Task: In the event  named  Performance Recognition Ceremony and Awards Night, Set a range of dates when you can accept meetings  '26 Jul â€" 20 Aug 2023'. Select a duration of  45 min. Select working hours  	_x000D_
MON- SAT 10:00am â€" 6:00pm. Add time before or after your events  as 10 min. Set the frequency of available time slots for invitees as  20 min. Set the minimum notice period and maximum events allowed per day as  41 hours and 5. , logged in from the account softage.4@softage.net and add another guest for the event, softage.3@softage.net
Action: Mouse moved to (559, 472)
Screenshot: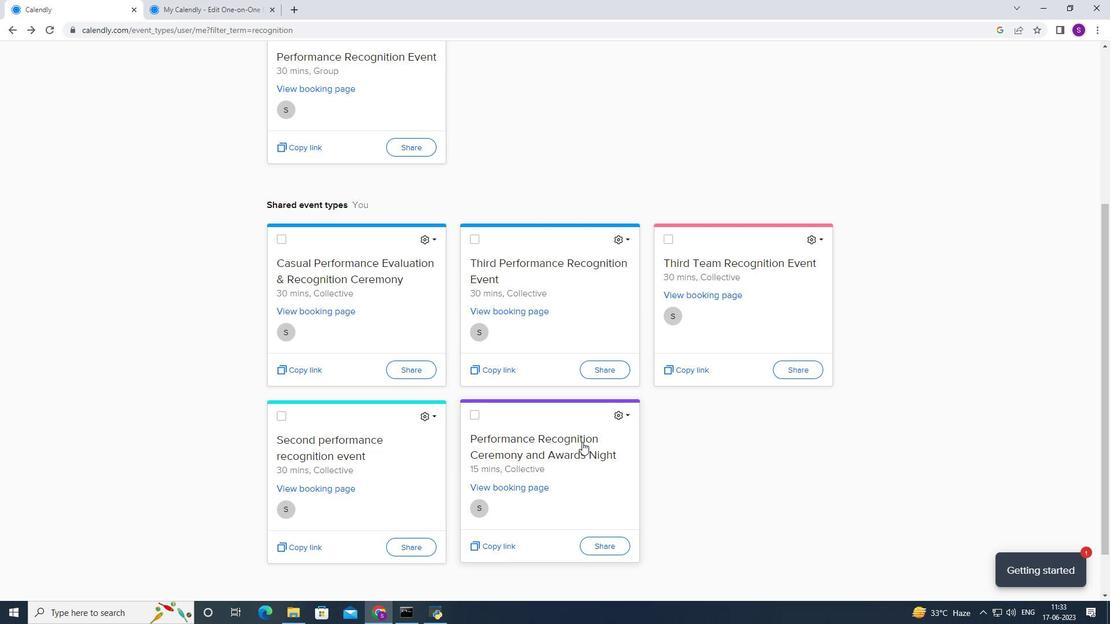 
Action: Mouse scrolled (559, 473) with delta (0, 0)
Screenshot: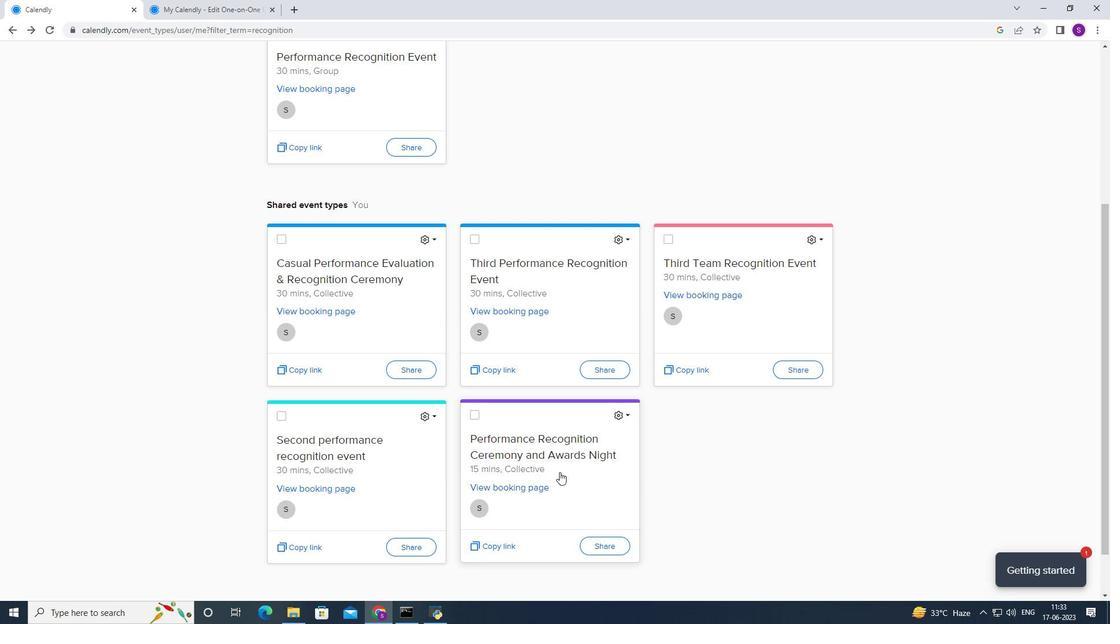 
Action: Mouse scrolled (559, 473) with delta (0, 0)
Screenshot: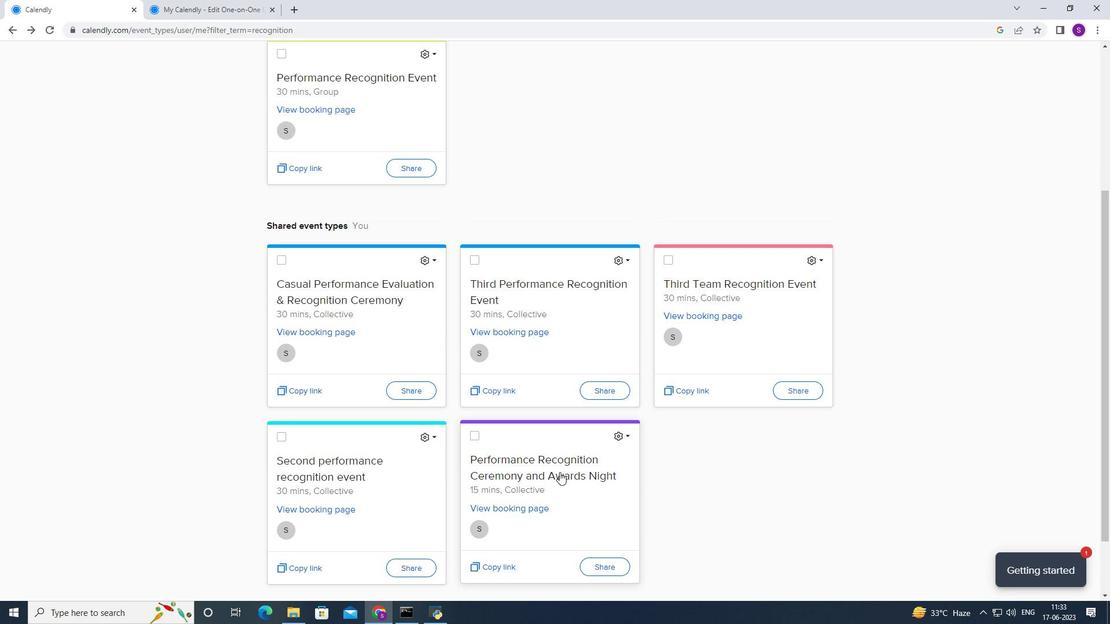 
Action: Mouse scrolled (559, 471) with delta (0, 0)
Screenshot: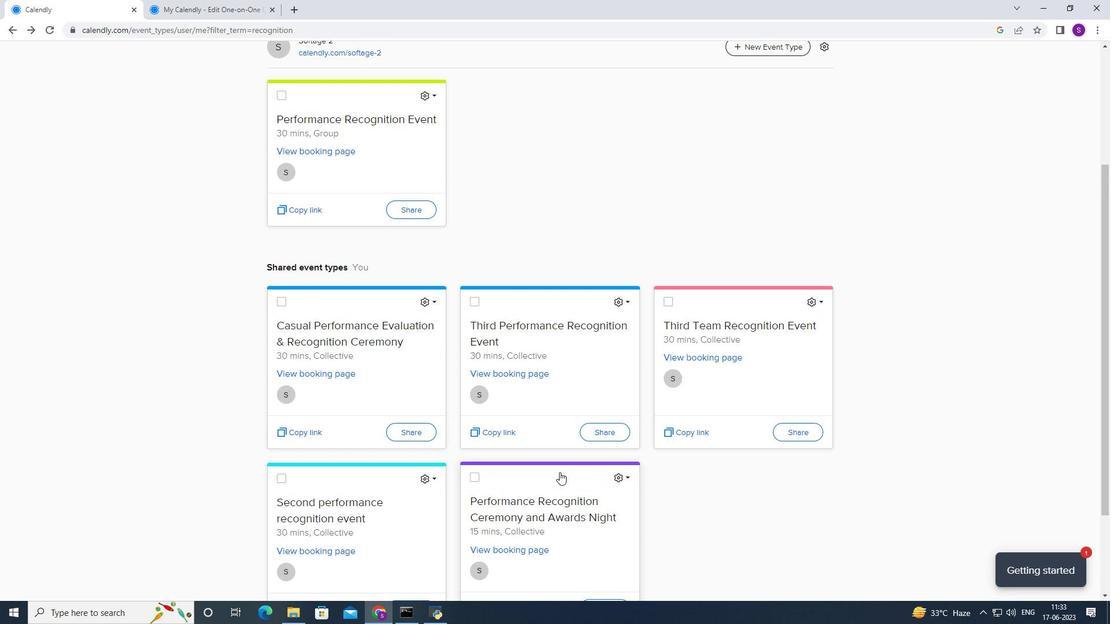
Action: Mouse scrolled (559, 471) with delta (0, 0)
Screenshot: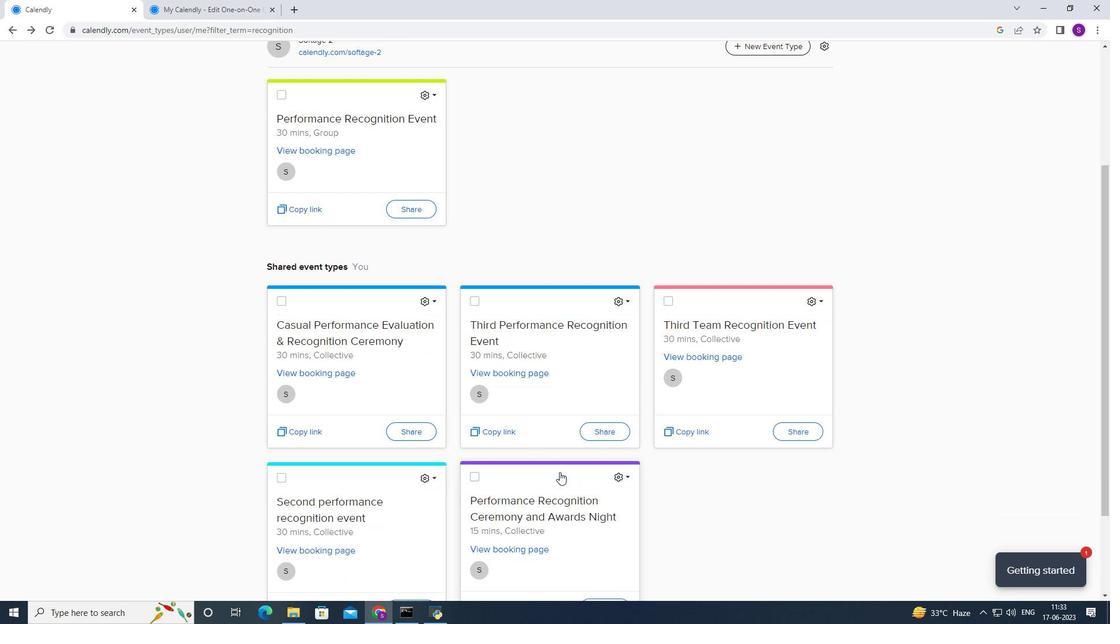 
Action: Mouse pressed left at (559, 472)
Screenshot: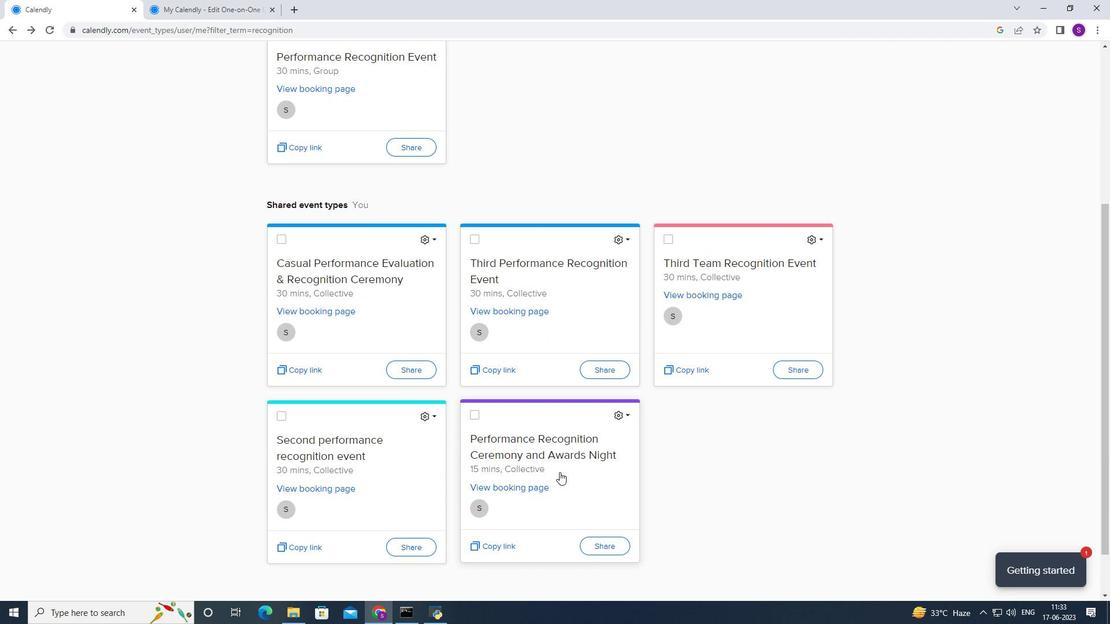 
Action: Mouse moved to (317, 249)
Screenshot: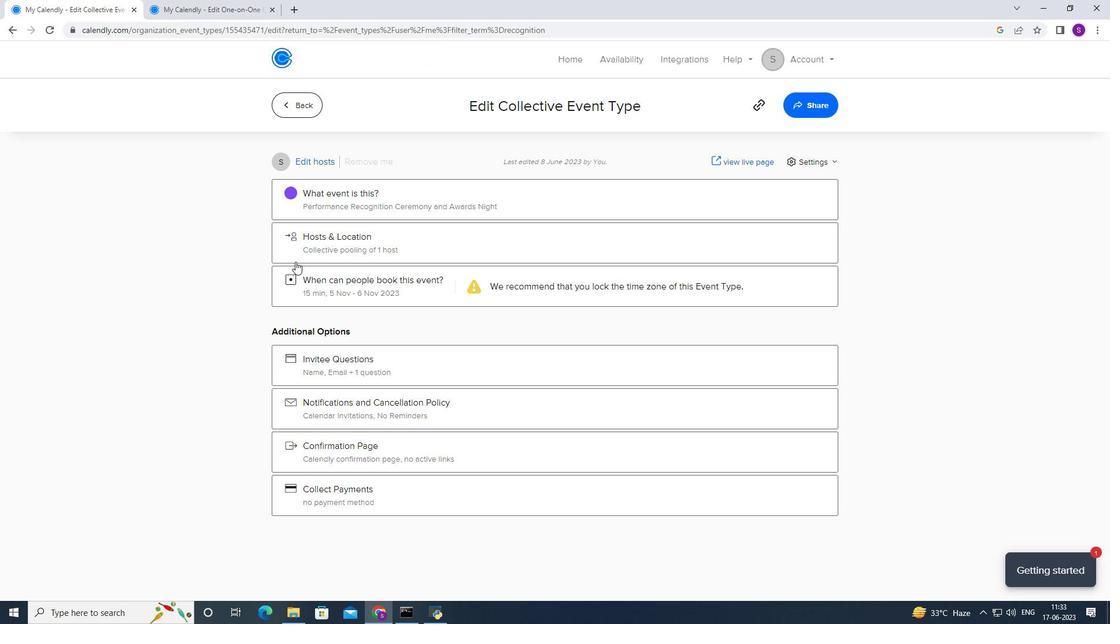
Action: Mouse pressed left at (317, 249)
Screenshot: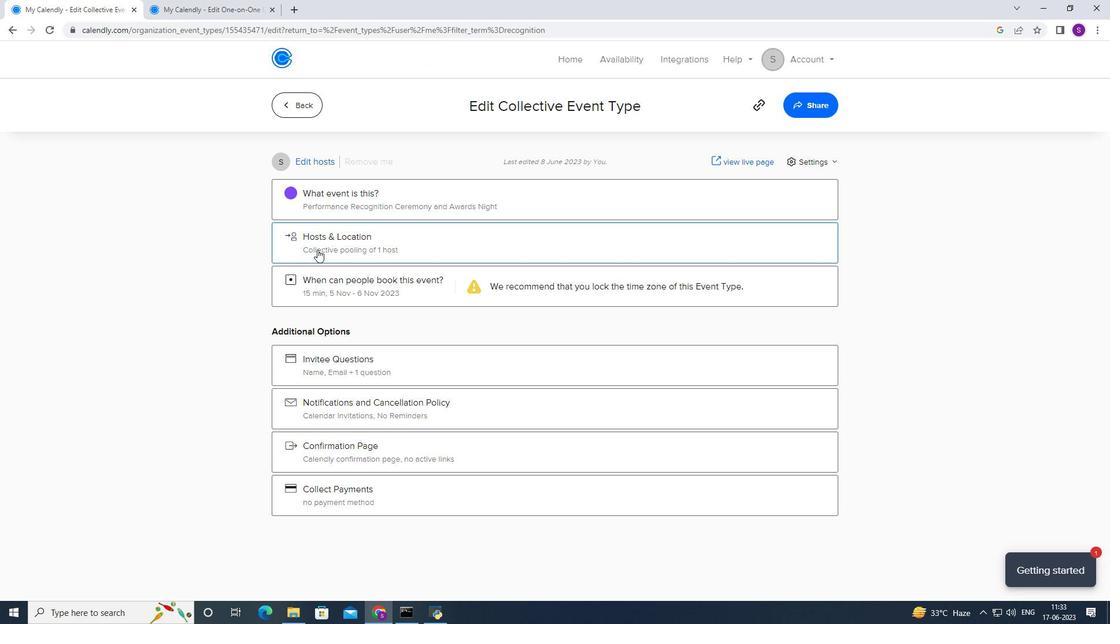 
Action: Mouse moved to (799, 242)
Screenshot: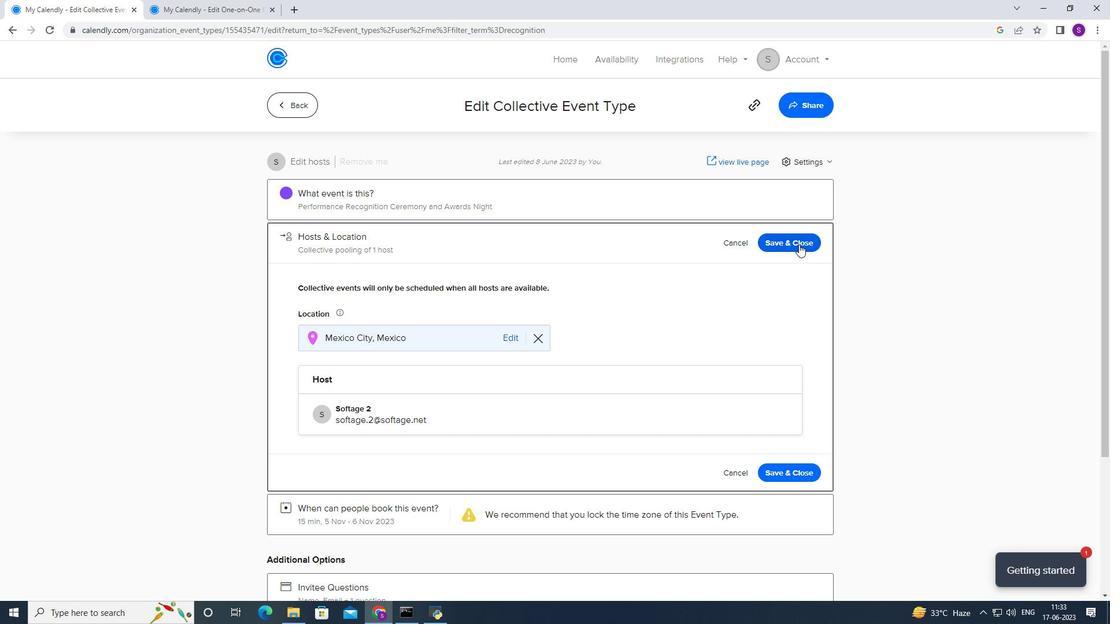 
Action: Mouse pressed left at (799, 242)
Screenshot: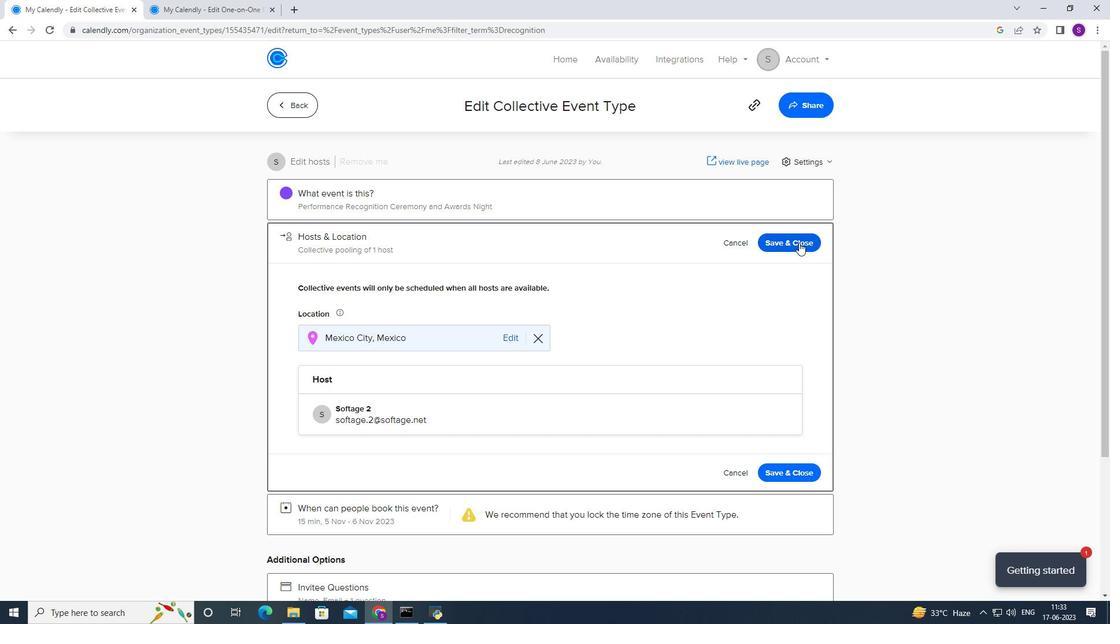 
Action: Mouse moved to (398, 284)
Screenshot: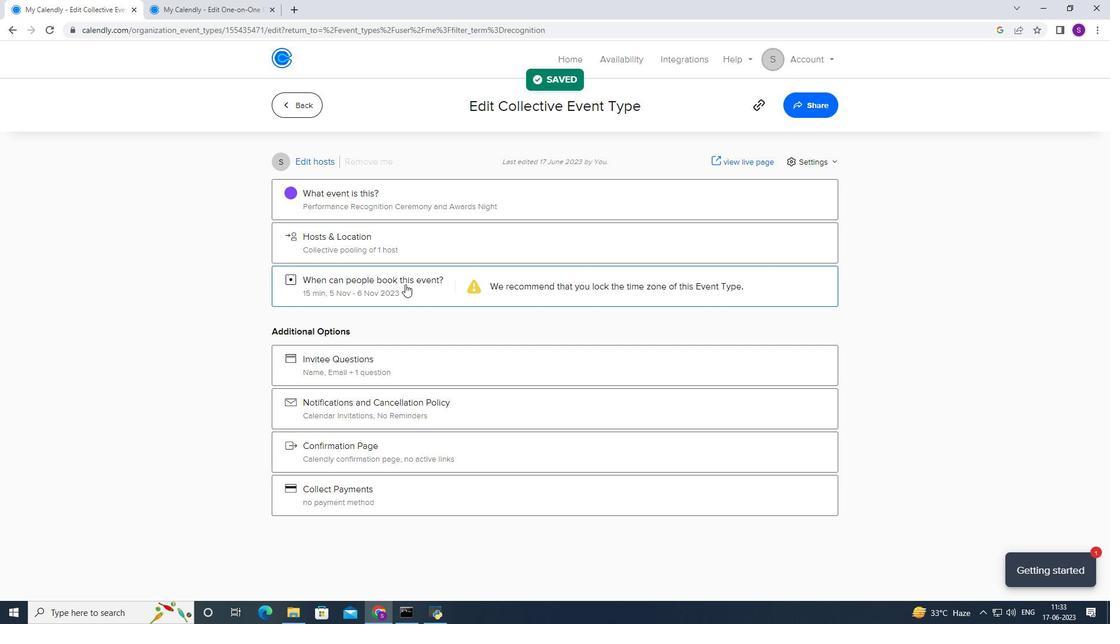 
Action: Mouse pressed left at (398, 284)
Screenshot: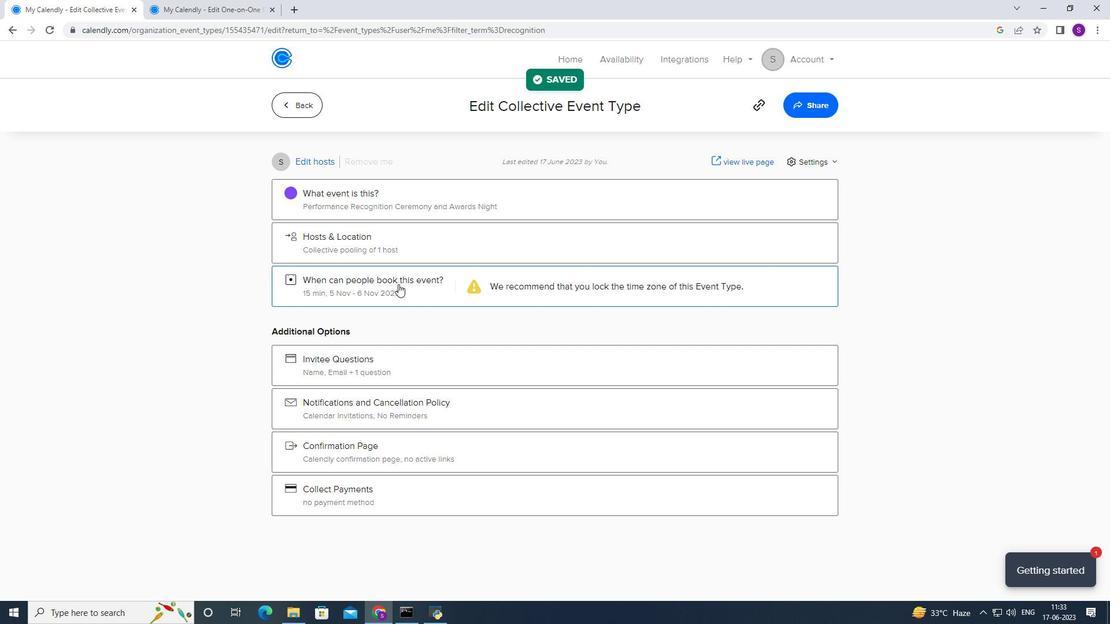 
Action: Mouse moved to (459, 430)
Screenshot: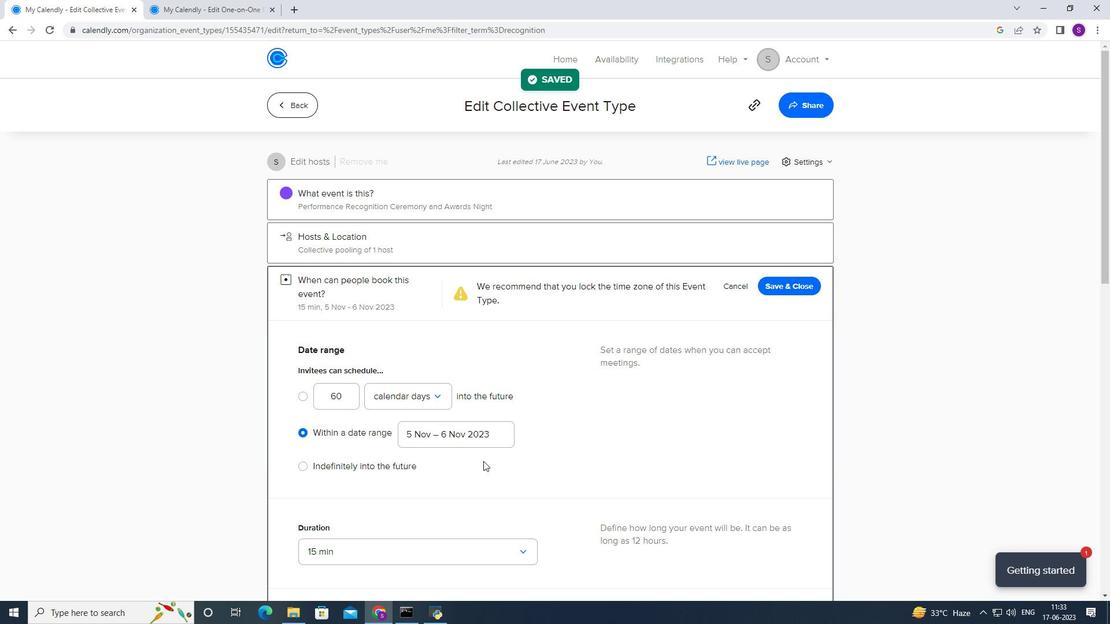 
Action: Mouse pressed left at (459, 430)
Screenshot: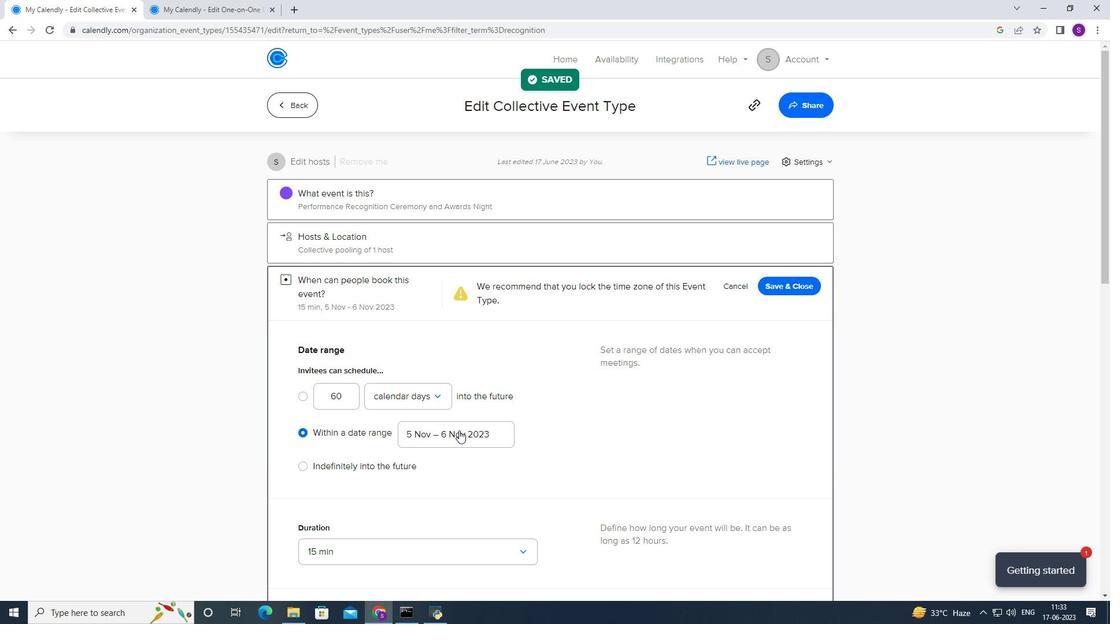 
Action: Mouse moved to (442, 334)
Screenshot: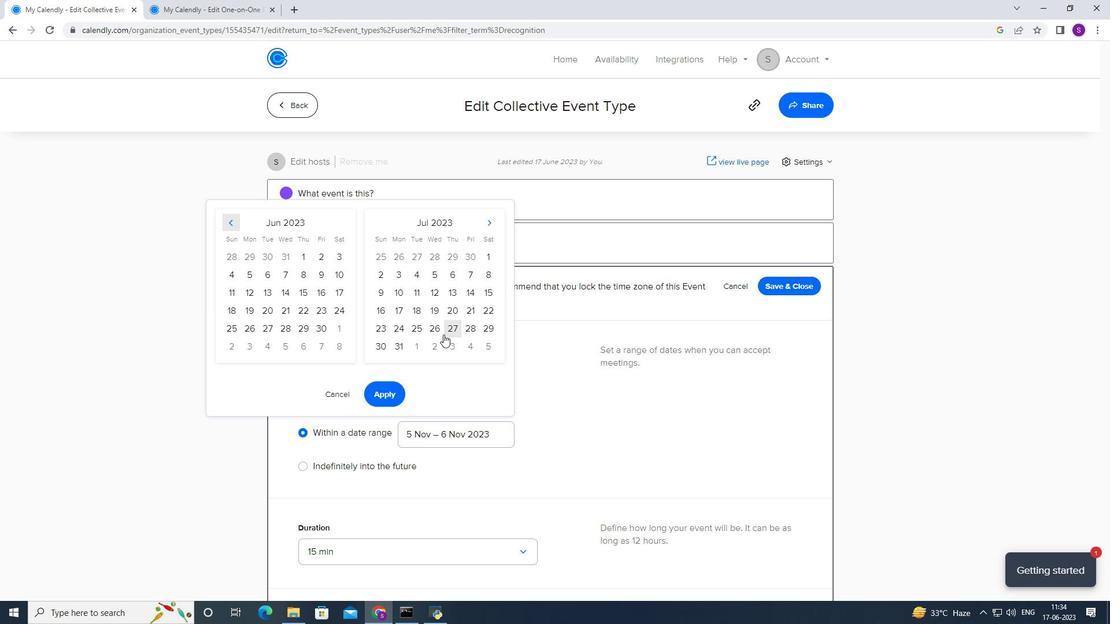 
Action: Mouse pressed left at (442, 334)
Screenshot: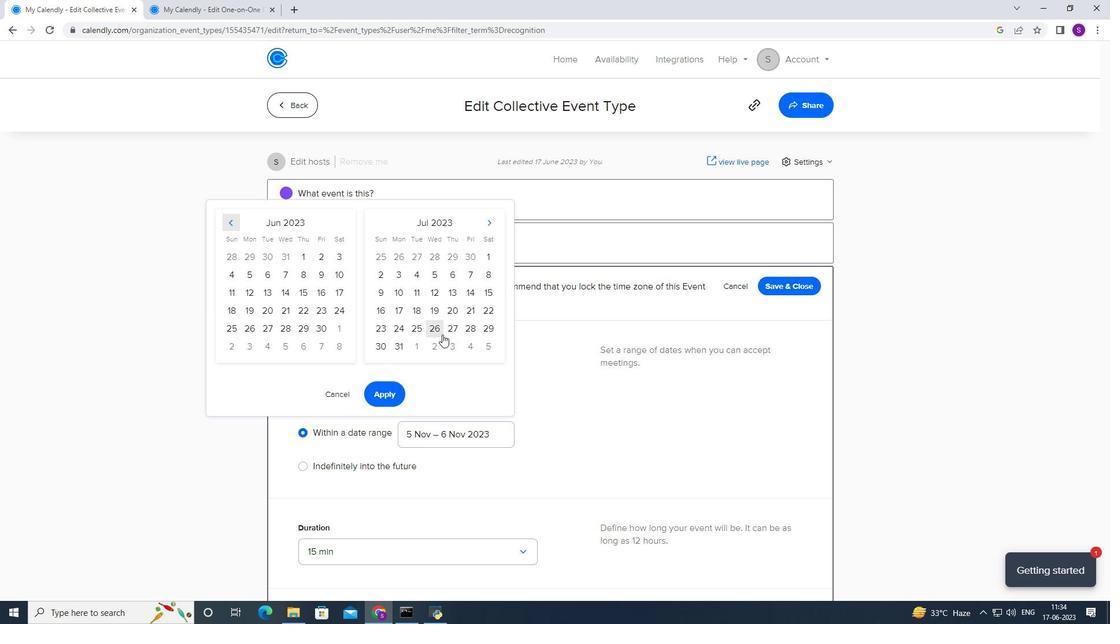 
Action: Mouse moved to (497, 218)
Screenshot: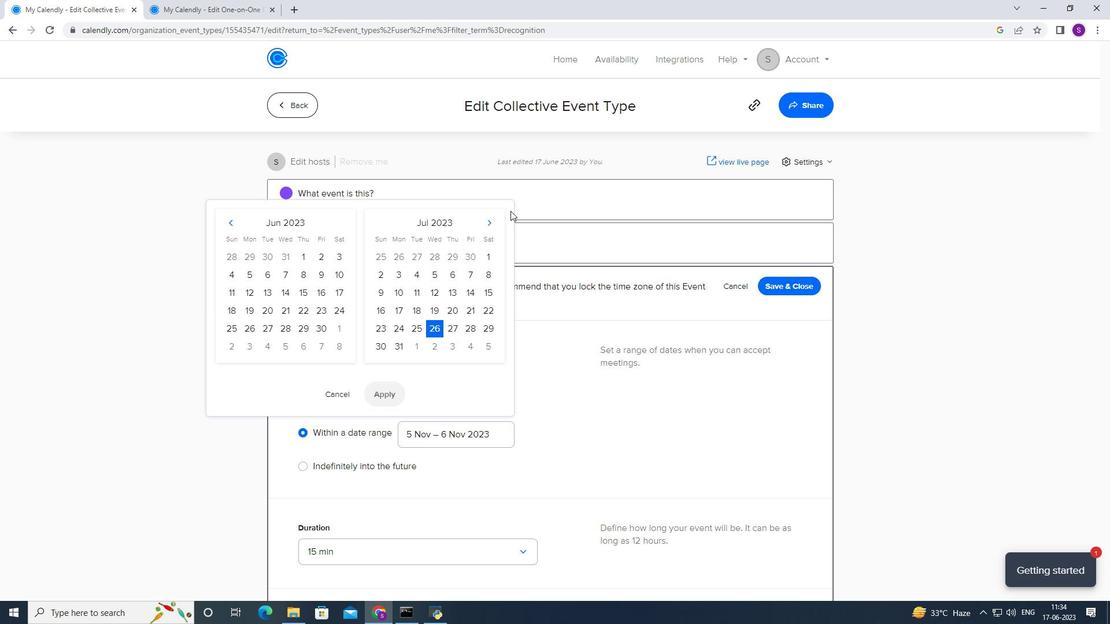 
Action: Mouse pressed left at (497, 218)
Screenshot: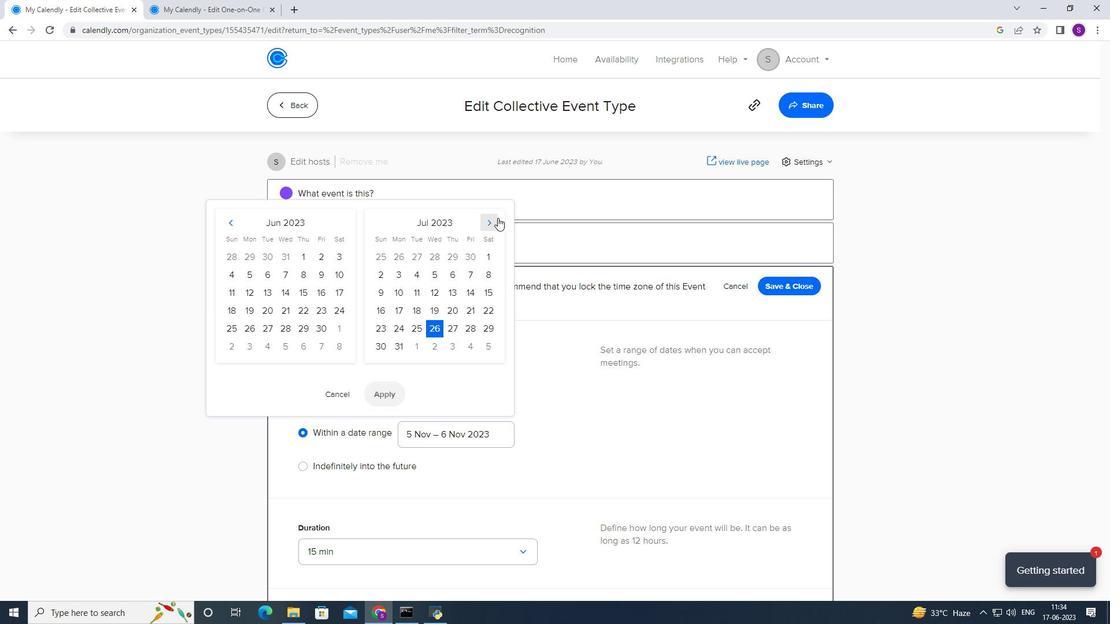 
Action: Mouse moved to (379, 305)
Screenshot: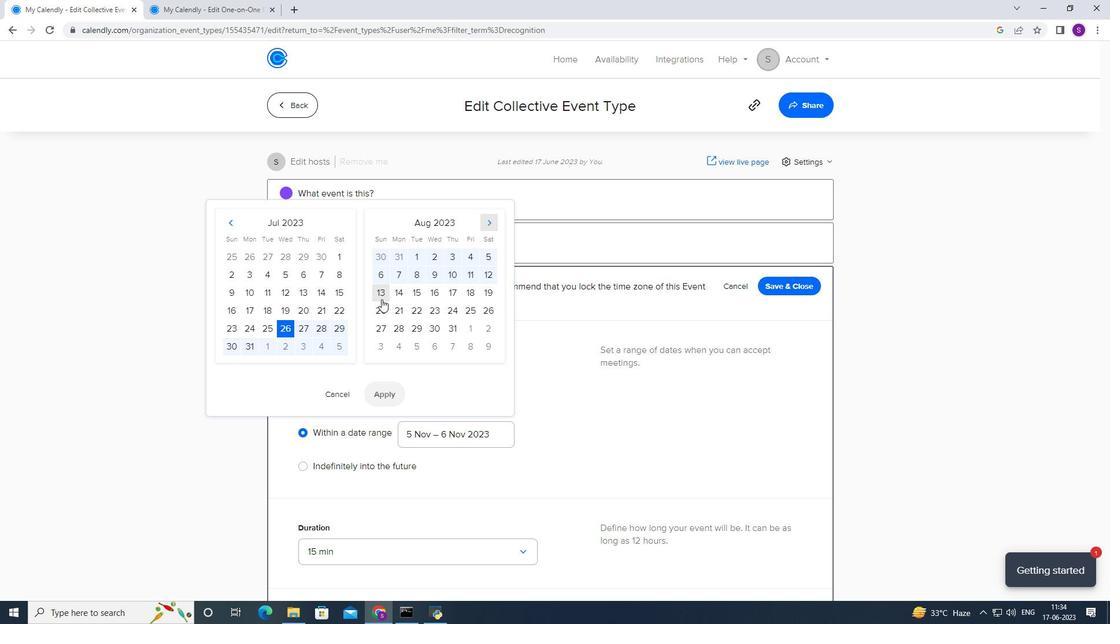 
Action: Mouse pressed left at (379, 305)
Screenshot: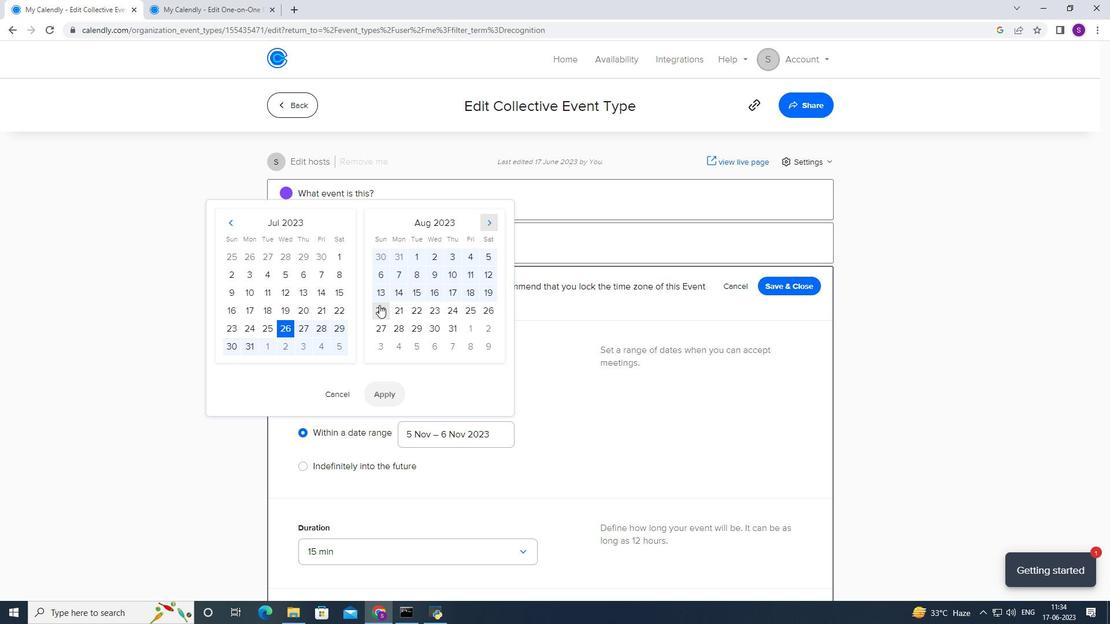 
Action: Mouse moved to (375, 390)
Screenshot: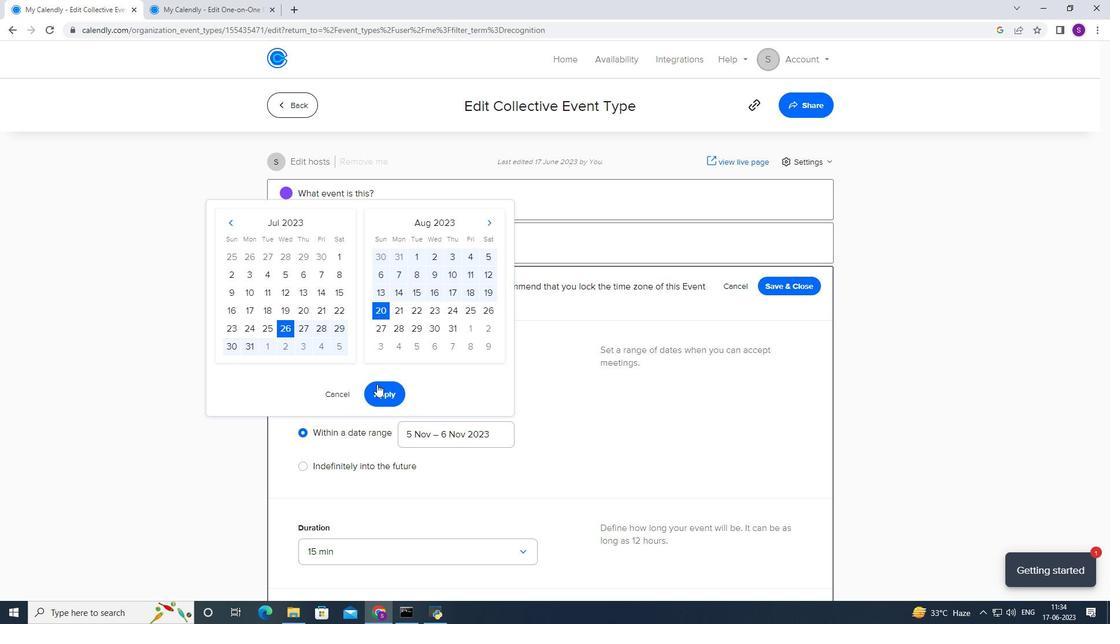
Action: Mouse pressed left at (375, 390)
Screenshot: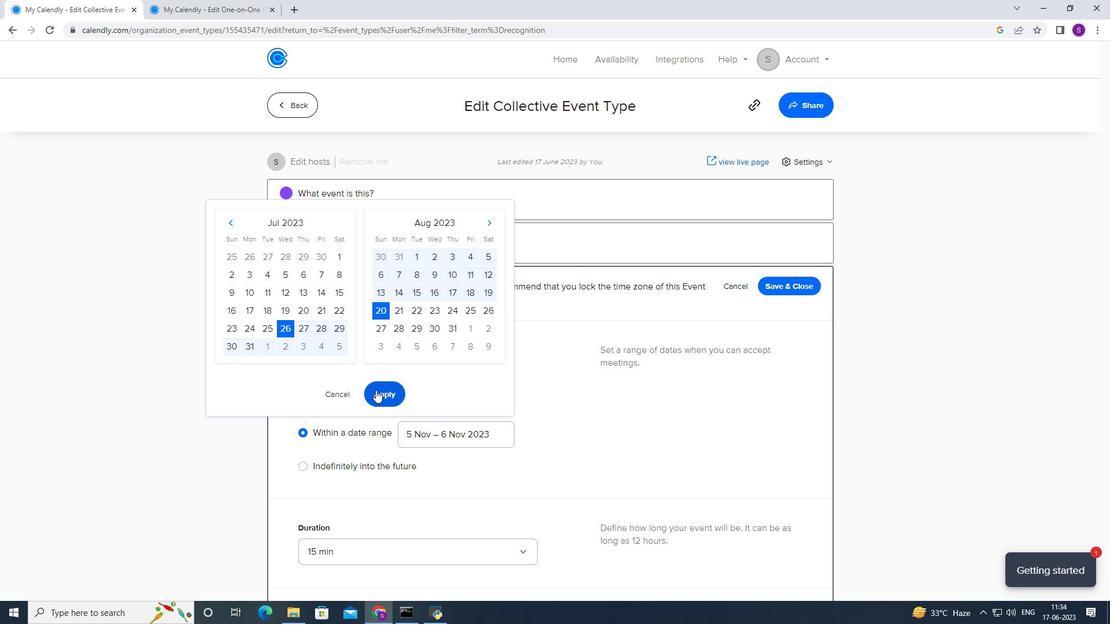
Action: Mouse moved to (375, 387)
Screenshot: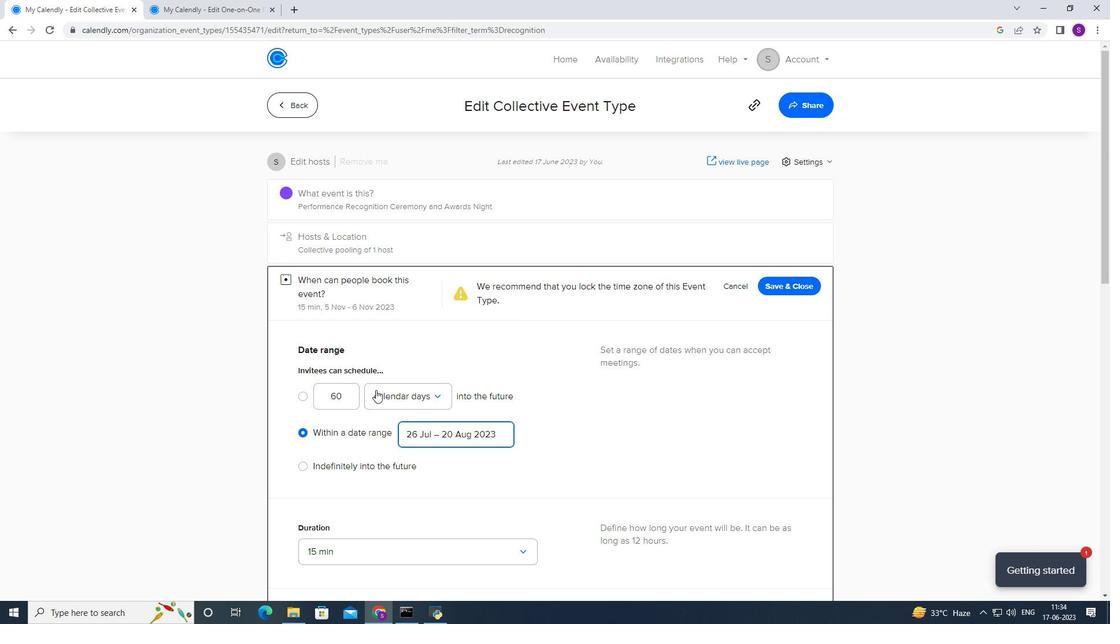 
Action: Mouse scrolled (375, 386) with delta (0, 0)
Screenshot: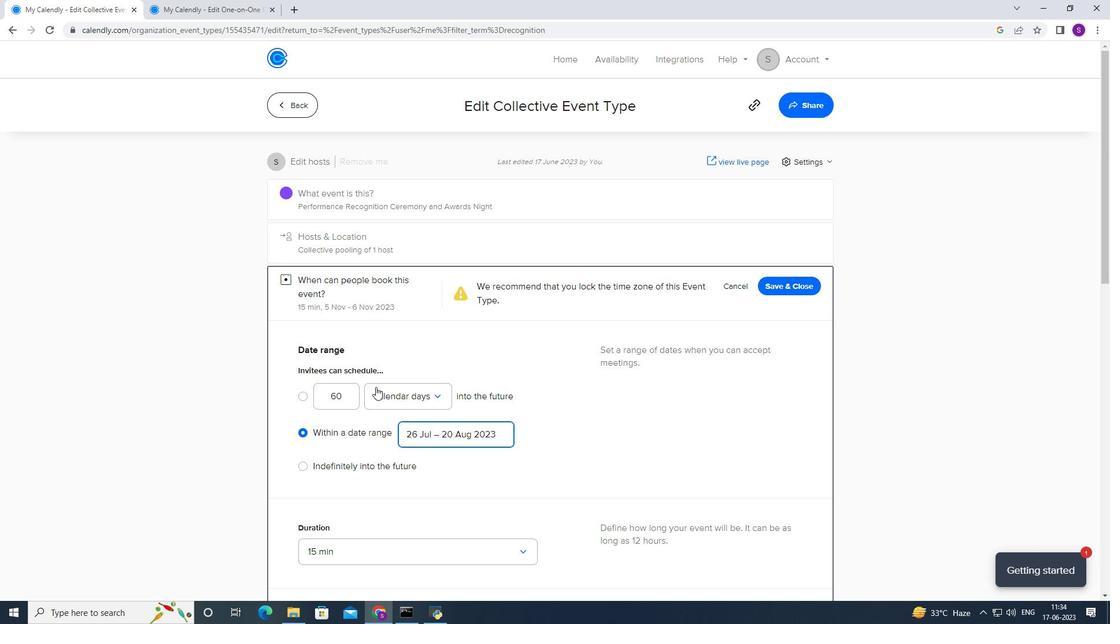 
Action: Mouse scrolled (375, 386) with delta (0, 0)
Screenshot: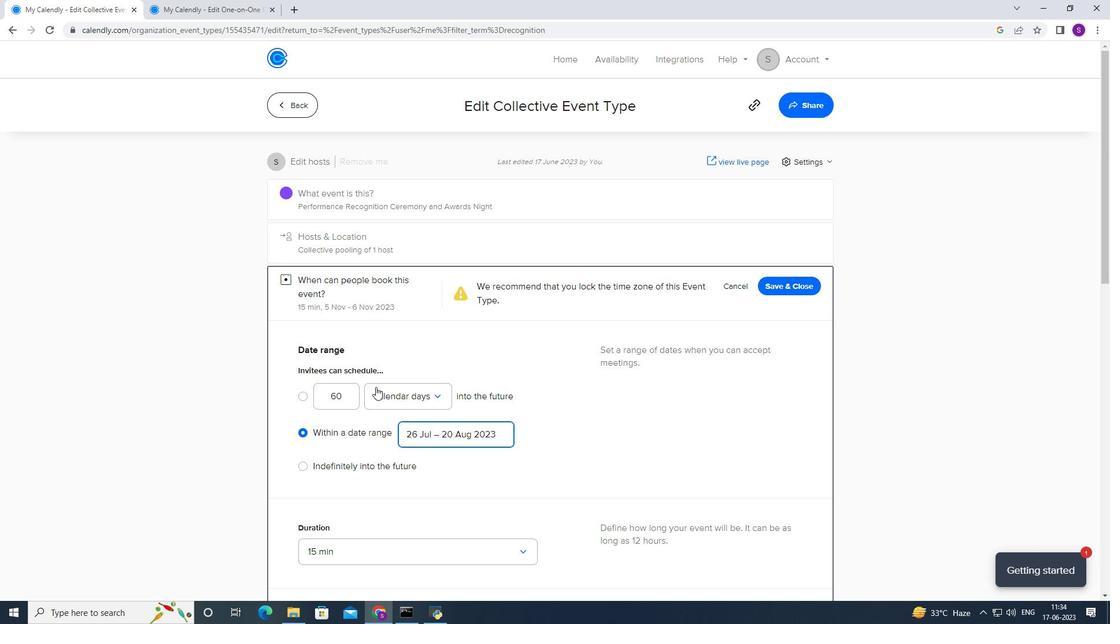 
Action: Mouse scrolled (375, 386) with delta (0, 0)
Screenshot: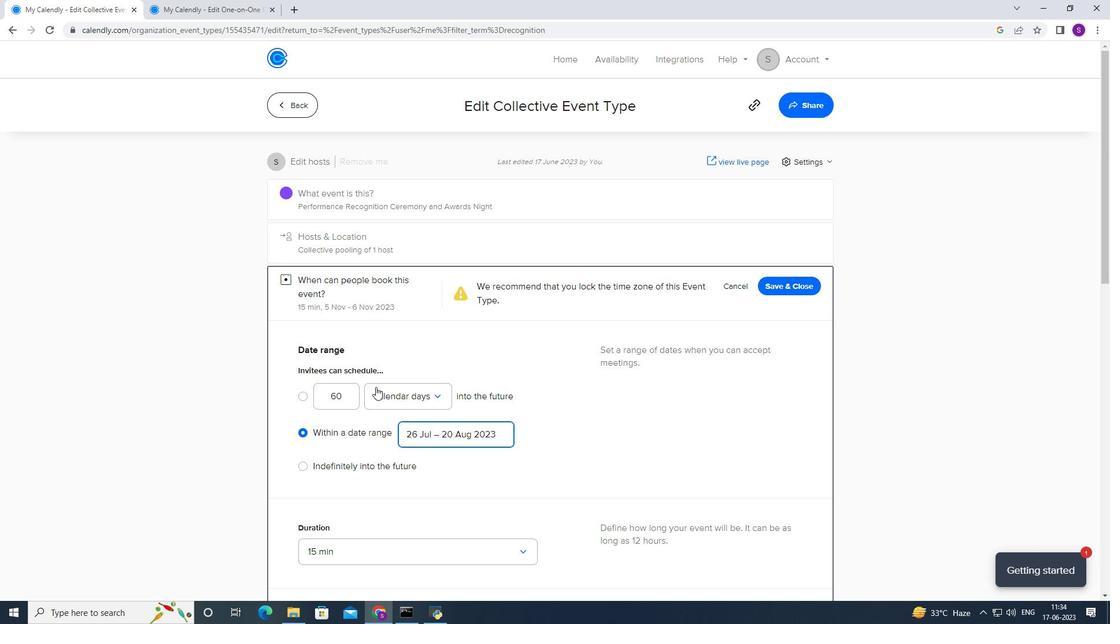 
Action: Mouse scrolled (375, 386) with delta (0, 0)
Screenshot: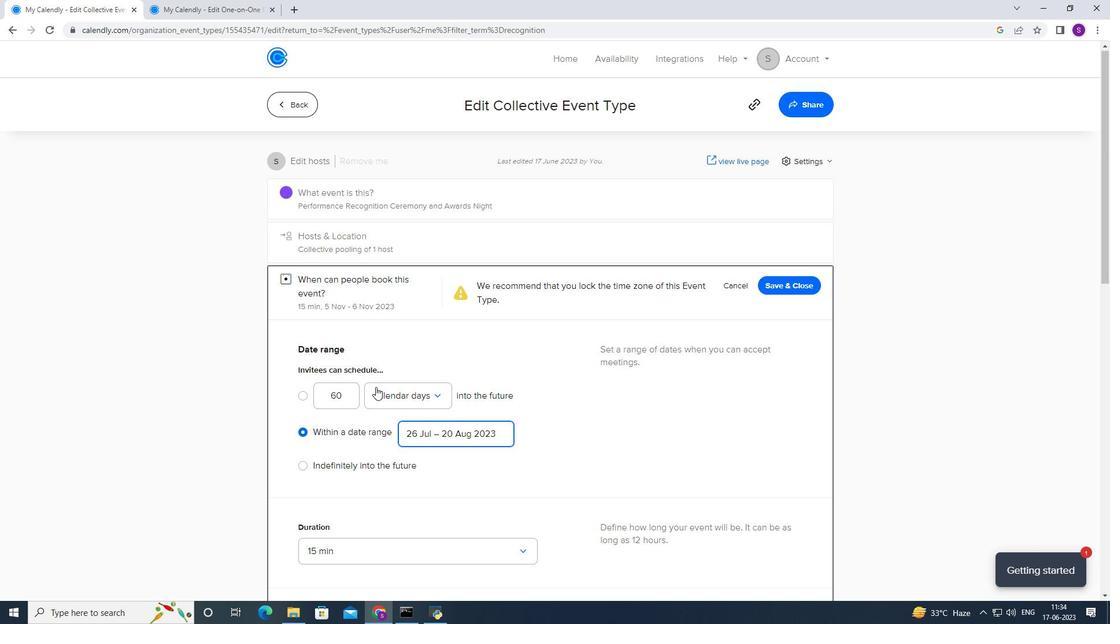 
Action: Mouse moved to (341, 315)
Screenshot: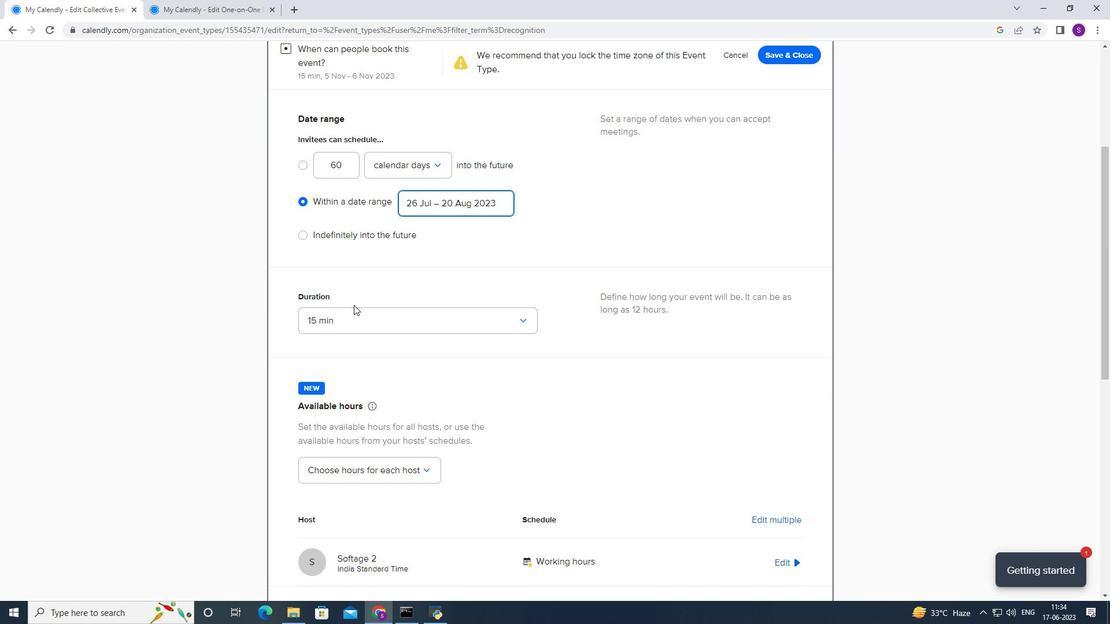 
Action: Mouse pressed left at (341, 315)
Screenshot: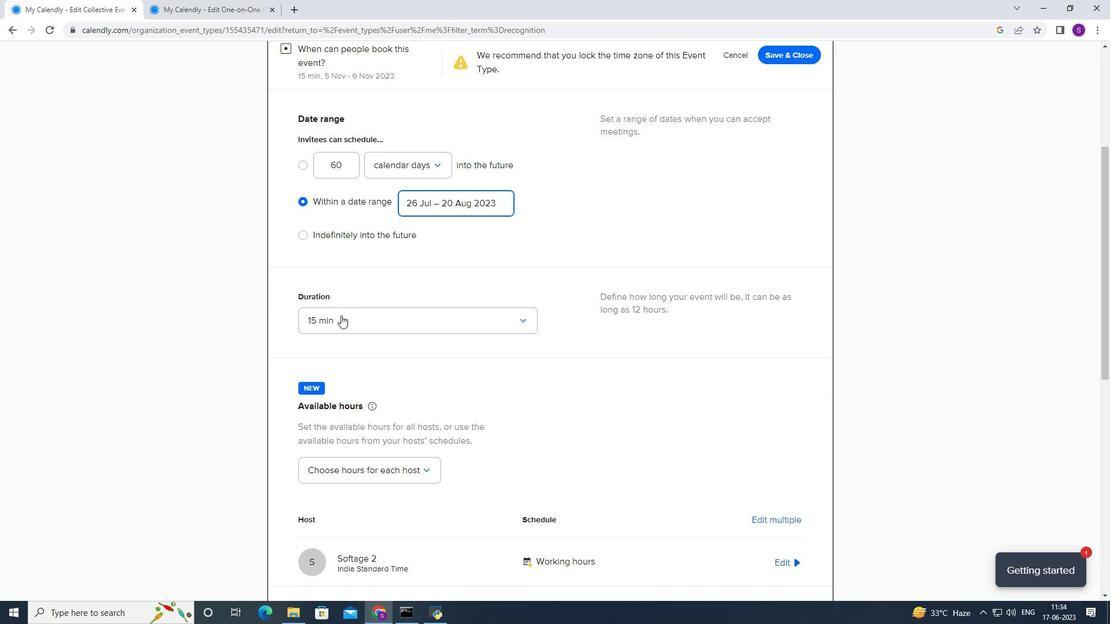 
Action: Mouse moved to (336, 398)
Screenshot: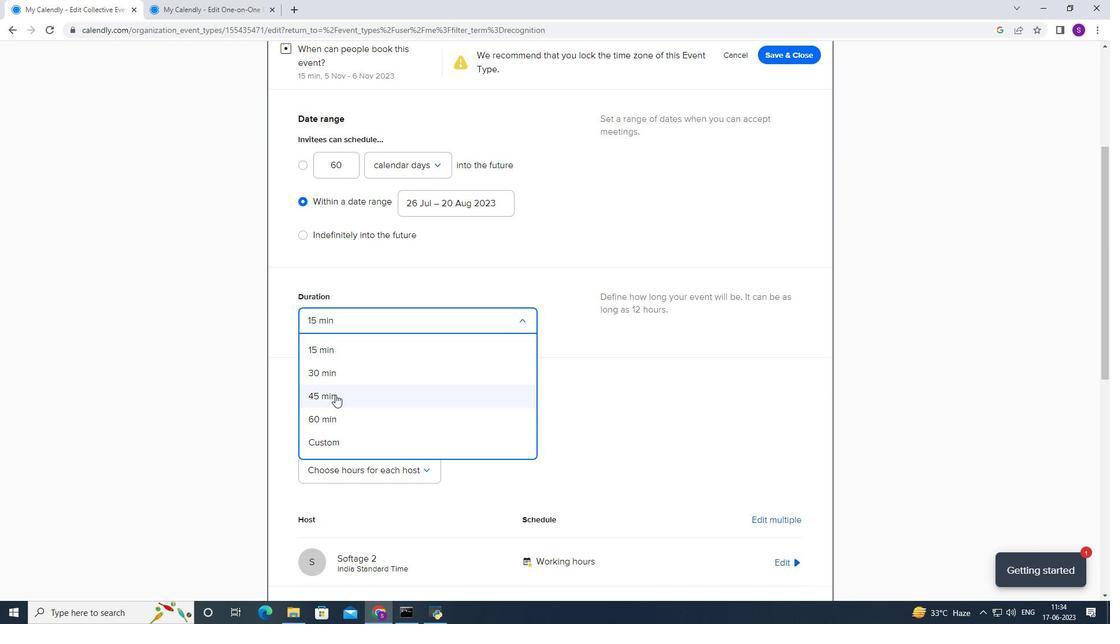 
Action: Mouse scrolled (336, 398) with delta (0, 0)
Screenshot: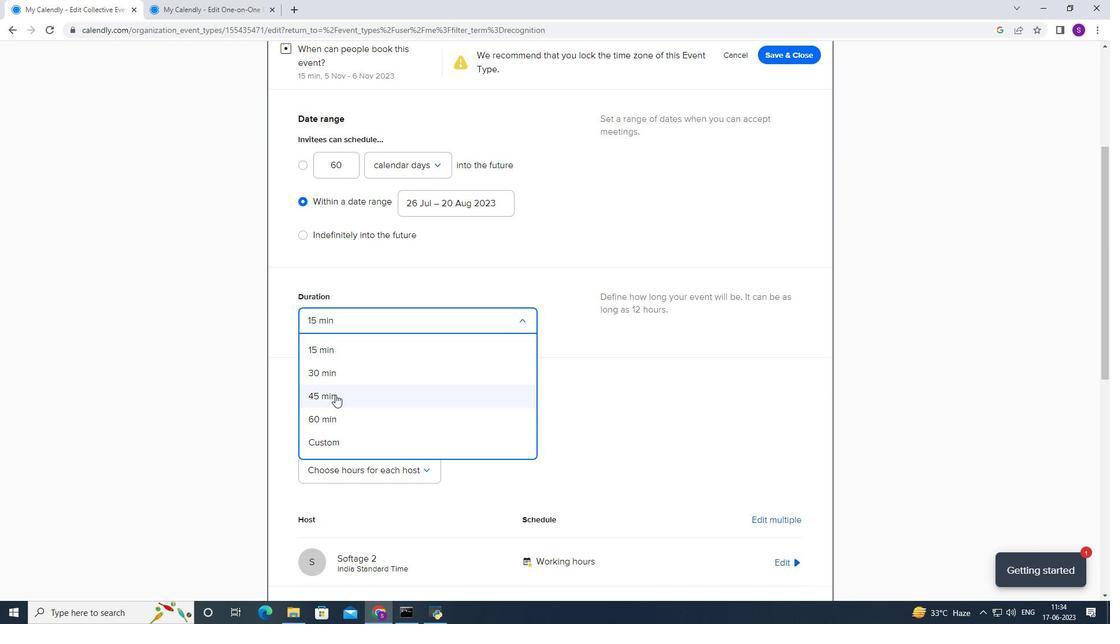 
Action: Mouse moved to (346, 338)
Screenshot: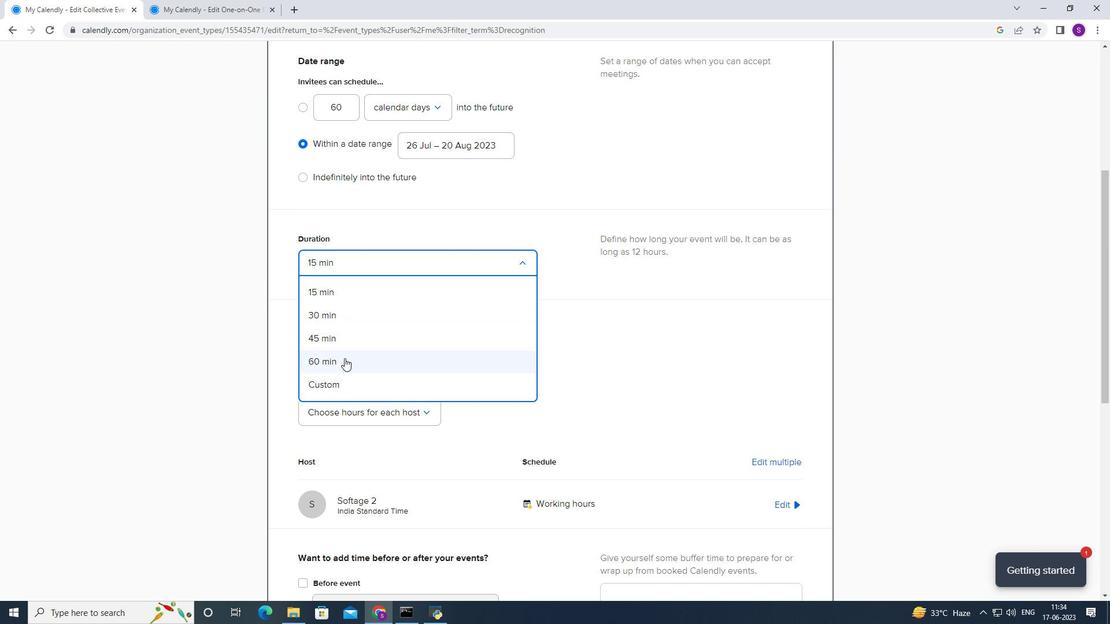 
Action: Mouse pressed left at (346, 338)
Screenshot: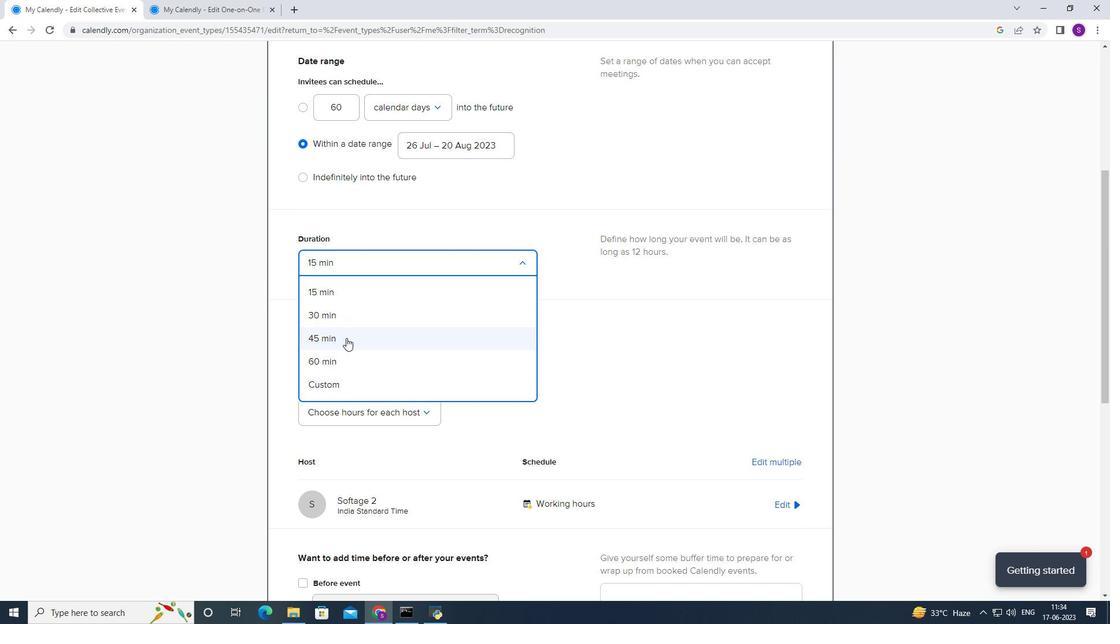 
Action: Mouse moved to (324, 337)
Screenshot: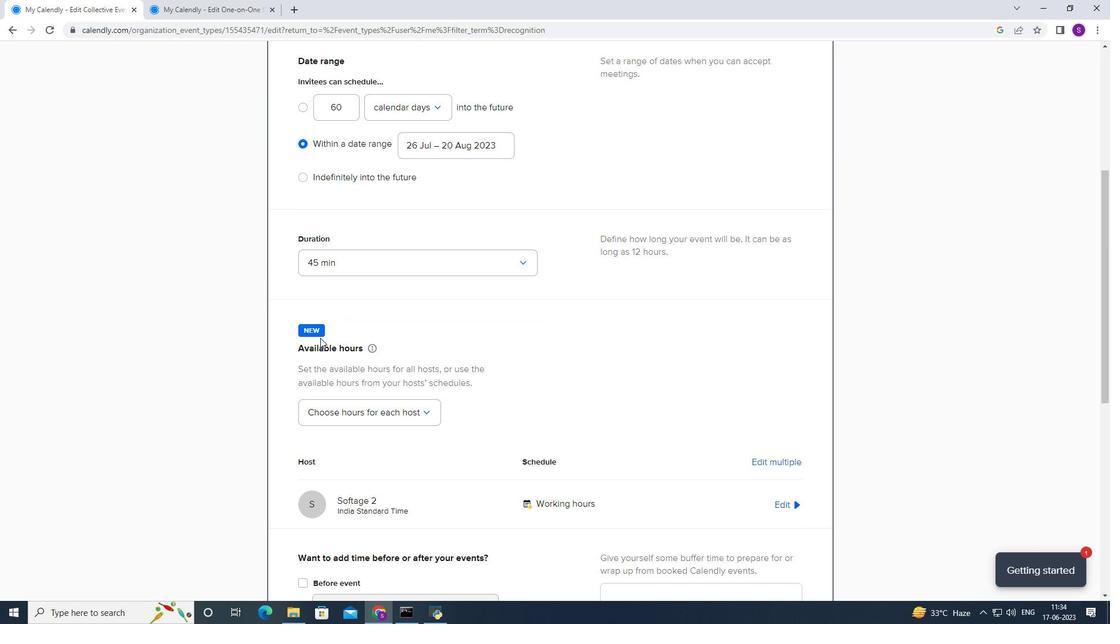
Action: Mouse scrolled (324, 336) with delta (0, 0)
Screenshot: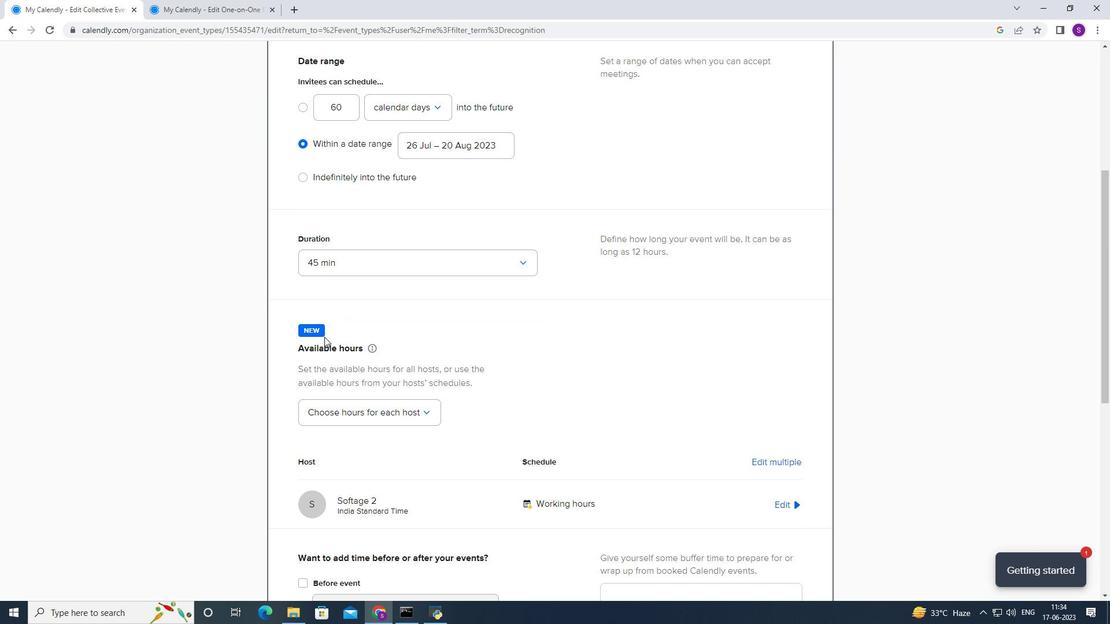 
Action: Mouse scrolled (324, 336) with delta (0, 0)
Screenshot: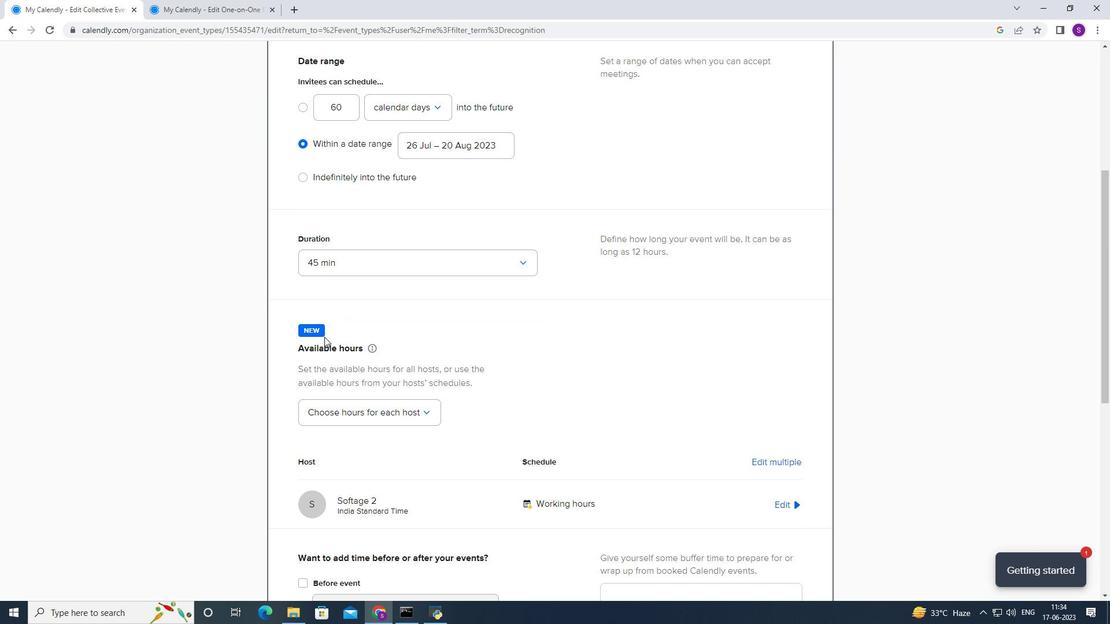 
Action: Mouse moved to (359, 351)
Screenshot: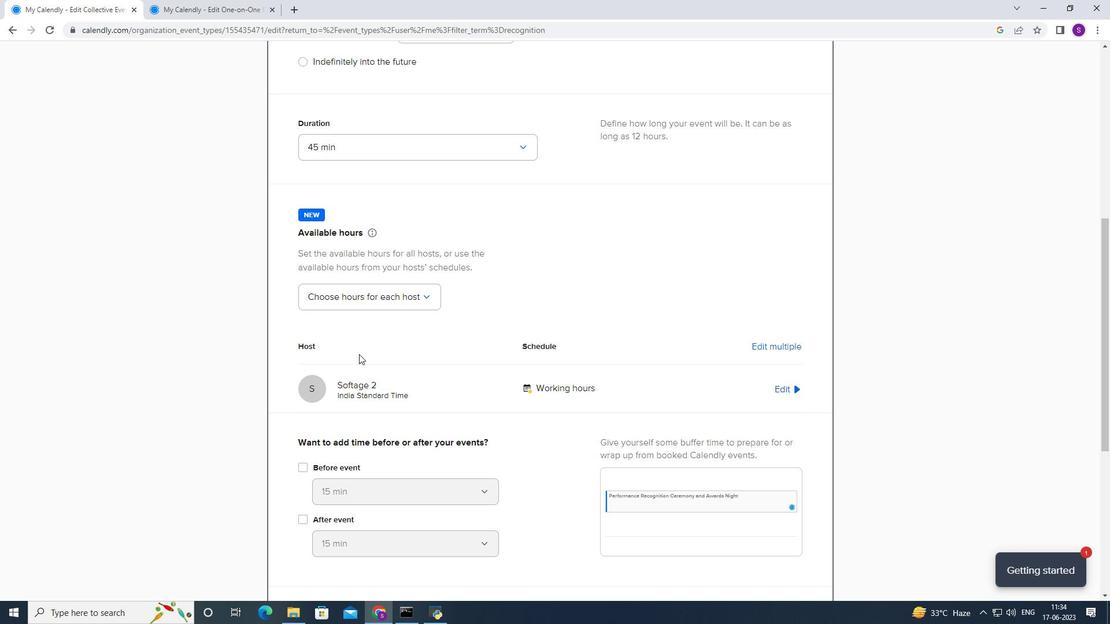 
Action: Mouse scrolled (359, 350) with delta (0, 0)
Screenshot: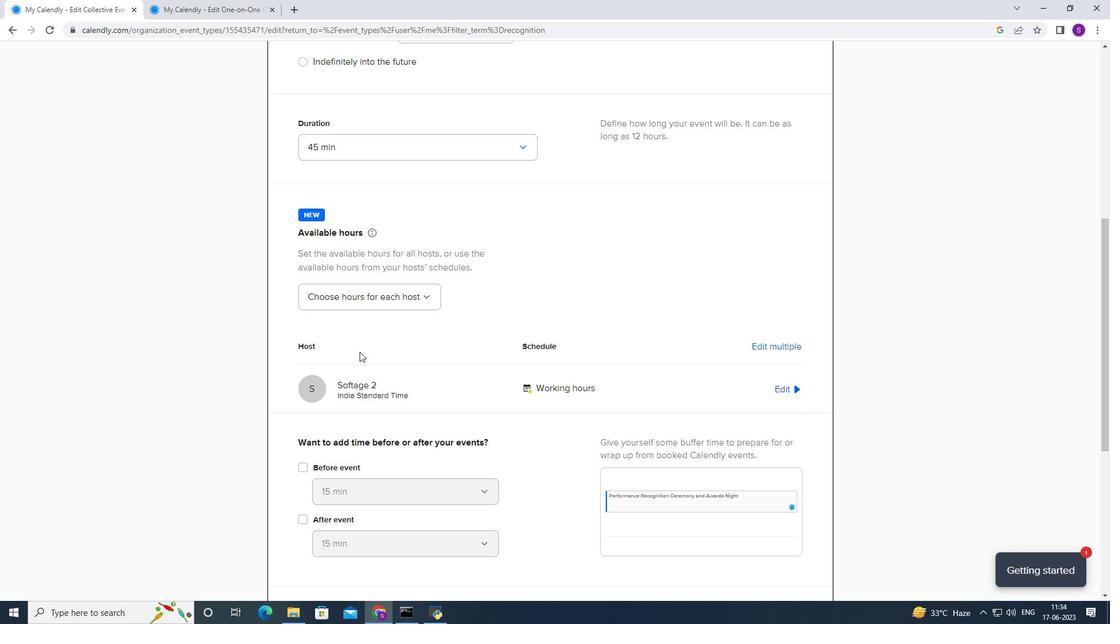 
Action: Mouse moved to (543, 337)
Screenshot: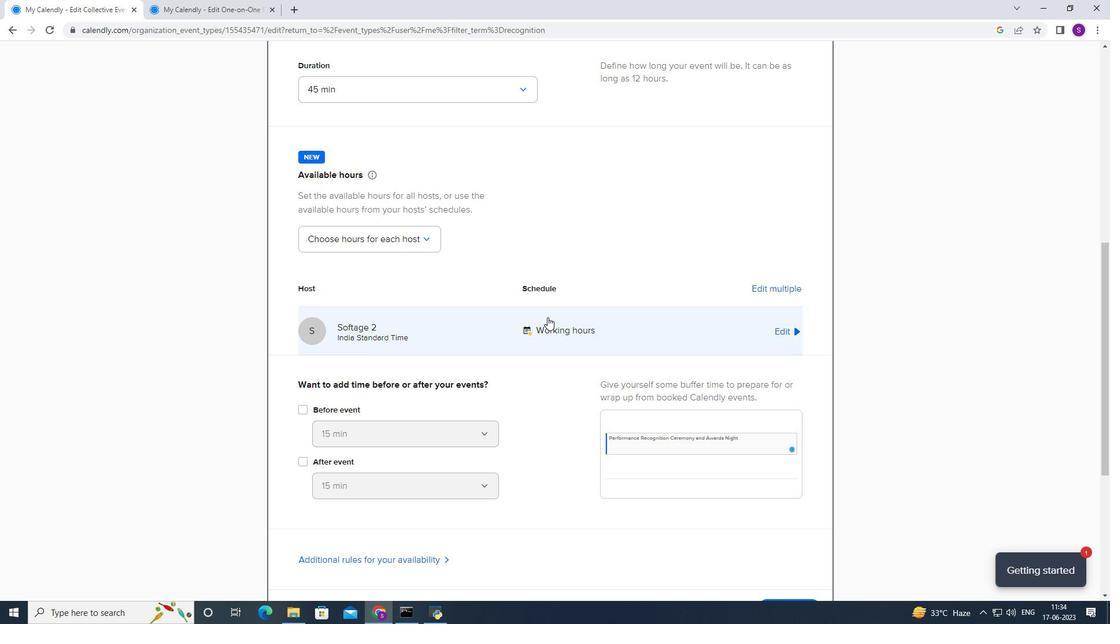 
Action: Mouse pressed left at (543, 337)
Screenshot: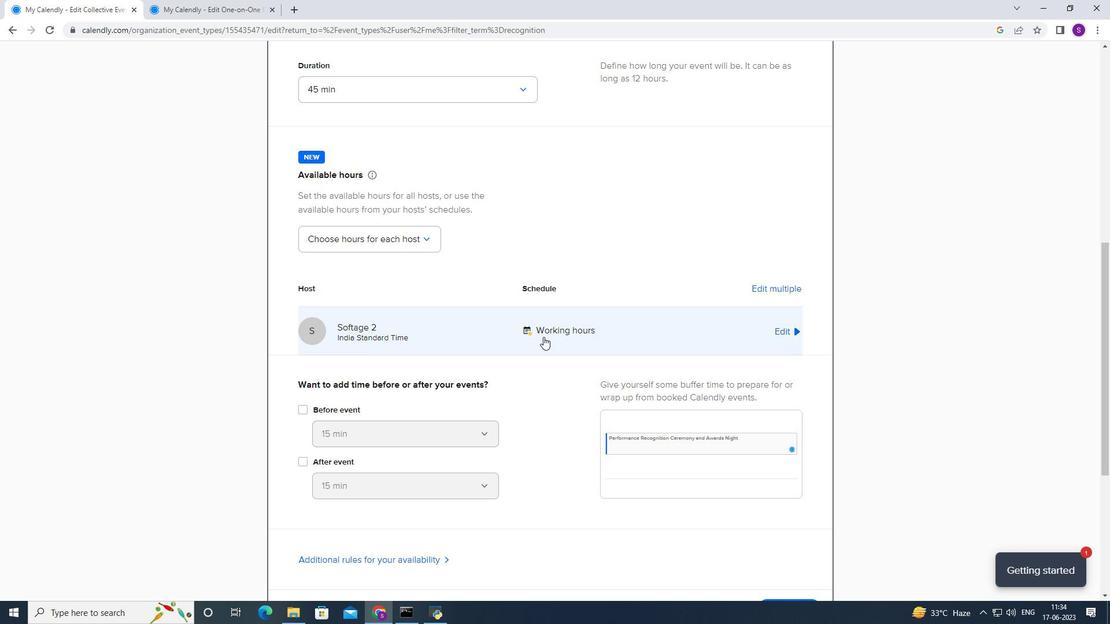 
Action: Mouse moved to (429, 411)
Screenshot: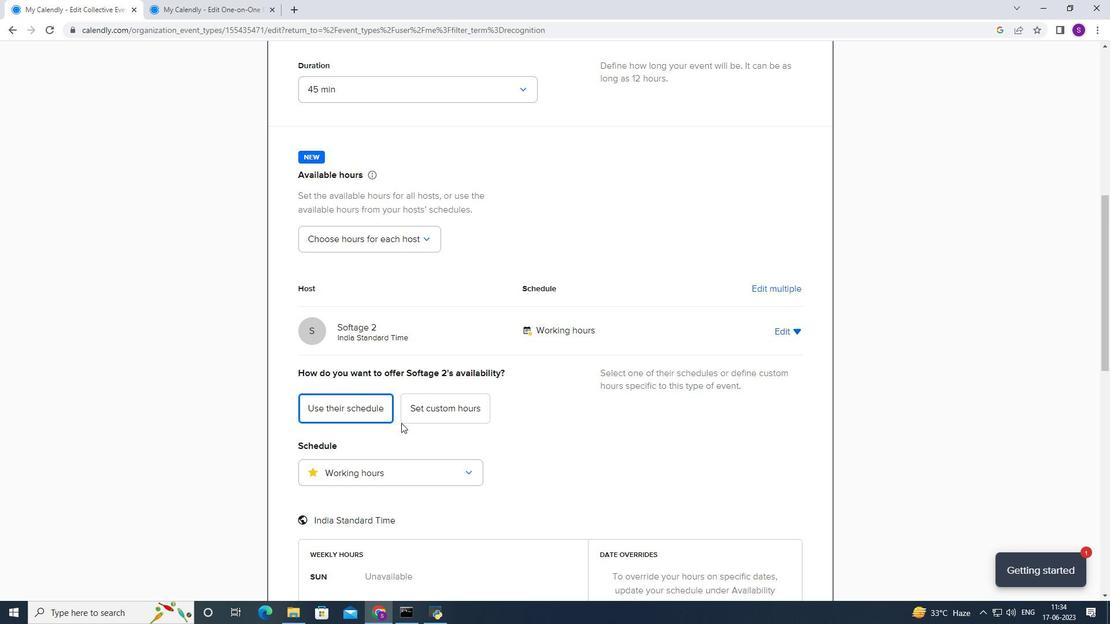 
Action: Mouse pressed left at (429, 411)
Screenshot: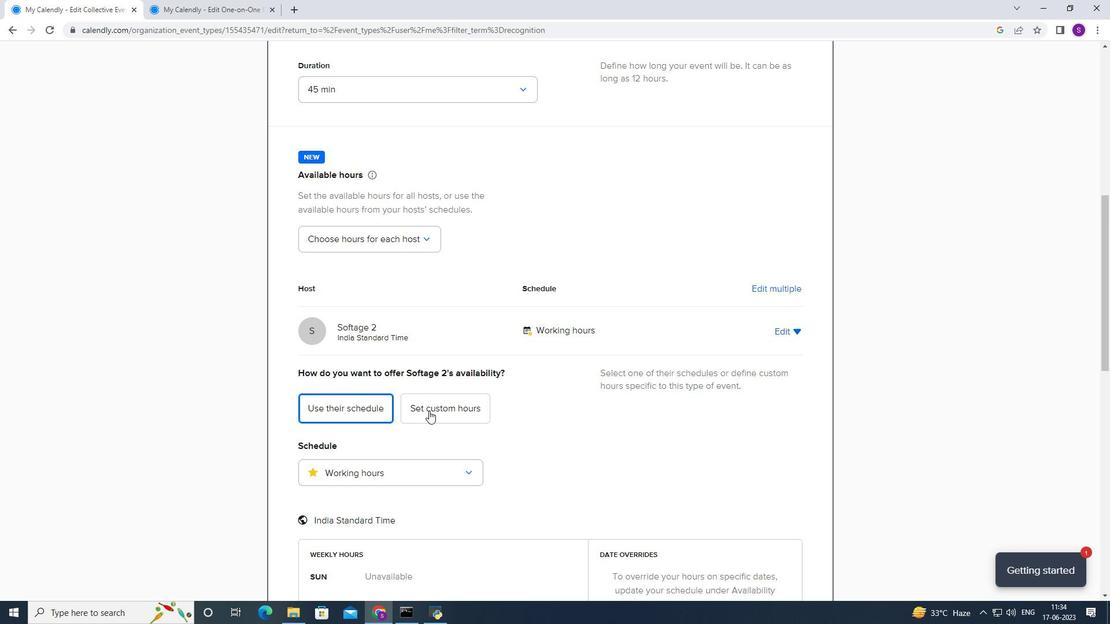 
Action: Mouse scrolled (429, 410) with delta (0, 0)
Screenshot: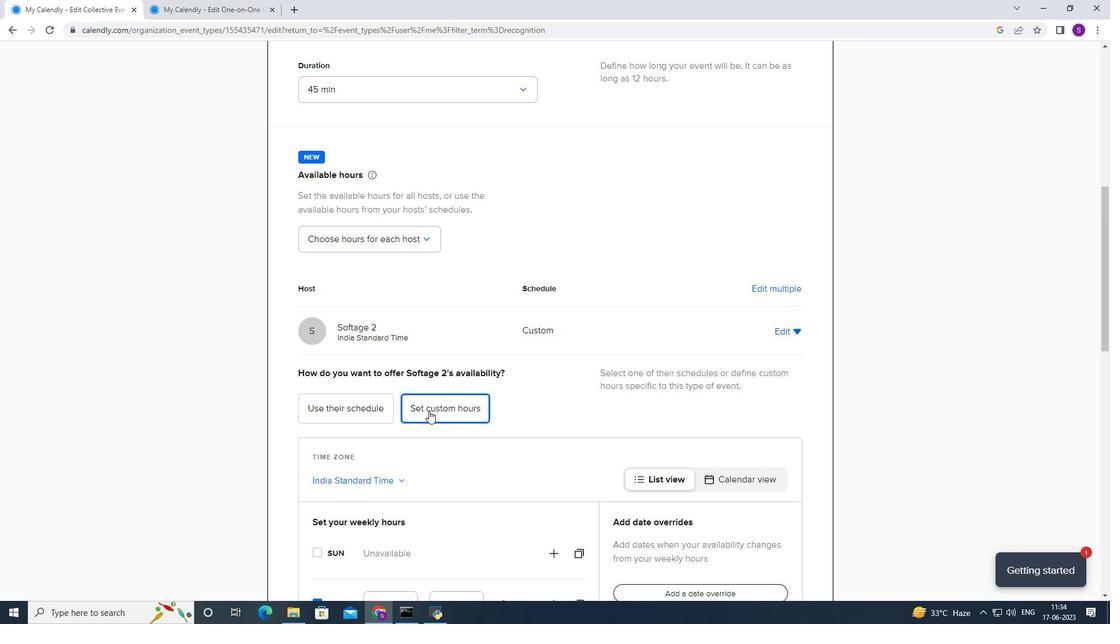 
Action: Mouse scrolled (429, 410) with delta (0, 0)
Screenshot: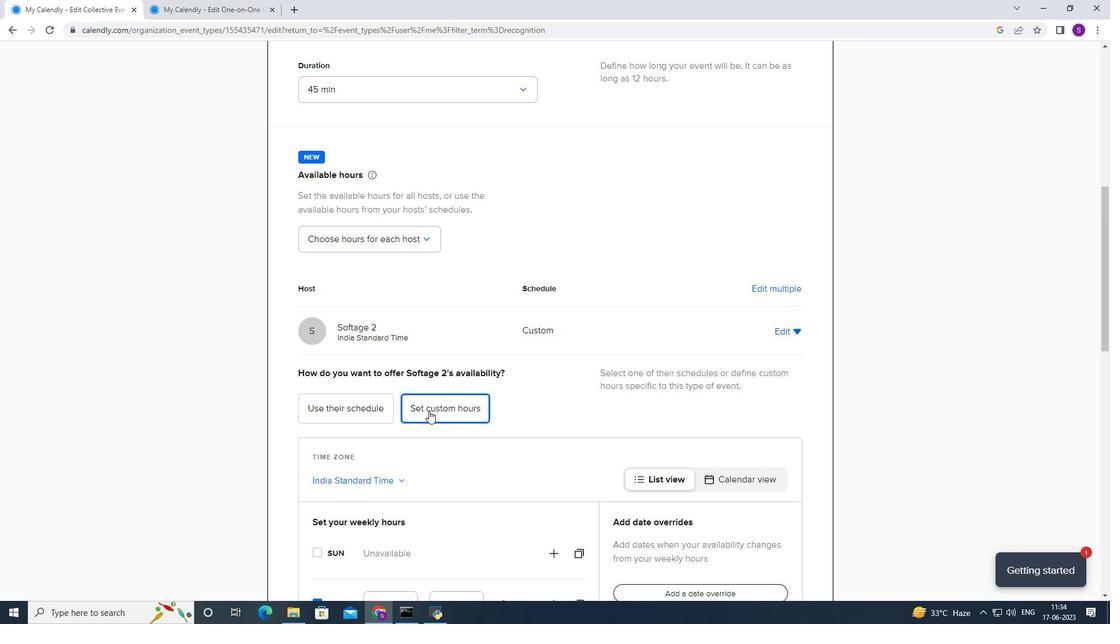
Action: Mouse scrolled (429, 410) with delta (0, 0)
Screenshot: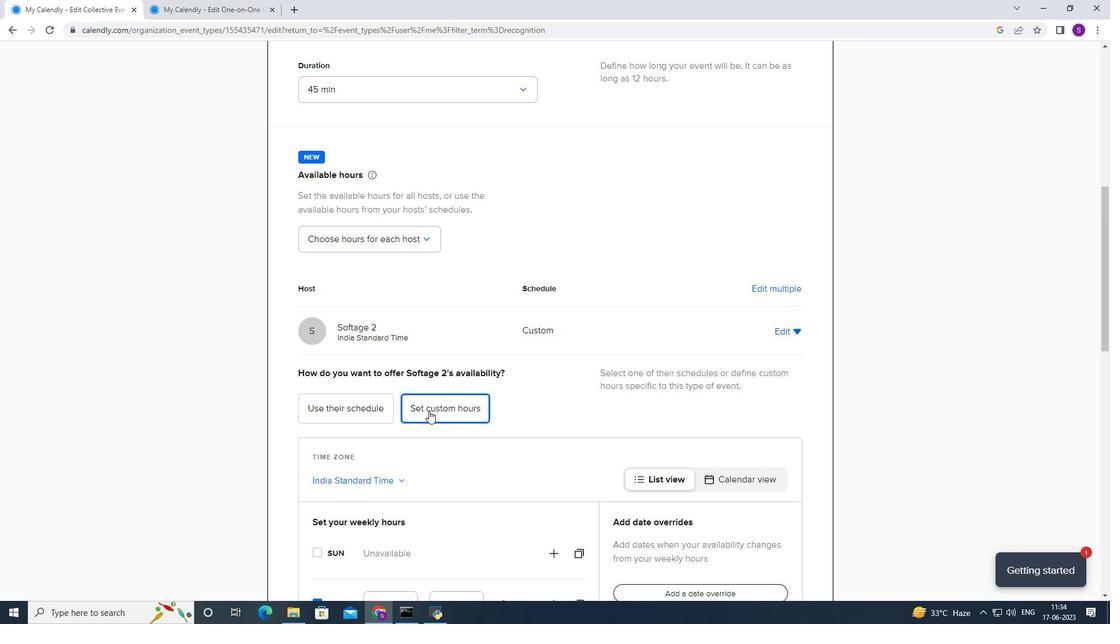 
Action: Mouse scrolled (429, 410) with delta (0, 0)
Screenshot: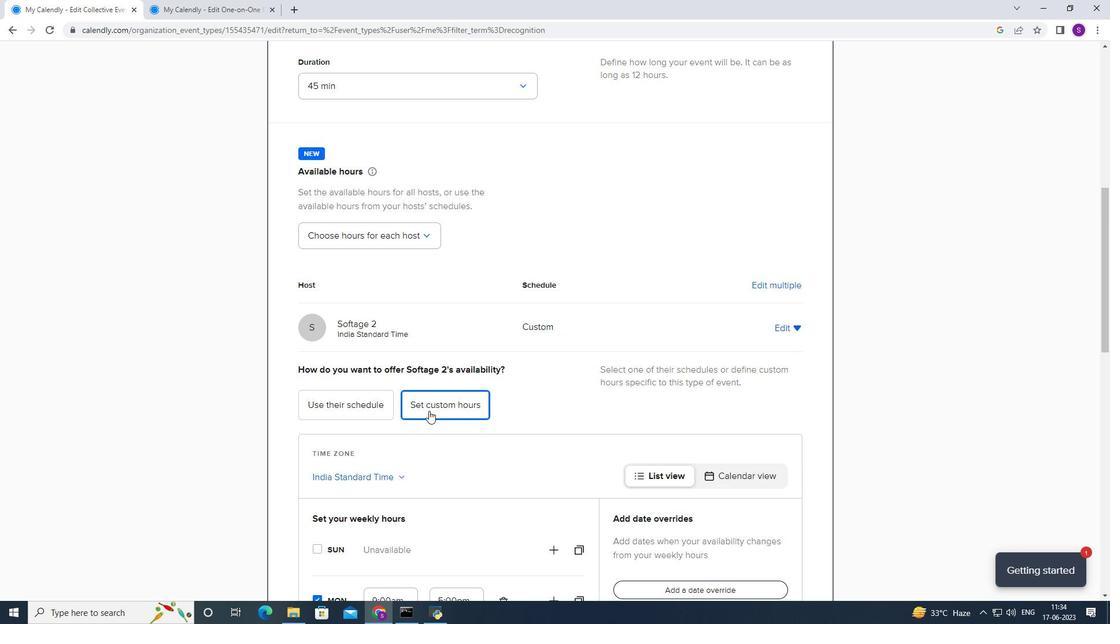 
Action: Mouse moved to (420, 402)
Screenshot: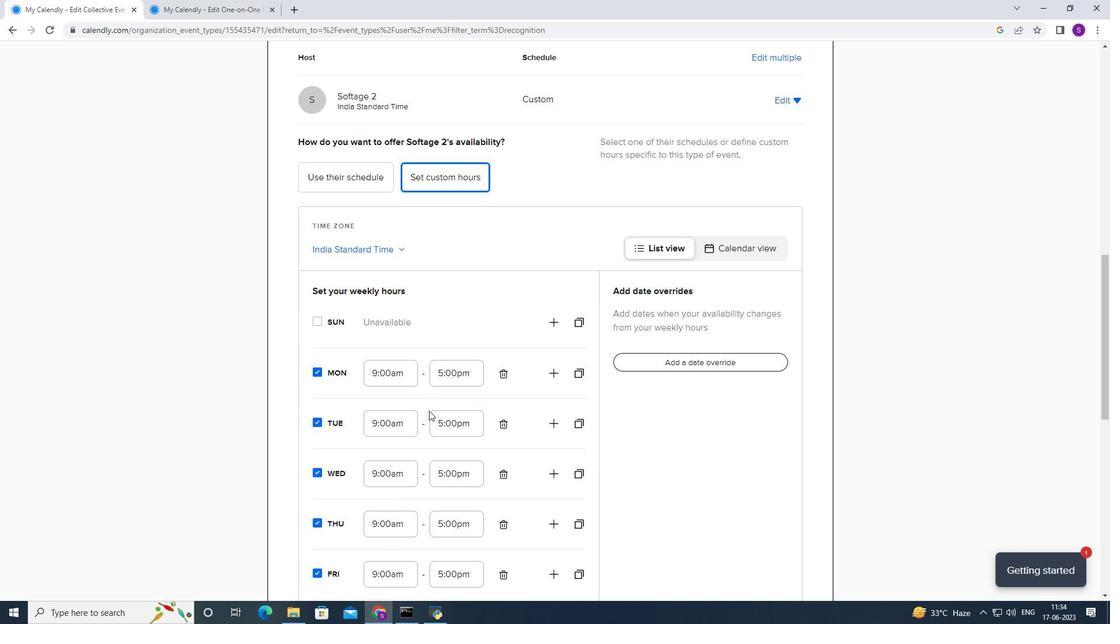 
Action: Mouse scrolled (420, 401) with delta (0, 0)
Screenshot: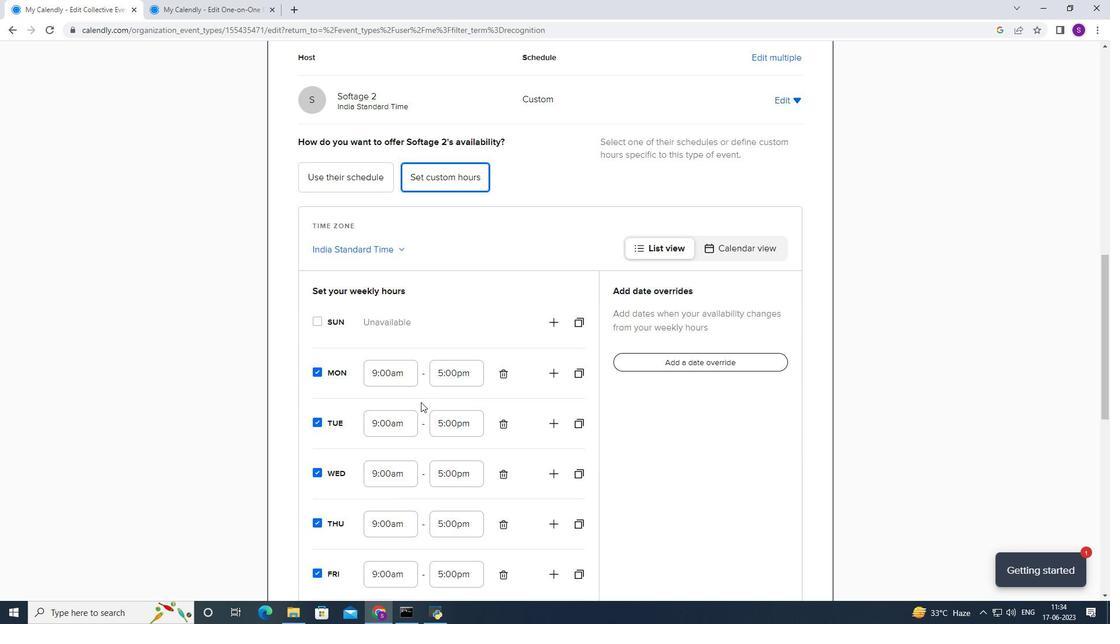
Action: Mouse scrolled (420, 401) with delta (0, 0)
Screenshot: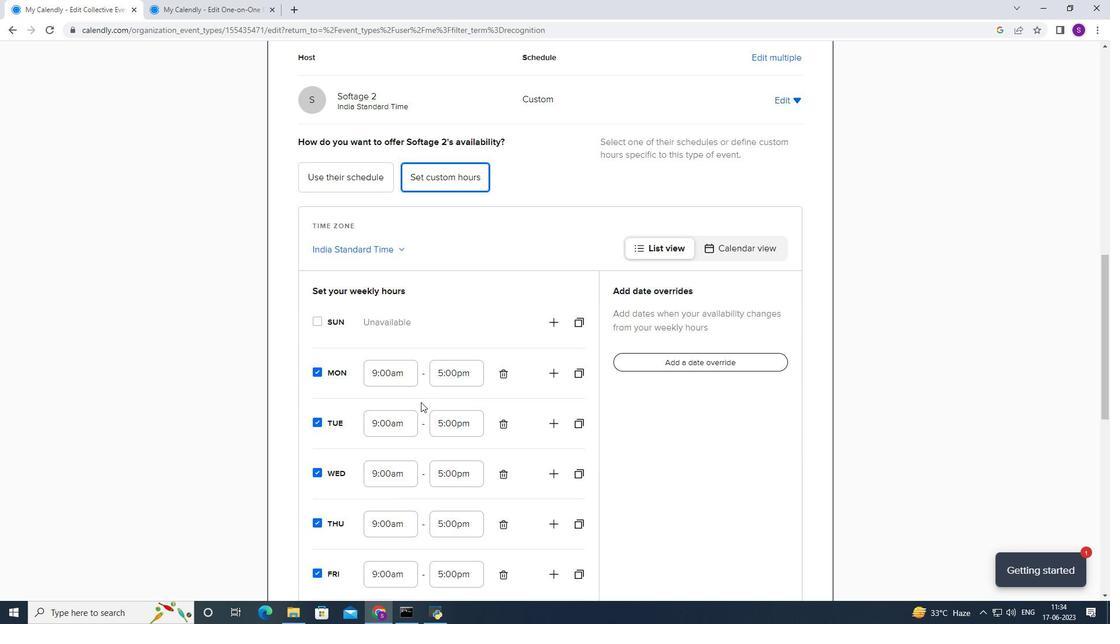 
Action: Mouse scrolled (420, 401) with delta (0, 0)
Screenshot: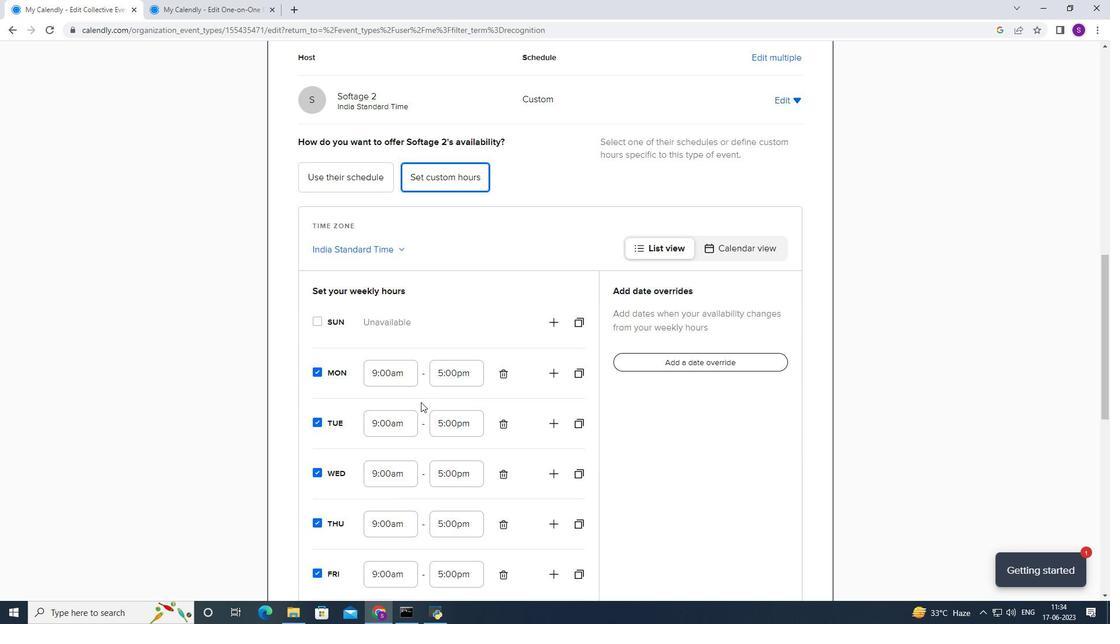 
Action: Mouse scrolled (420, 401) with delta (0, 0)
Screenshot: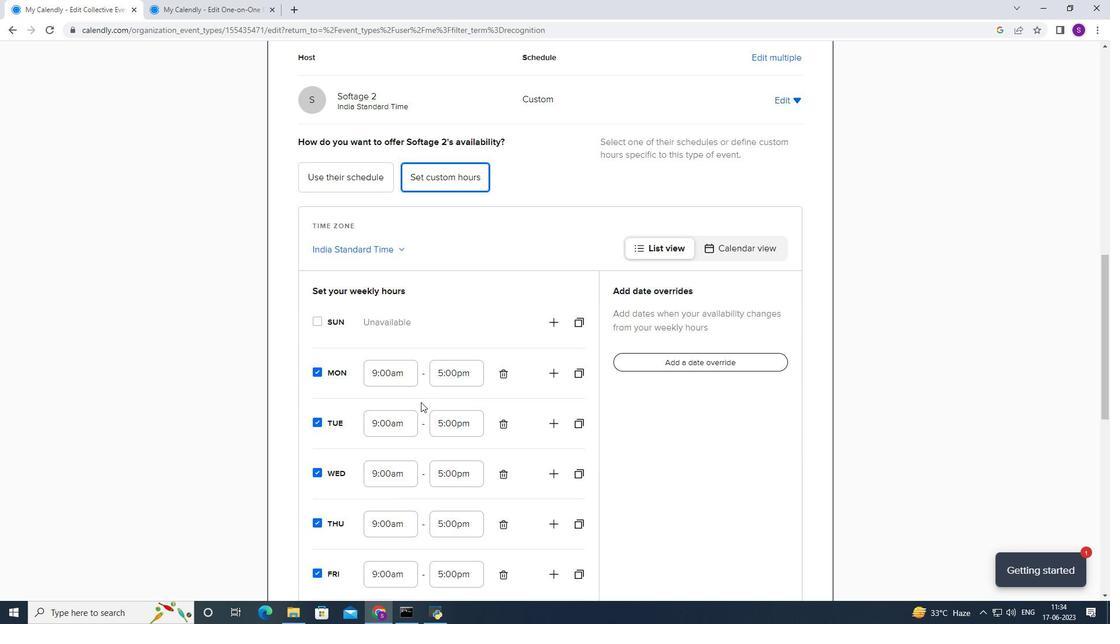 
Action: Mouse moved to (316, 387)
Screenshot: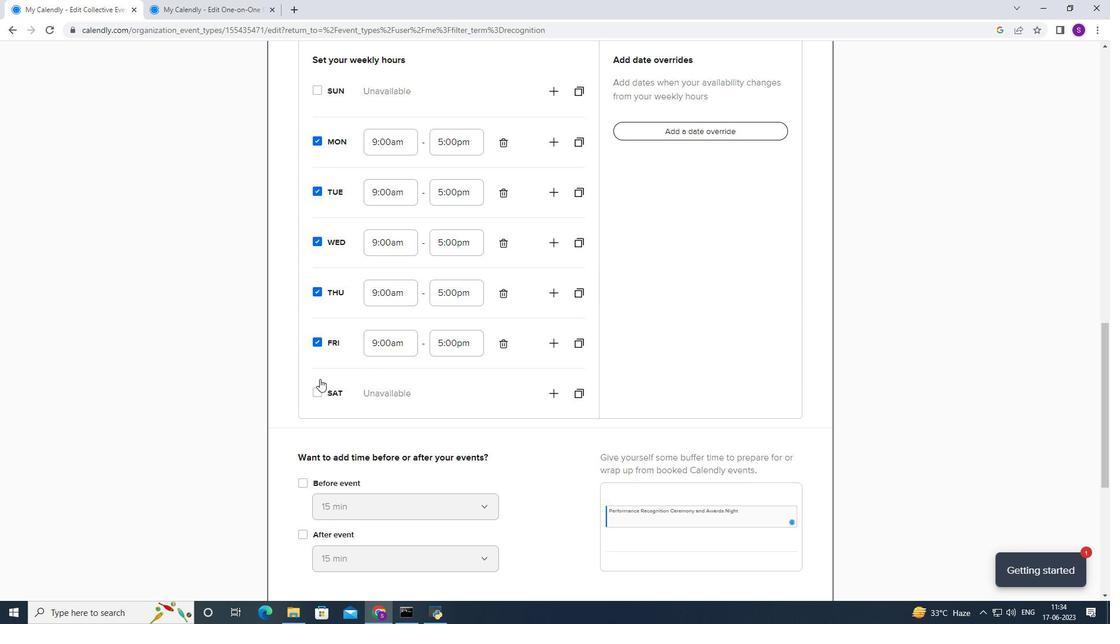 
Action: Mouse pressed left at (316, 387)
Screenshot: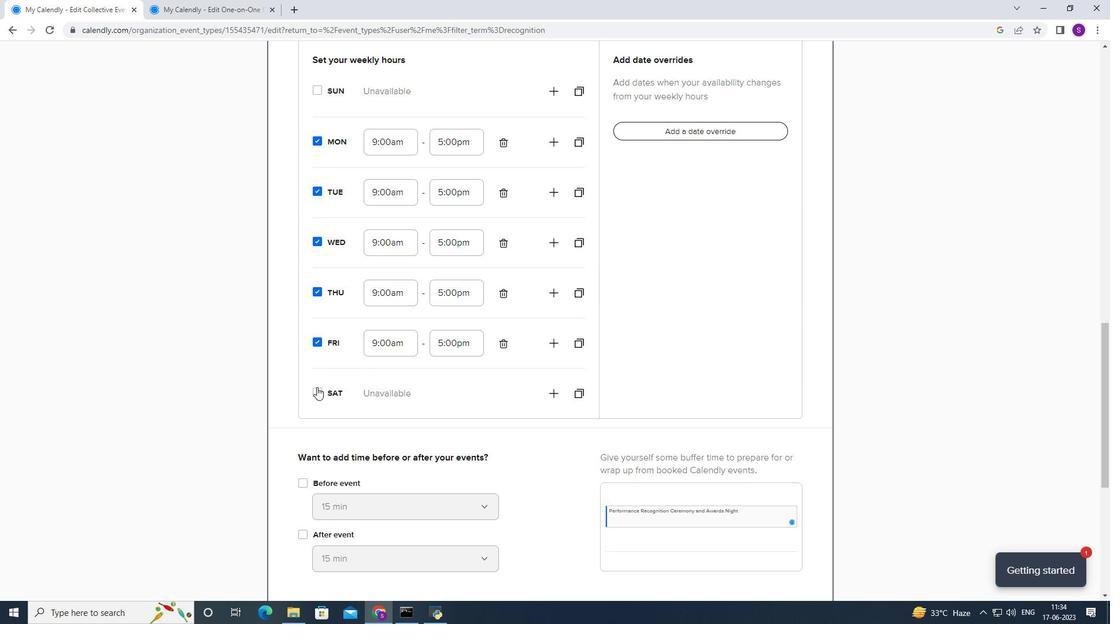
Action: Mouse moved to (397, 352)
Screenshot: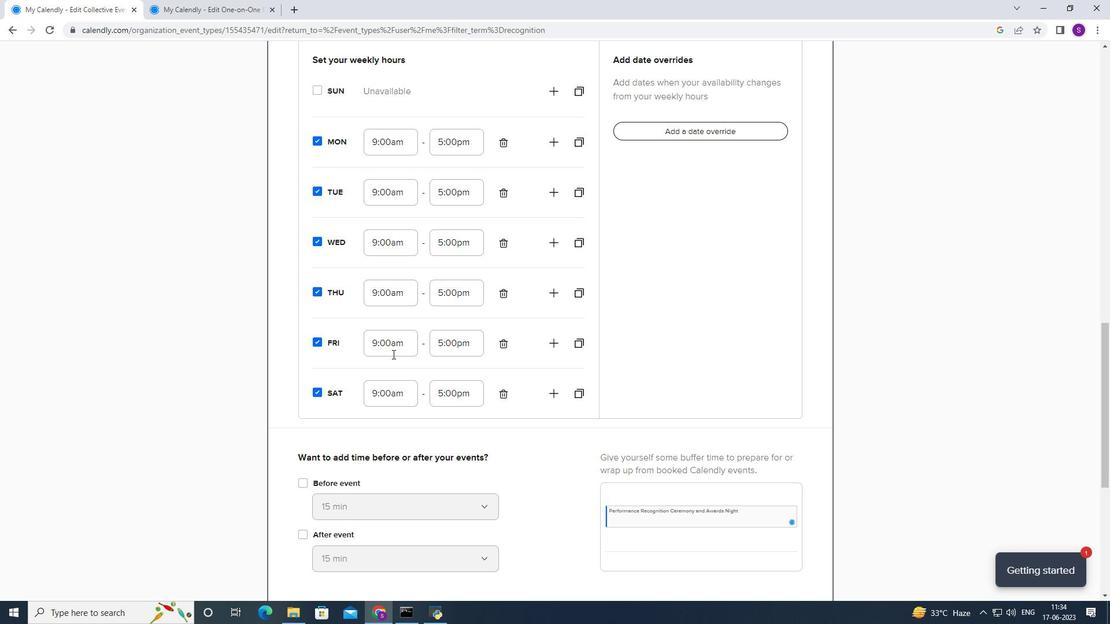 
Action: Mouse pressed left at (397, 352)
Screenshot: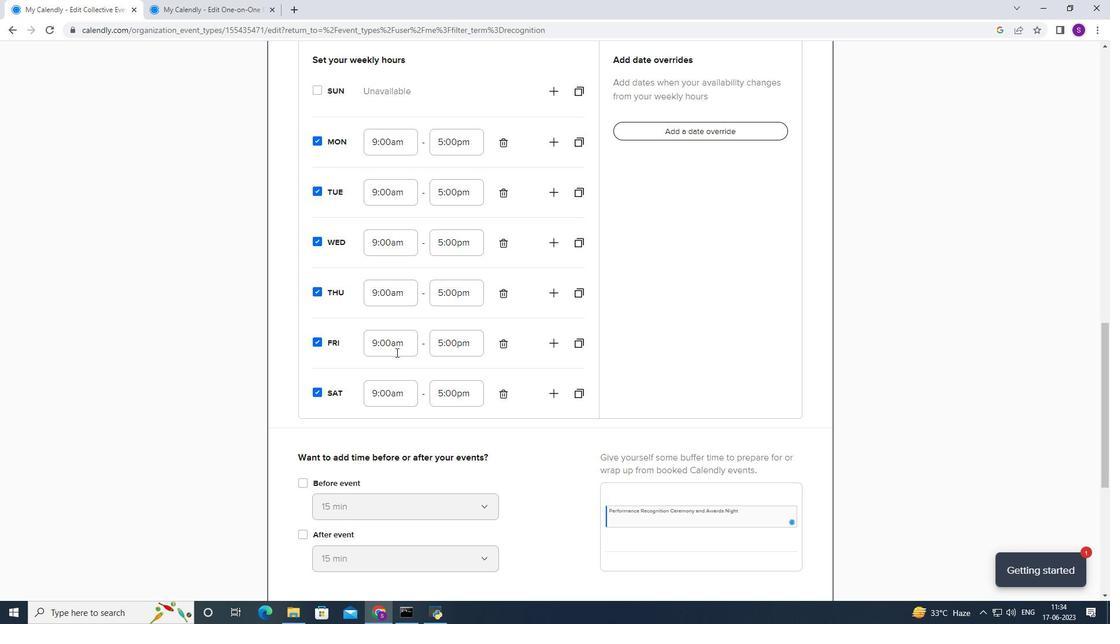 
Action: Mouse moved to (403, 438)
Screenshot: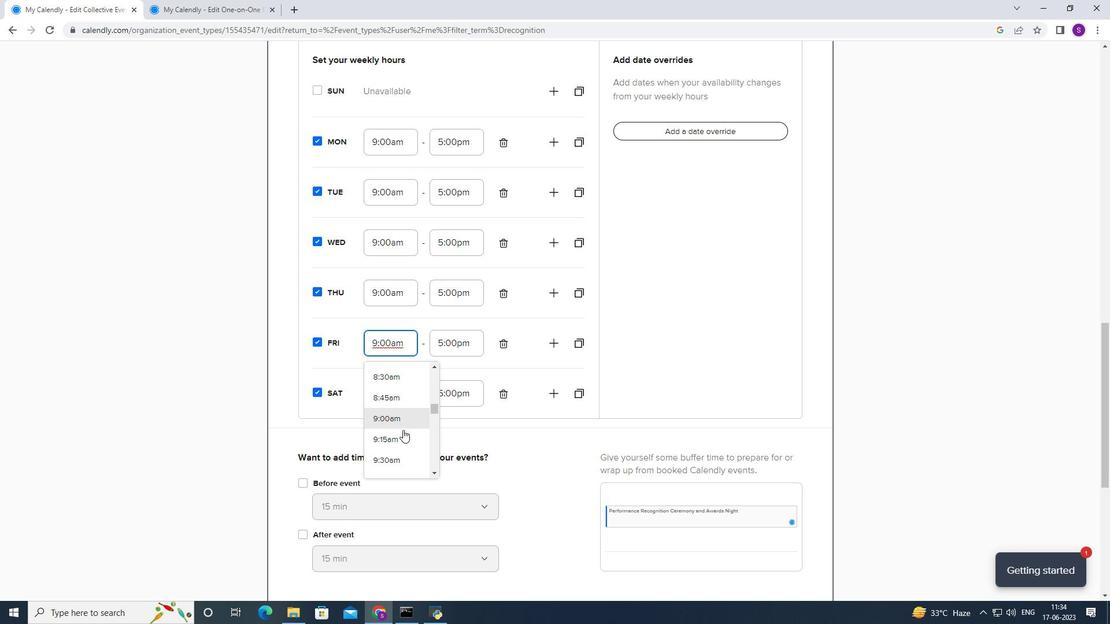 
Action: Mouse scrolled (403, 437) with delta (0, 0)
Screenshot: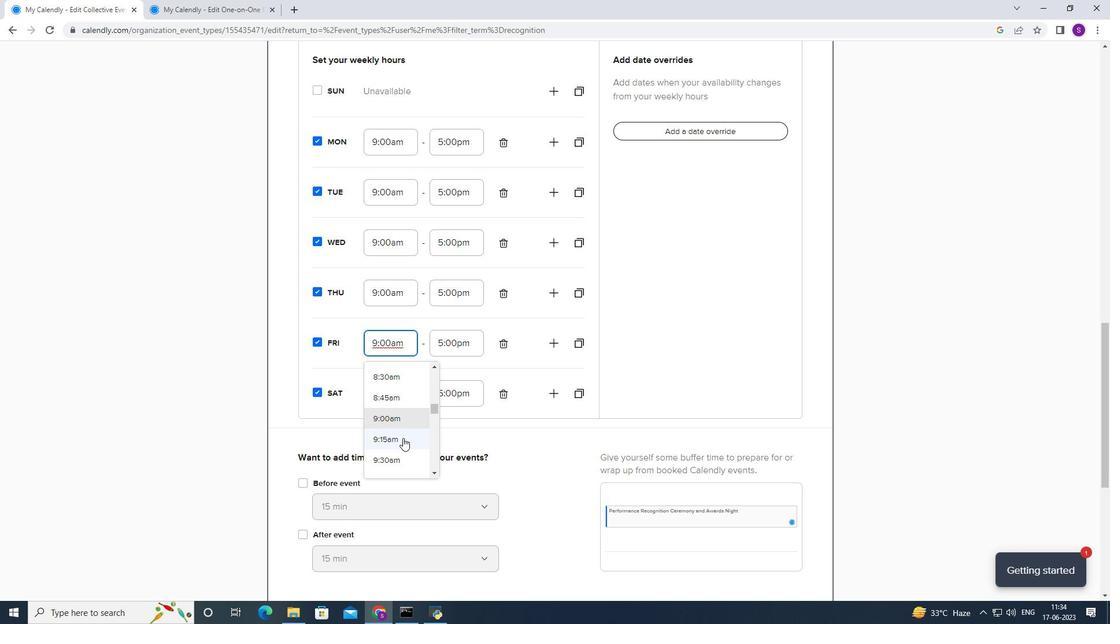 
Action: Mouse moved to (400, 436)
Screenshot: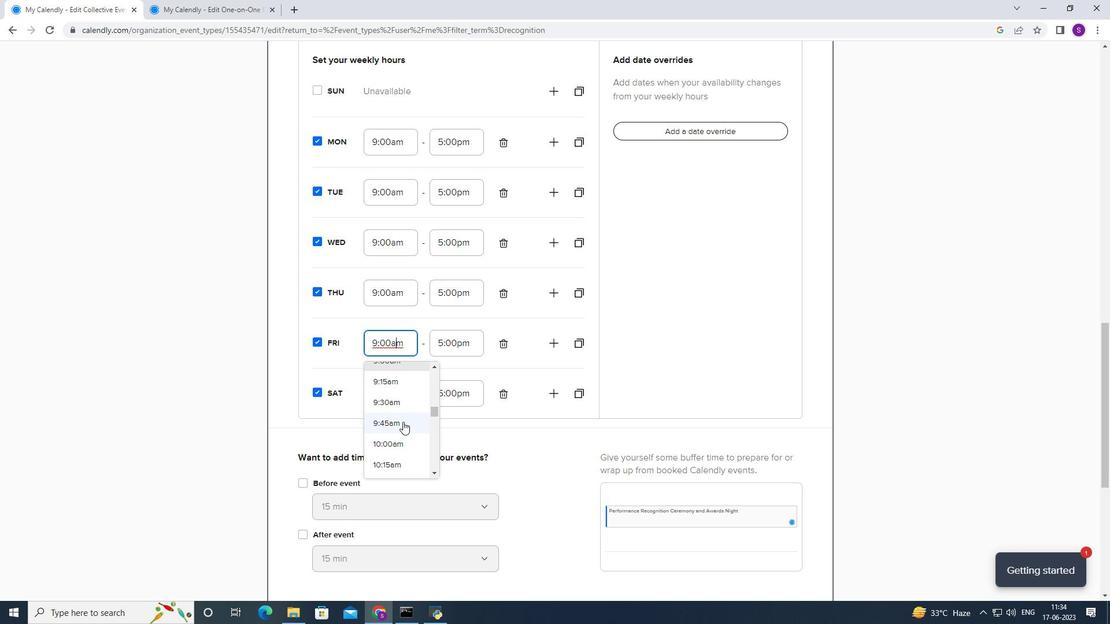 
Action: Mouse pressed left at (400, 436)
Screenshot: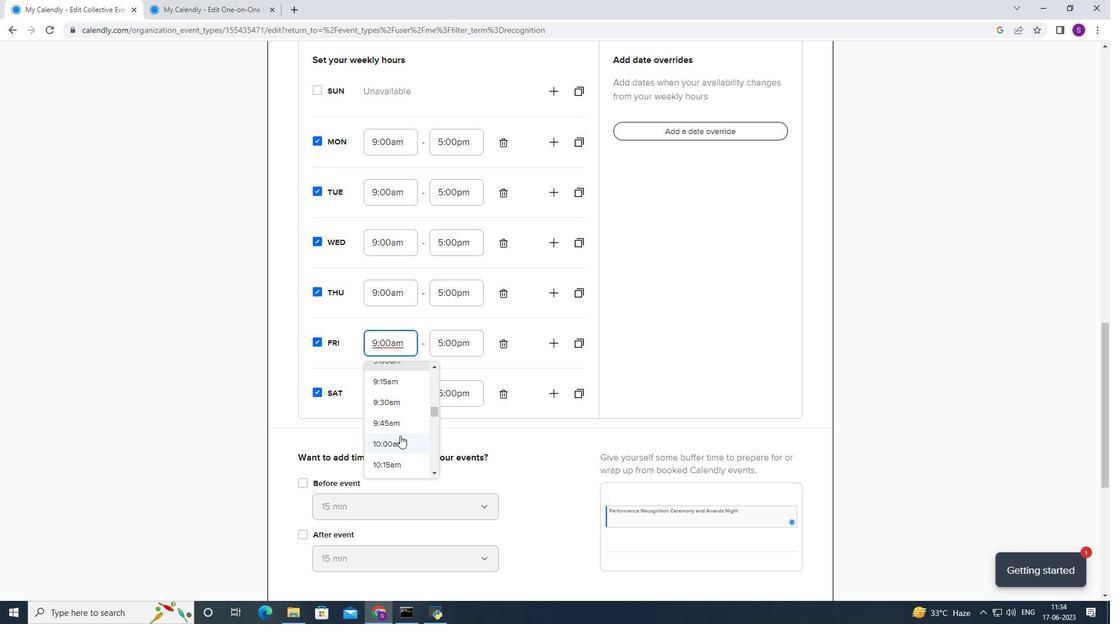 
Action: Mouse moved to (414, 401)
Screenshot: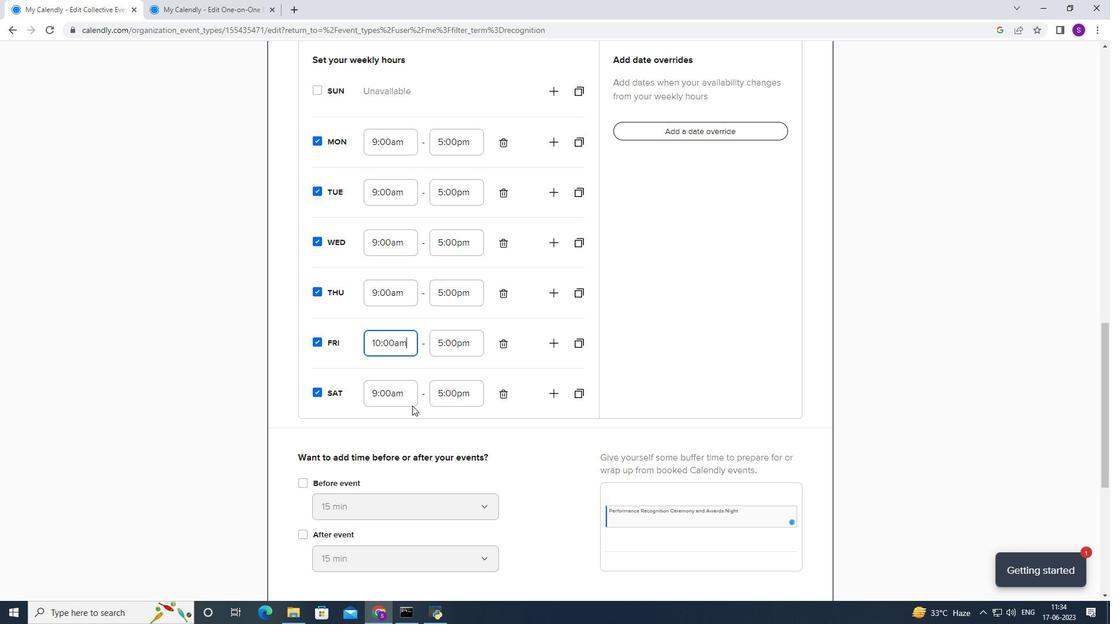 
Action: Mouse pressed left at (414, 401)
Screenshot: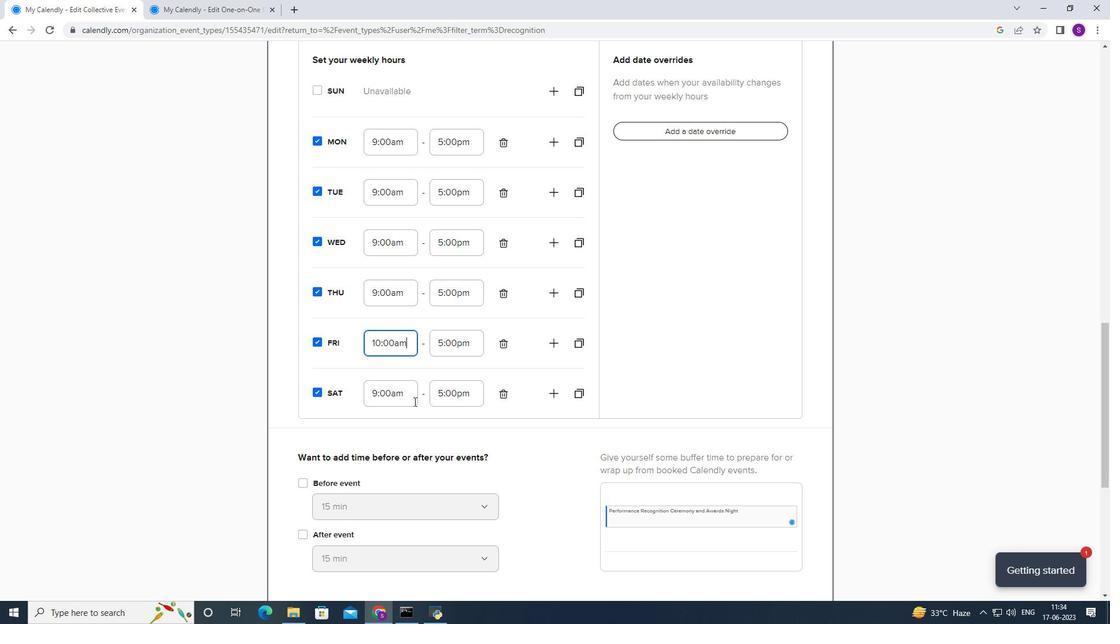 
Action: Mouse scrolled (414, 401) with delta (0, 0)
Screenshot: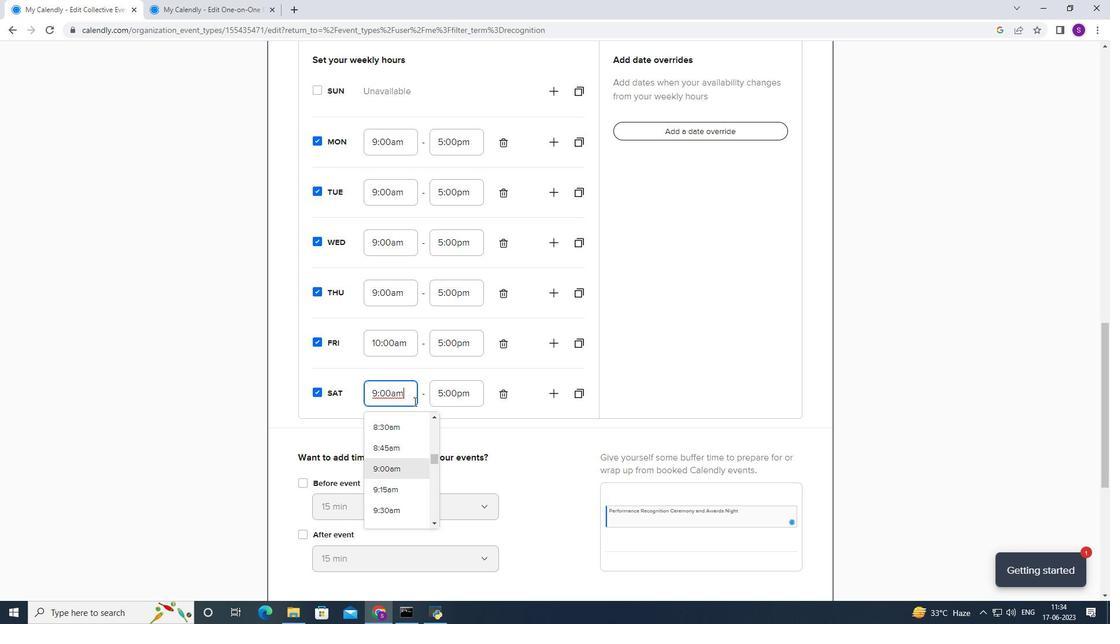 
Action: Mouse scrolled (414, 401) with delta (0, 0)
Screenshot: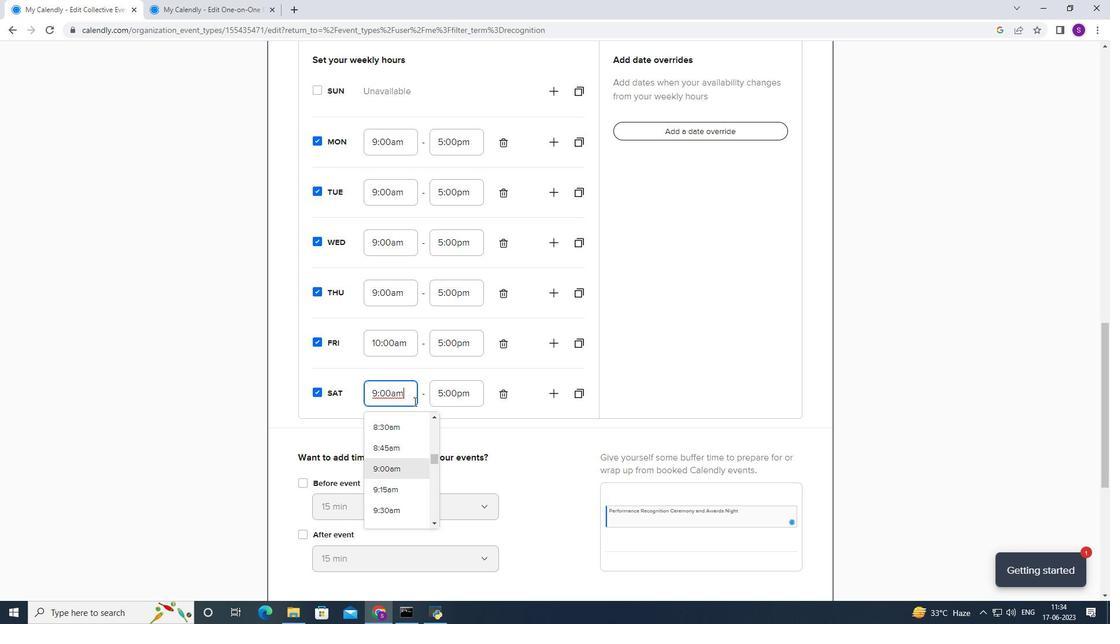 
Action: Mouse moved to (414, 384)
Screenshot: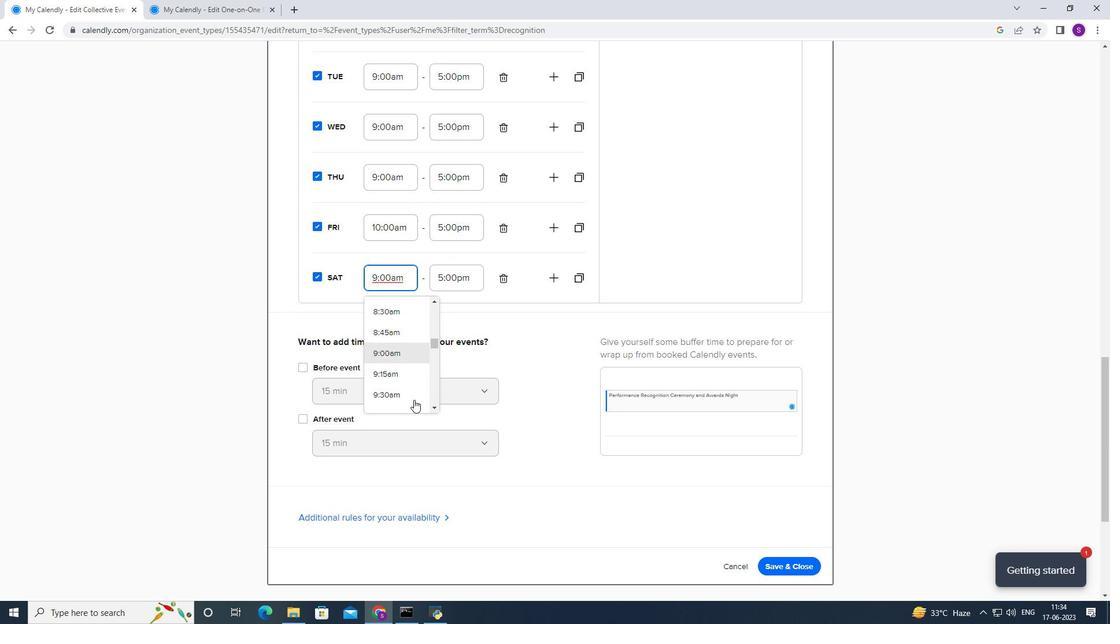 
Action: Mouse scrolled (414, 383) with delta (0, 0)
Screenshot: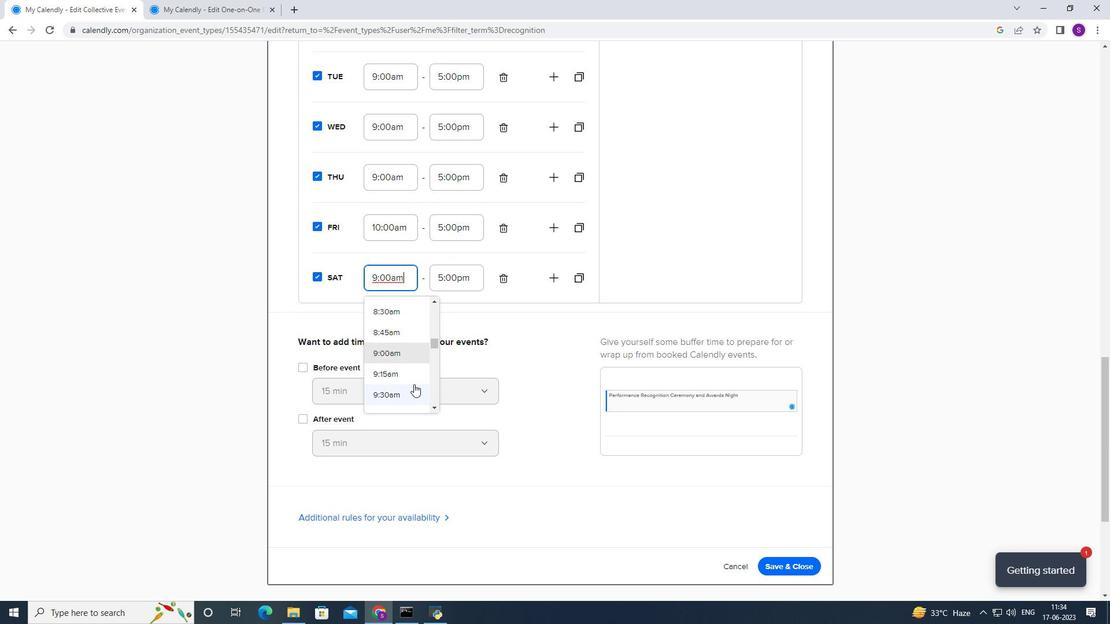 
Action: Mouse moved to (414, 376)
Screenshot: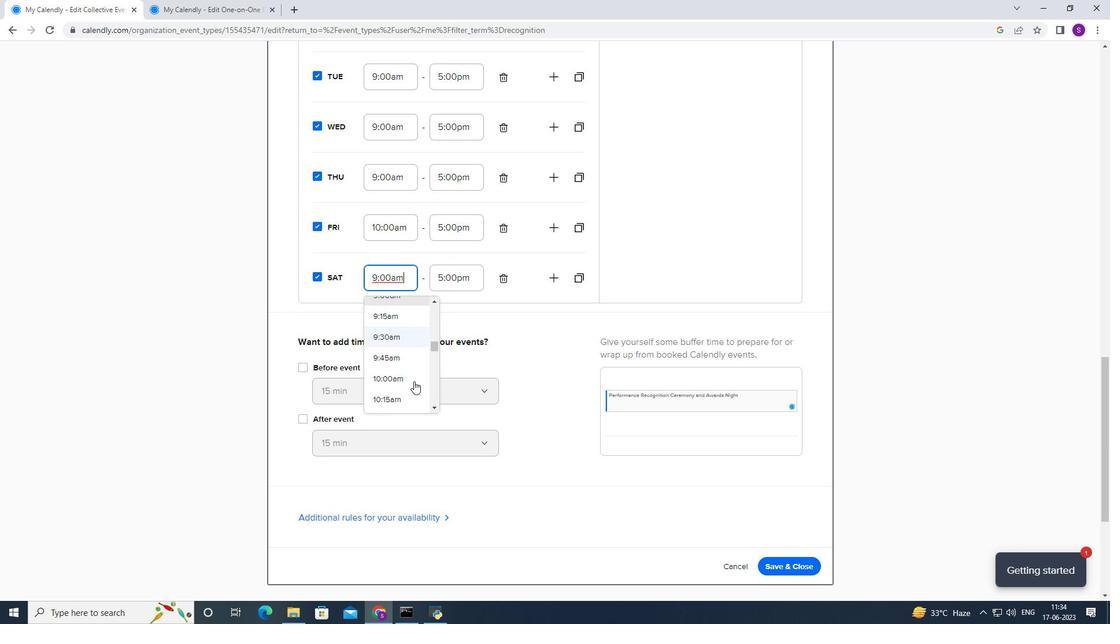 
Action: Mouse pressed left at (414, 376)
Screenshot: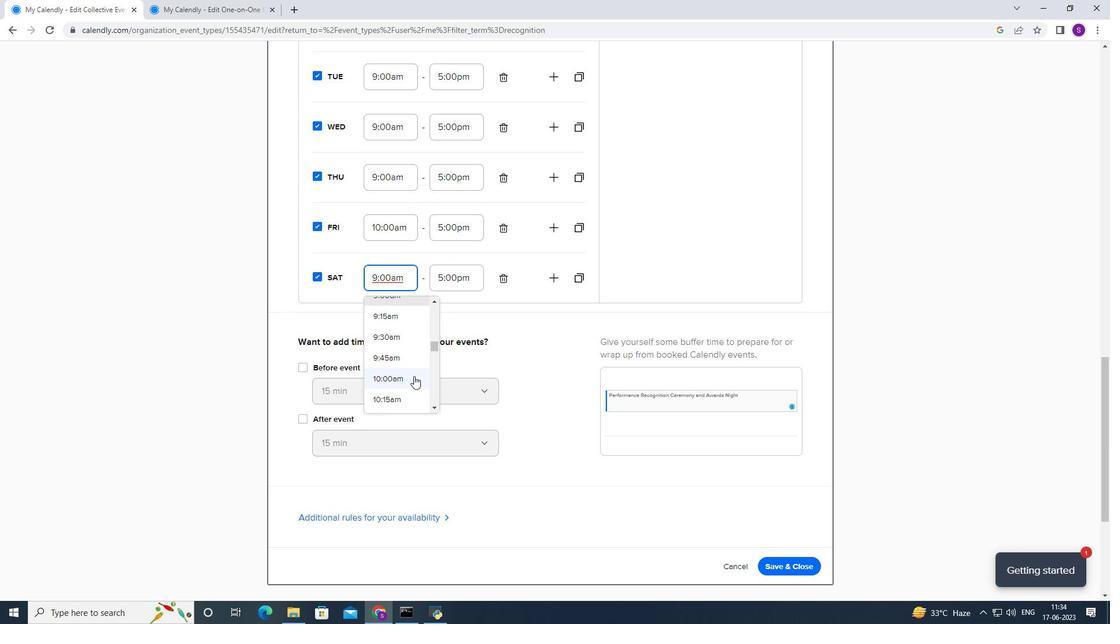 
Action: Mouse moved to (399, 181)
Screenshot: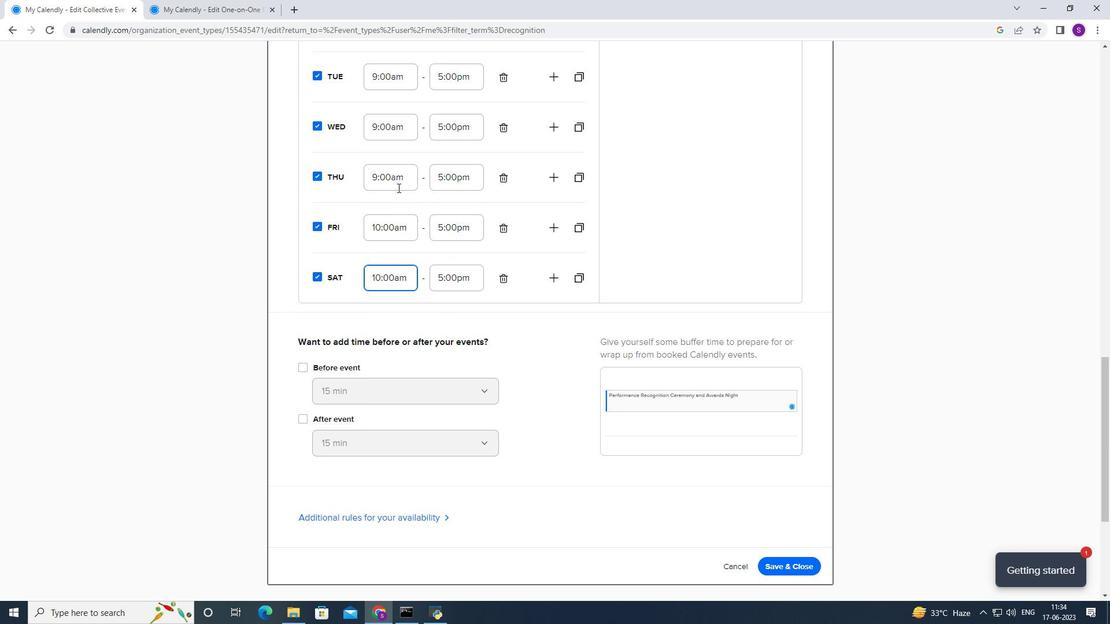 
Action: Mouse pressed left at (399, 181)
Screenshot: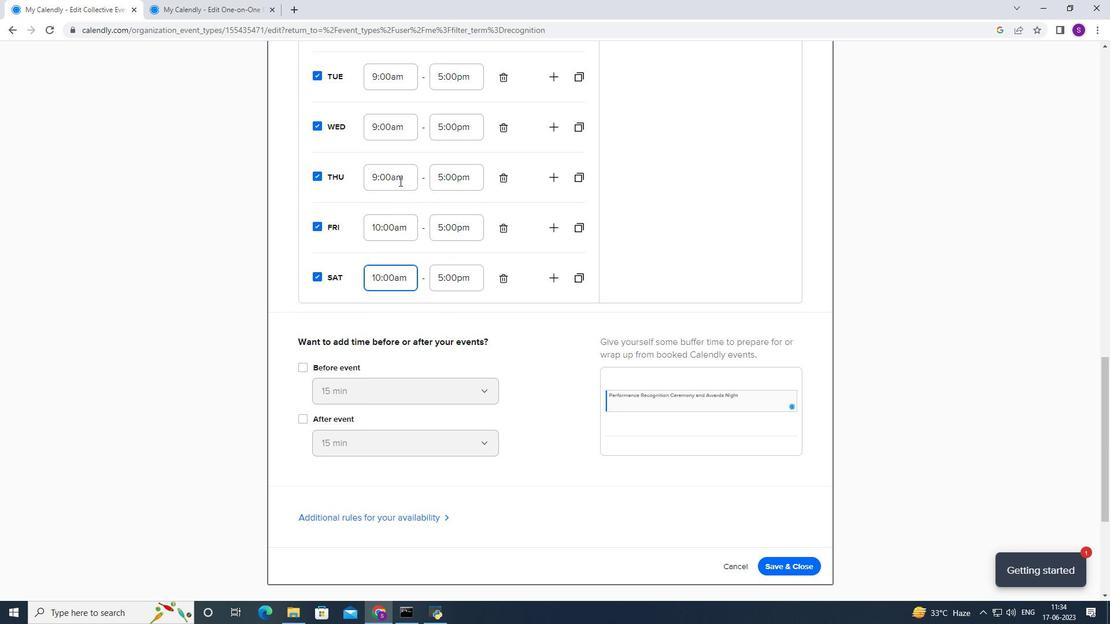 
Action: Mouse moved to (394, 227)
Screenshot: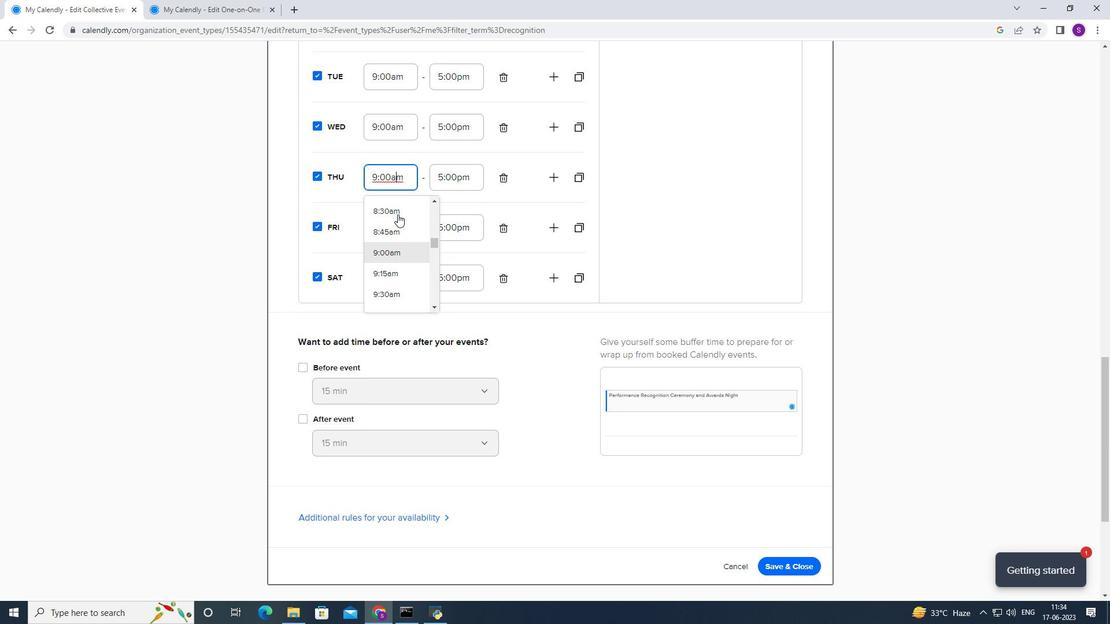 
Action: Mouse scrolled (394, 227) with delta (0, 0)
Screenshot: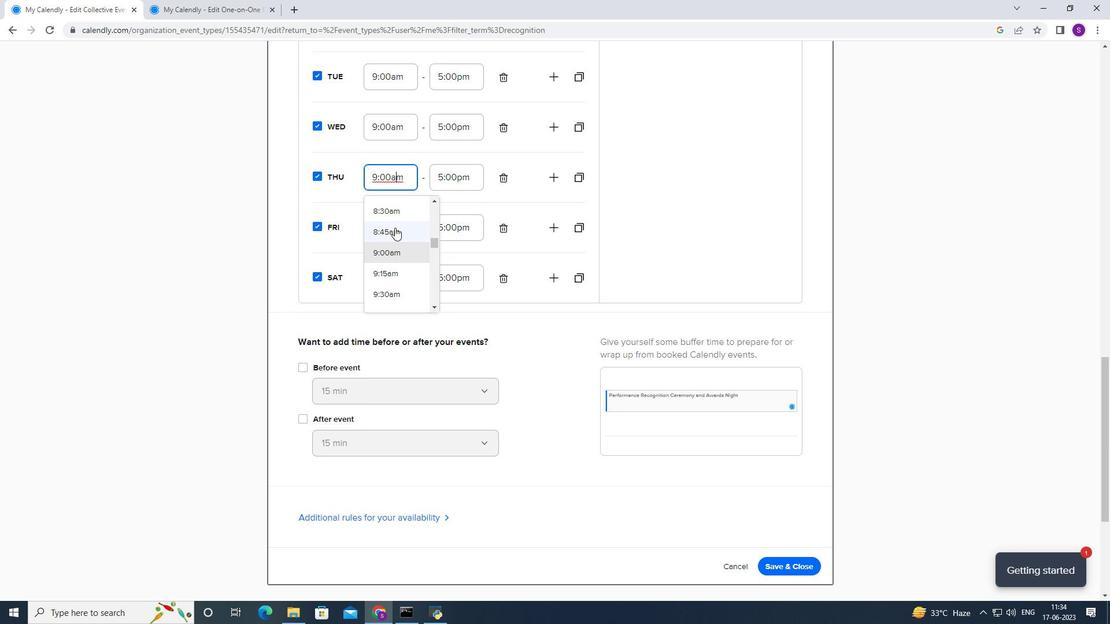 
Action: Mouse moved to (386, 273)
Screenshot: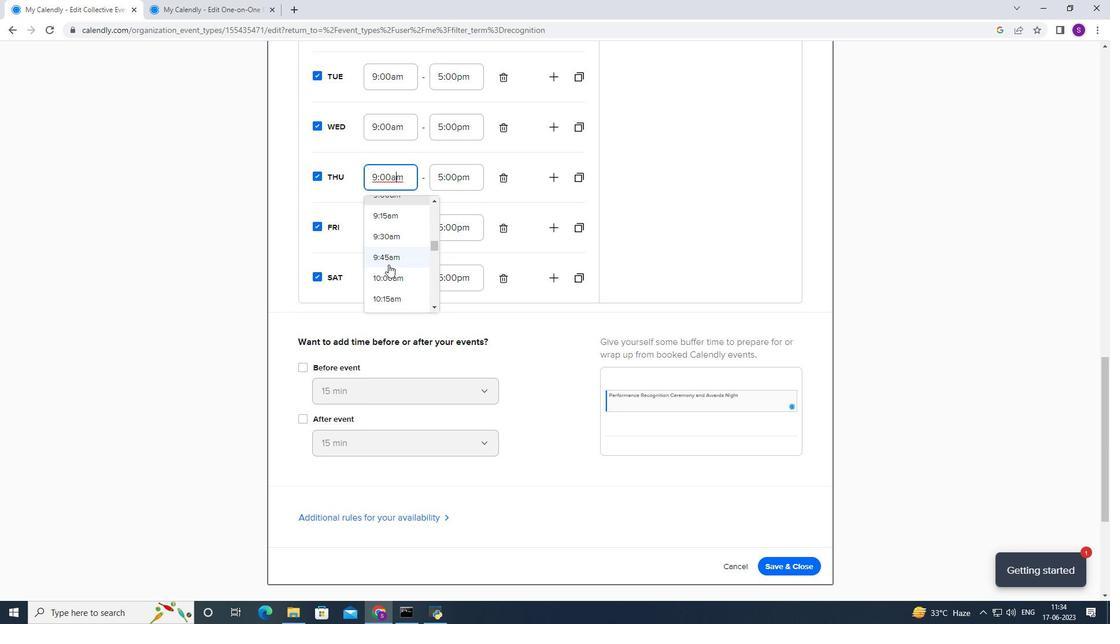 
Action: Mouse pressed left at (386, 273)
Screenshot: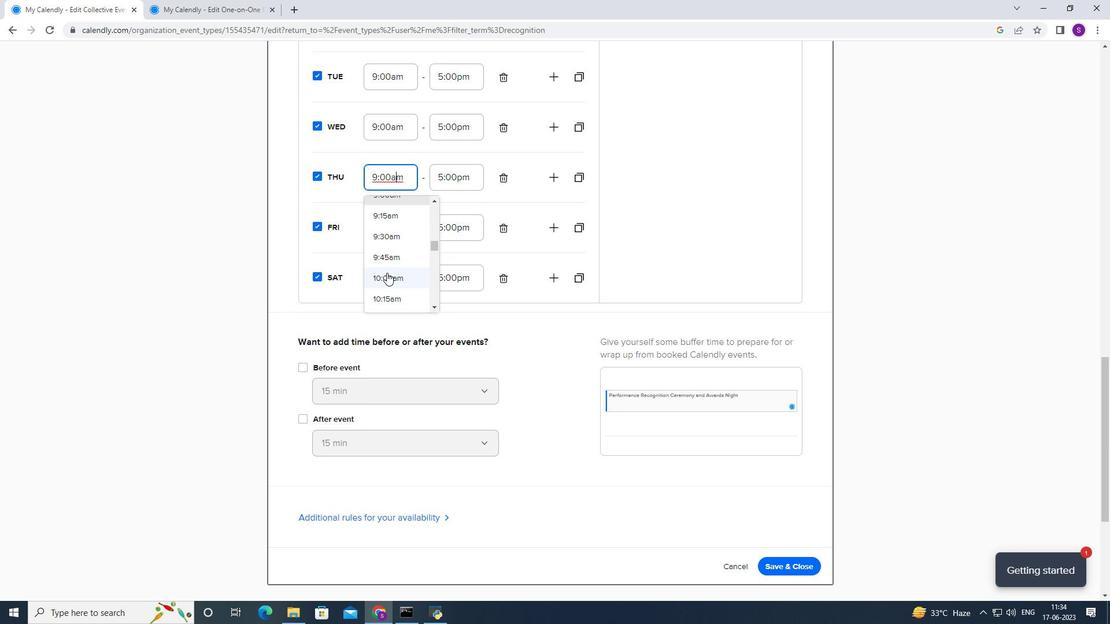
Action: Mouse moved to (432, 183)
Screenshot: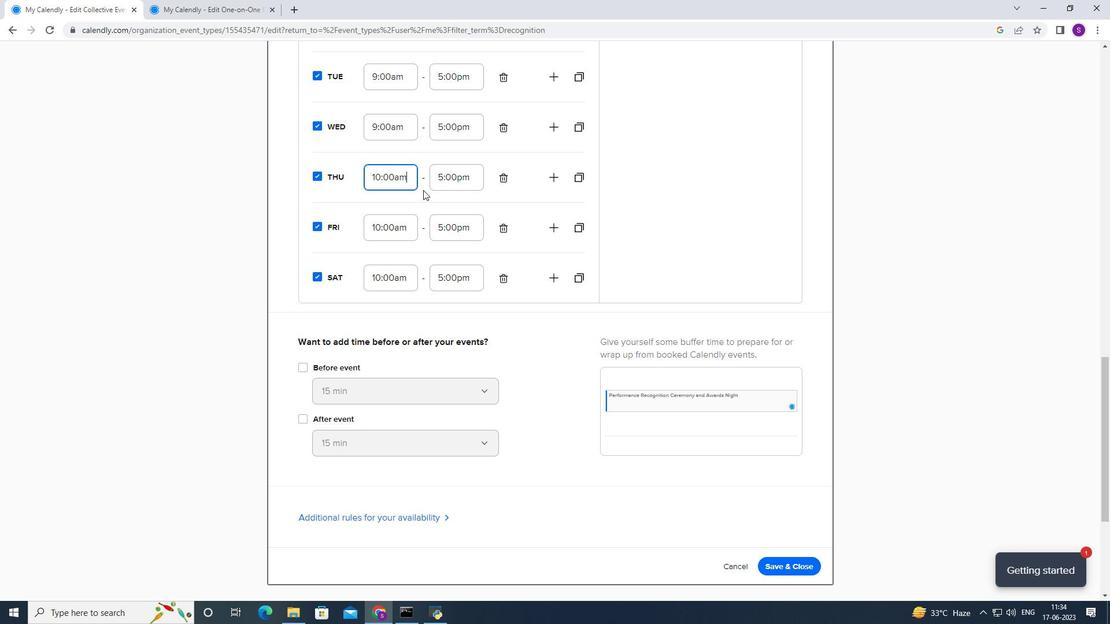 
Action: Mouse pressed left at (432, 183)
Screenshot: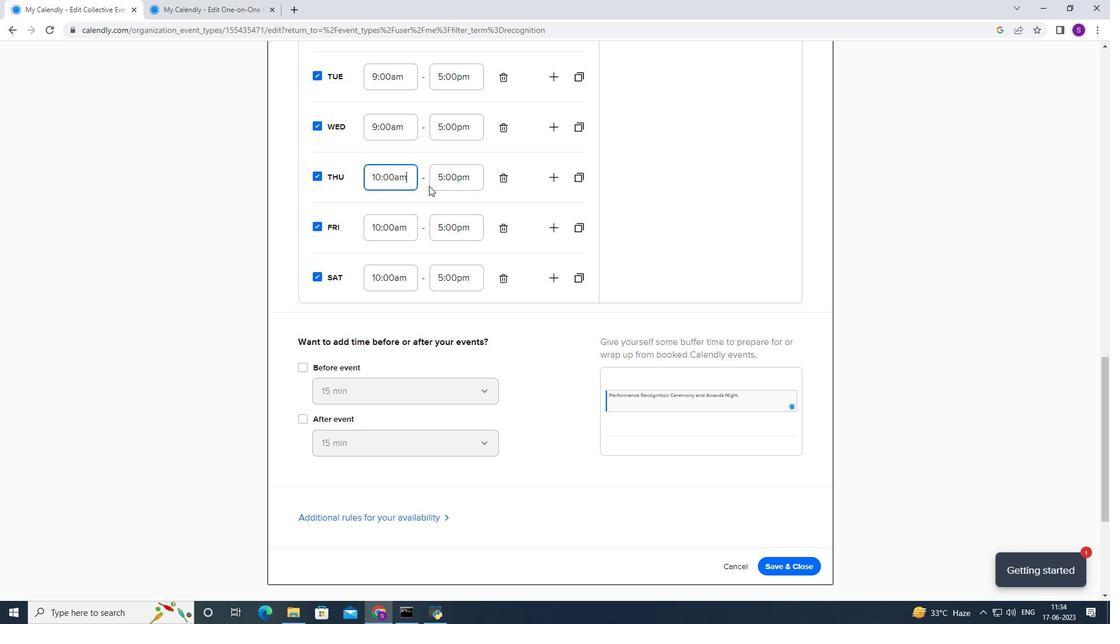 
Action: Mouse moved to (446, 281)
Screenshot: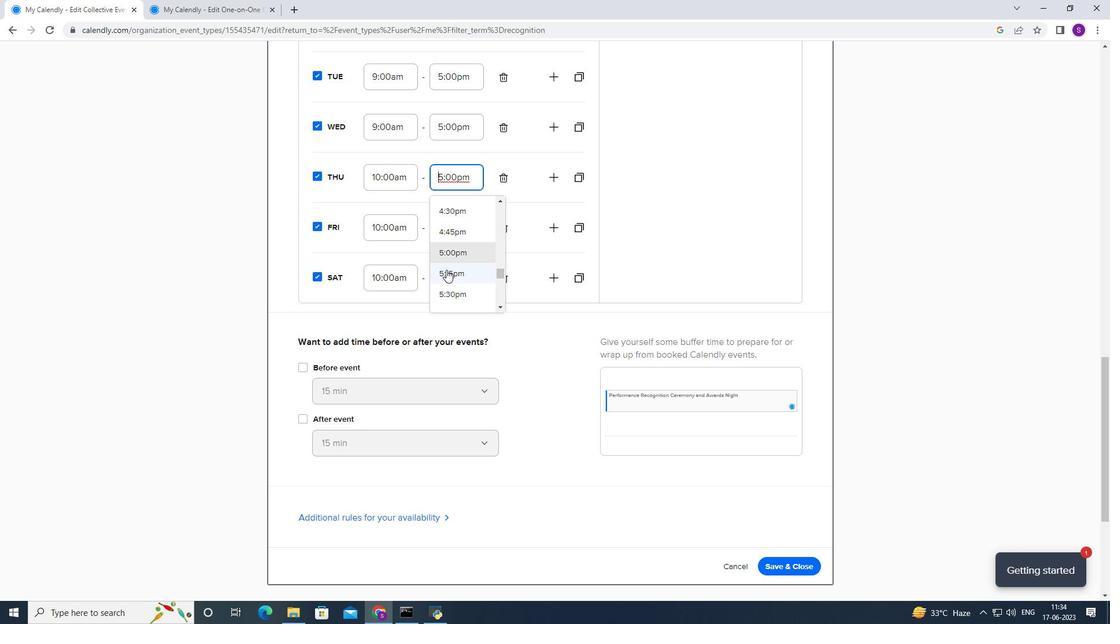 
Action: Mouse scrolled (446, 280) with delta (0, 0)
Screenshot: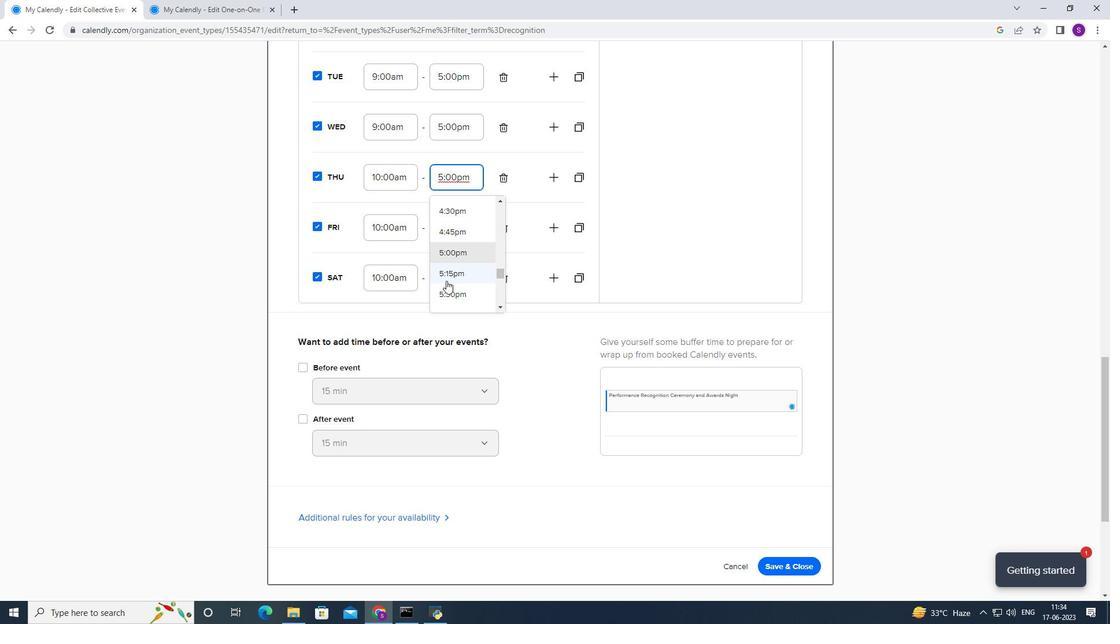 
Action: Mouse moved to (450, 270)
Screenshot: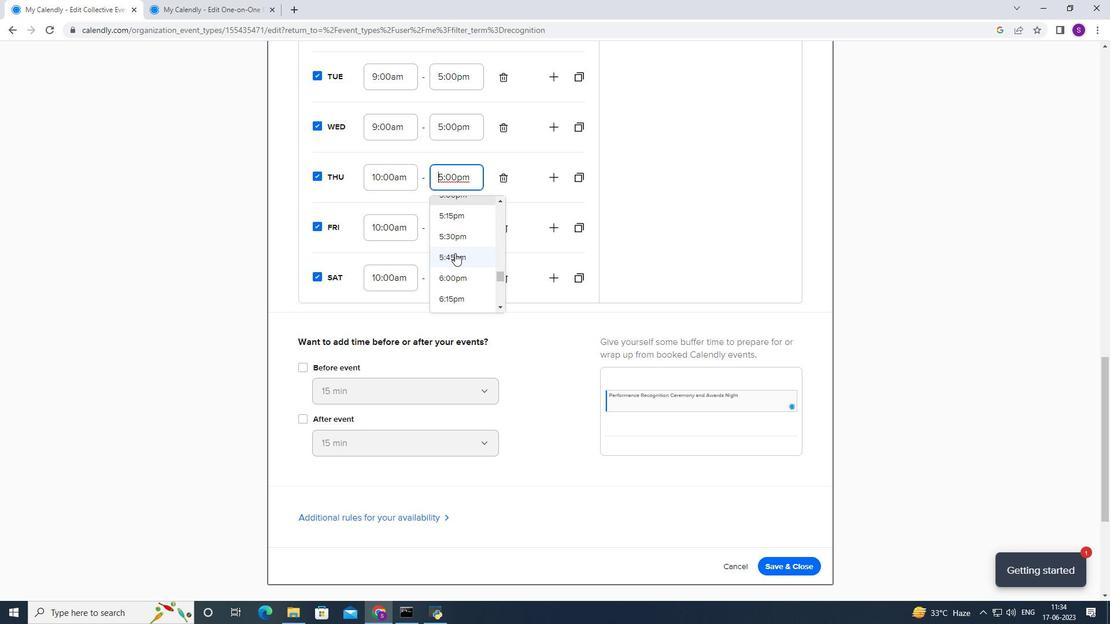 
Action: Mouse pressed left at (450, 270)
Screenshot: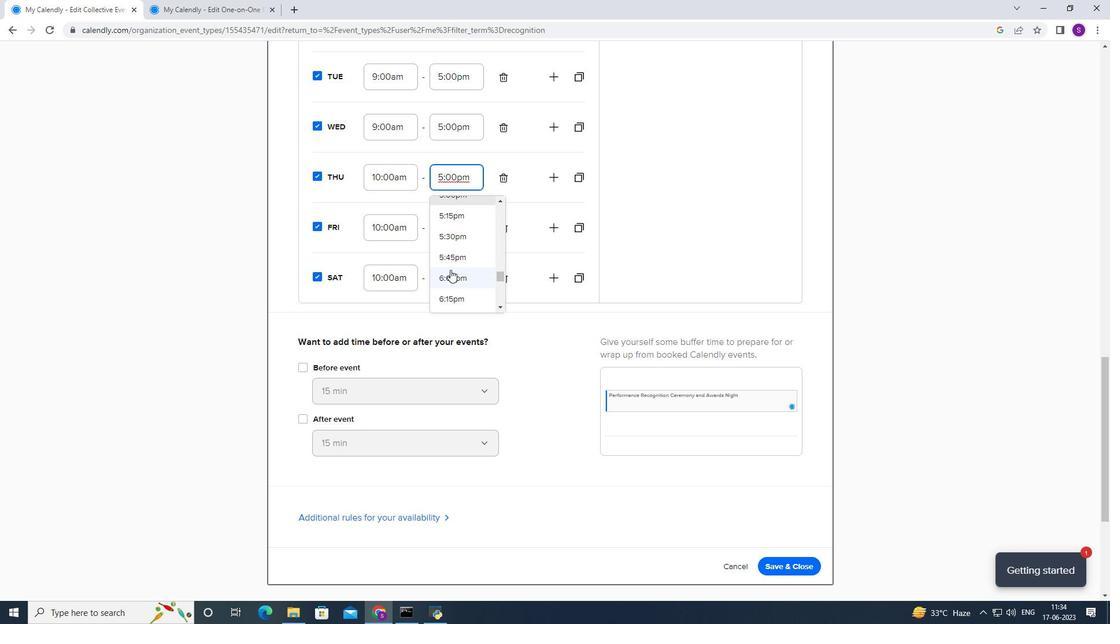 
Action: Mouse moved to (461, 222)
Screenshot: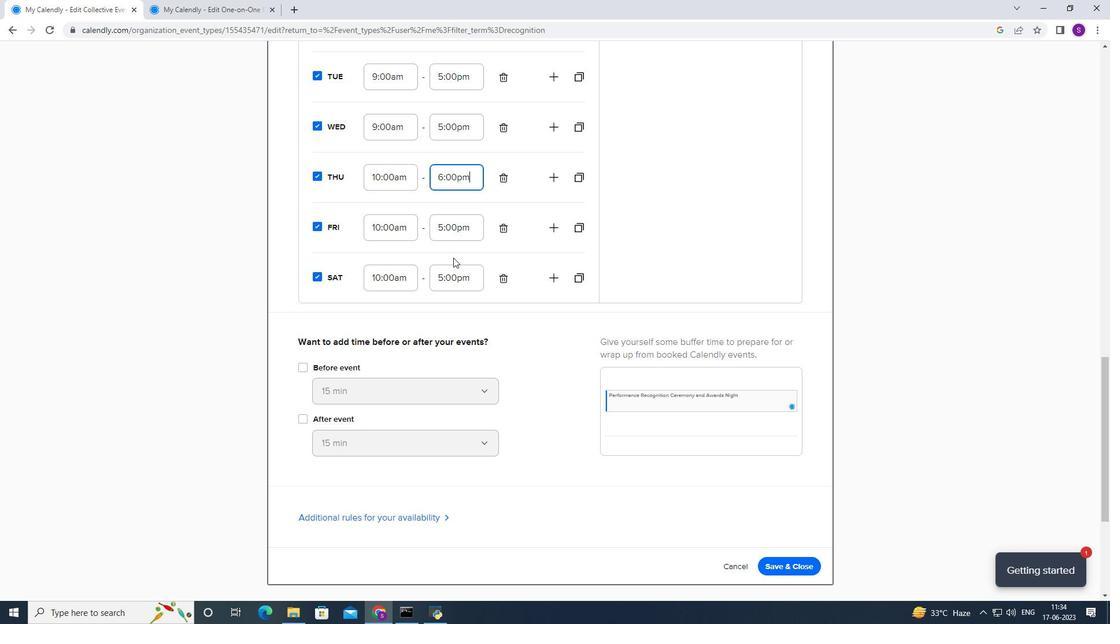 
Action: Mouse pressed left at (461, 222)
Screenshot: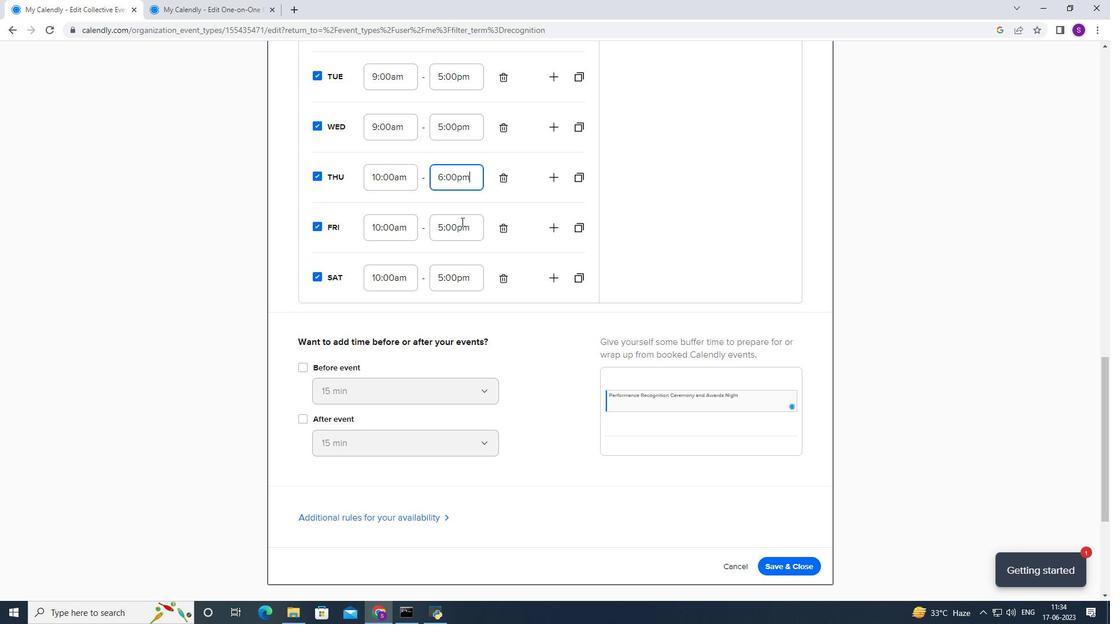 
Action: Mouse moved to (461, 238)
Screenshot: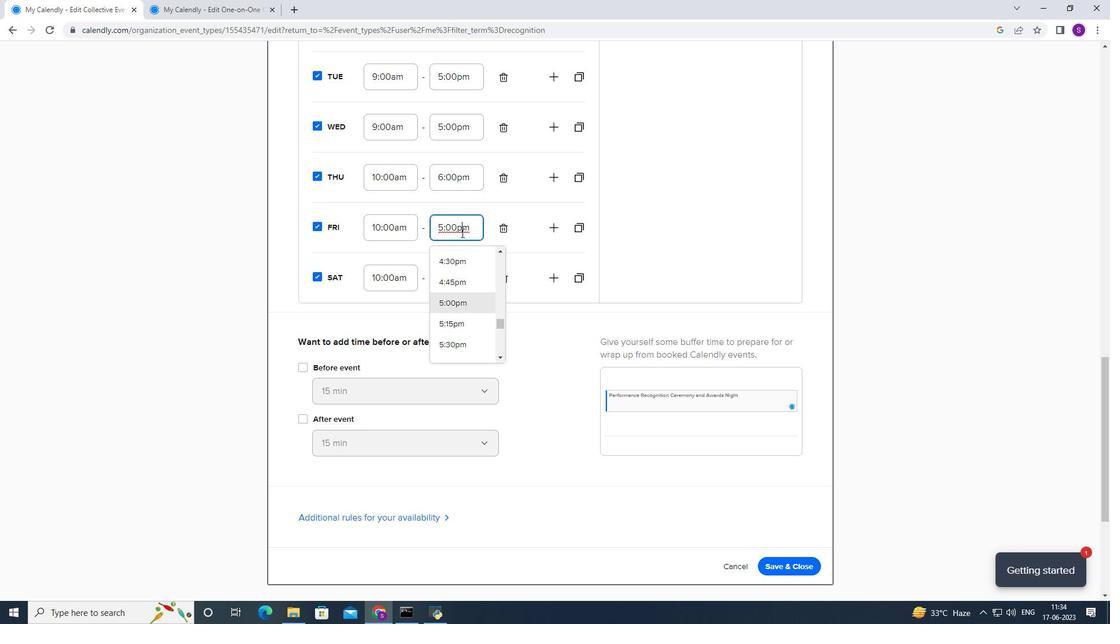 
Action: Mouse scrolled (461, 237) with delta (0, 0)
Screenshot: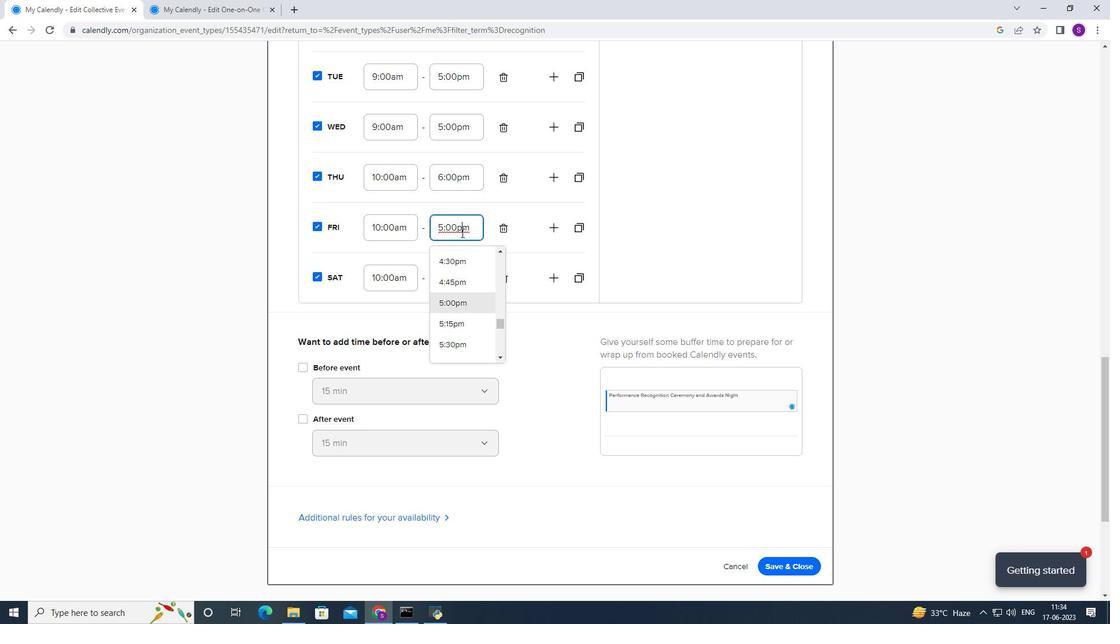 
Action: Mouse moved to (460, 244)
Screenshot: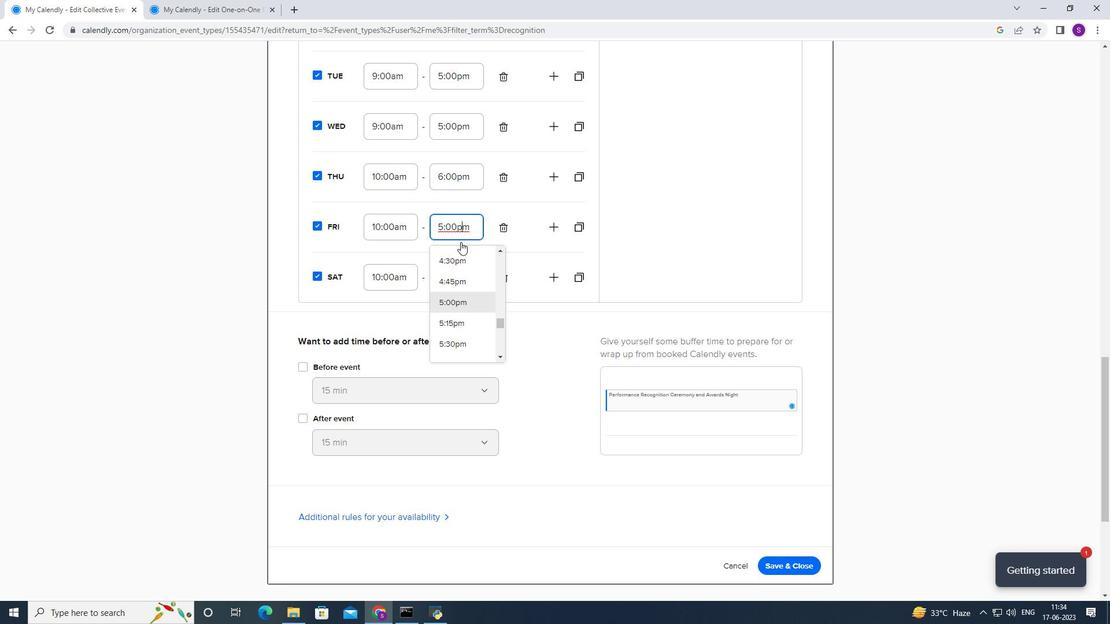 
Action: Mouse scrolled (460, 243) with delta (0, 0)
Screenshot: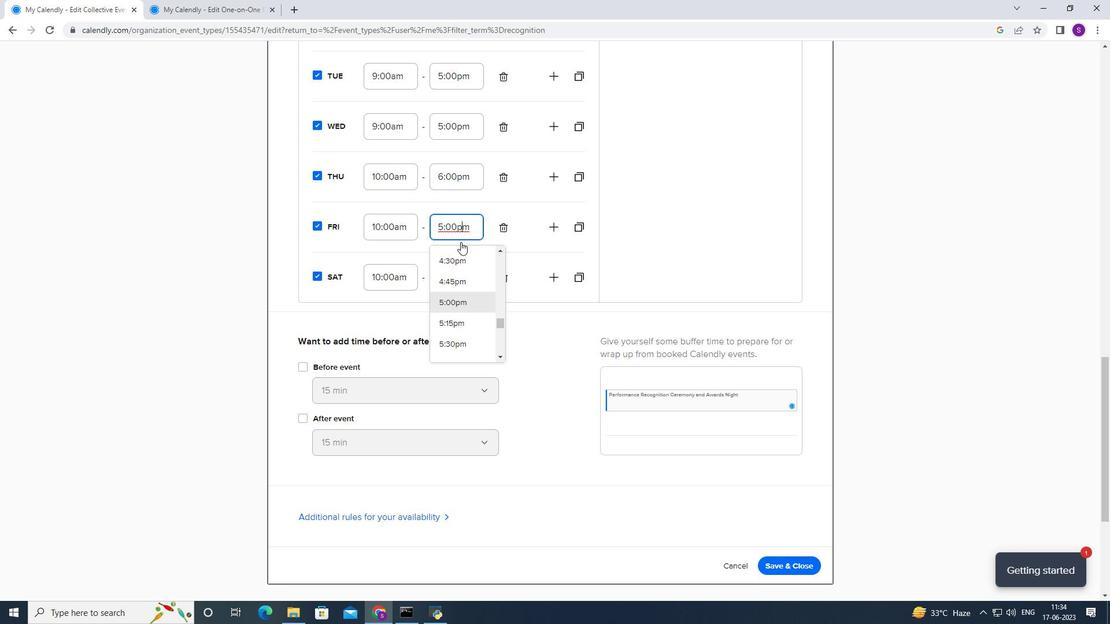 
Action: Mouse moved to (467, 212)
Screenshot: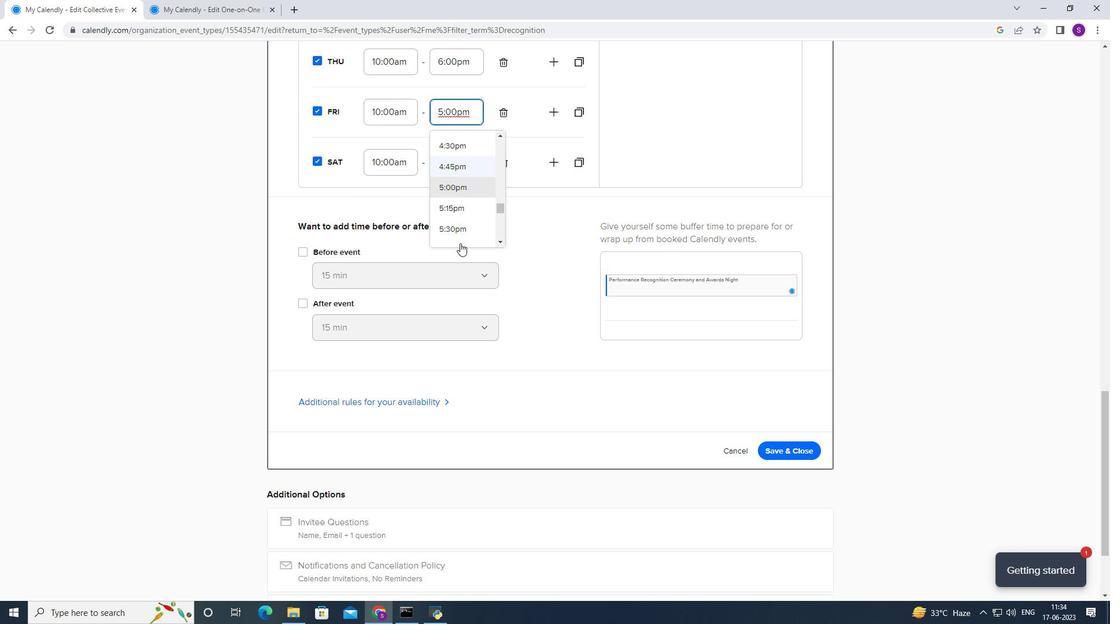 
Action: Mouse scrolled (467, 211) with delta (0, 0)
Screenshot: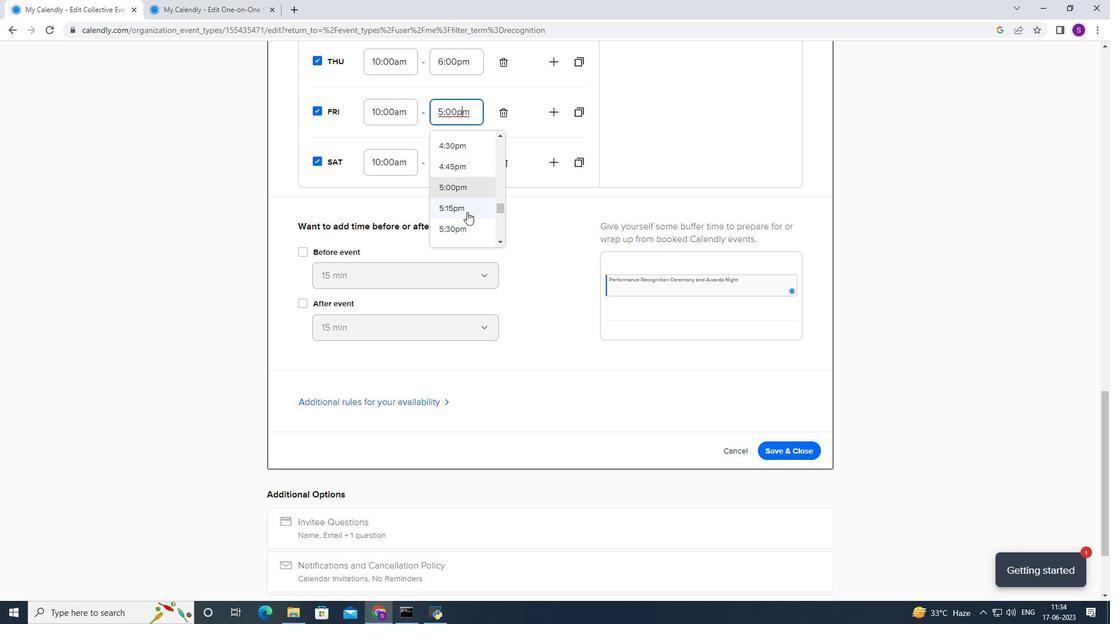 
Action: Mouse scrolled (467, 211) with delta (0, 0)
Screenshot: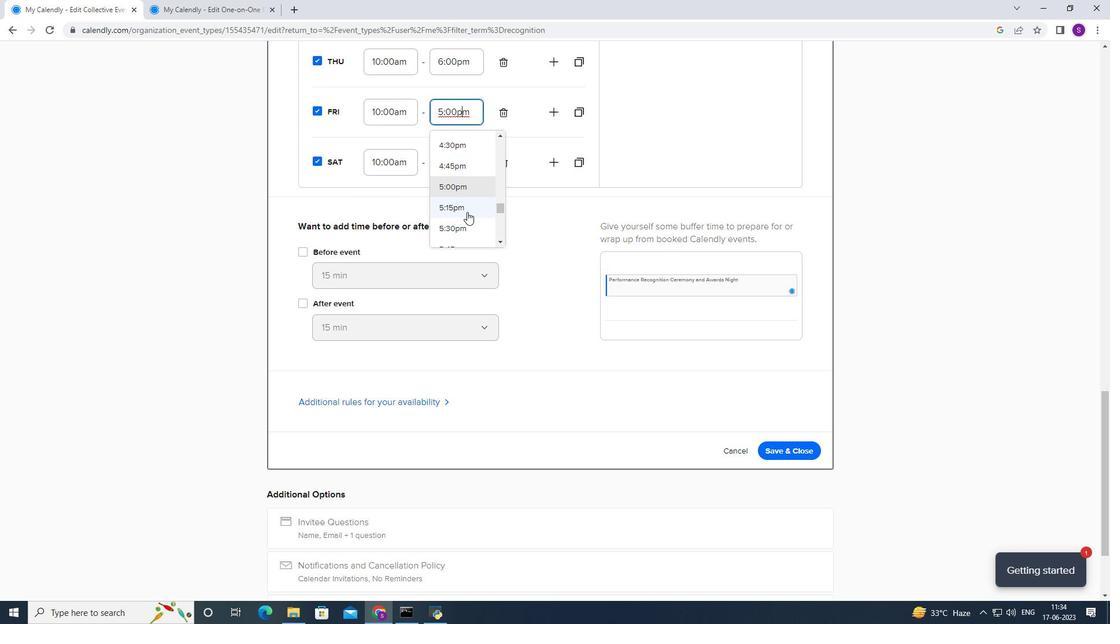 
Action: Mouse moved to (469, 159)
Screenshot: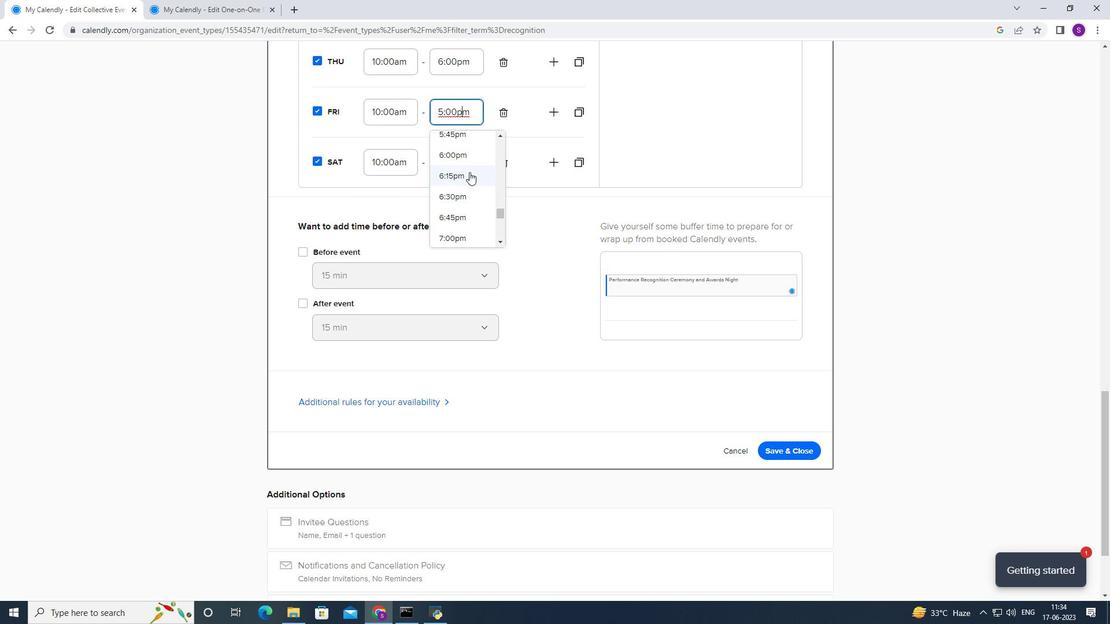 
Action: Mouse pressed left at (469, 159)
Screenshot: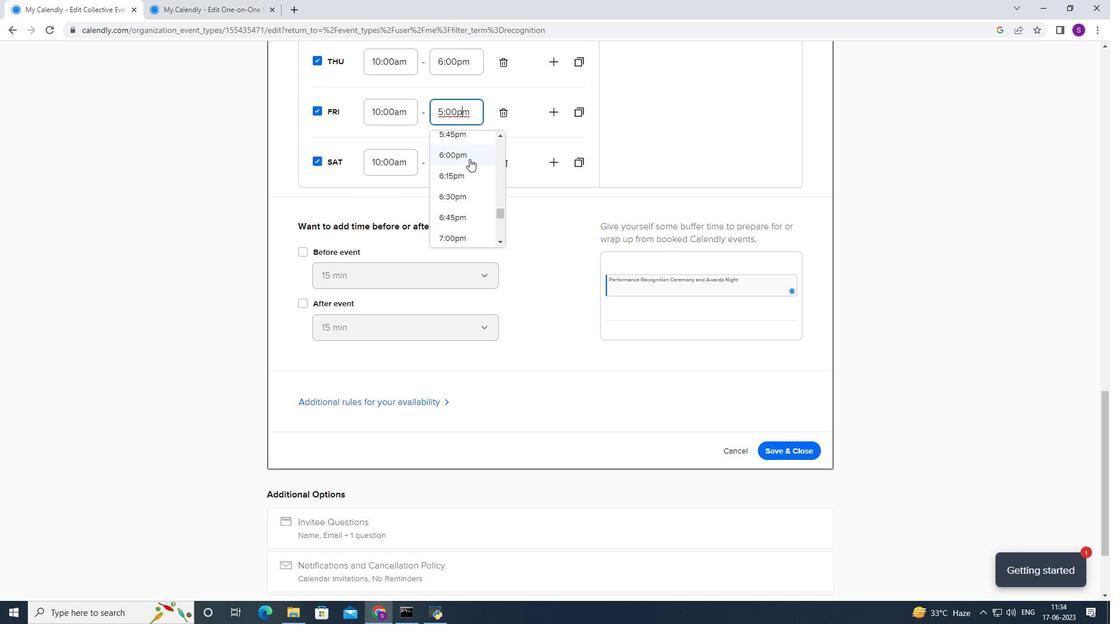 
Action: Mouse moved to (466, 167)
Screenshot: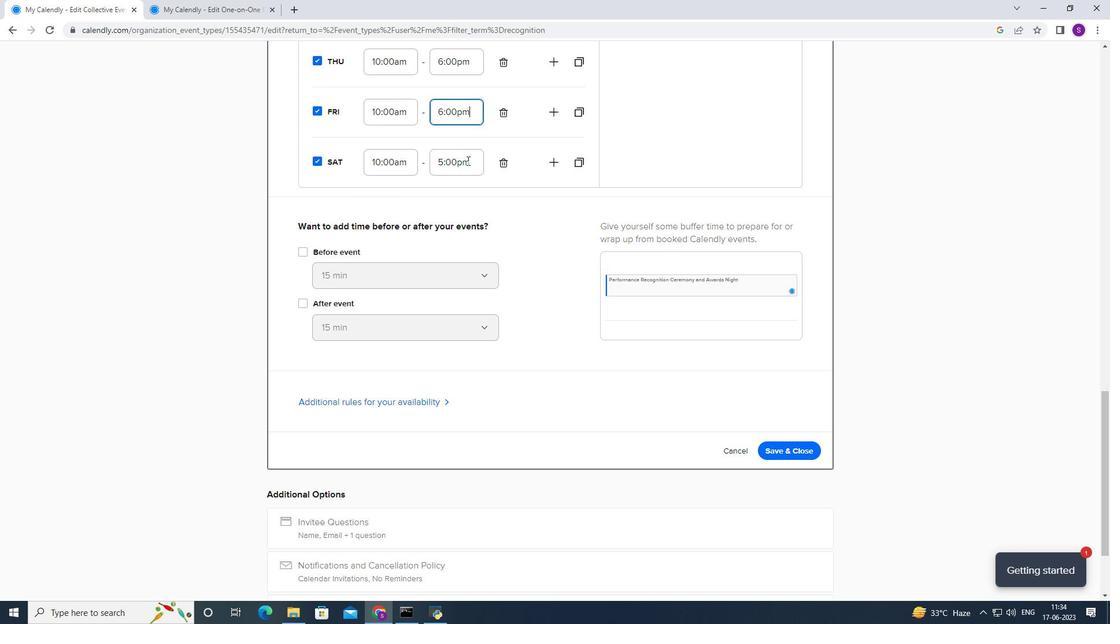 
Action: Mouse pressed left at (466, 167)
Screenshot: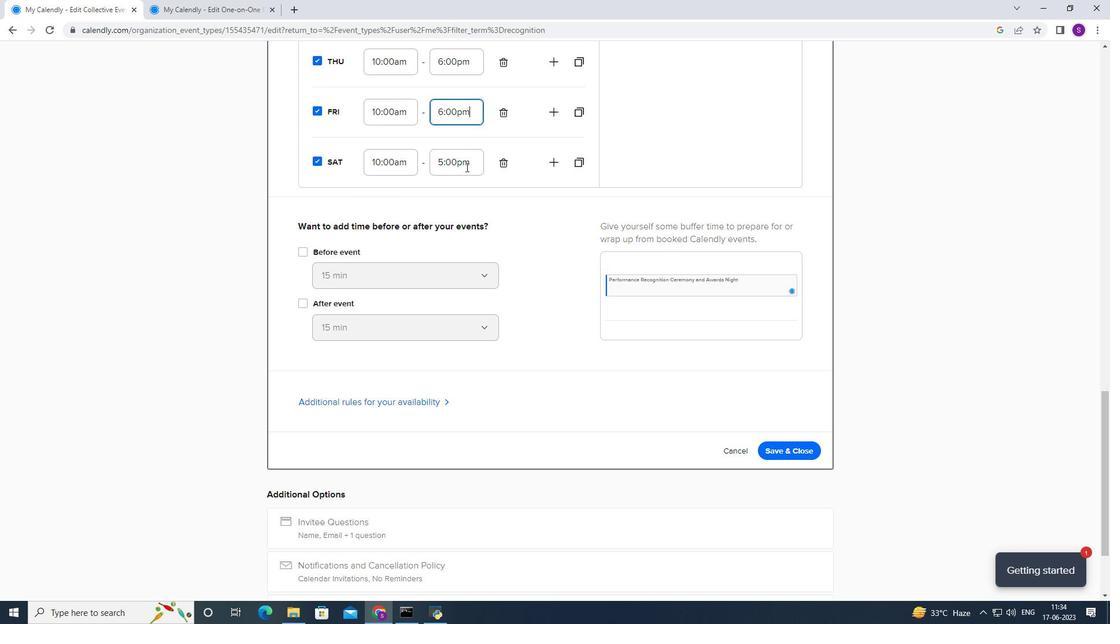 
Action: Mouse scrolled (466, 166) with delta (0, 0)
Screenshot: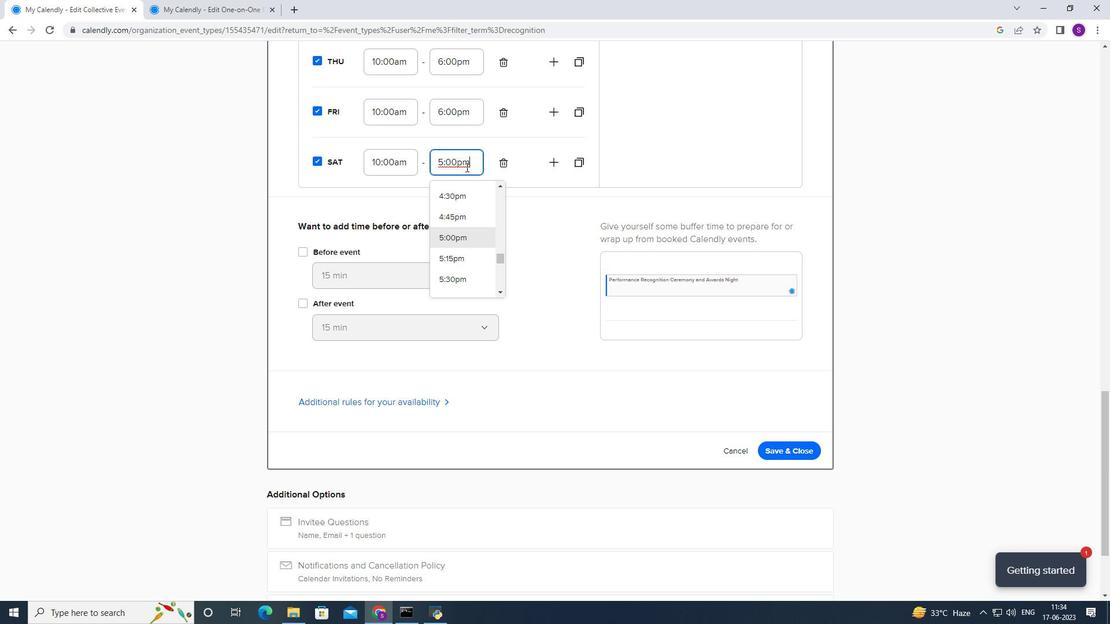 
Action: Mouse moved to (464, 178)
Screenshot: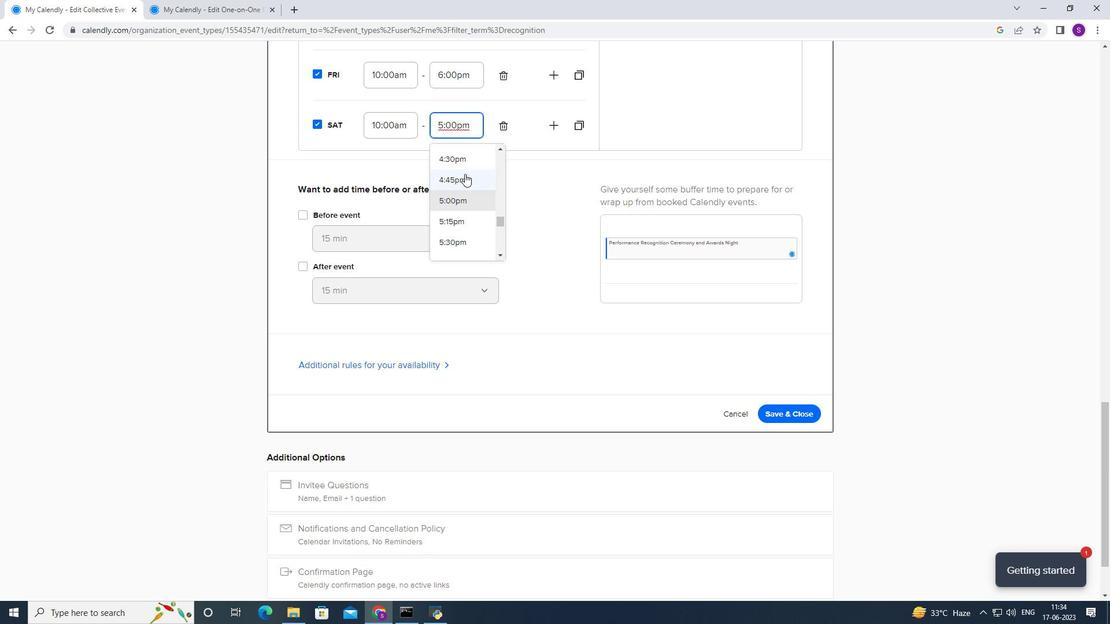 
Action: Mouse scrolled (464, 178) with delta (0, 0)
Screenshot: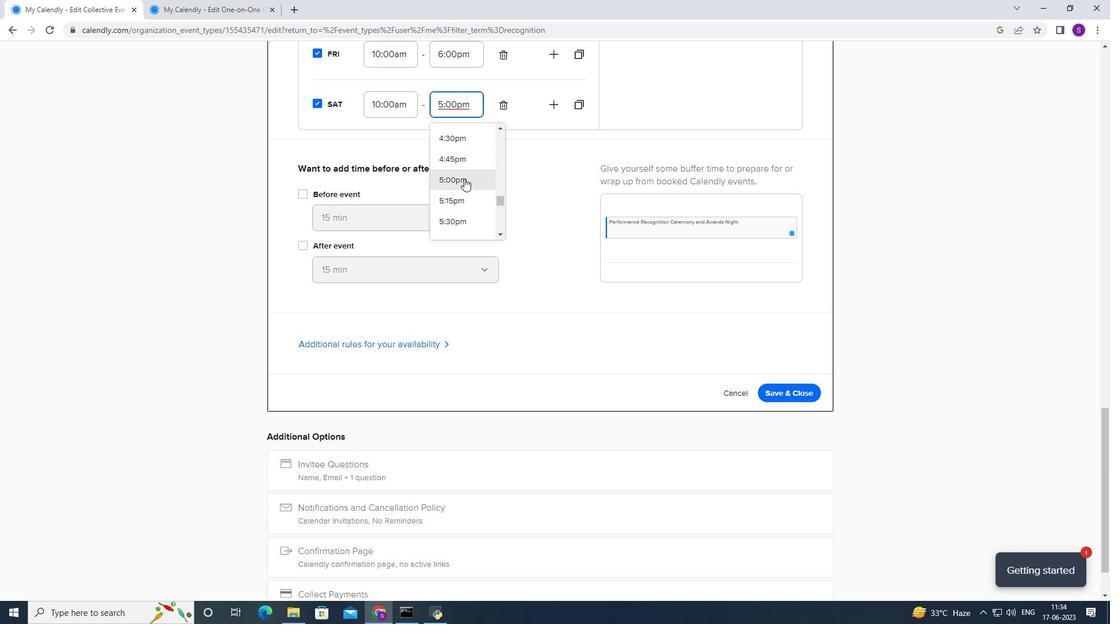 
Action: Mouse moved to (456, 200)
Screenshot: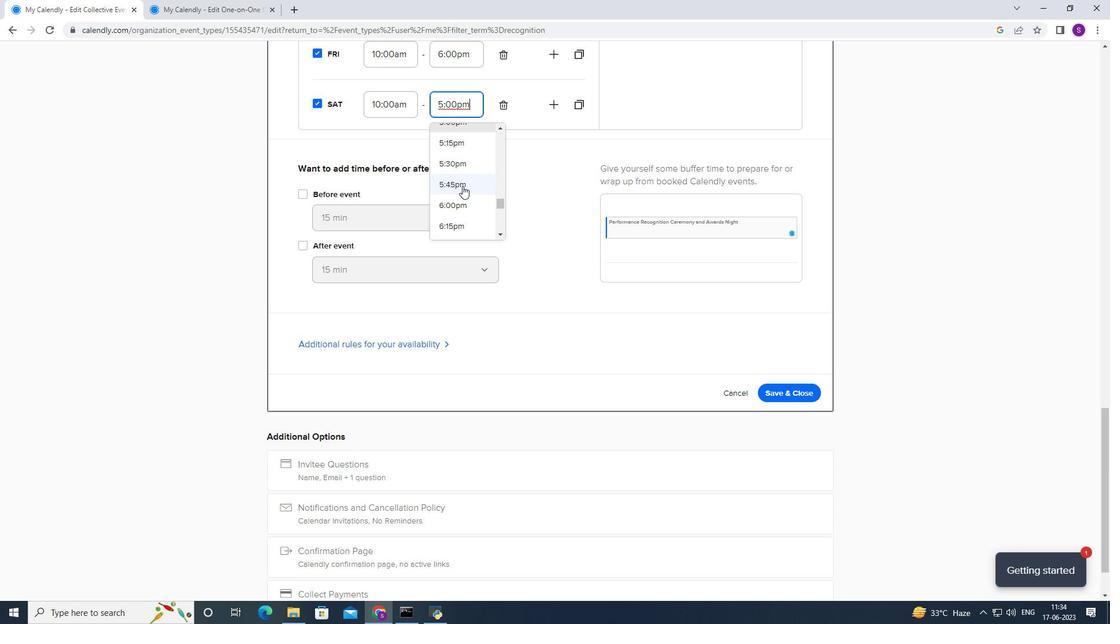 
Action: Mouse pressed left at (456, 200)
Screenshot: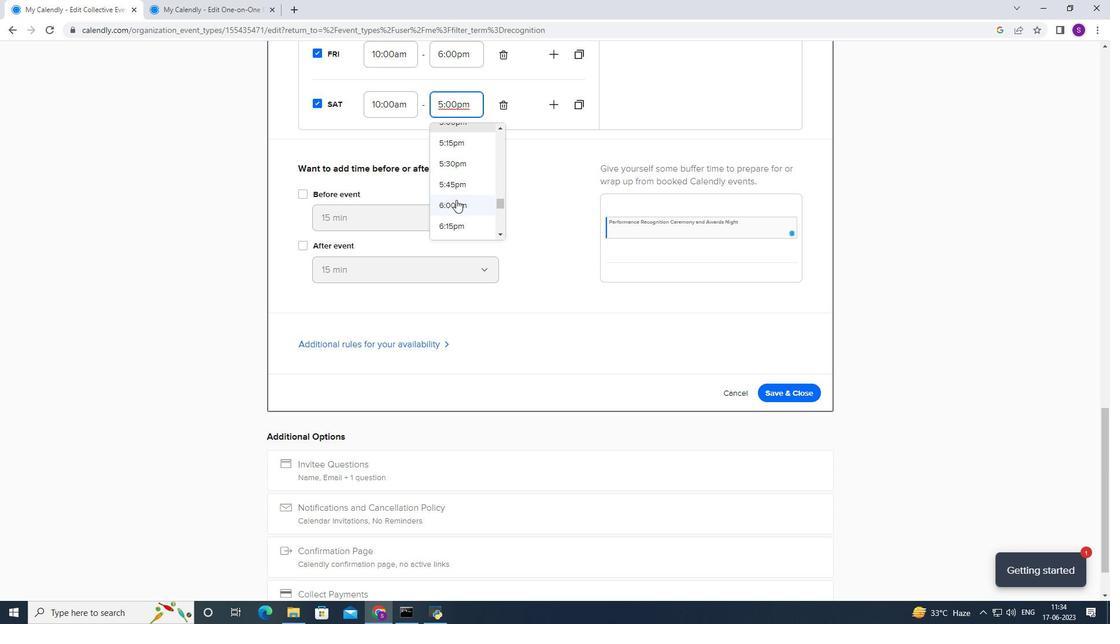 
Action: Mouse moved to (460, 180)
Screenshot: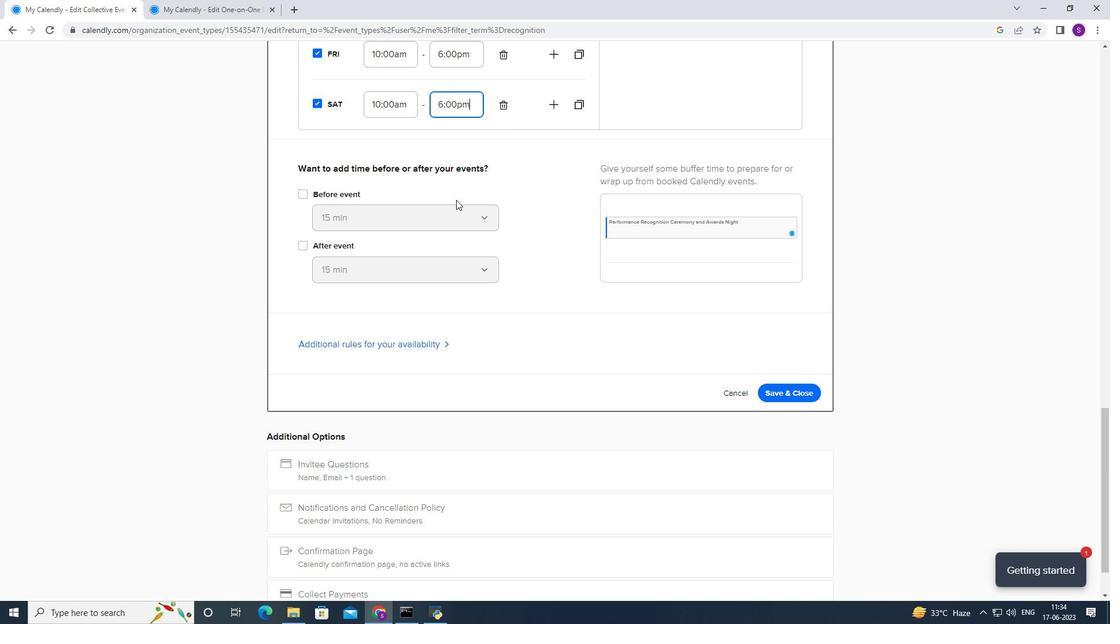 
Action: Mouse scrolled (460, 180) with delta (0, 0)
Screenshot: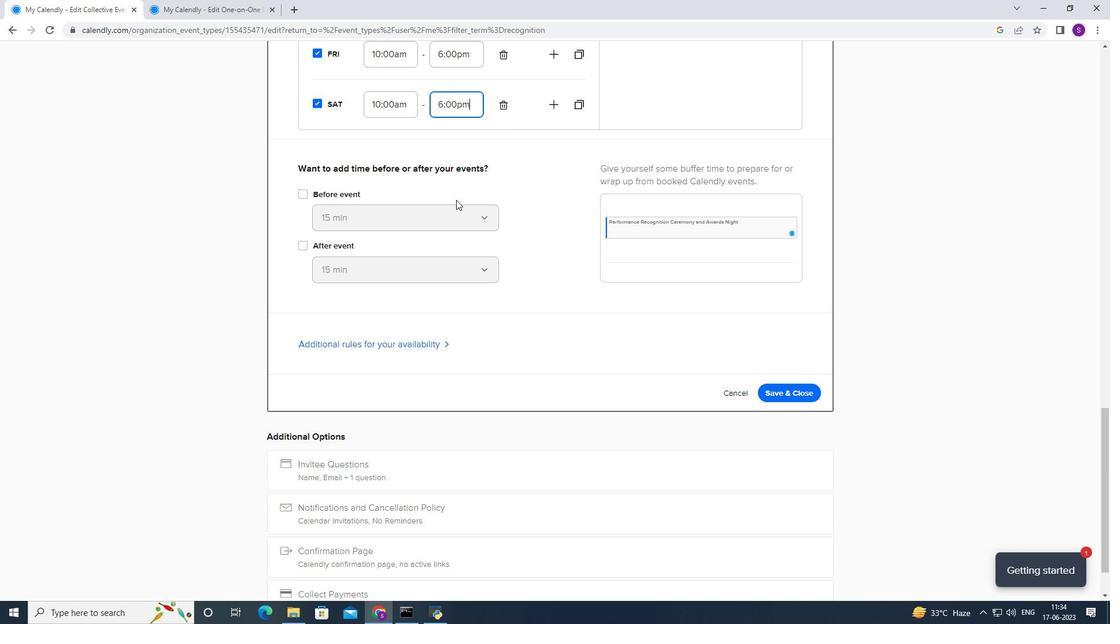 
Action: Mouse scrolled (460, 180) with delta (0, 0)
Screenshot: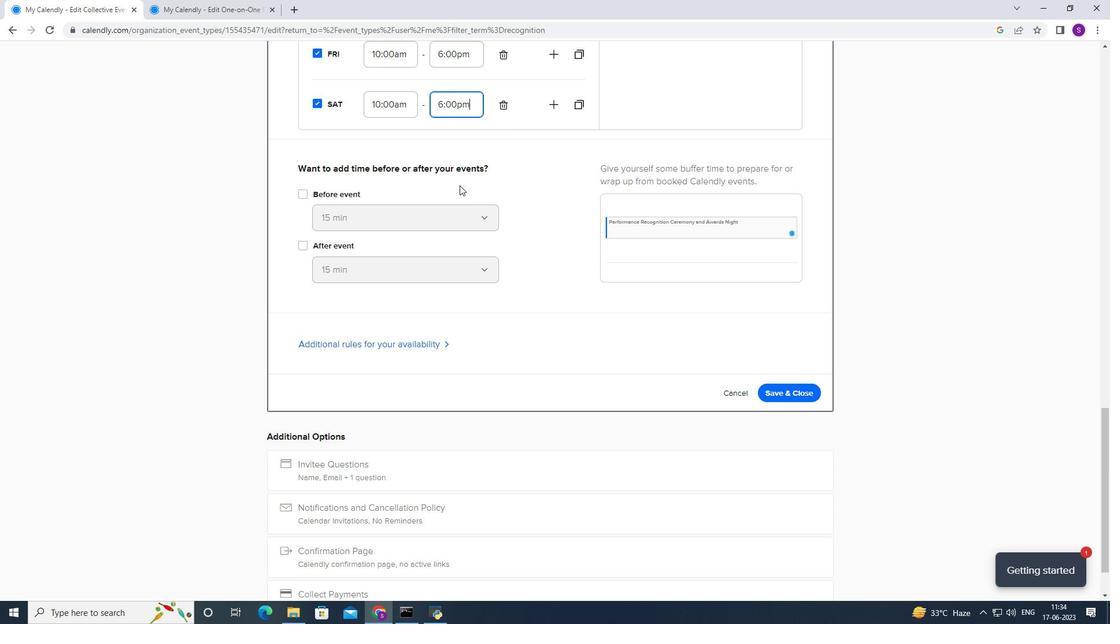
Action: Mouse scrolled (460, 180) with delta (0, 0)
Screenshot: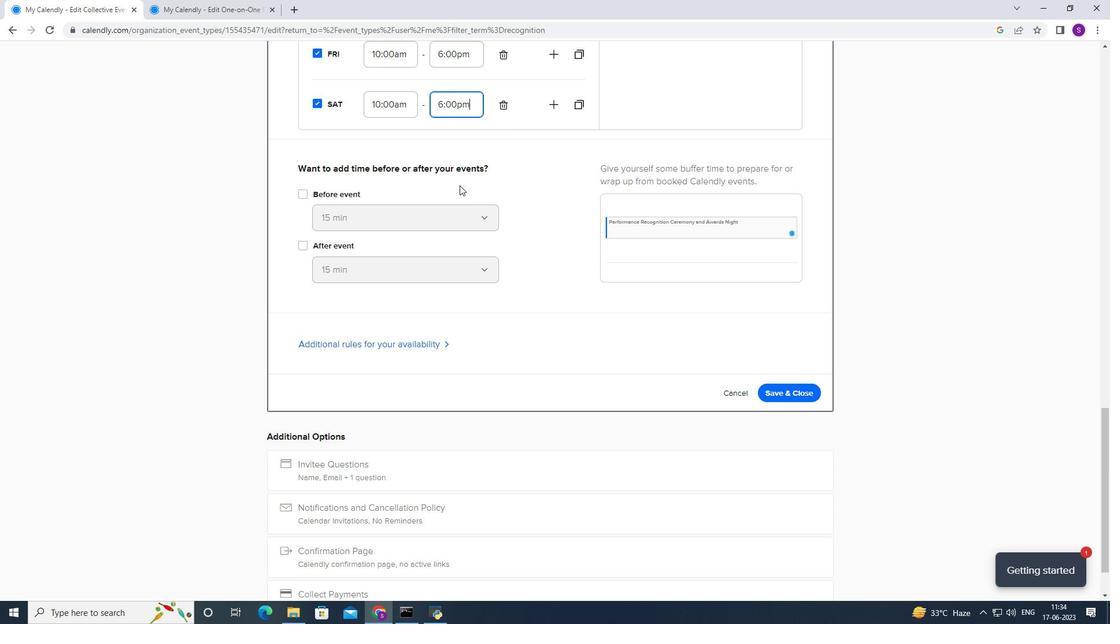 
Action: Mouse scrolled (460, 180) with delta (0, 0)
Screenshot: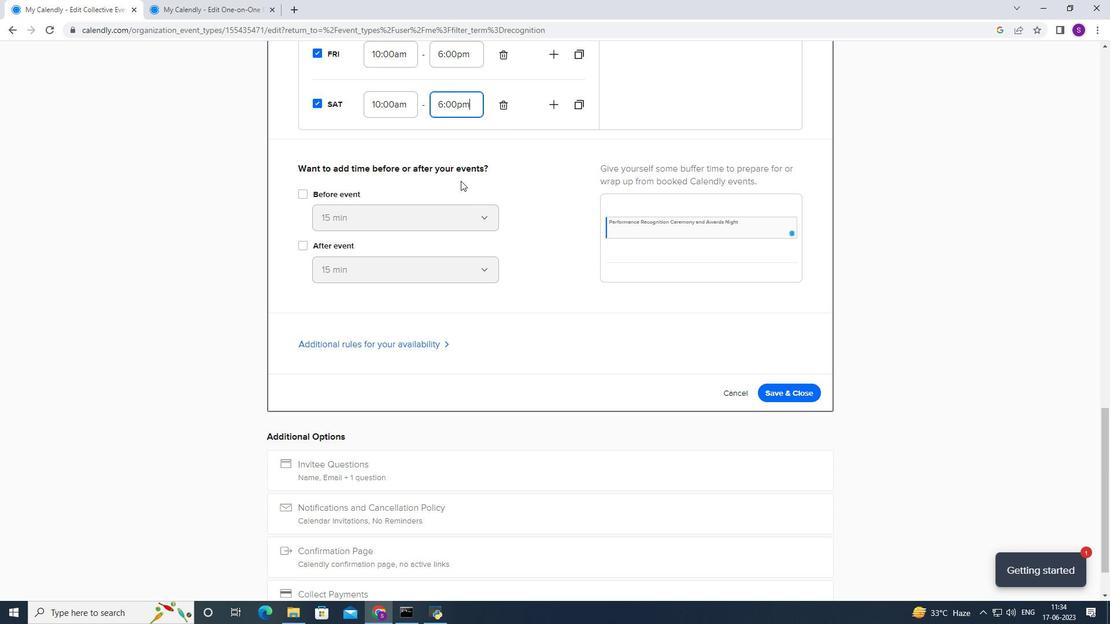 
Action: Mouse scrolled (460, 180) with delta (0, 0)
Screenshot: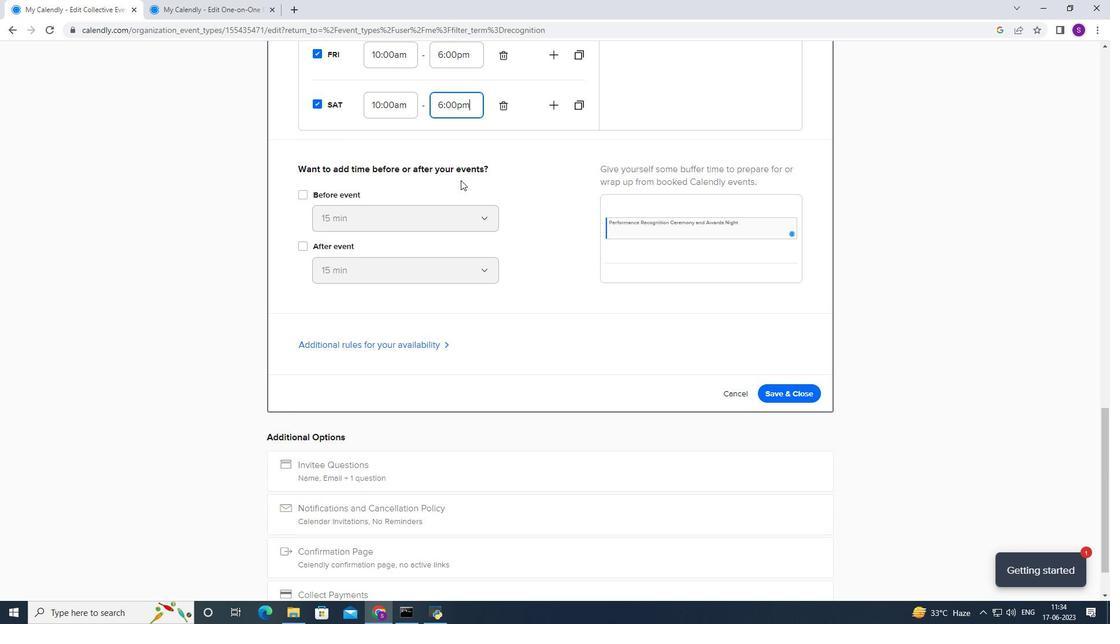 
Action: Mouse scrolled (460, 179) with delta (0, 0)
Screenshot: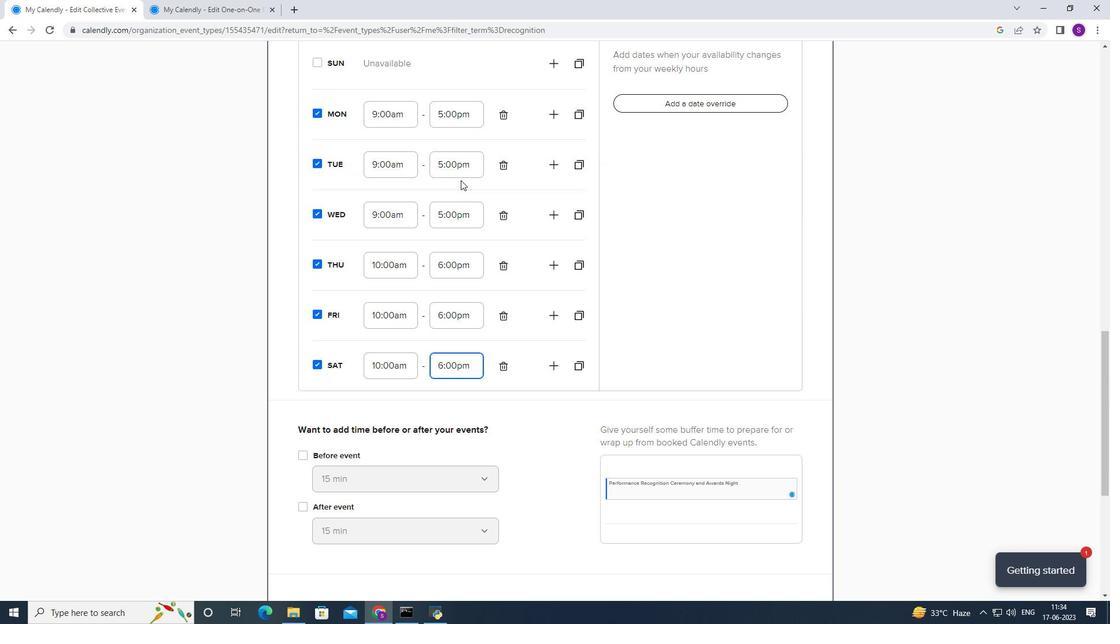 
Action: Mouse moved to (464, 190)
Screenshot: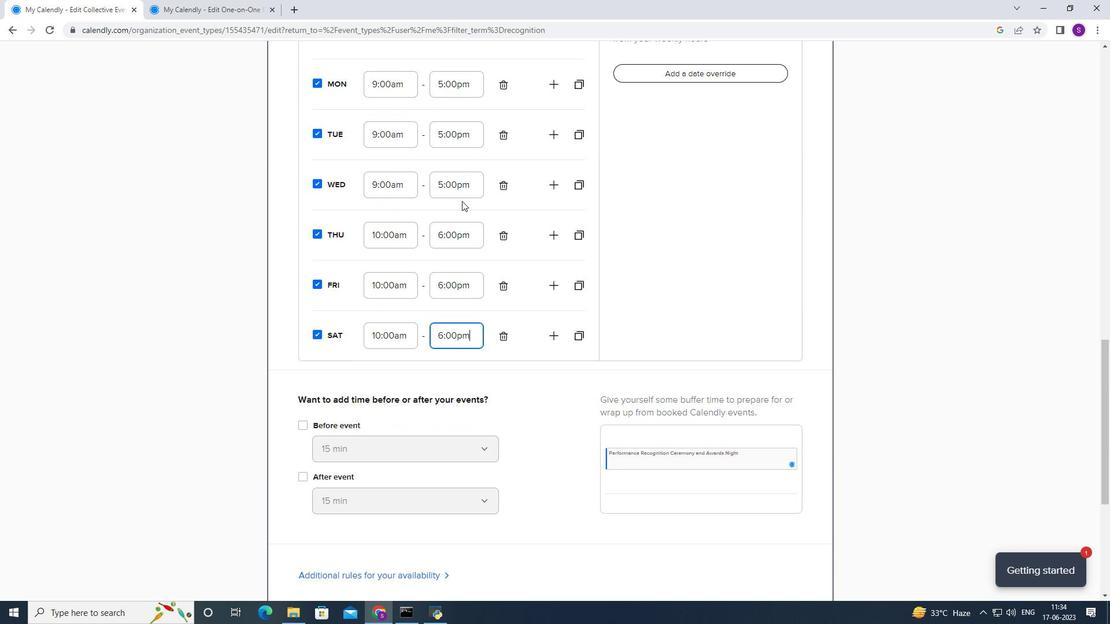 
Action: Mouse pressed left at (464, 190)
Screenshot: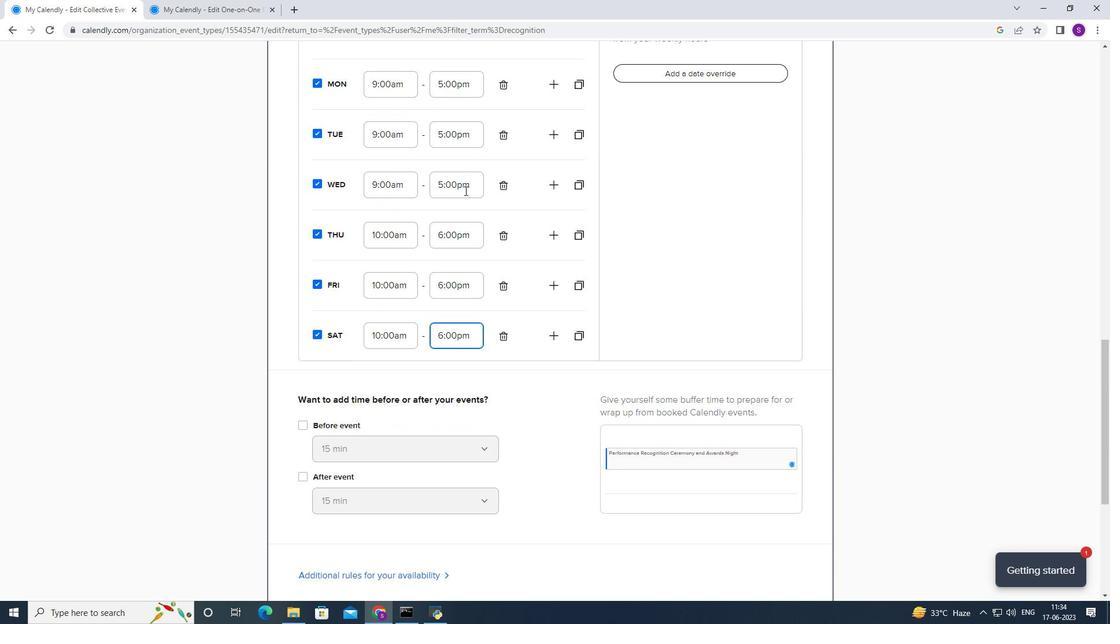 
Action: Mouse moved to (464, 231)
Screenshot: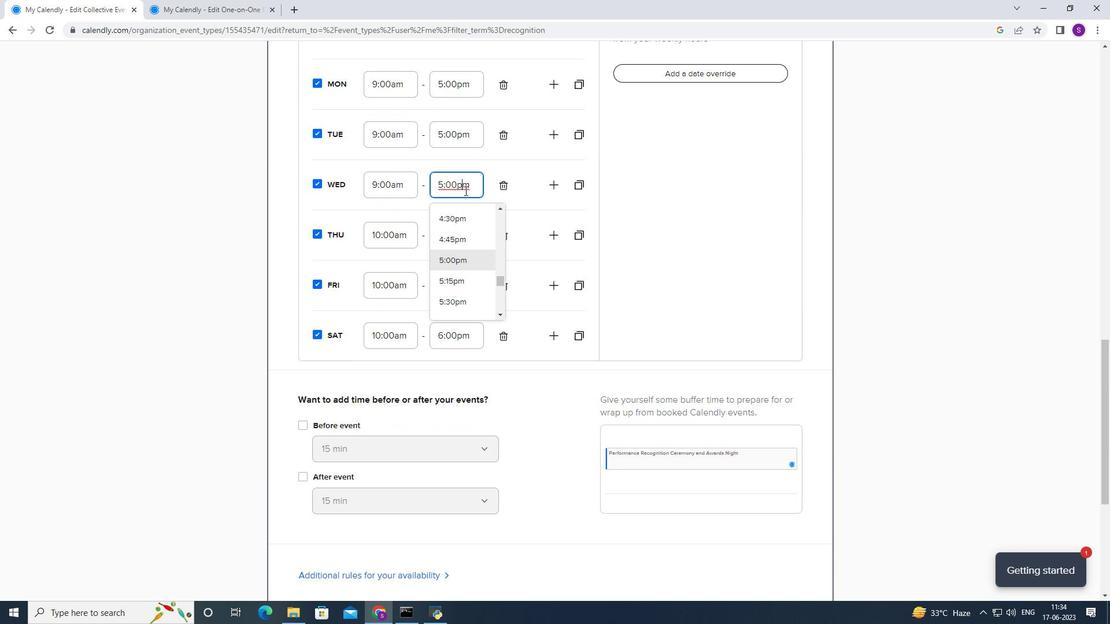 
Action: Mouse scrolled (464, 230) with delta (0, 0)
Screenshot: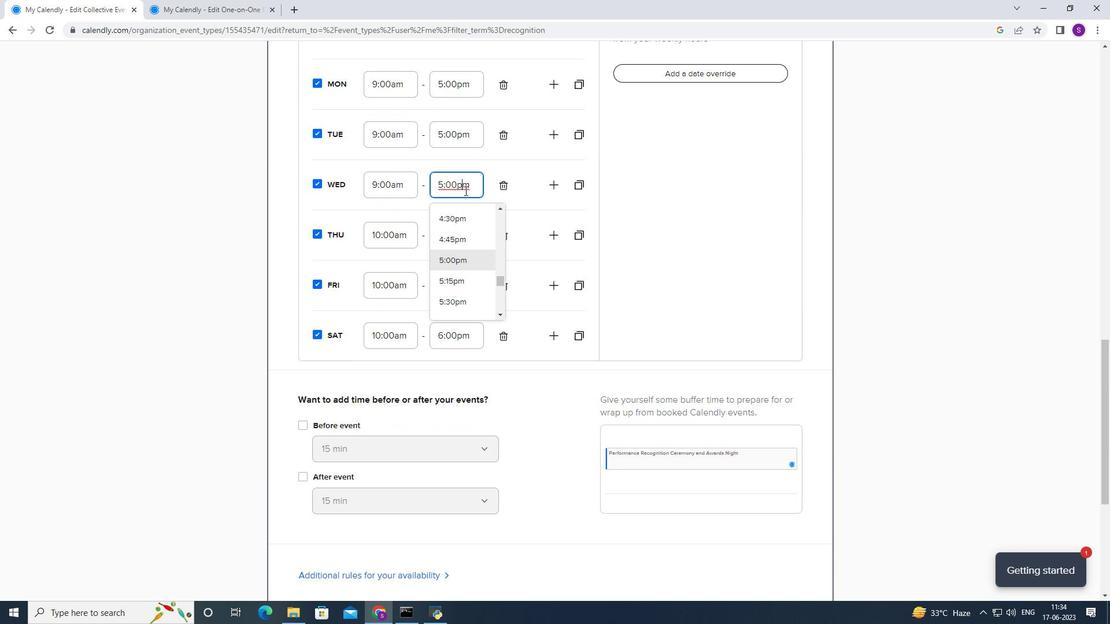 
Action: Mouse moved to (464, 233)
Screenshot: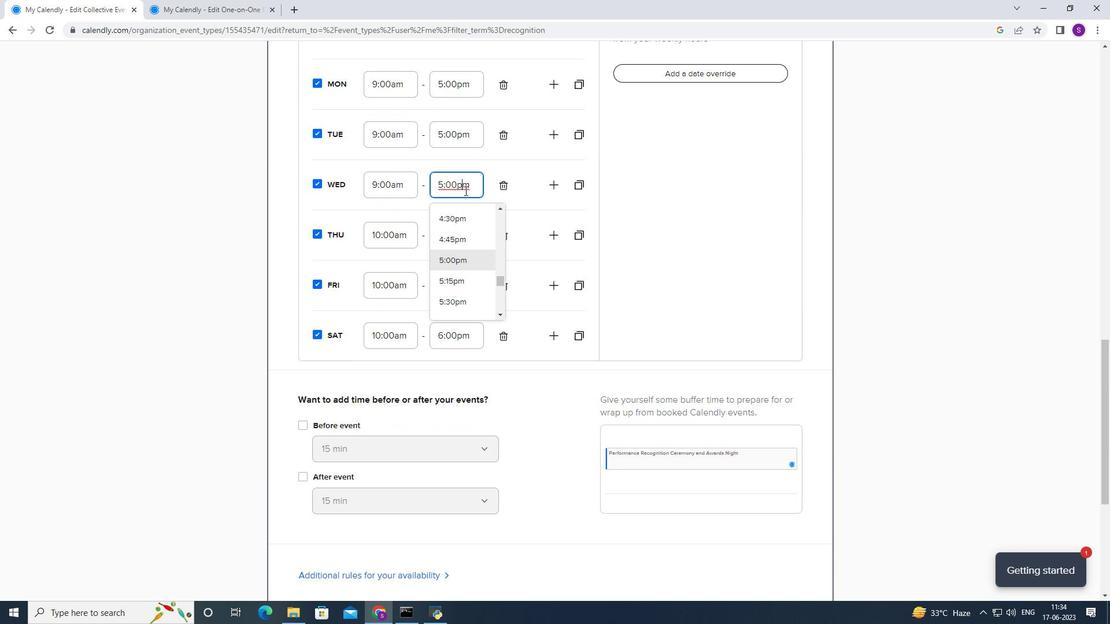 
Action: Mouse scrolled (464, 232) with delta (0, 0)
Screenshot: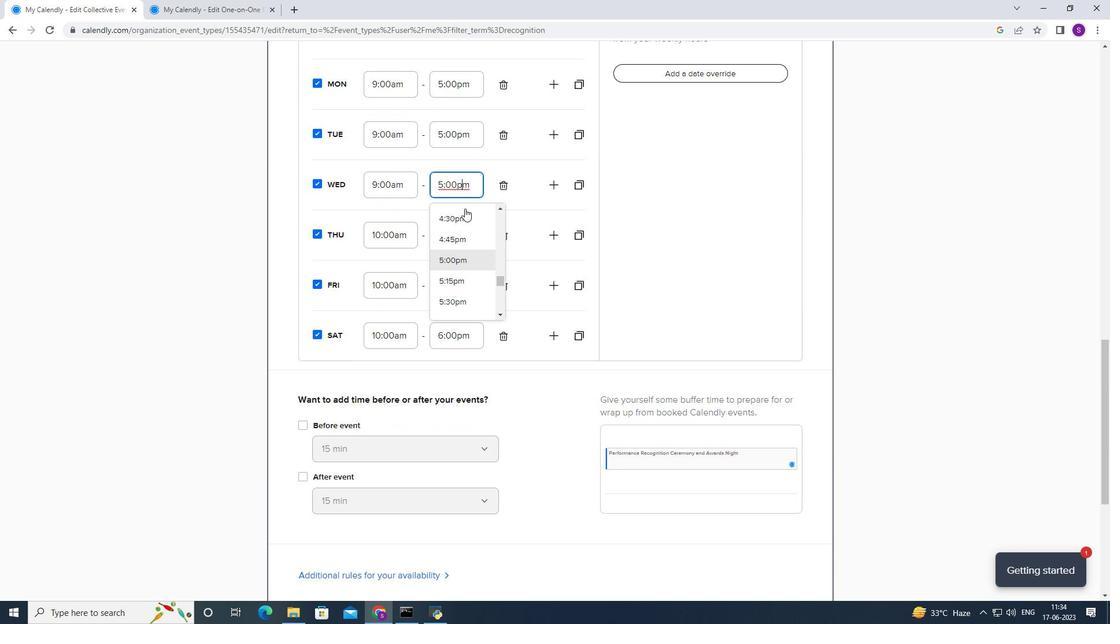 
Action: Mouse scrolled (464, 232) with delta (0, 0)
Screenshot: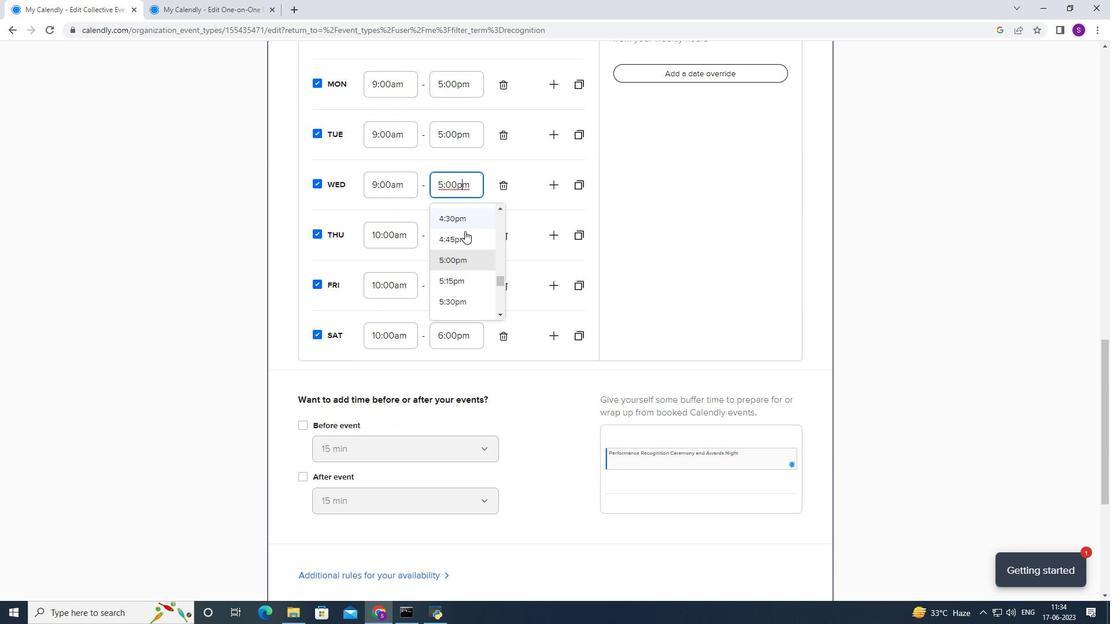 
Action: Mouse moved to (469, 222)
Screenshot: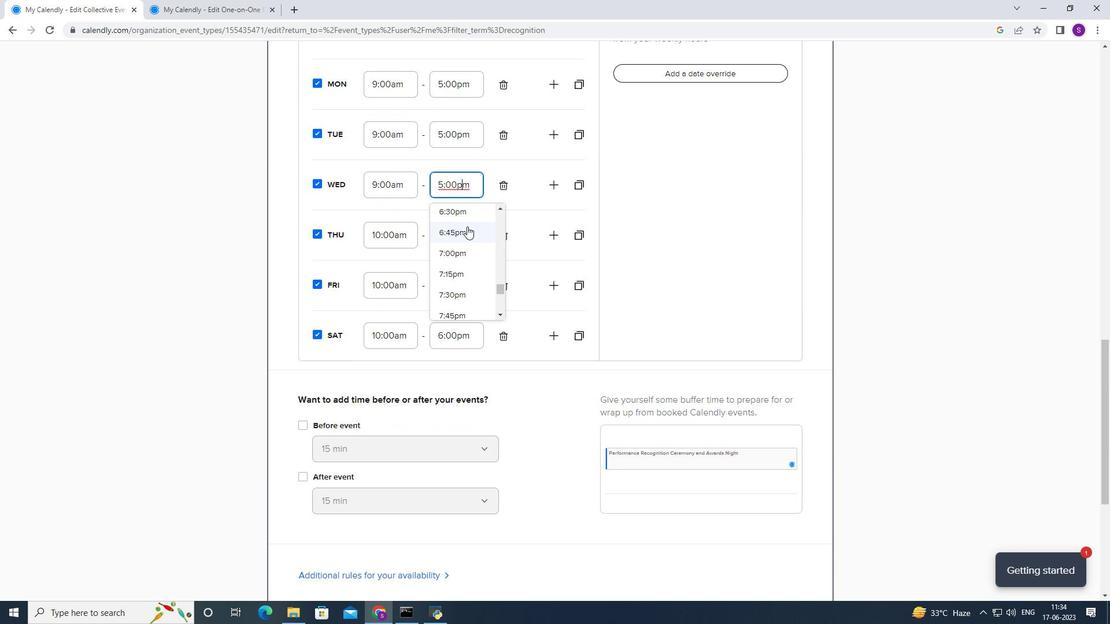 
Action: Mouse scrolled (469, 223) with delta (0, 0)
Screenshot: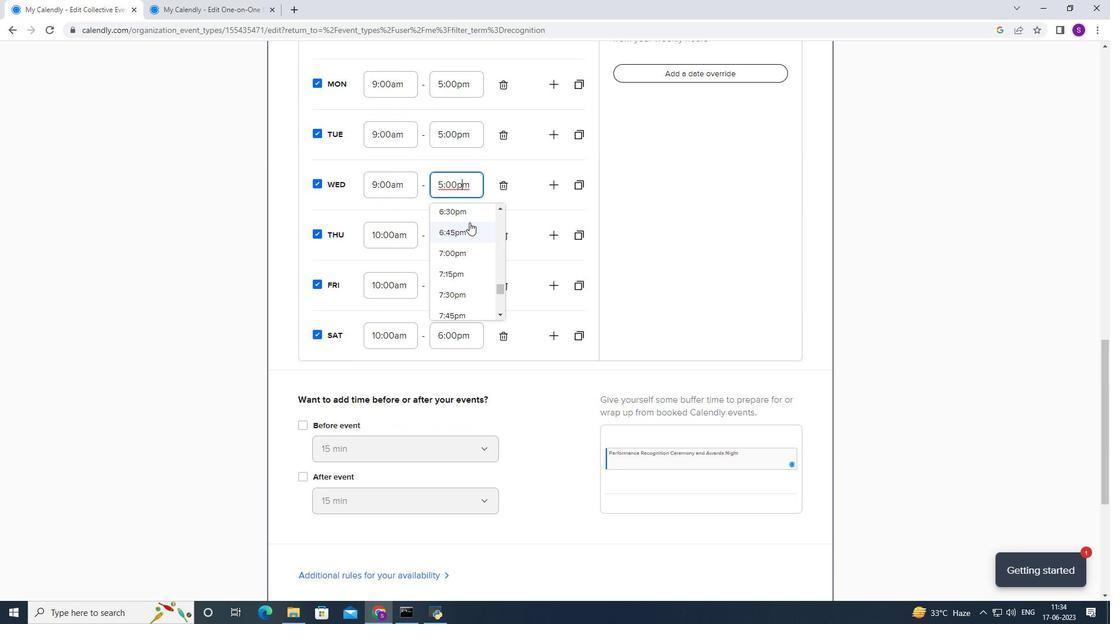 
Action: Mouse moved to (467, 233)
Screenshot: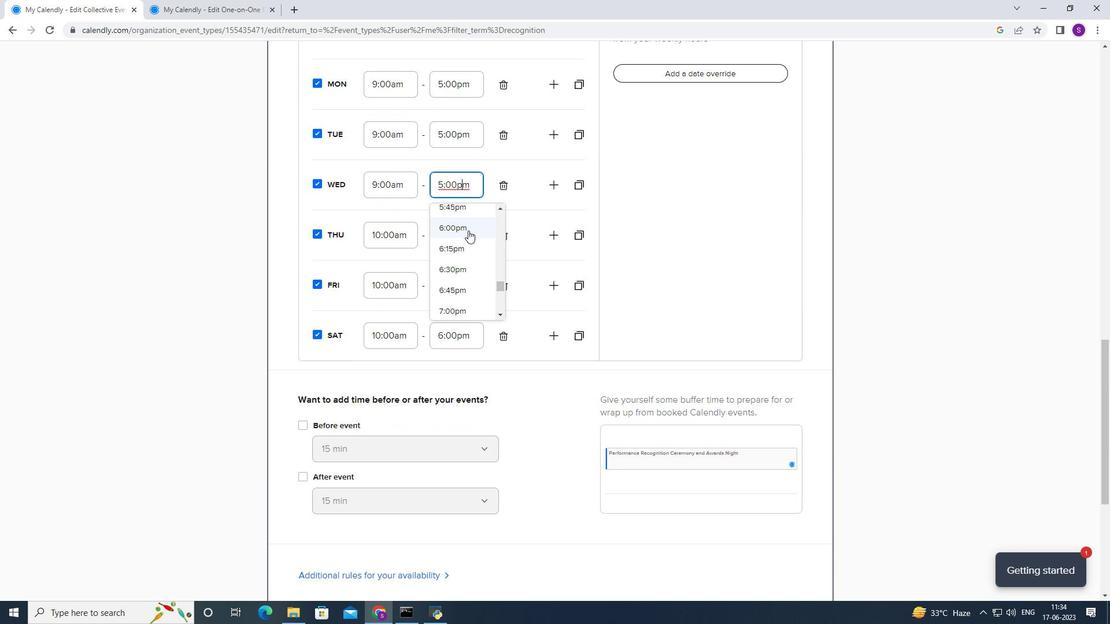 
Action: Mouse pressed left at (467, 233)
Screenshot: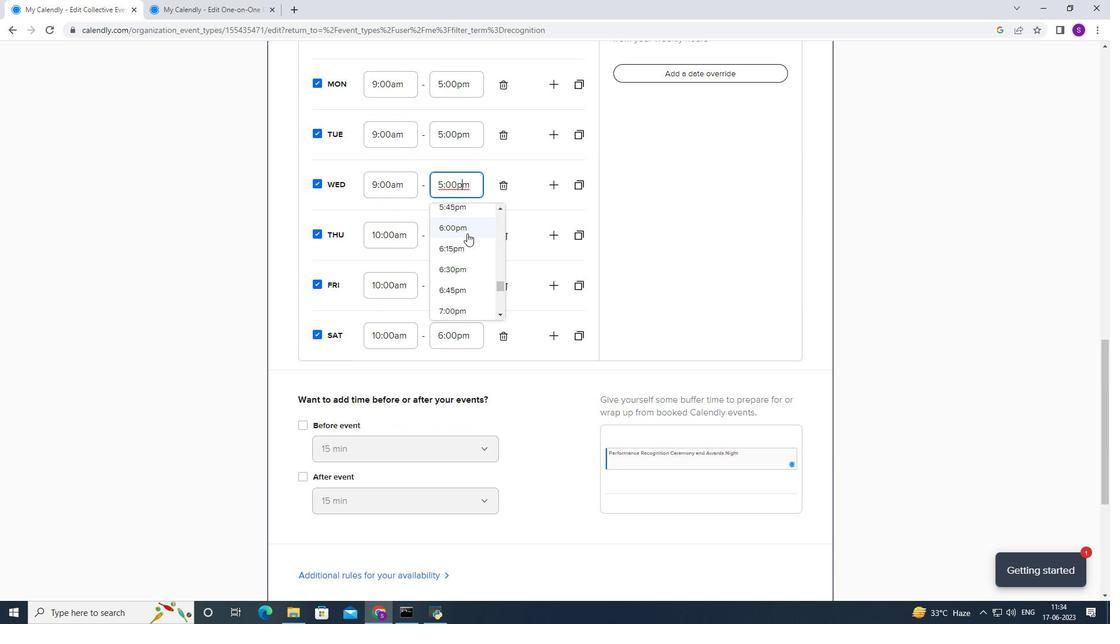 
Action: Mouse moved to (400, 182)
Screenshot: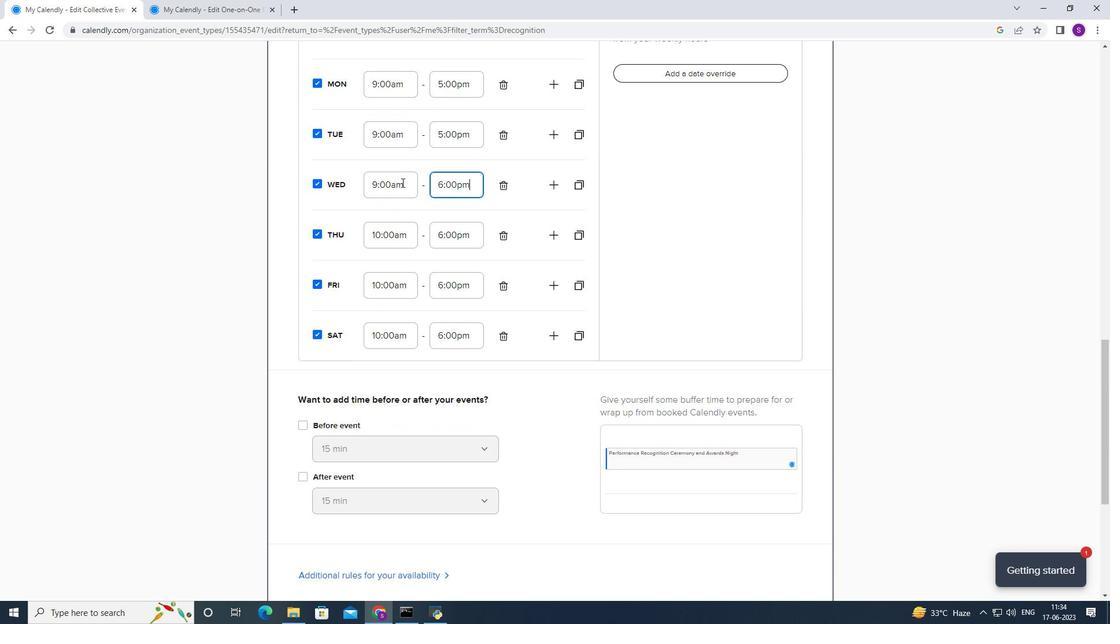 
Action: Mouse pressed left at (400, 182)
Screenshot: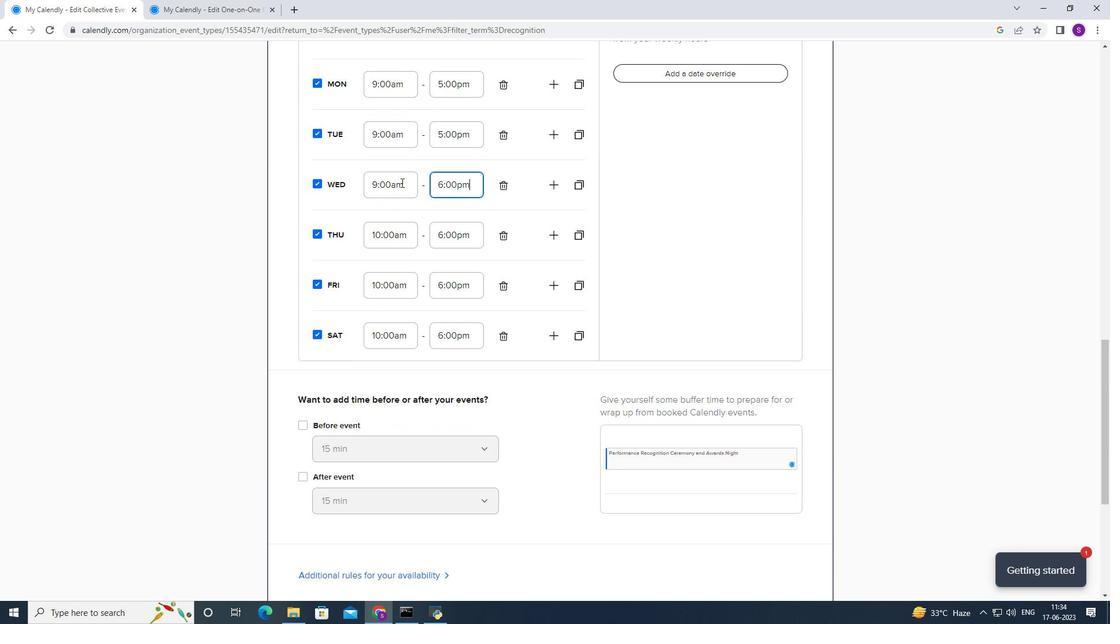 
Action: Mouse moved to (397, 237)
Screenshot: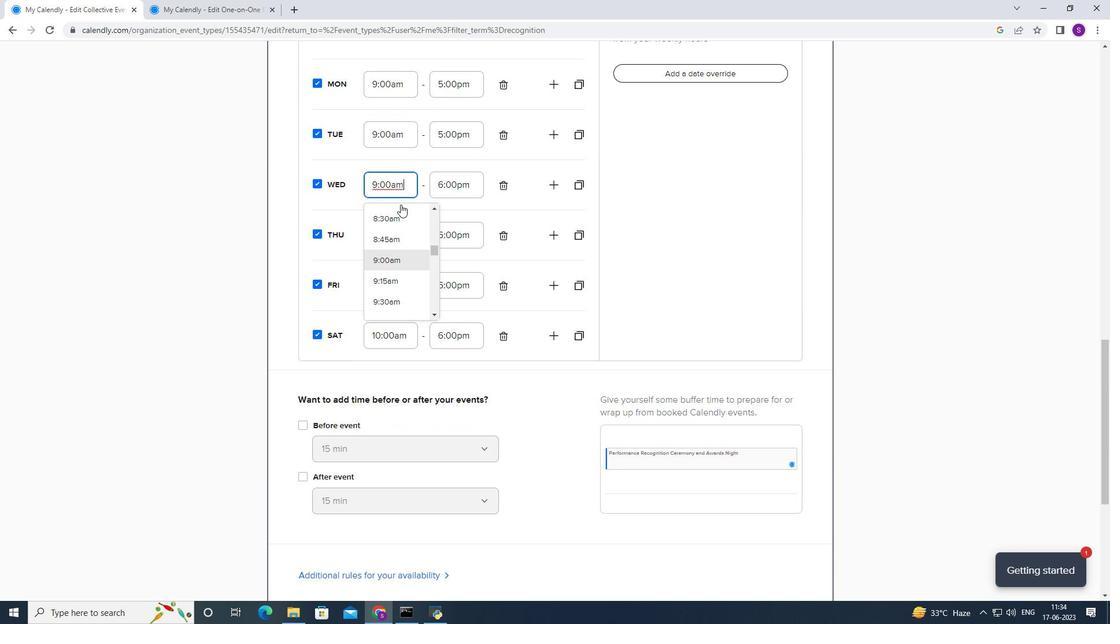 
Action: Mouse scrolled (397, 236) with delta (0, 0)
Screenshot: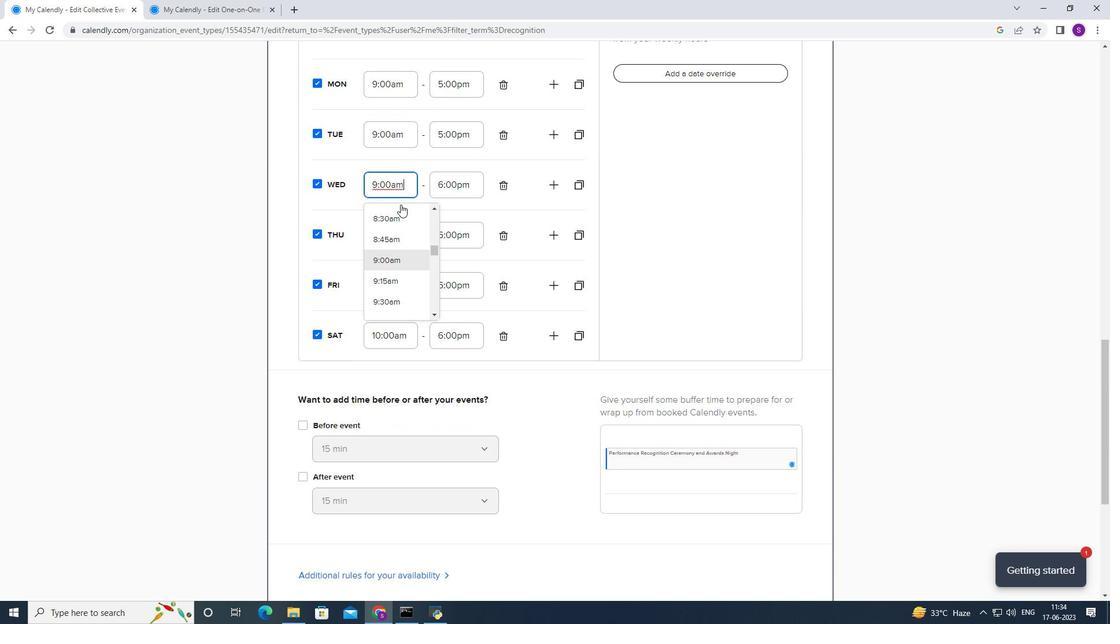 
Action: Mouse scrolled (397, 236) with delta (0, 0)
Screenshot: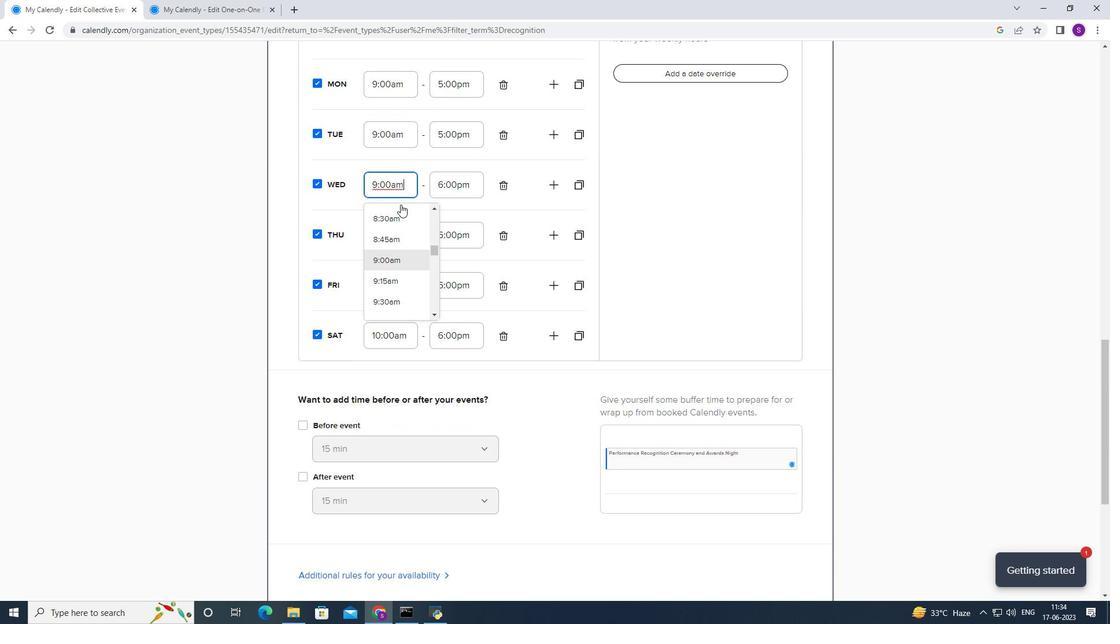 
Action: Mouse scrolled (397, 237) with delta (0, 0)
Screenshot: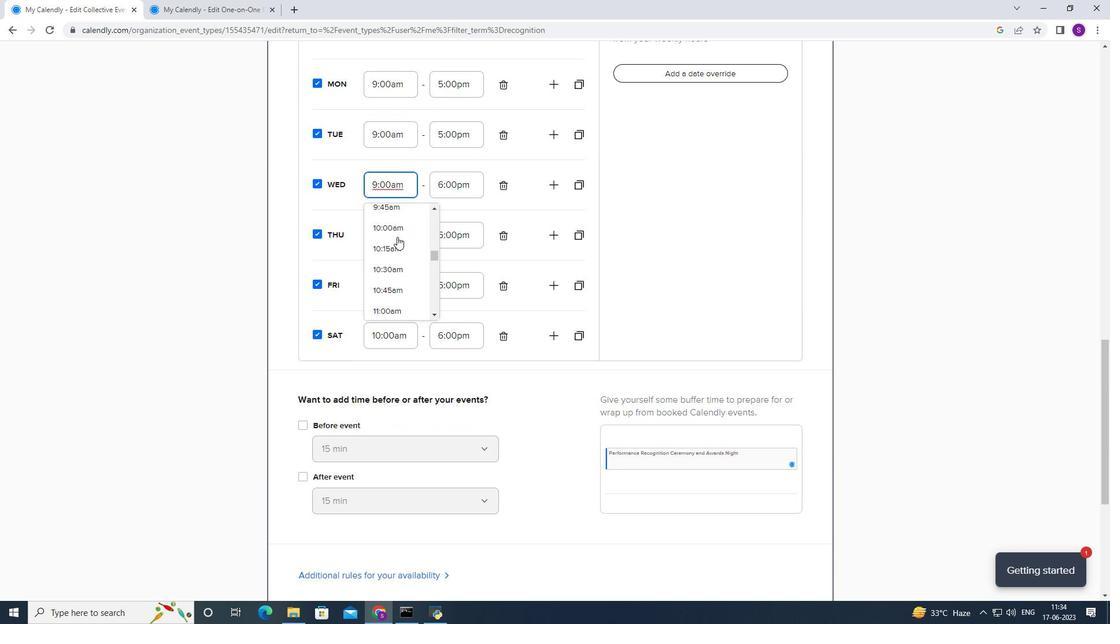 
Action: Mouse moved to (385, 281)
Screenshot: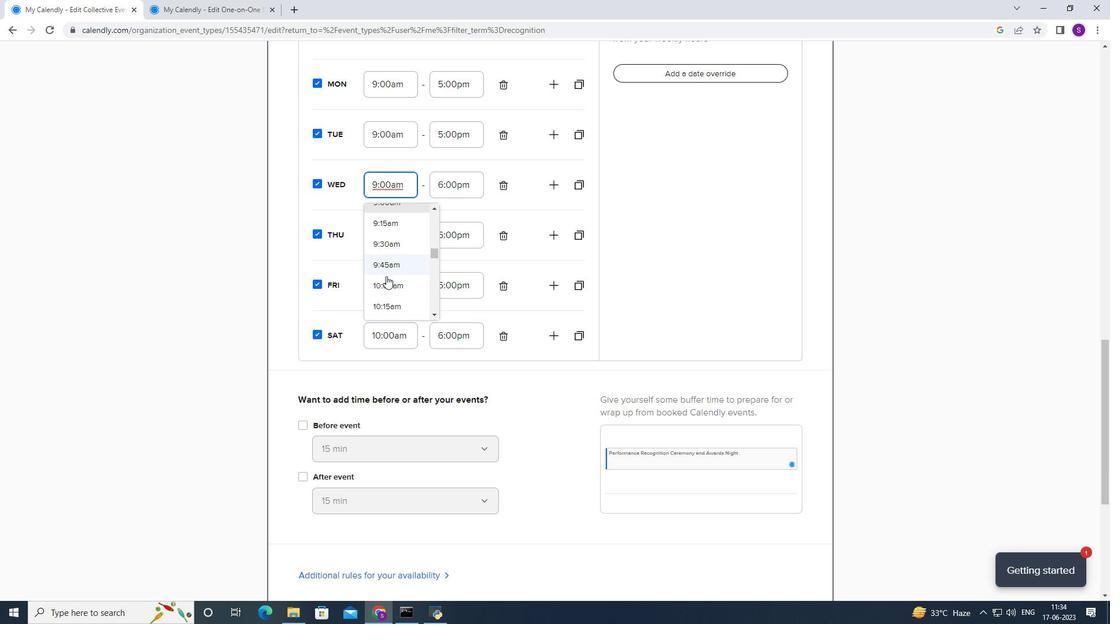 
Action: Mouse pressed left at (385, 281)
Screenshot: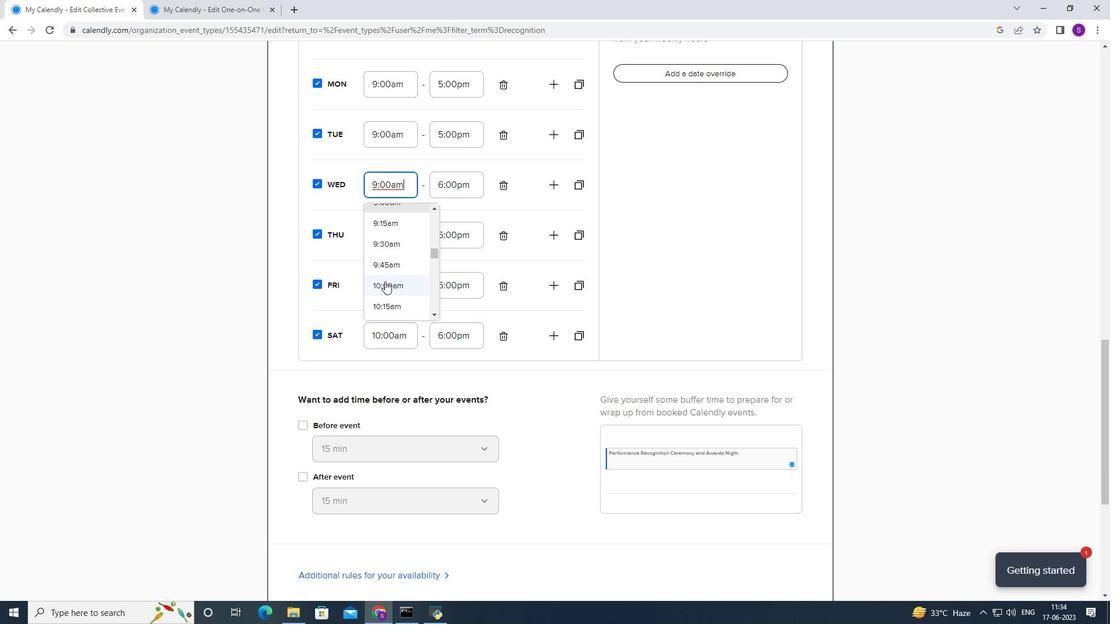 
Action: Mouse moved to (396, 141)
Screenshot: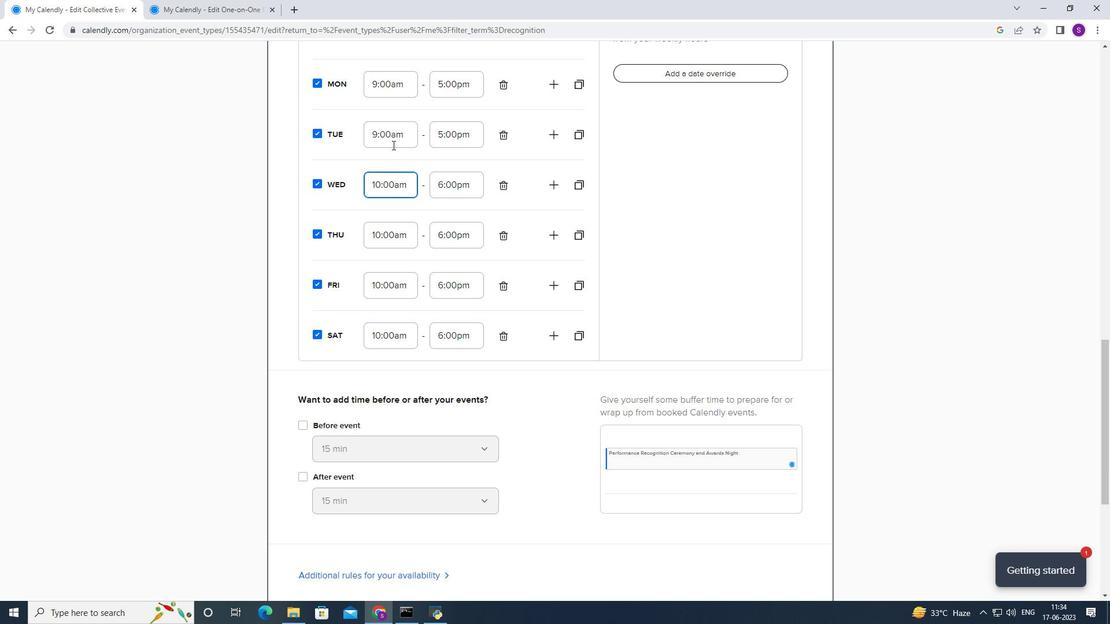
Action: Mouse pressed left at (396, 141)
Screenshot: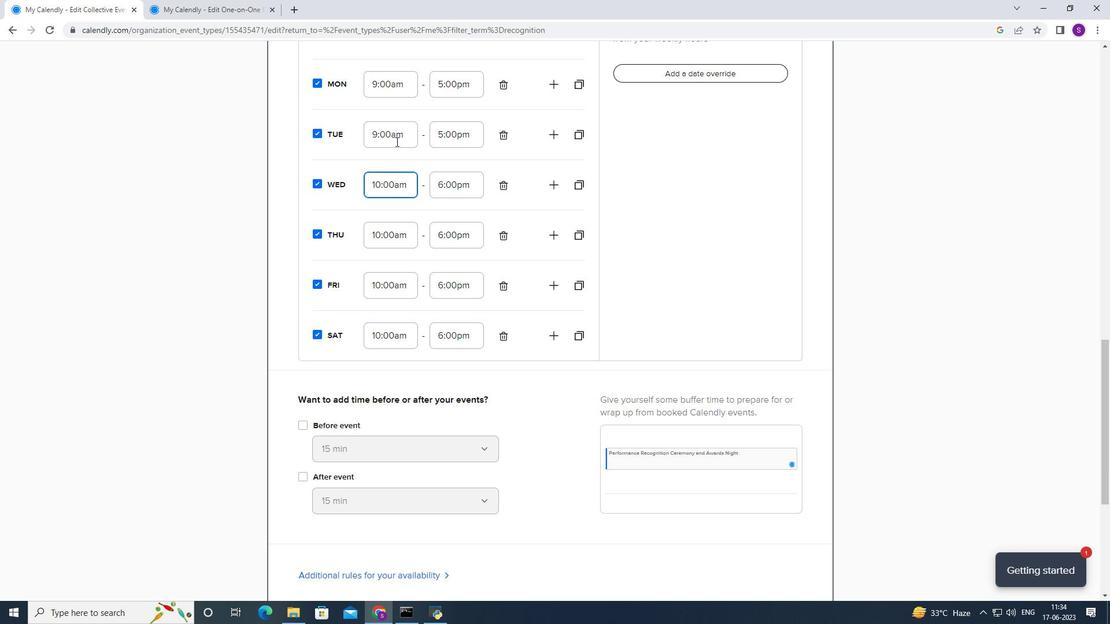 
Action: Mouse moved to (388, 222)
Screenshot: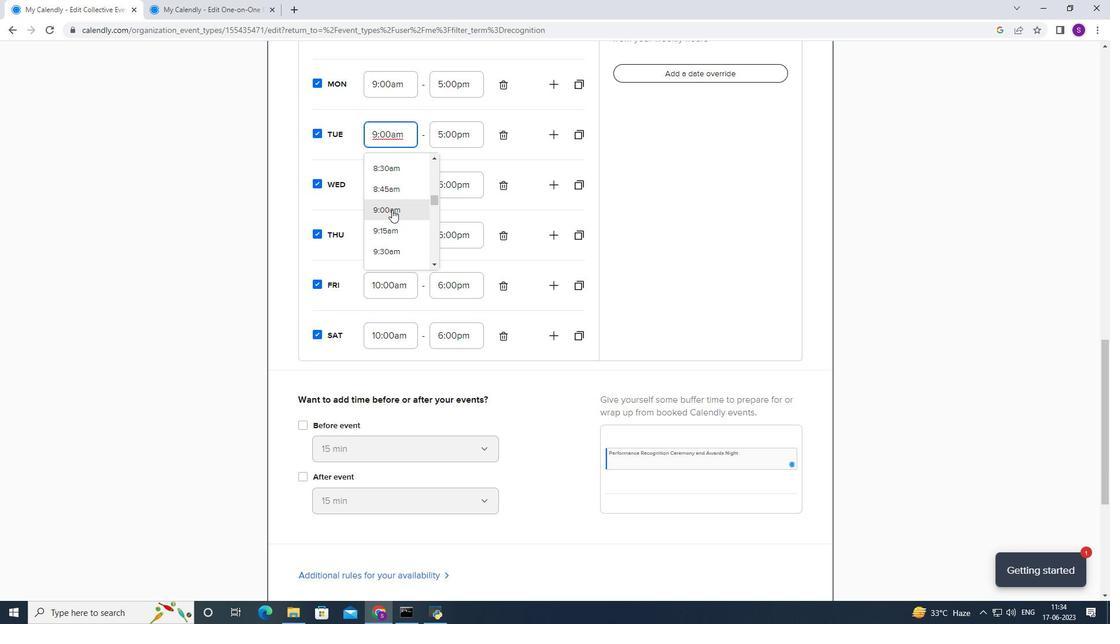 
Action: Mouse scrolled (388, 221) with delta (0, 0)
Screenshot: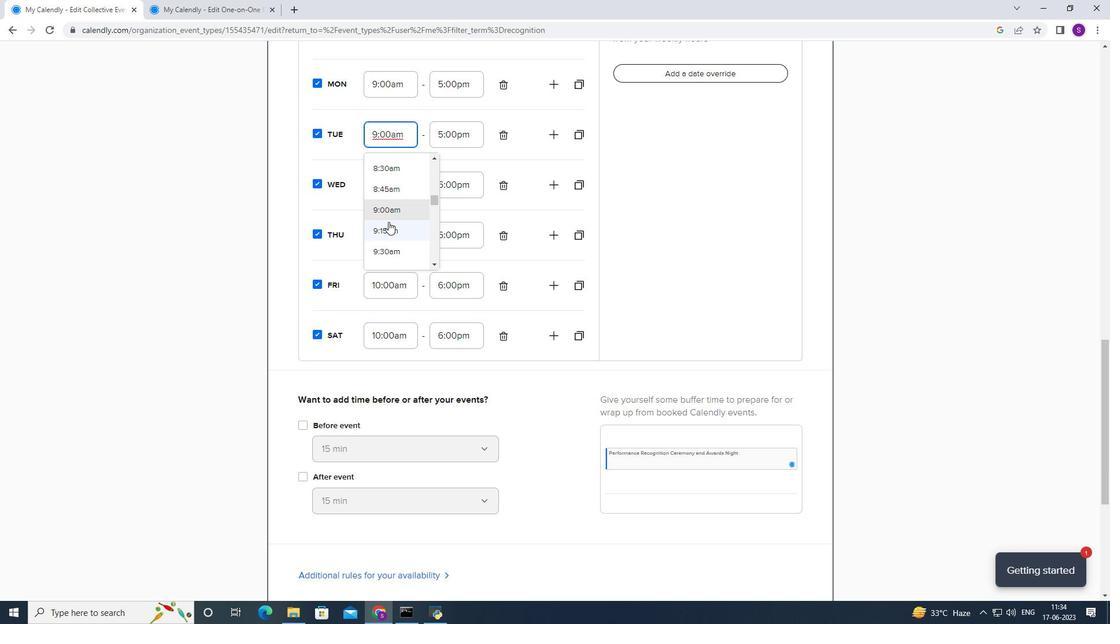 
Action: Mouse moved to (383, 237)
Screenshot: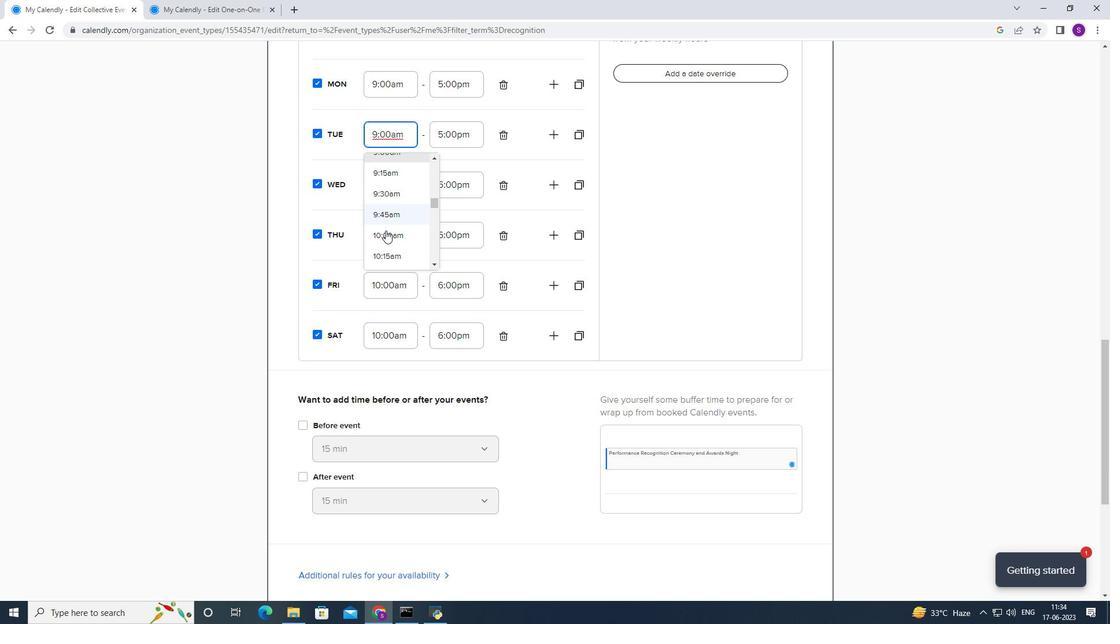
Action: Mouse pressed left at (383, 237)
Screenshot: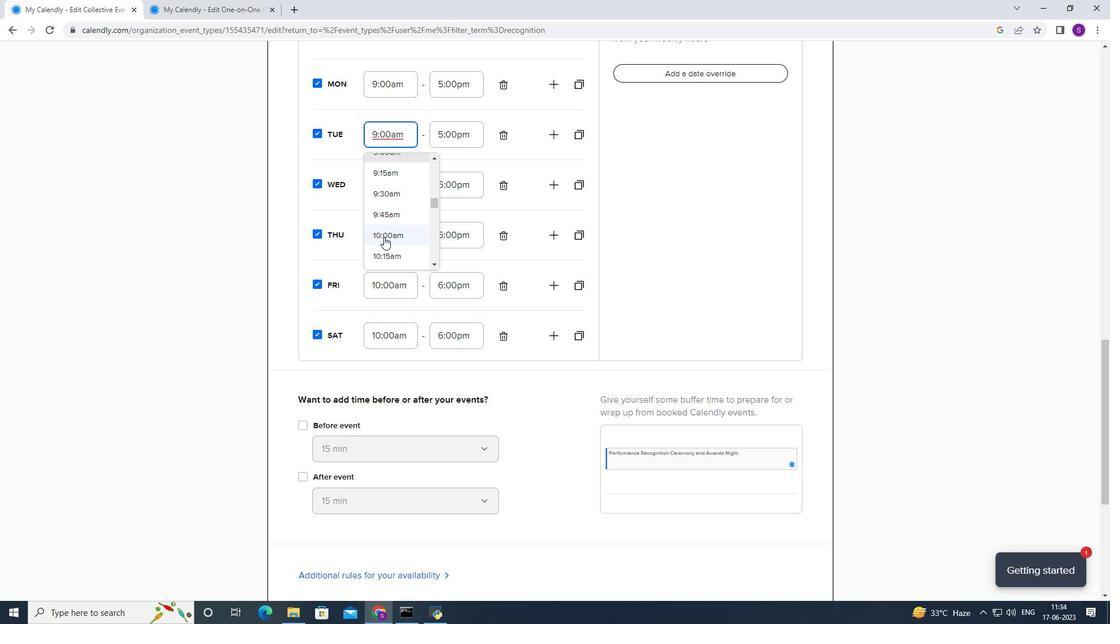 
Action: Mouse moved to (447, 143)
Screenshot: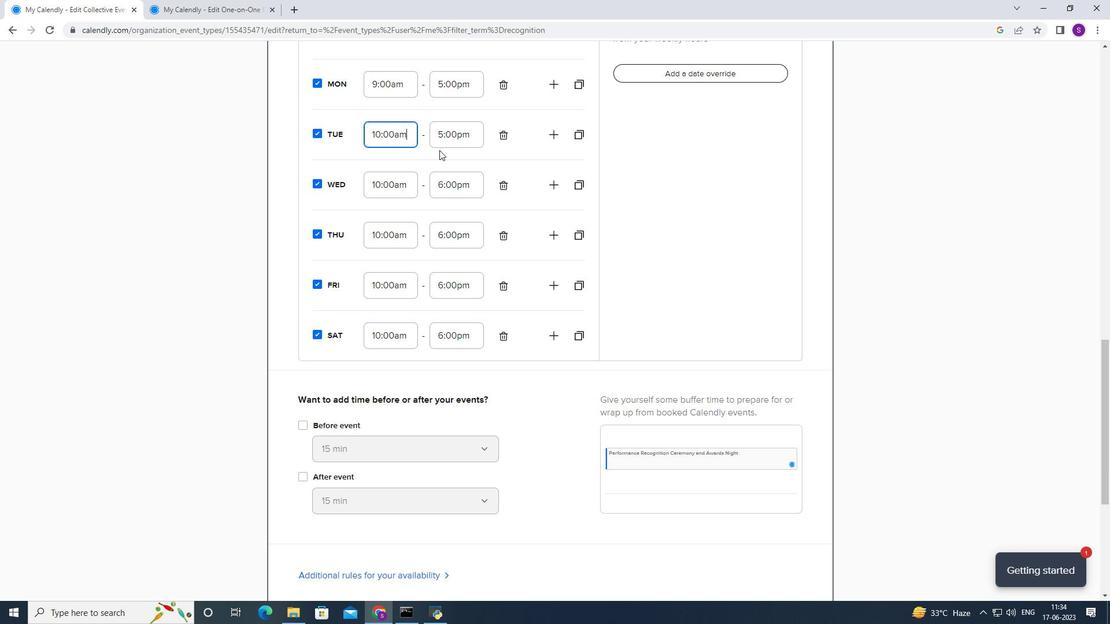 
Action: Mouse pressed left at (447, 143)
Screenshot: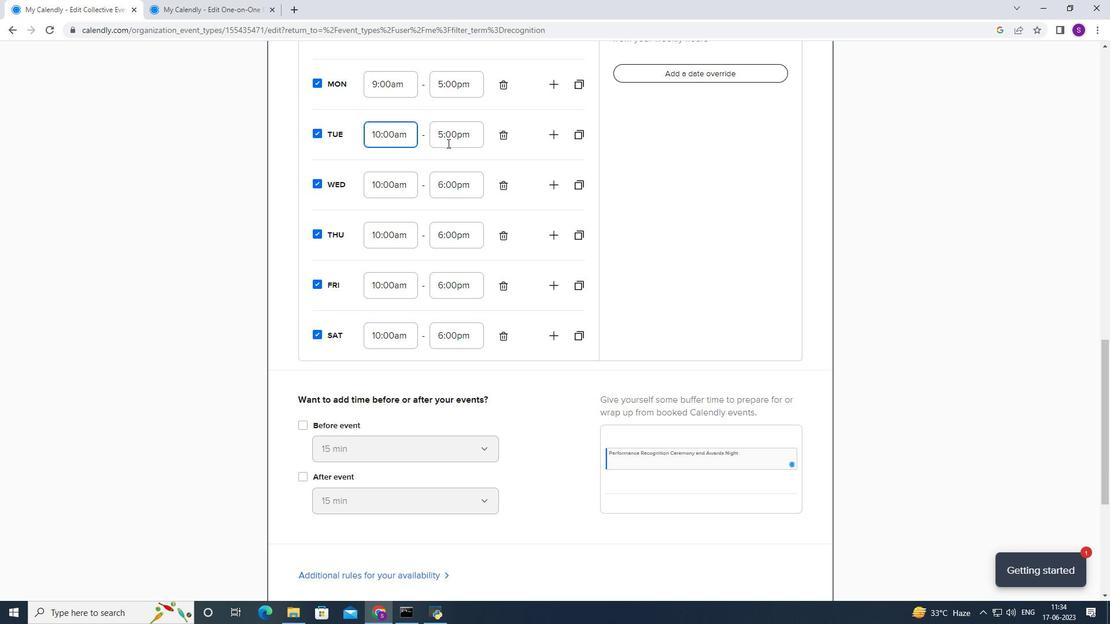 
Action: Mouse moved to (454, 202)
Screenshot: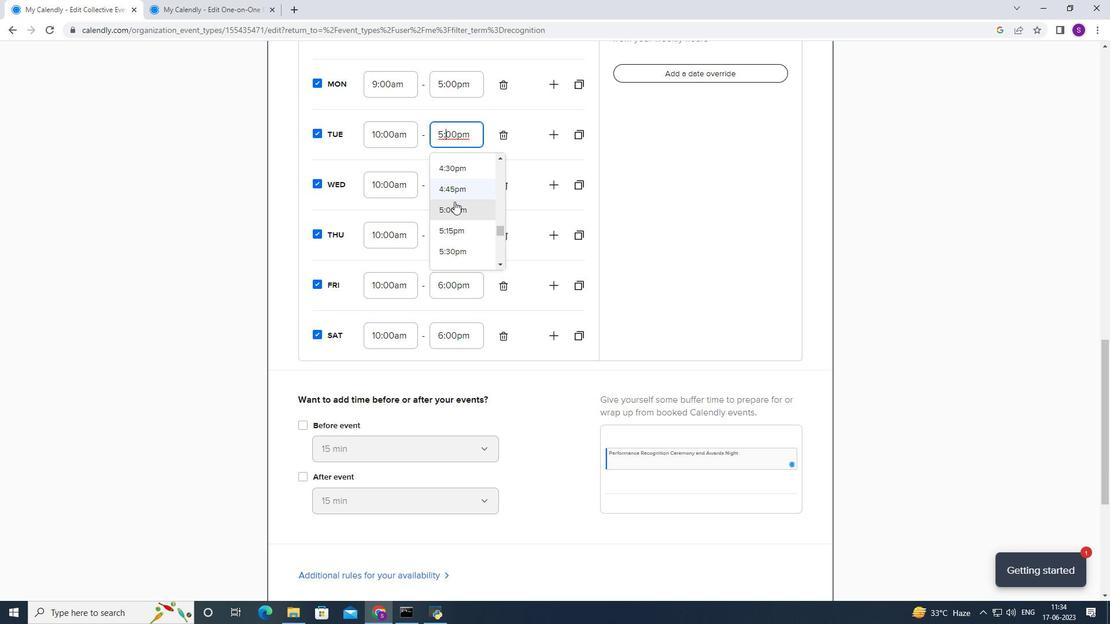 
Action: Mouse scrolled (454, 202) with delta (0, 0)
Screenshot: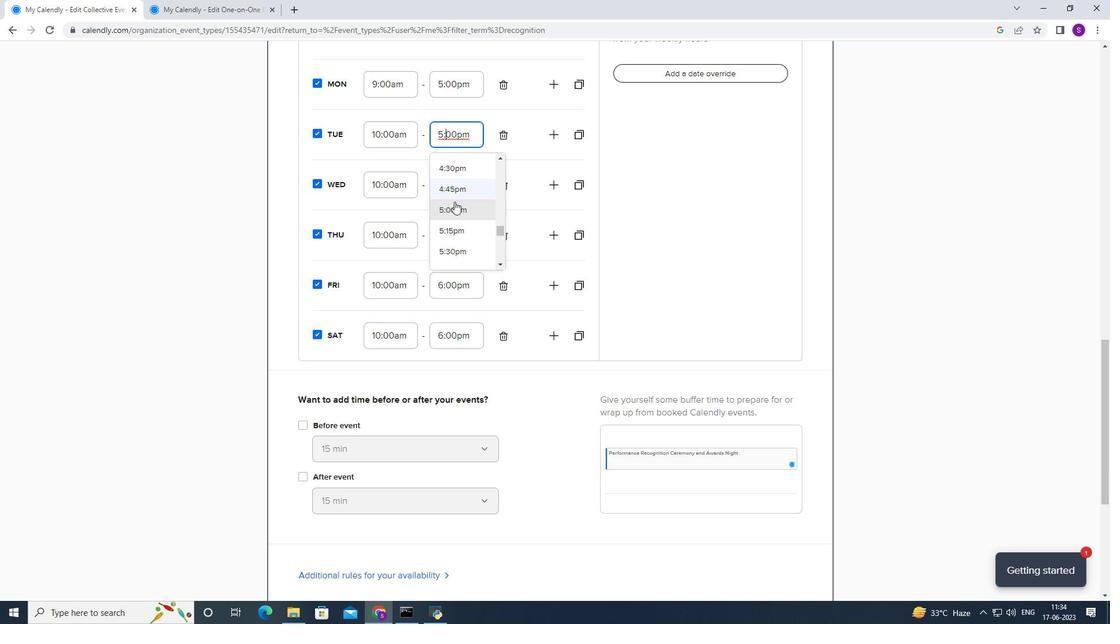 
Action: Mouse moved to (449, 227)
Screenshot: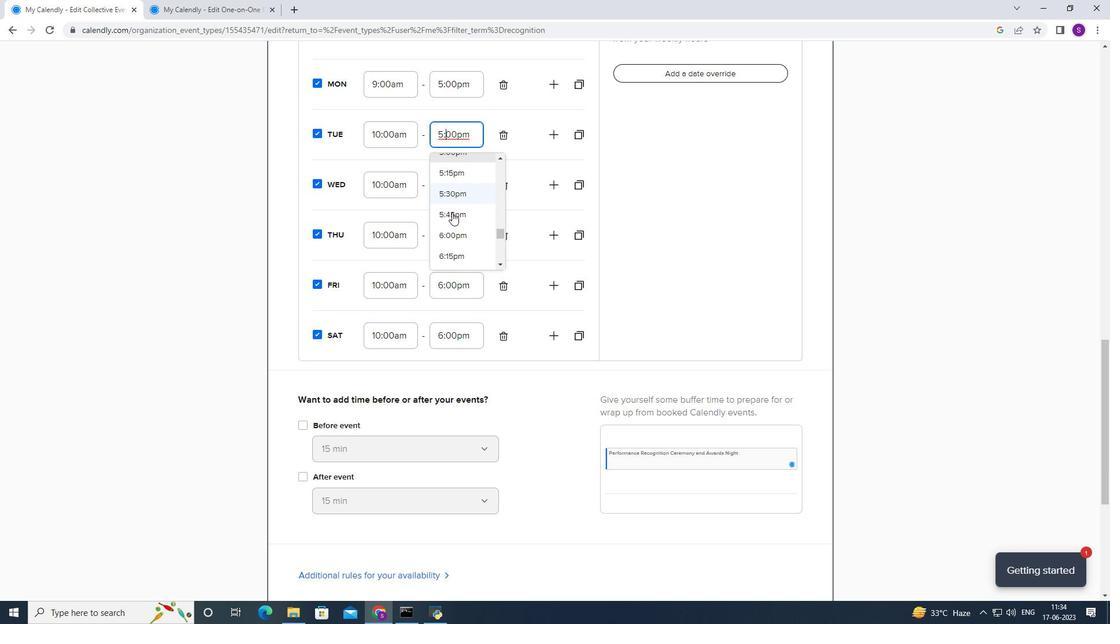 
Action: Mouse pressed left at (449, 227)
Screenshot: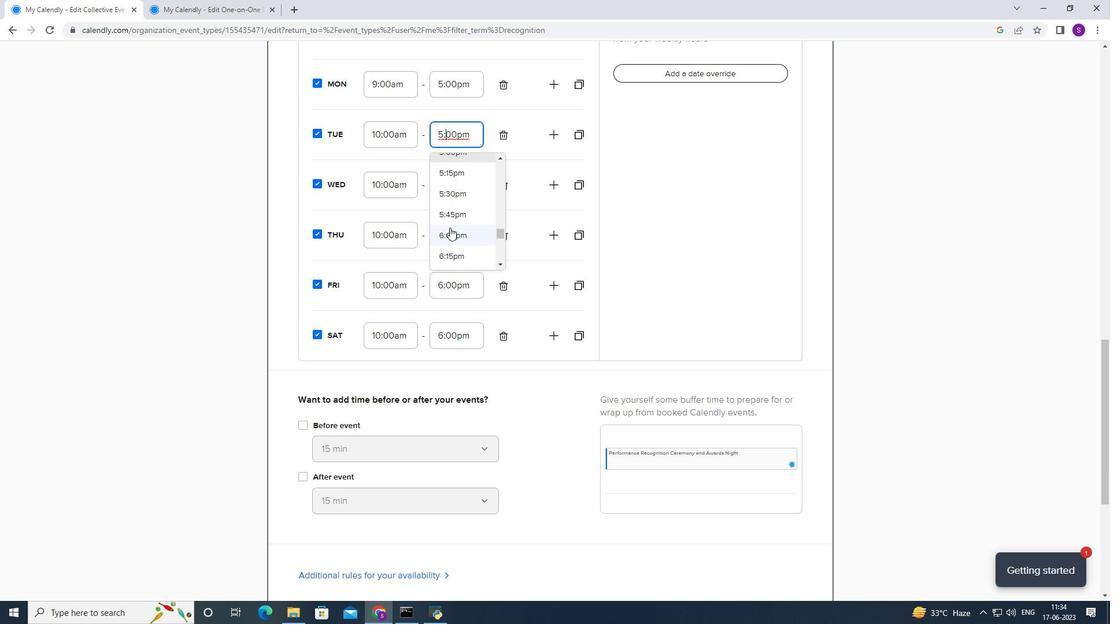 
Action: Mouse moved to (471, 86)
Screenshot: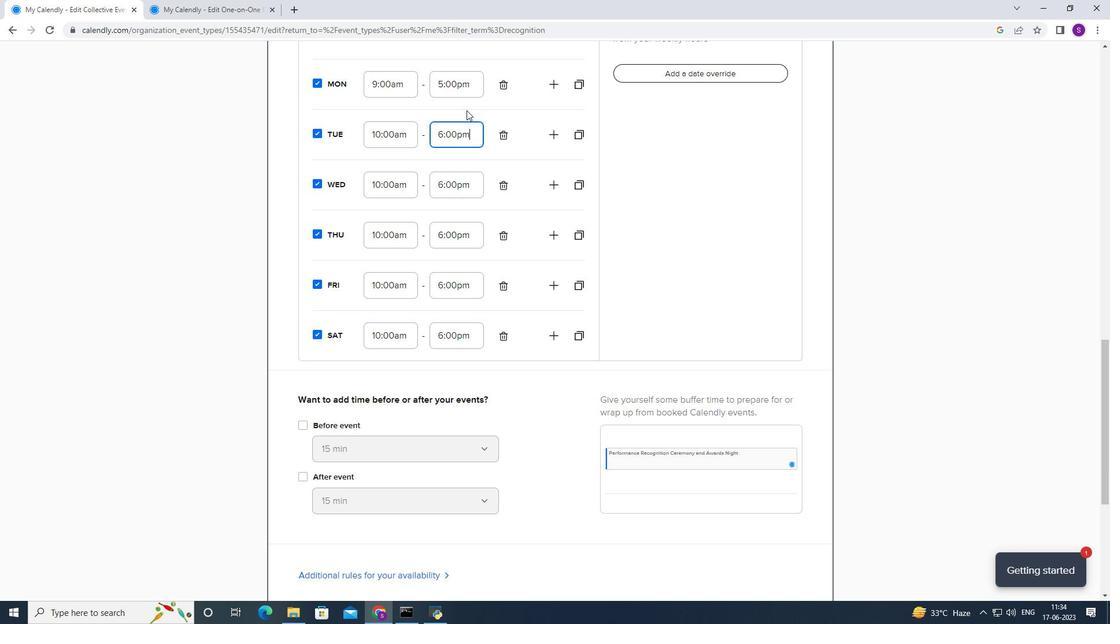 
Action: Mouse pressed left at (471, 86)
Screenshot: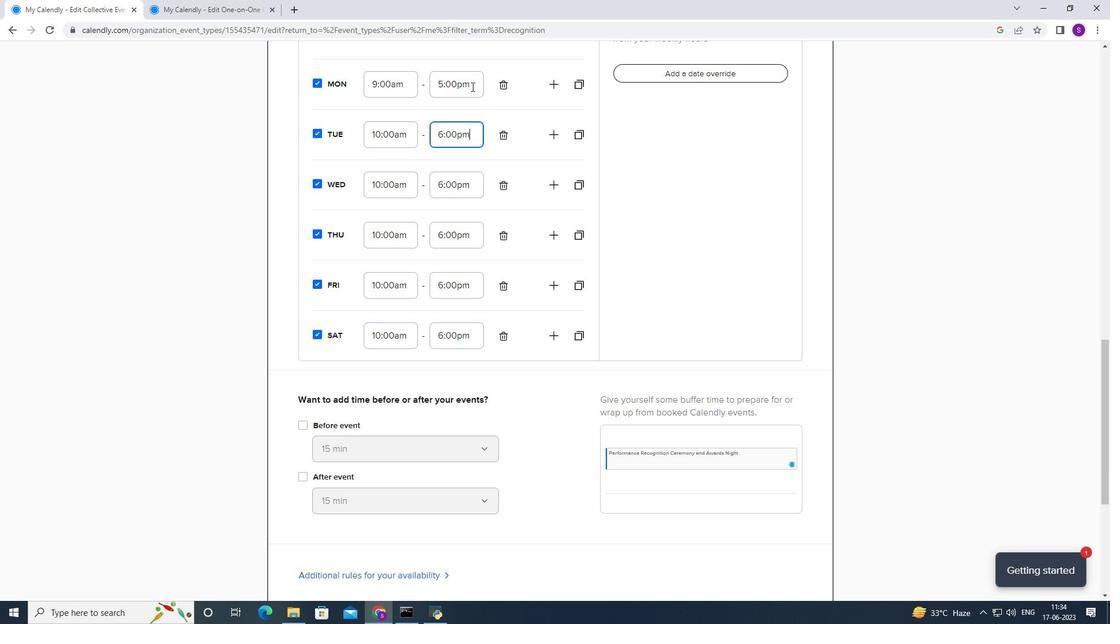 
Action: Mouse moved to (461, 157)
Screenshot: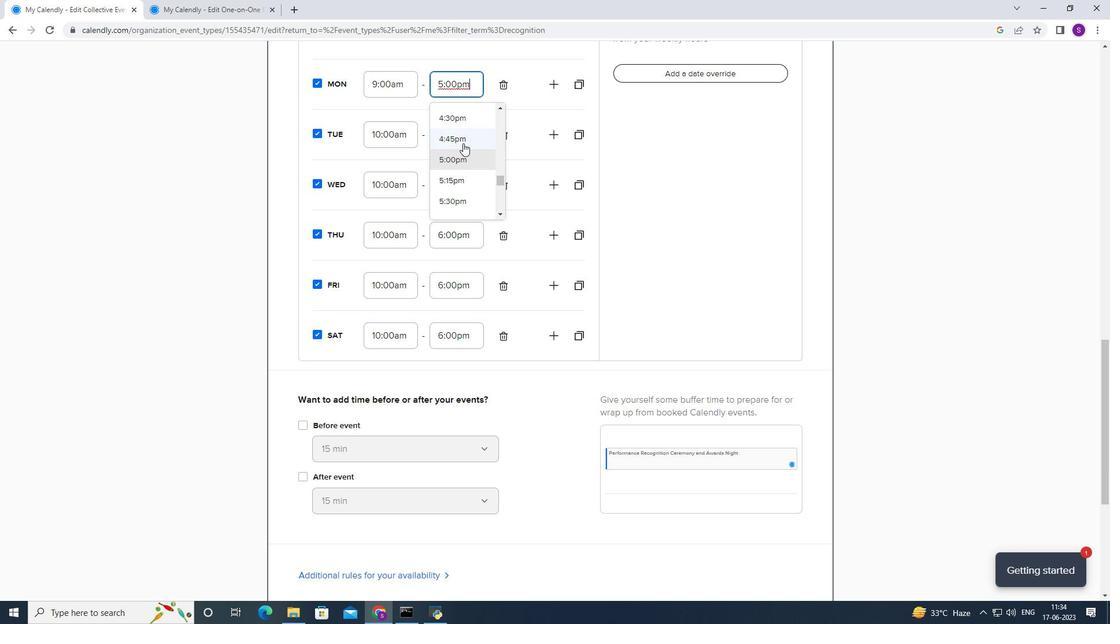 
Action: Mouse scrolled (461, 157) with delta (0, 0)
Screenshot: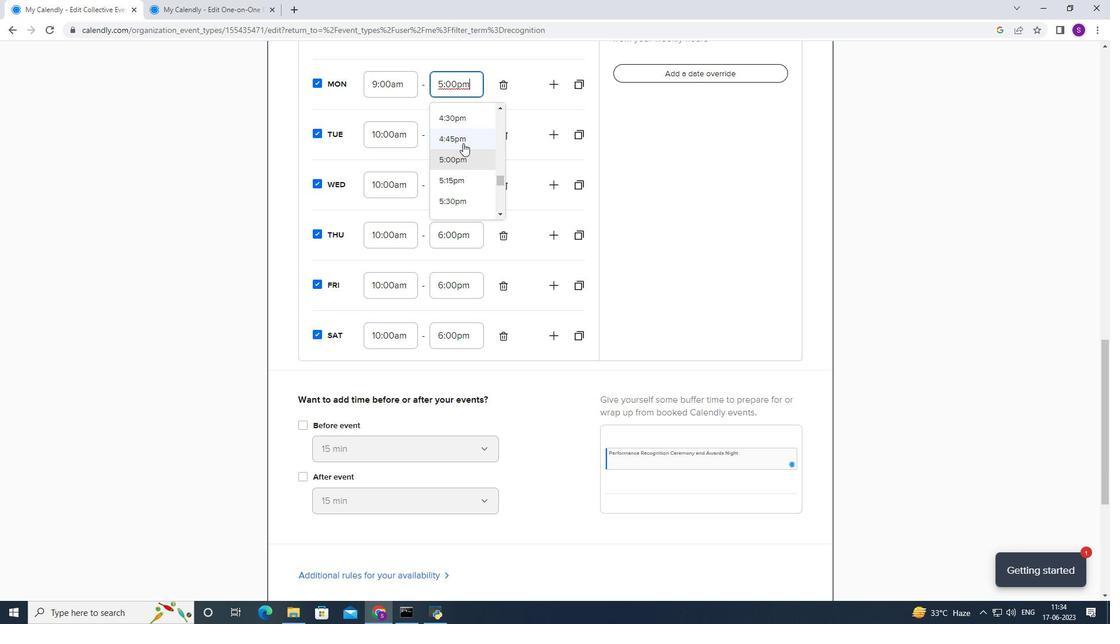 
Action: Mouse moved to (452, 182)
Screenshot: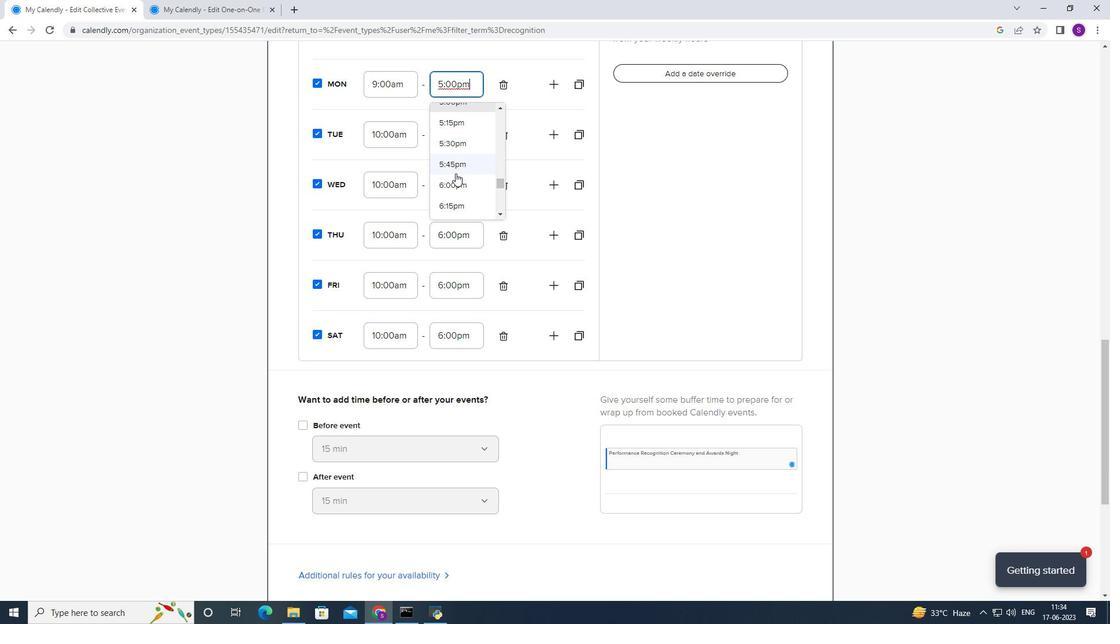 
Action: Mouse pressed left at (452, 182)
Screenshot: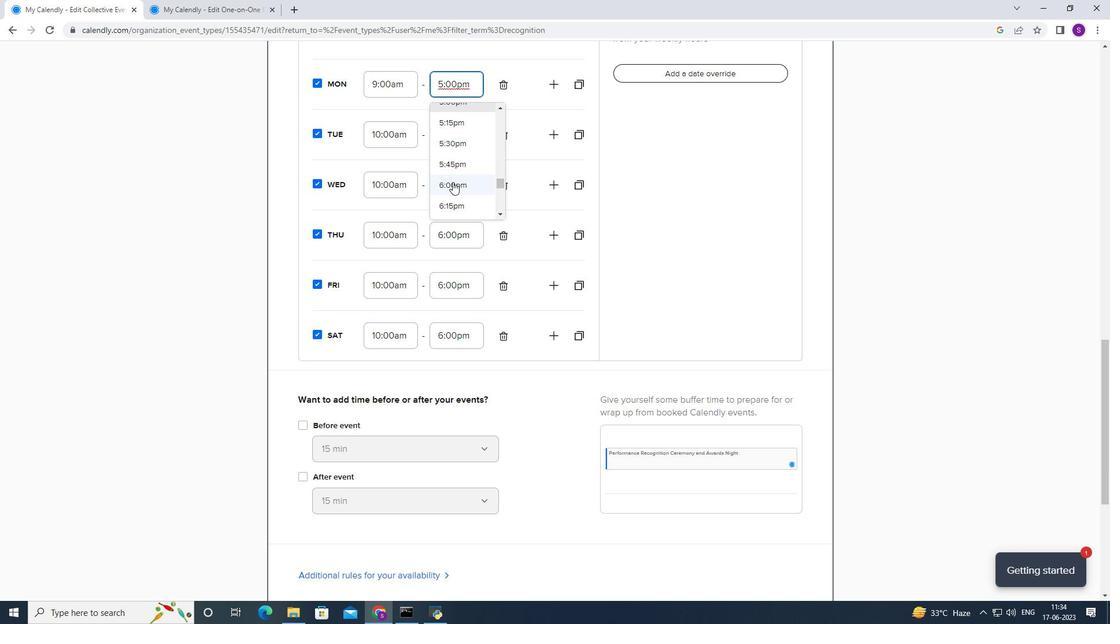 
Action: Mouse moved to (401, 91)
Screenshot: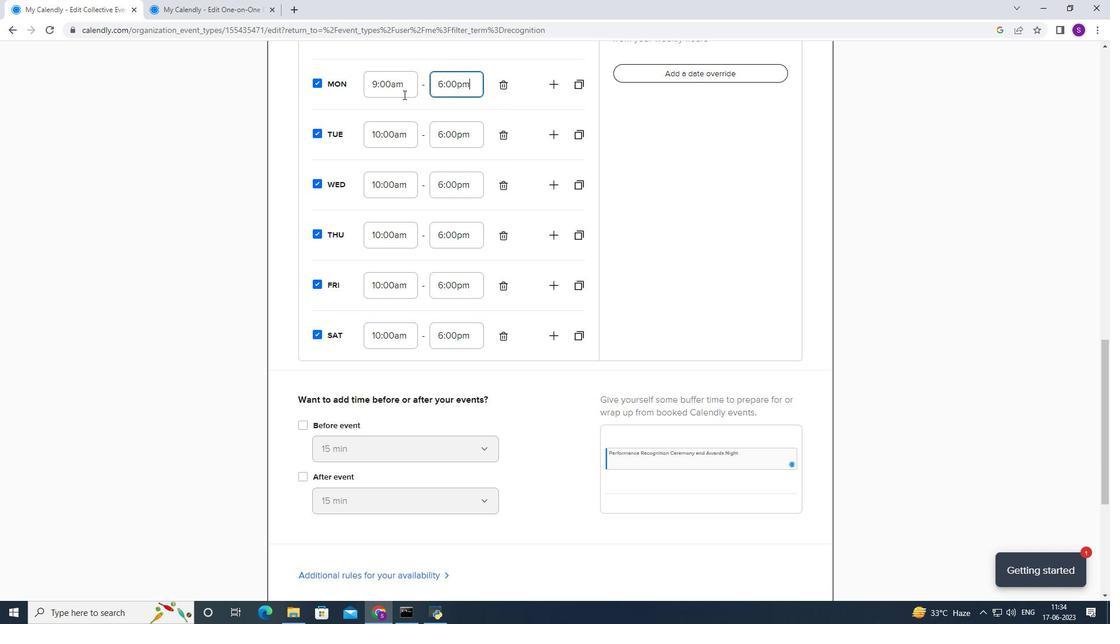 
Action: Mouse pressed left at (401, 91)
Screenshot: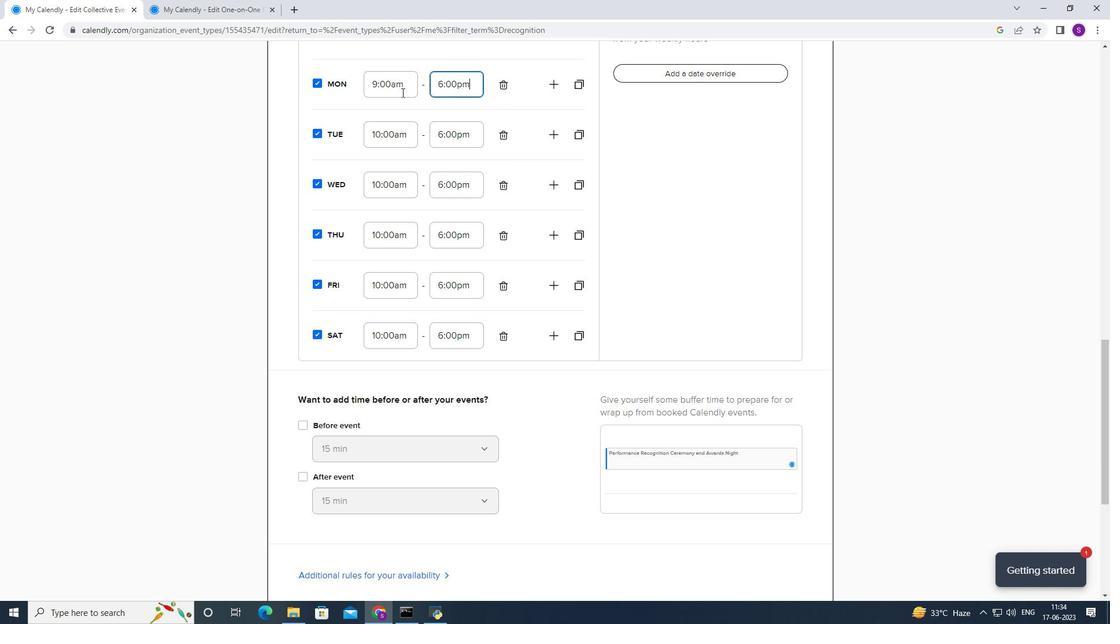 
Action: Mouse moved to (400, 152)
Screenshot: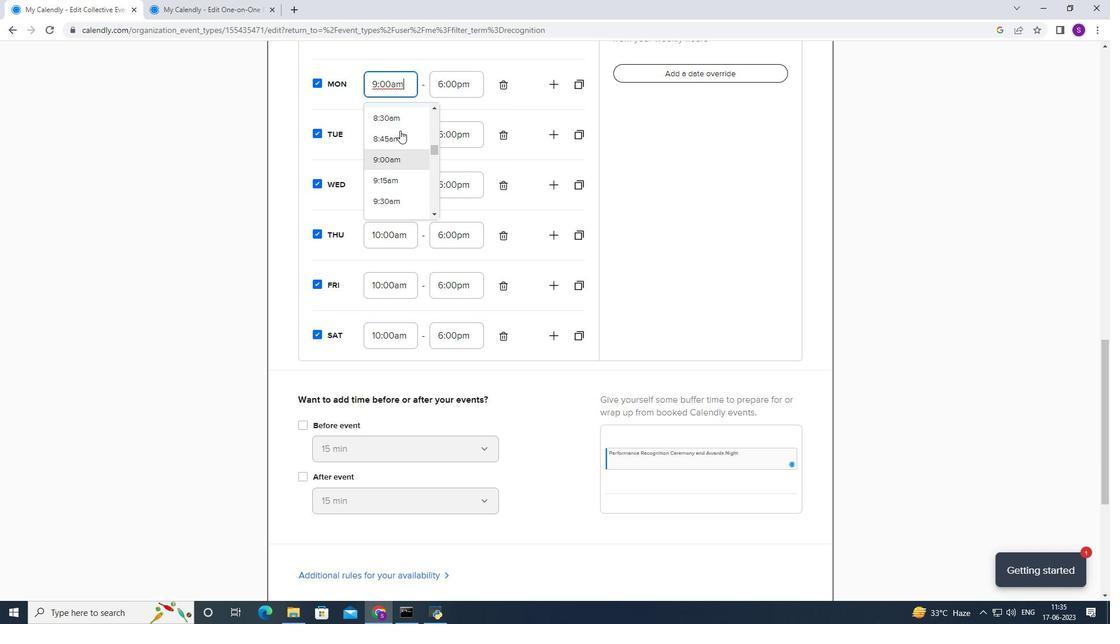 
Action: Mouse scrolled (400, 152) with delta (0, 0)
Screenshot: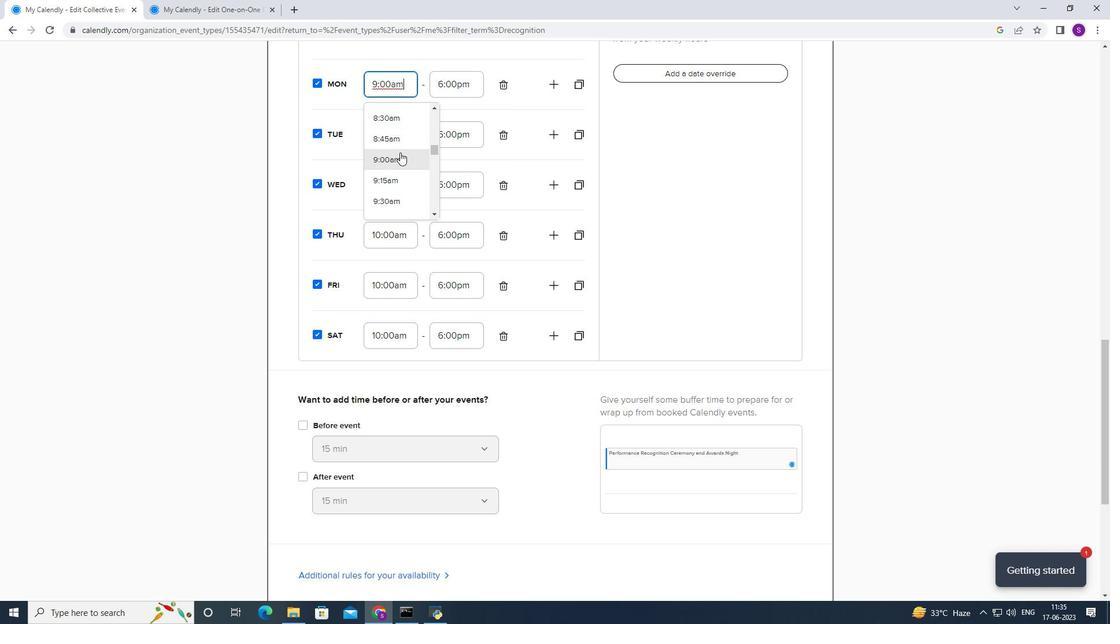 
Action: Mouse scrolled (400, 152) with delta (0, 0)
Screenshot: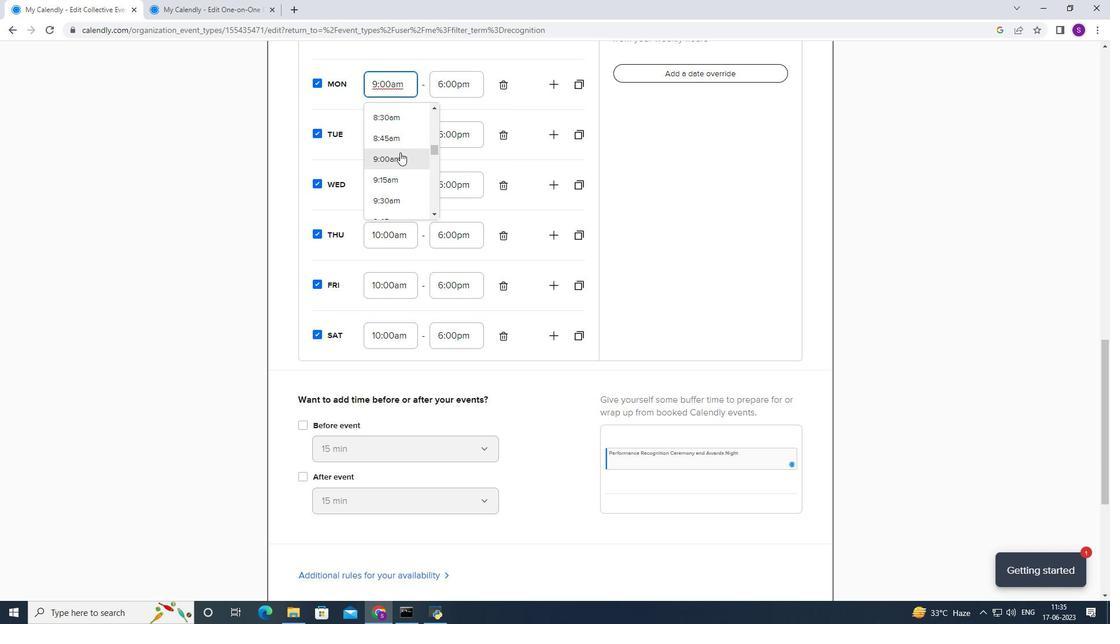 
Action: Mouse scrolled (400, 153) with delta (0, 0)
Screenshot: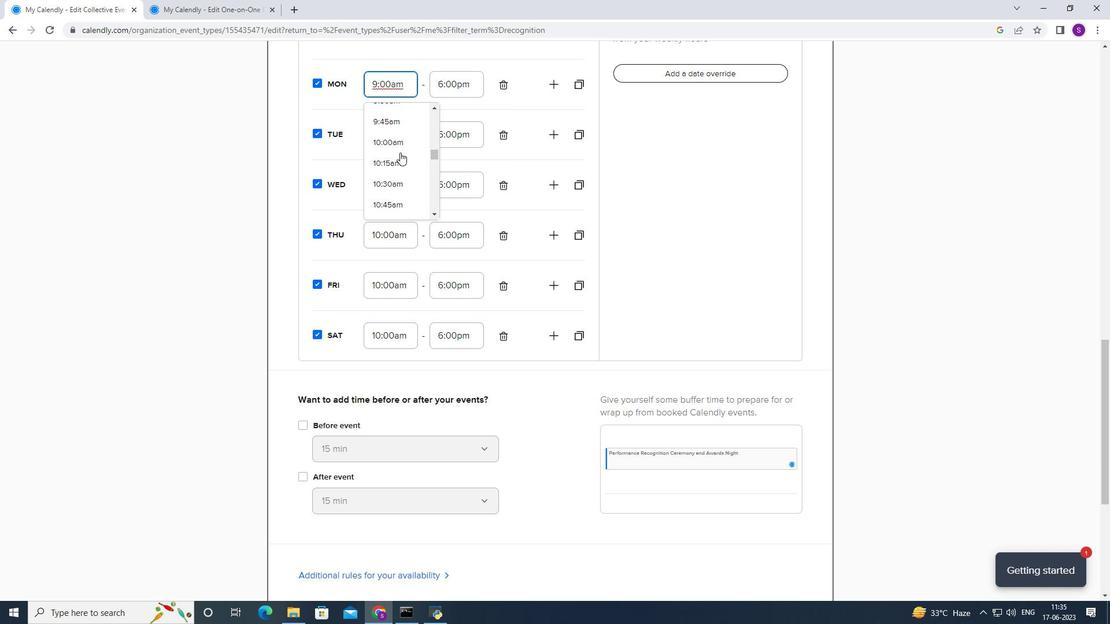 
Action: Mouse moved to (389, 183)
Screenshot: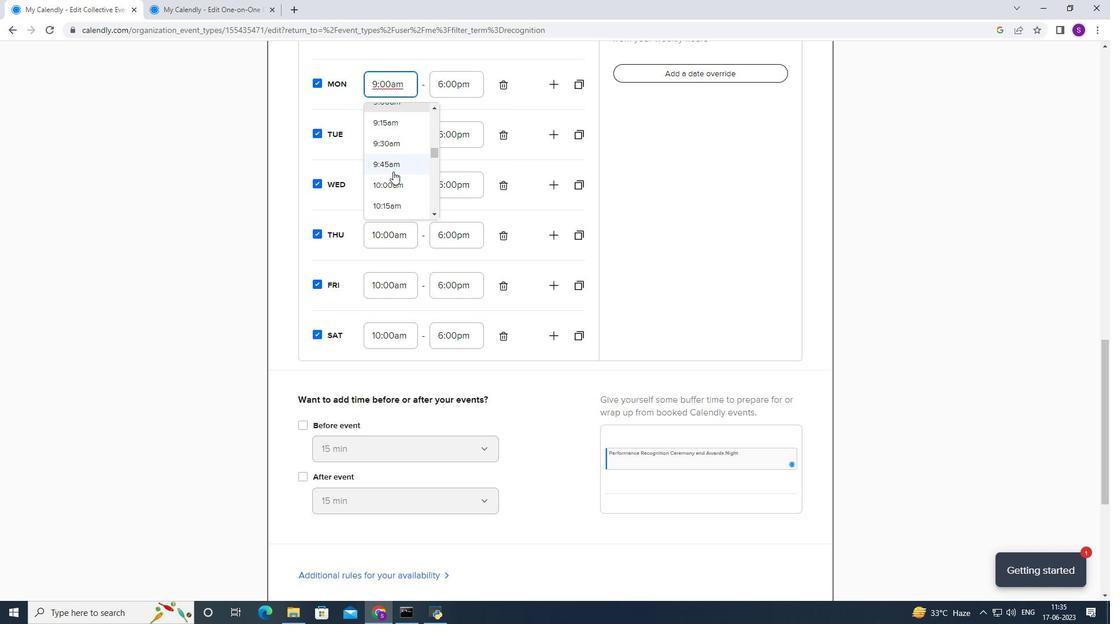 
Action: Mouse pressed left at (389, 183)
Screenshot: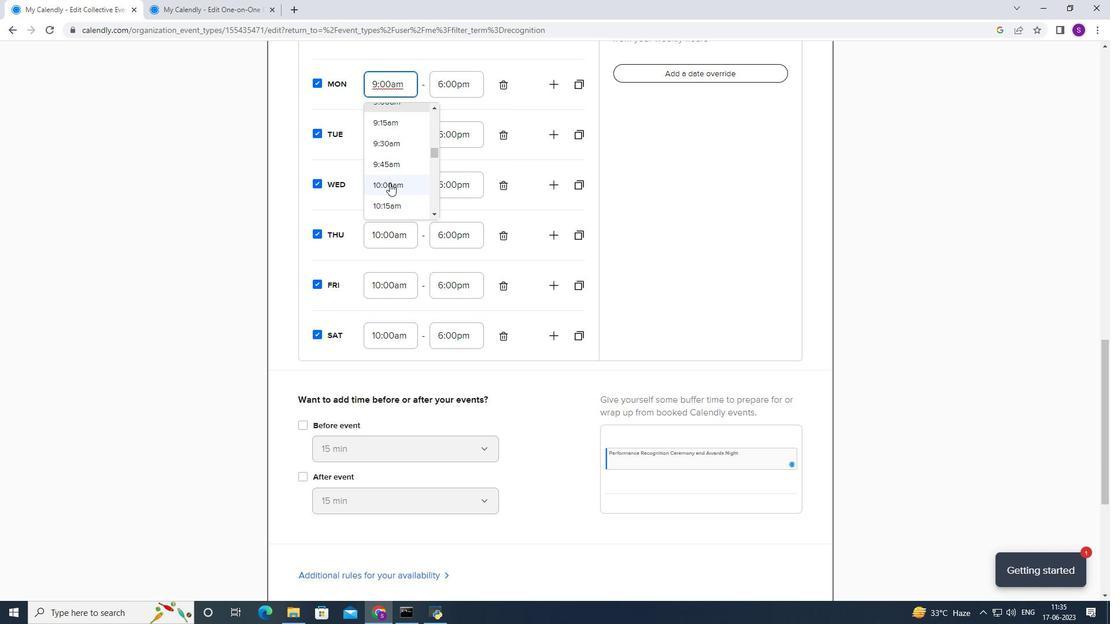 
Action: Mouse moved to (628, 270)
Screenshot: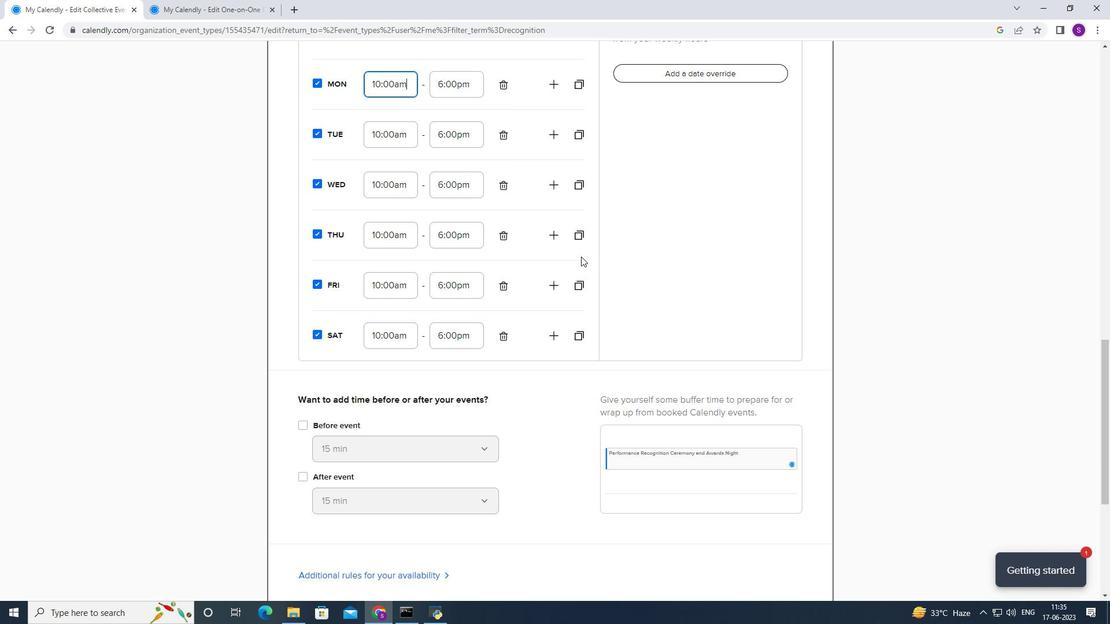 
Action: Mouse scrolled (628, 270) with delta (0, 0)
Screenshot: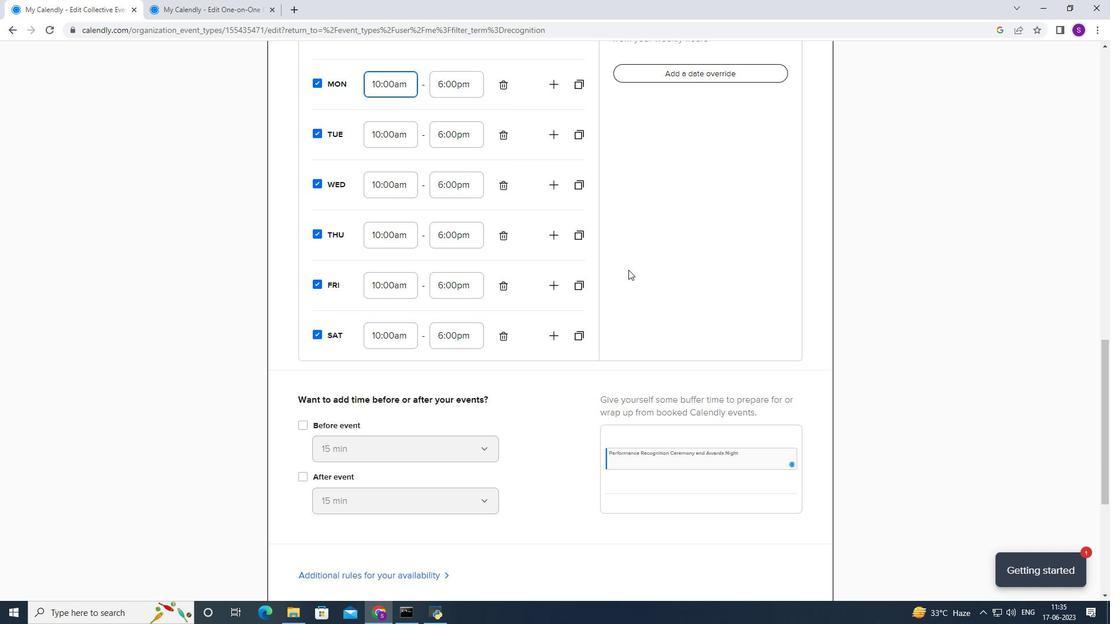 
Action: Mouse scrolled (628, 269) with delta (0, 0)
Screenshot: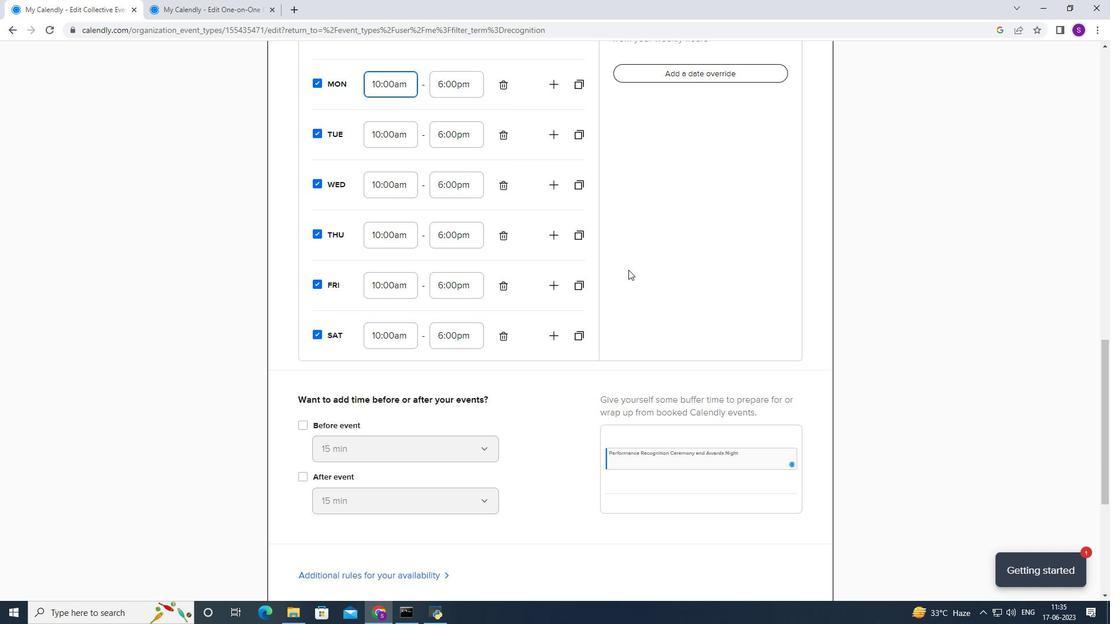 
Action: Mouse scrolled (628, 269) with delta (0, 0)
Screenshot: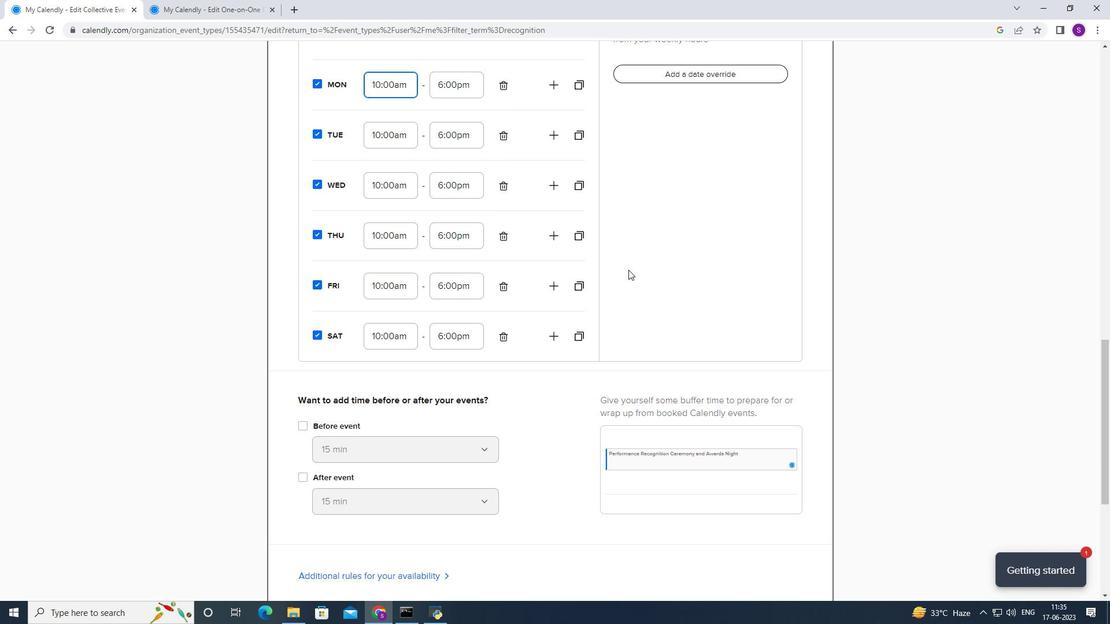 
Action: Mouse scrolled (628, 269) with delta (0, 0)
Screenshot: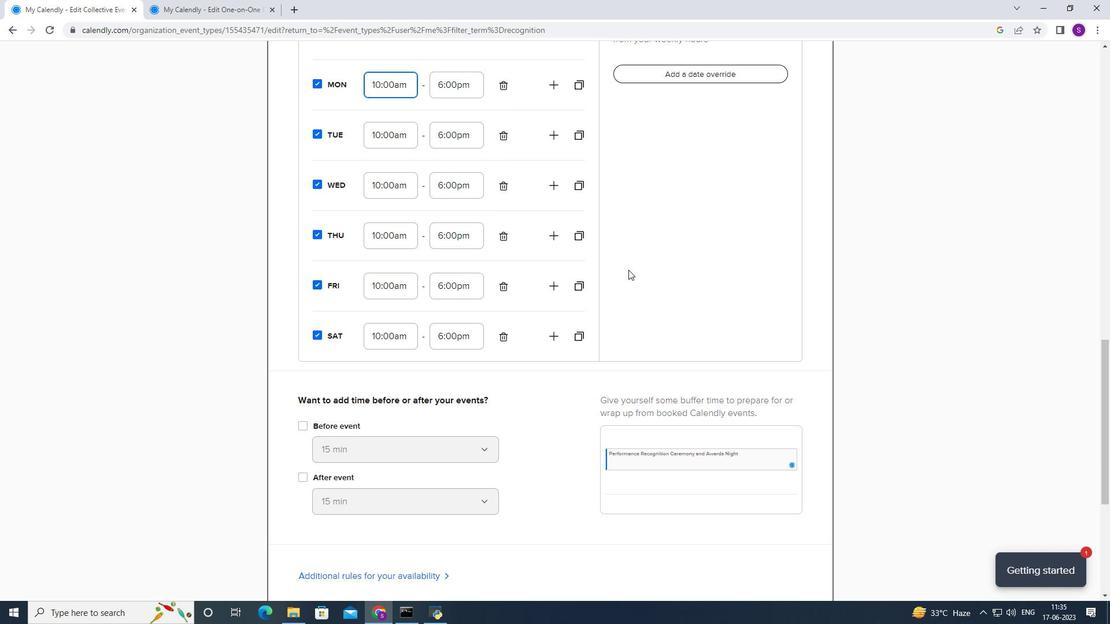 
Action: Mouse scrolled (628, 269) with delta (0, 0)
Screenshot: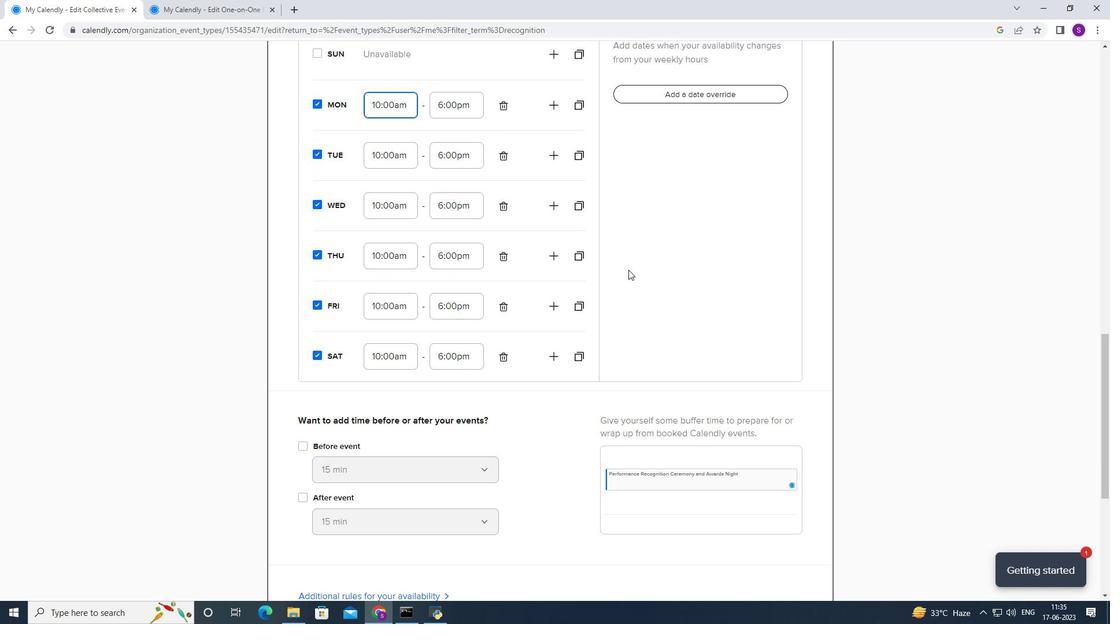 
Action: Mouse scrolled (628, 269) with delta (0, 0)
Screenshot: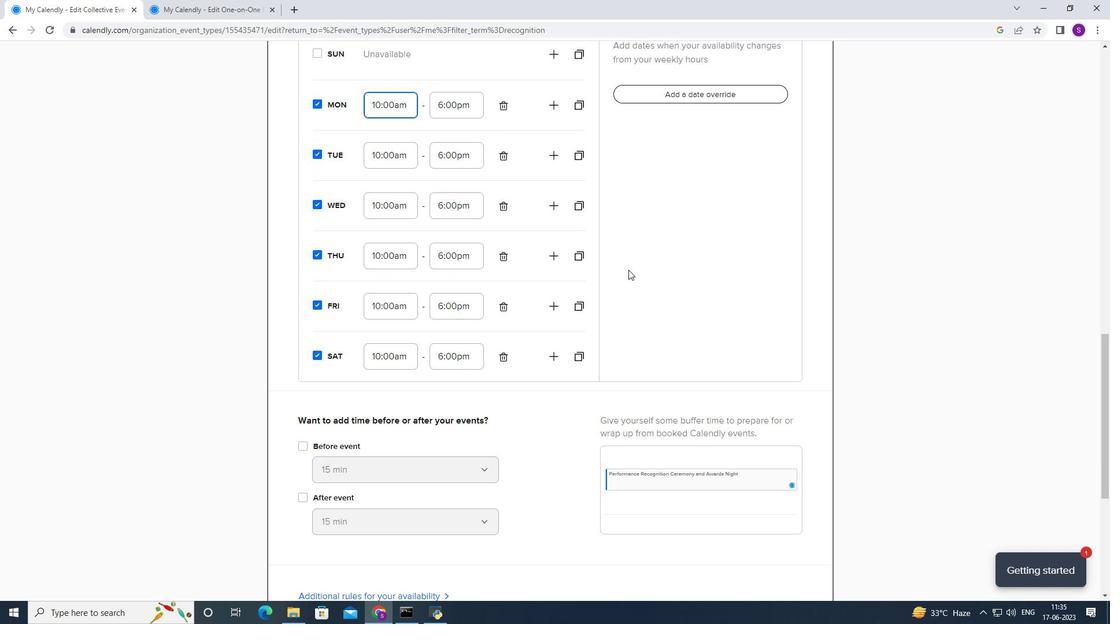
Action: Mouse moved to (302, 185)
Screenshot: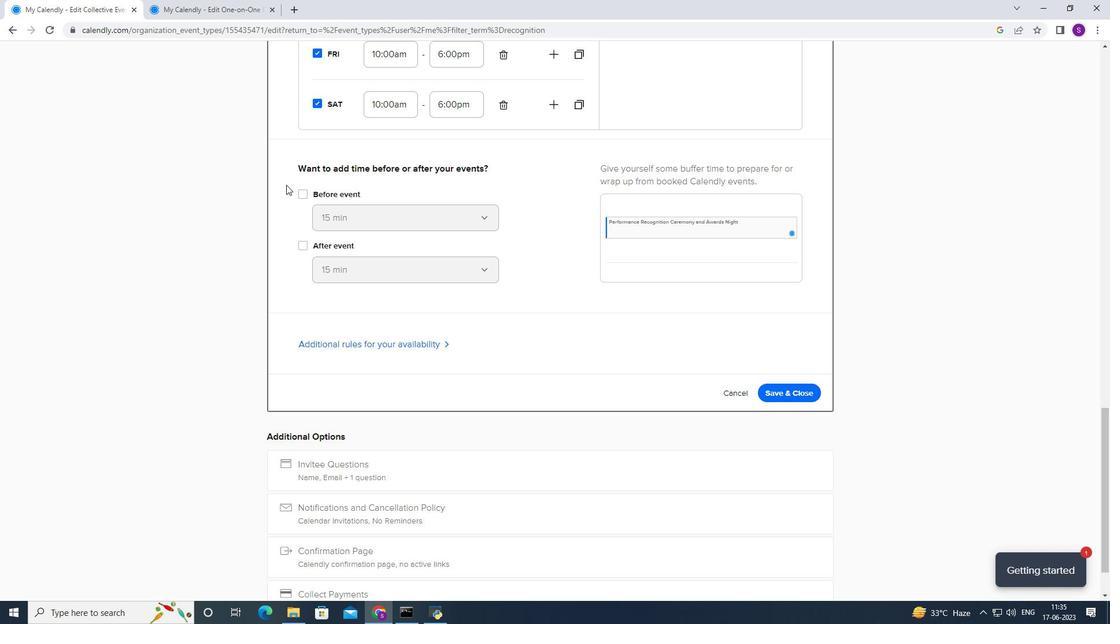 
Action: Mouse pressed left at (302, 185)
Screenshot: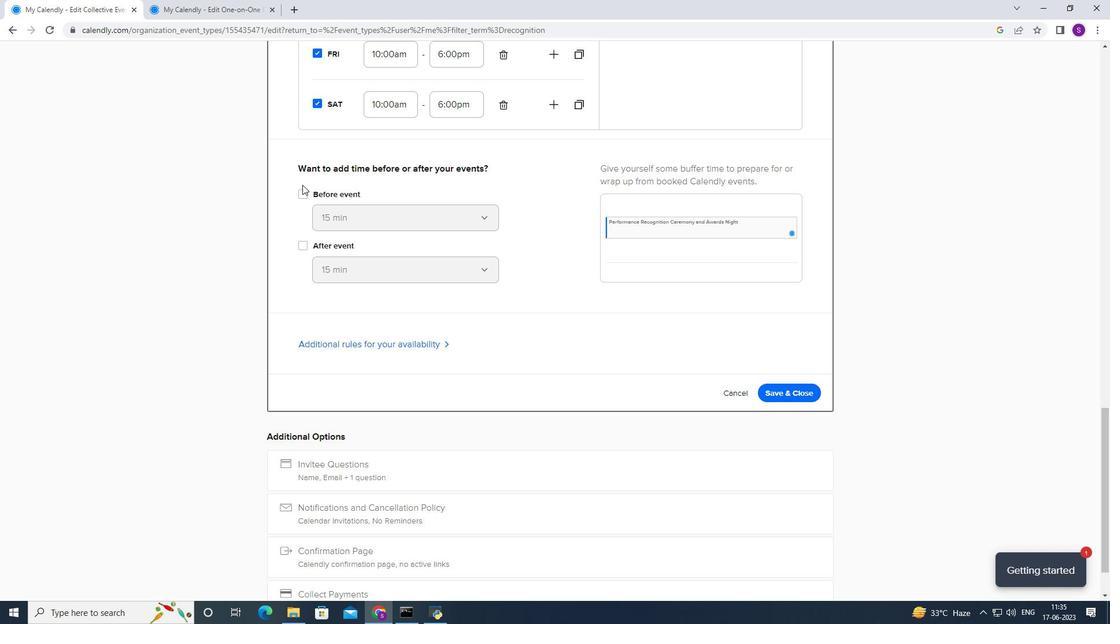 
Action: Mouse moved to (303, 186)
Screenshot: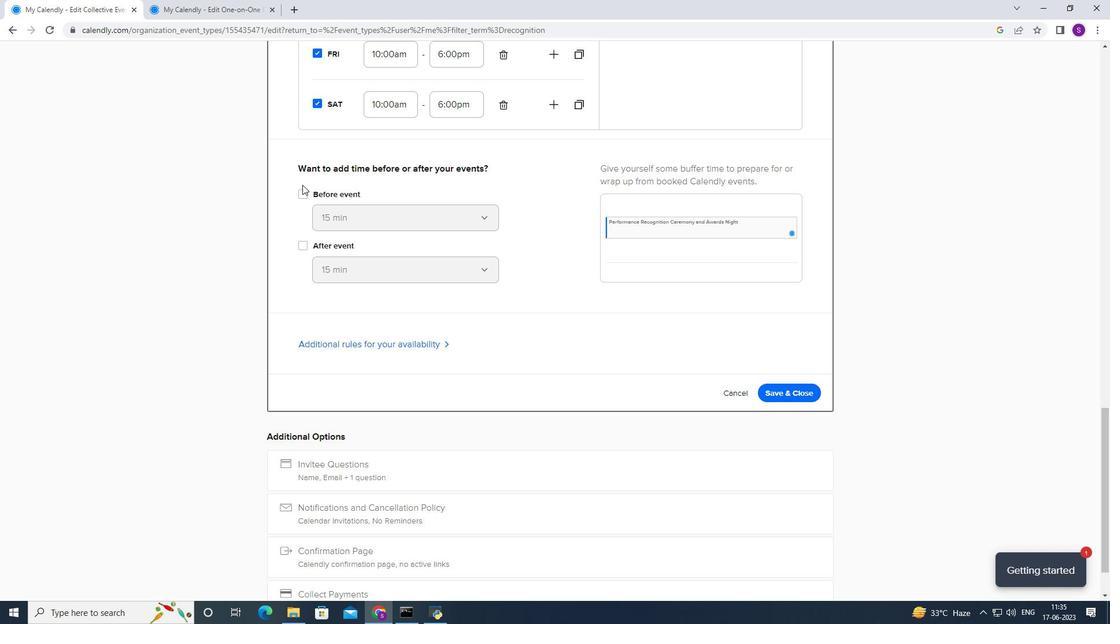 
Action: Mouse pressed left at (303, 186)
Screenshot: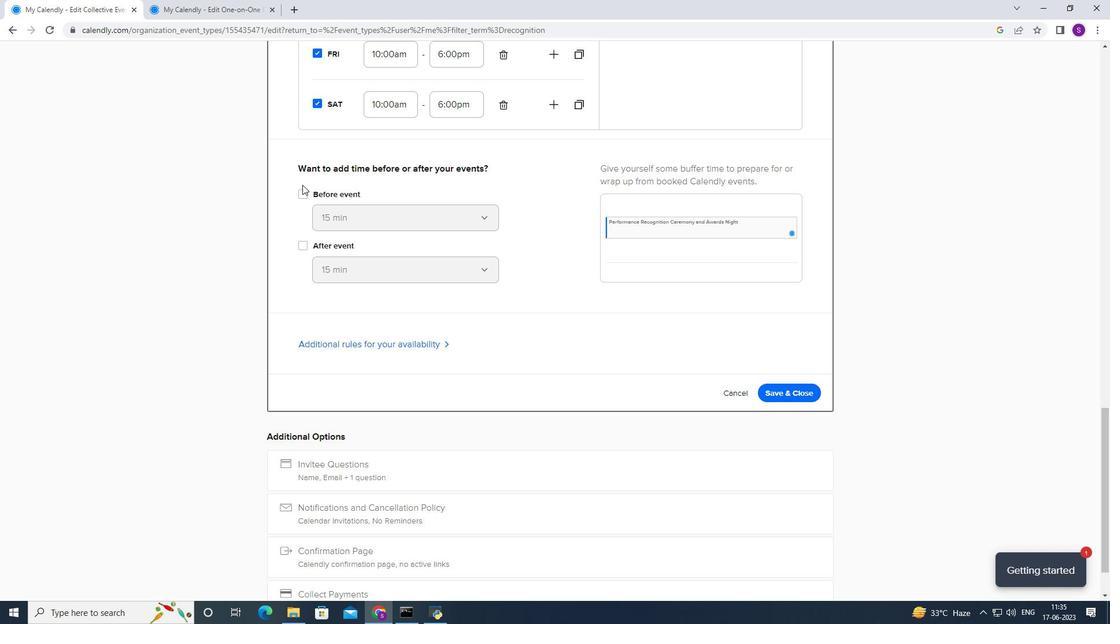 
Action: Mouse moved to (303, 190)
Screenshot: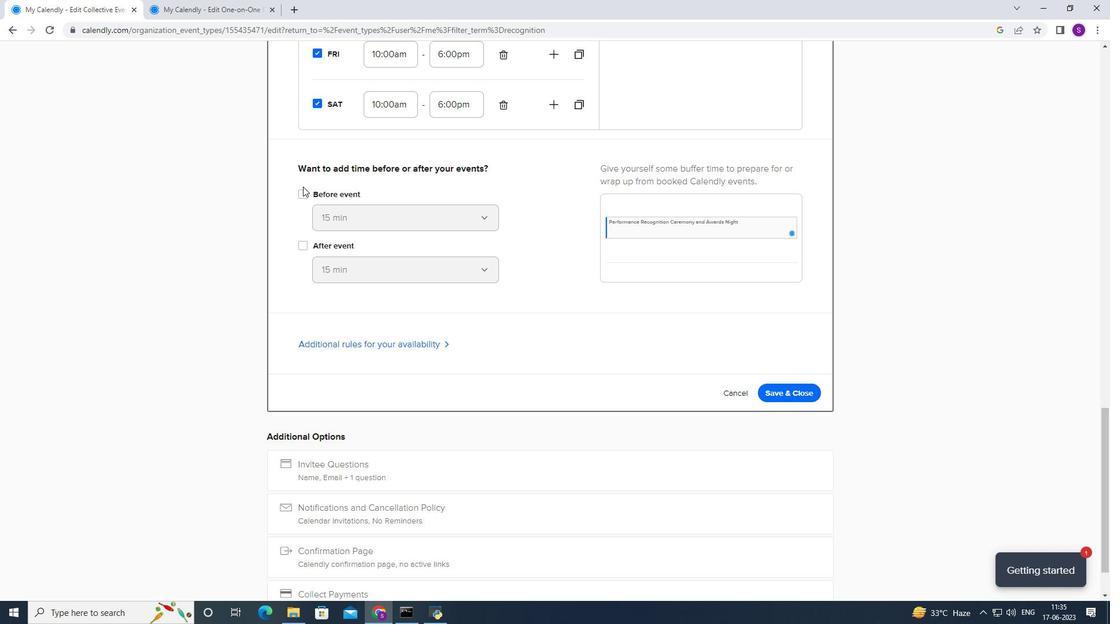 
Action: Mouse pressed left at (303, 190)
Screenshot: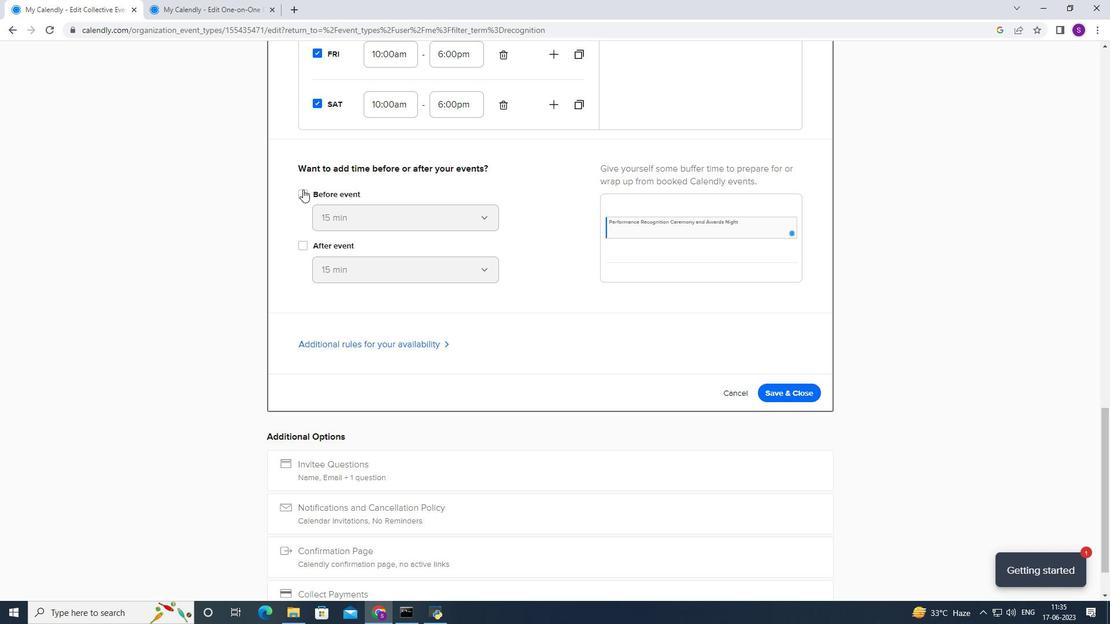 
Action: Mouse moved to (315, 204)
Screenshot: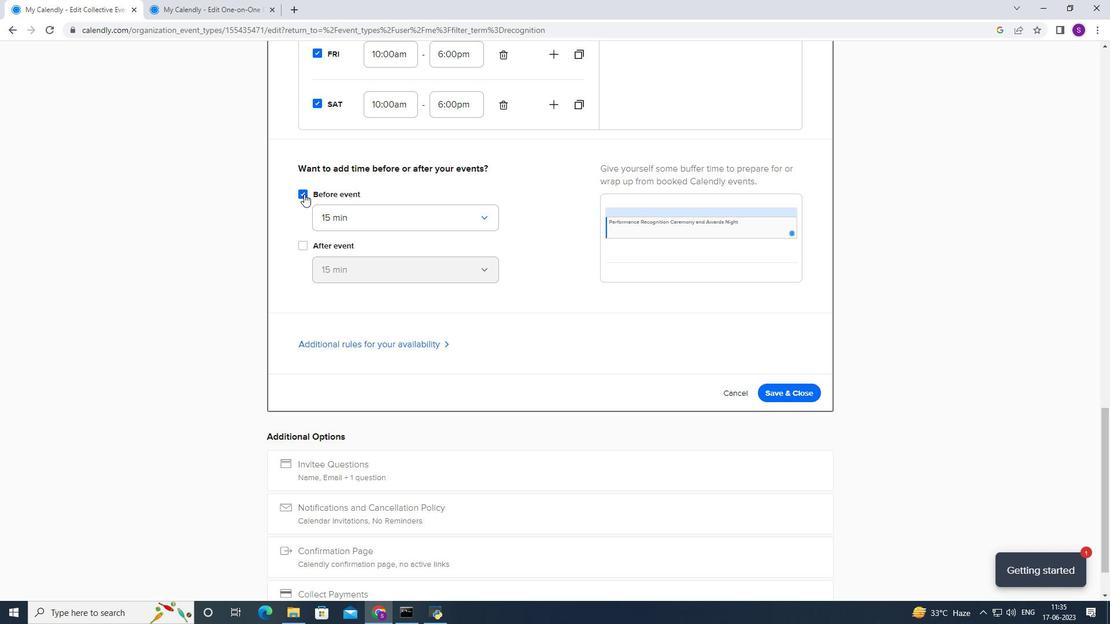 
Action: Mouse pressed left at (315, 204)
Screenshot: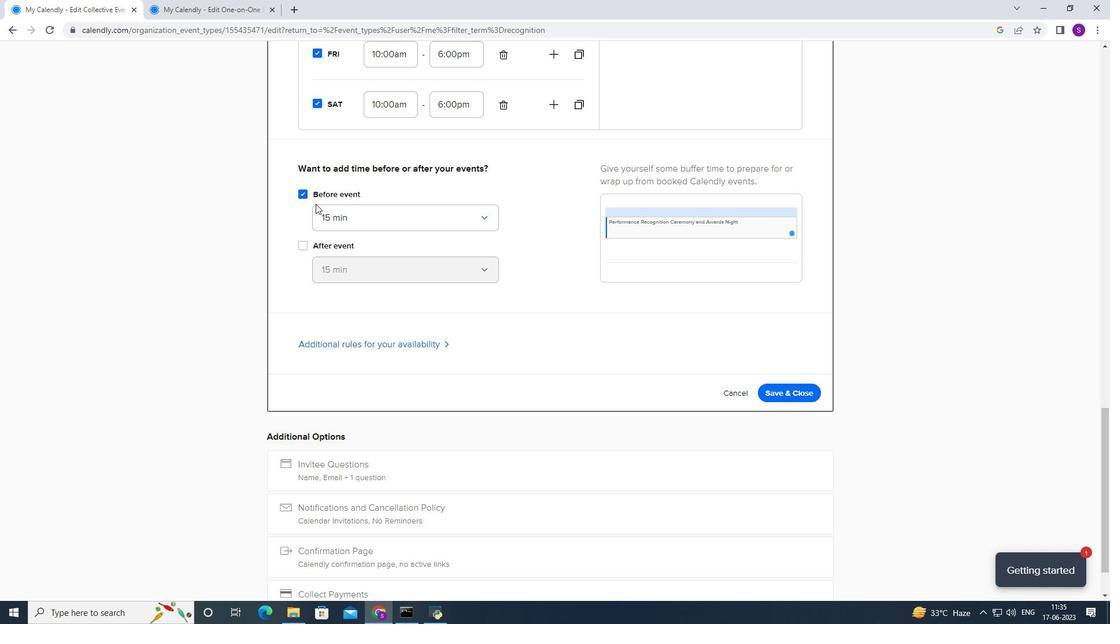 
Action: Mouse moved to (319, 212)
Screenshot: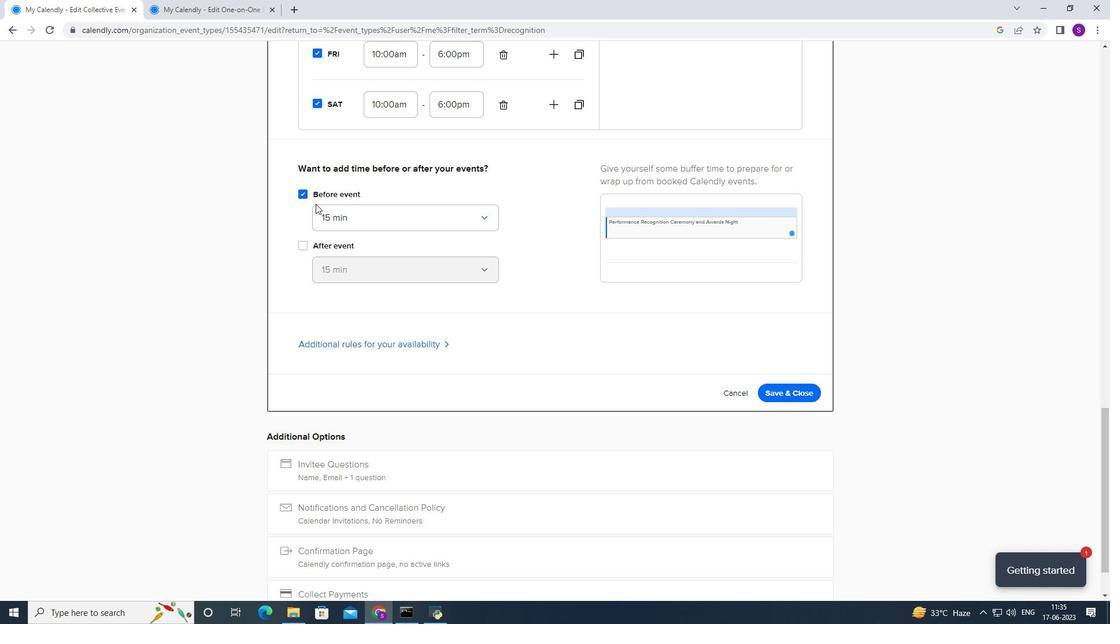 
Action: Mouse pressed left at (319, 212)
Screenshot: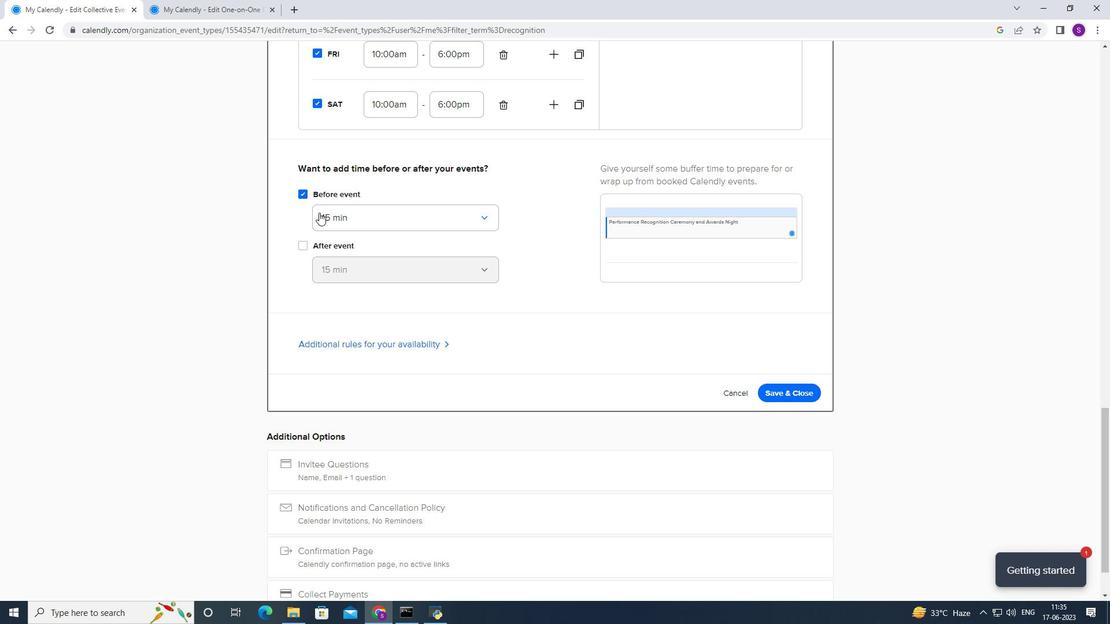 
Action: Mouse moved to (335, 268)
Screenshot: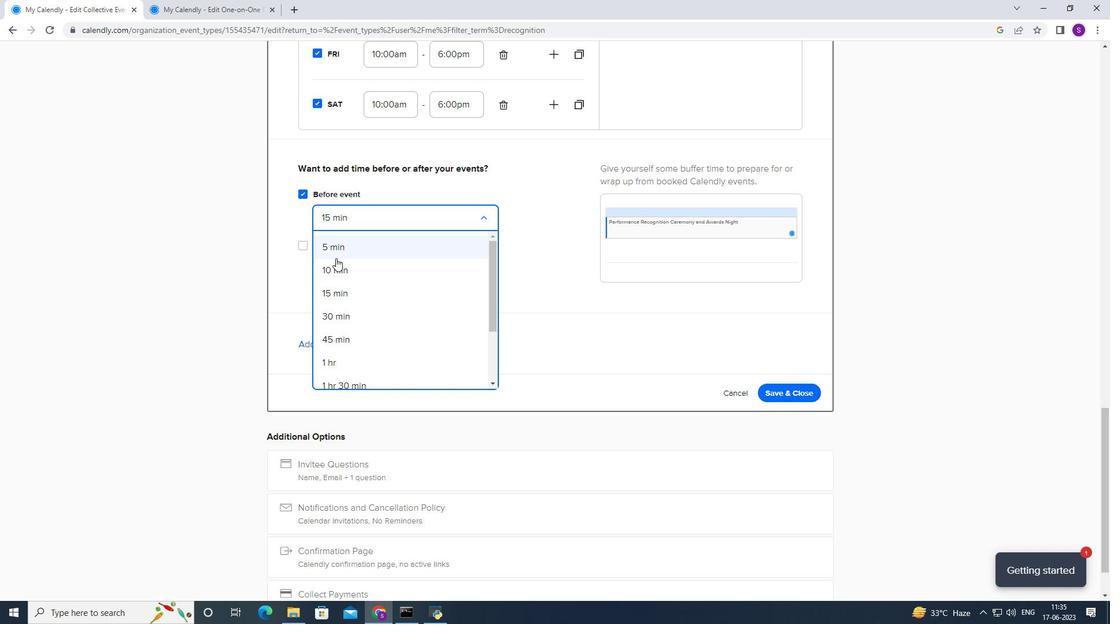 
Action: Mouse pressed left at (335, 268)
Screenshot: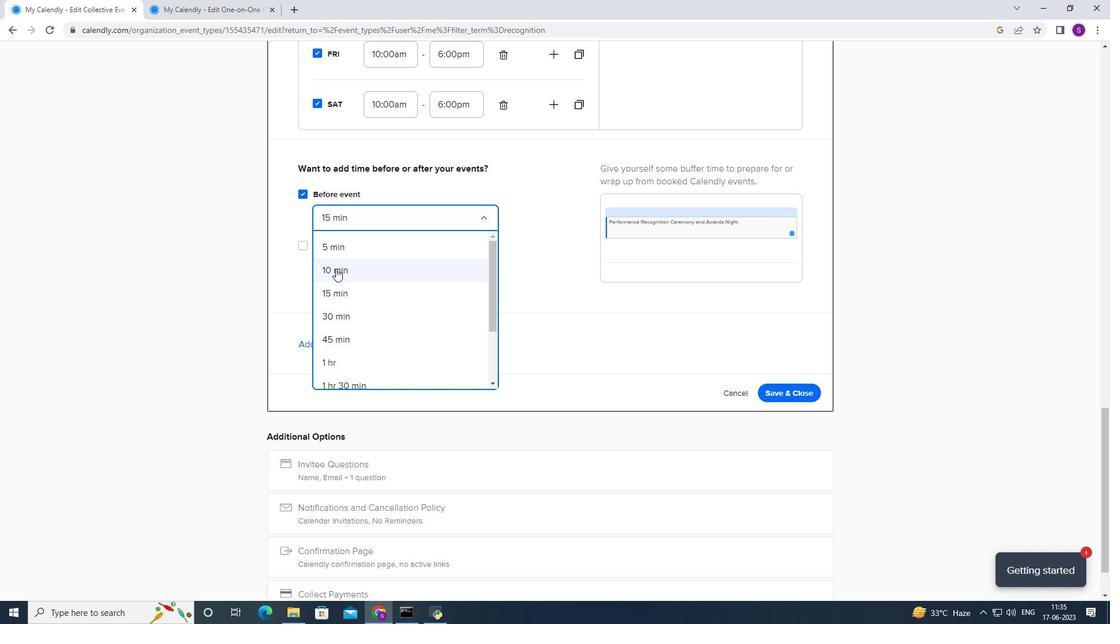 
Action: Mouse moved to (311, 249)
Screenshot: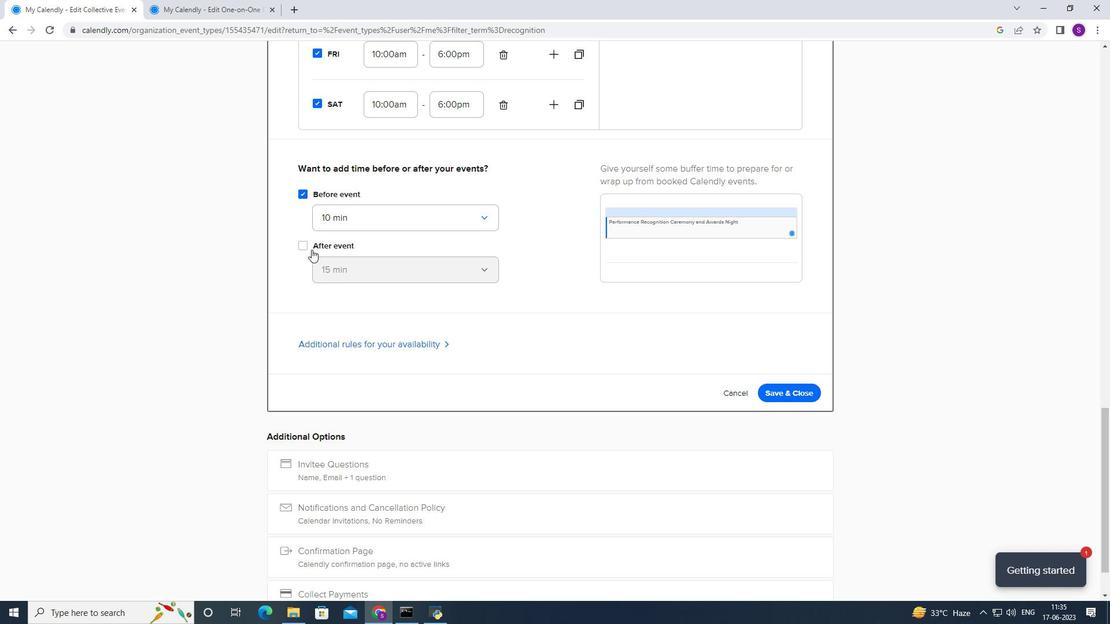 
Action: Mouse pressed left at (311, 249)
Screenshot: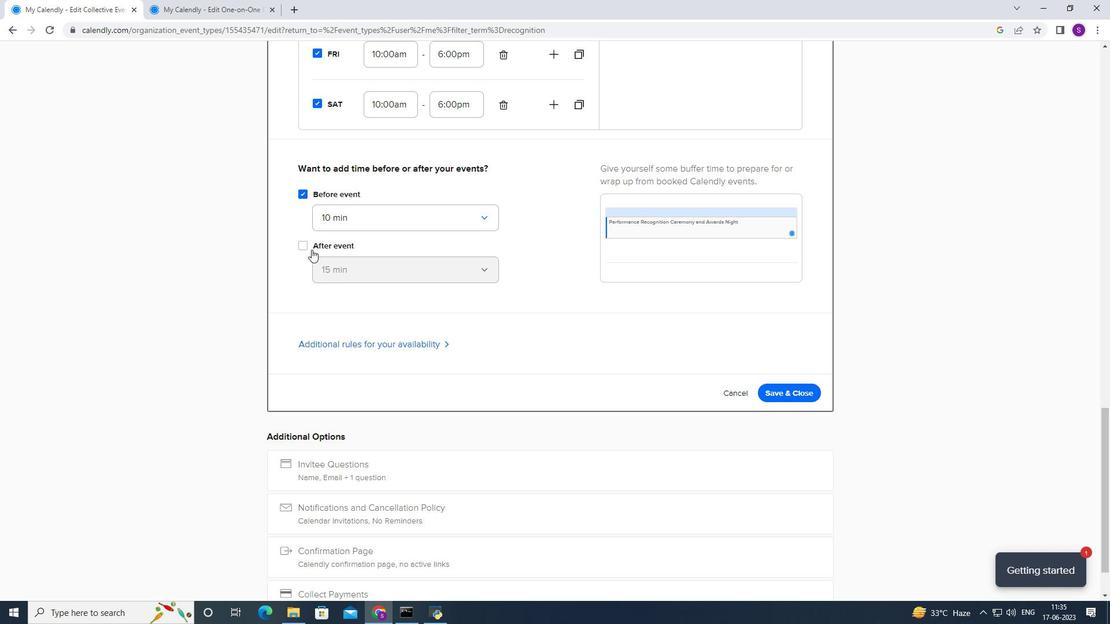 
Action: Mouse moved to (342, 279)
Screenshot: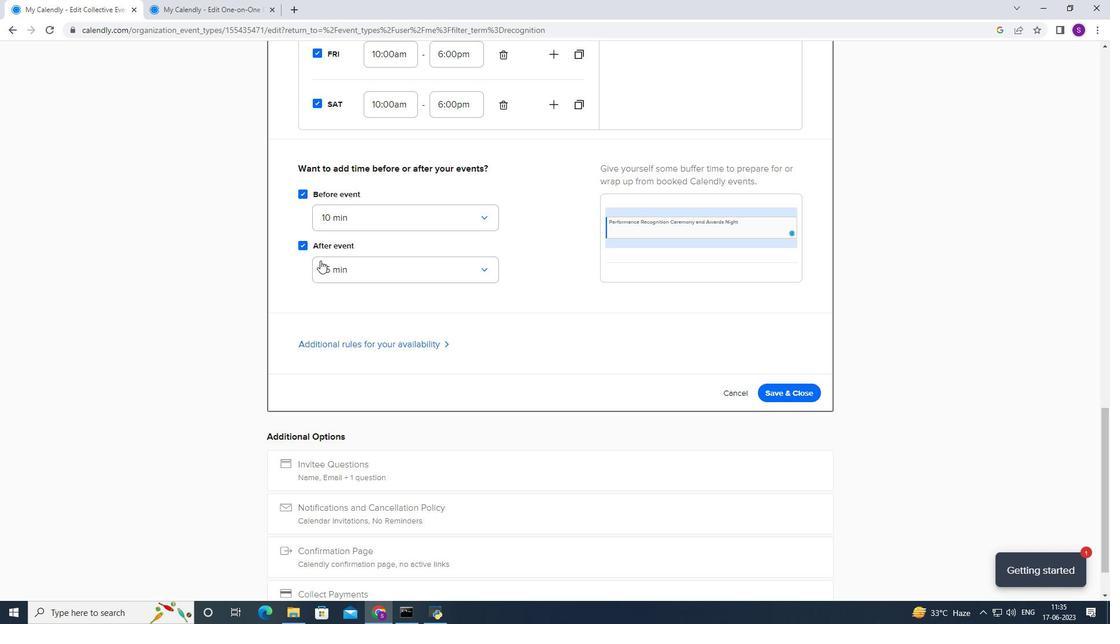 
Action: Mouse pressed left at (342, 279)
Screenshot: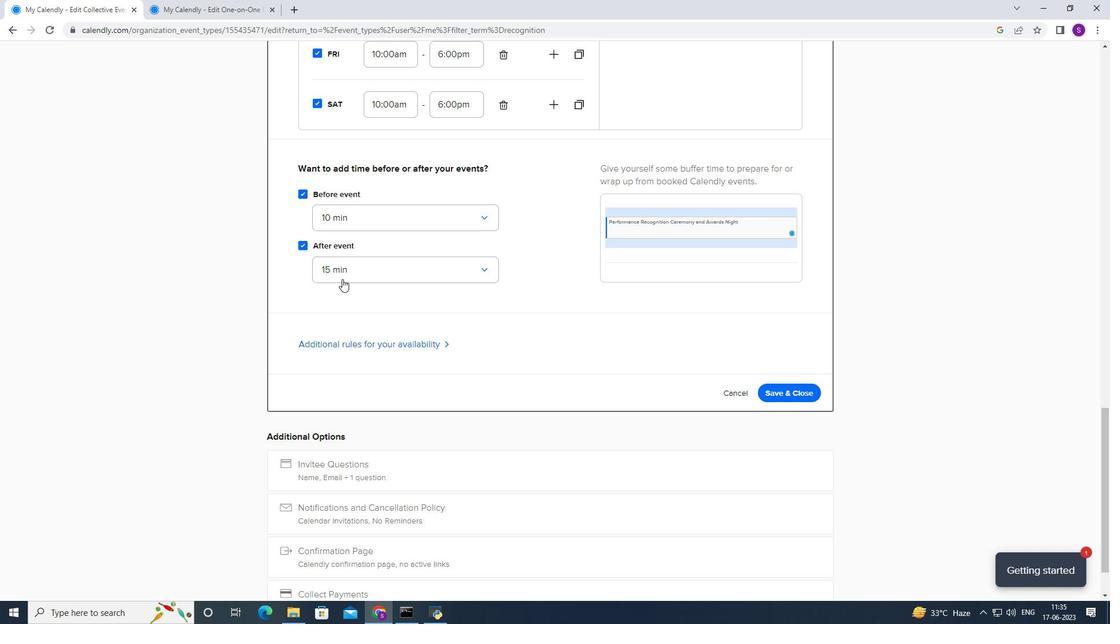 
Action: Mouse moved to (341, 330)
Screenshot: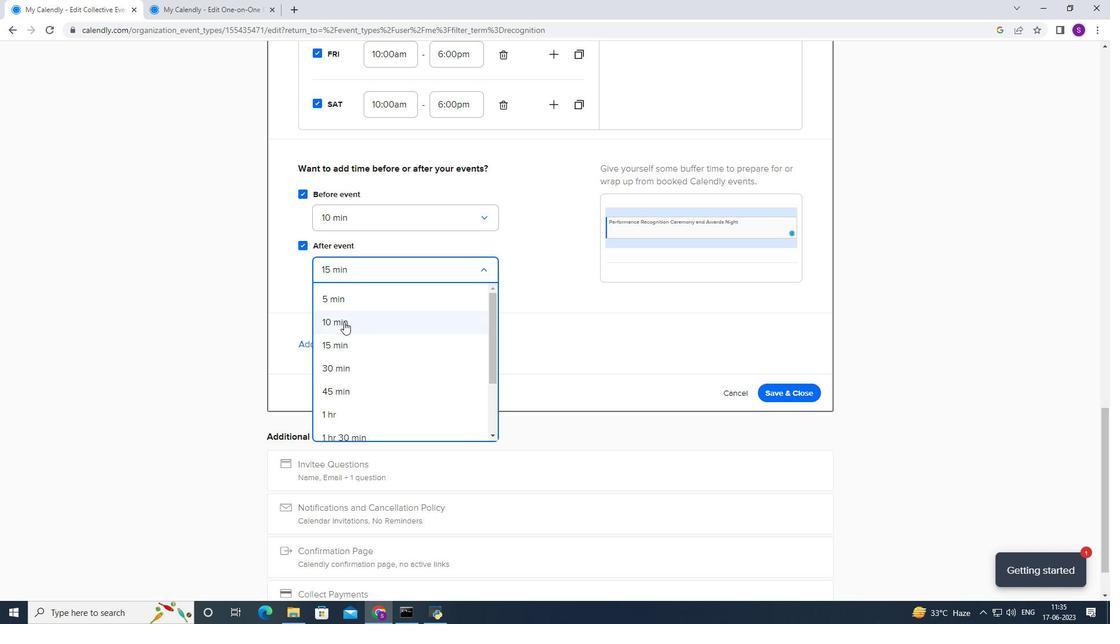 
Action: Mouse pressed left at (341, 330)
Screenshot: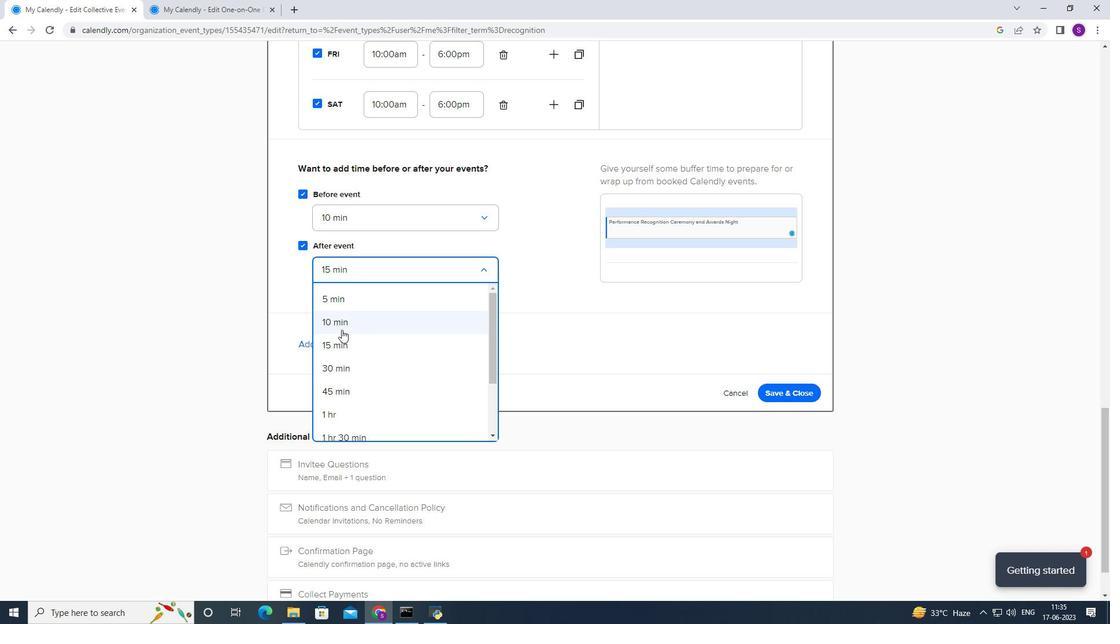 
Action: Mouse moved to (337, 349)
Screenshot: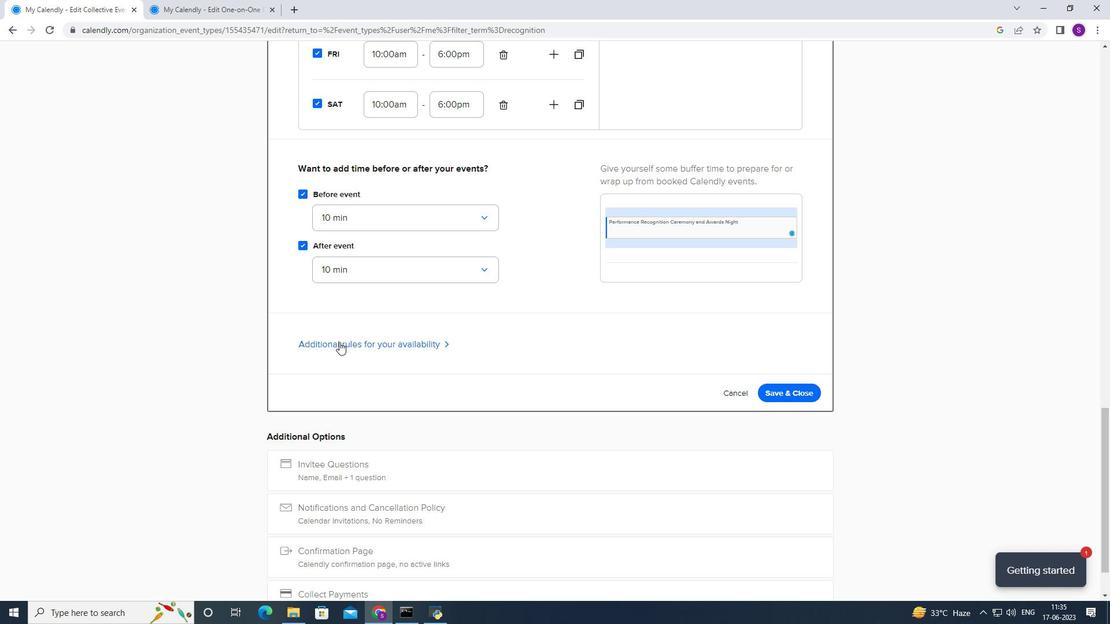
Action: Mouse pressed left at (337, 349)
Screenshot: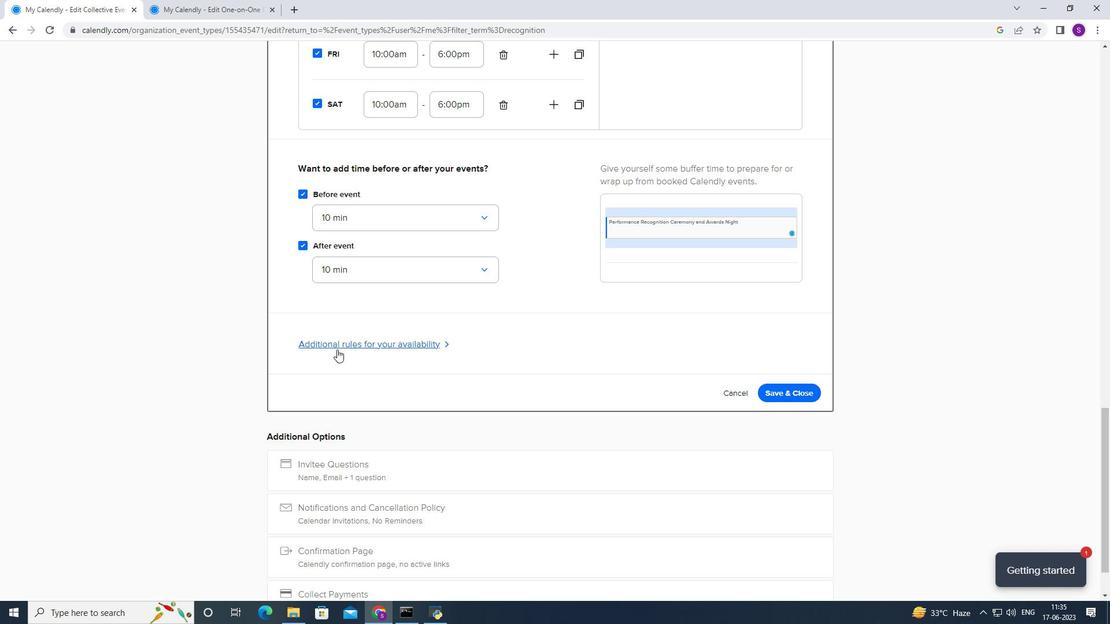 
Action: Mouse scrolled (337, 349) with delta (0, 0)
Screenshot: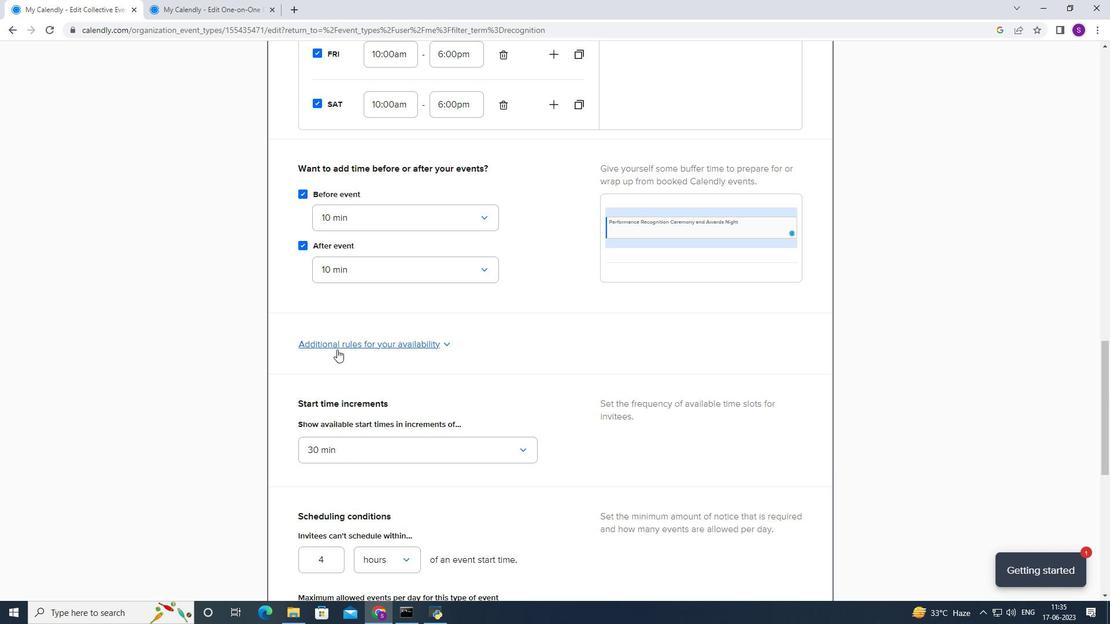 
Action: Mouse scrolled (337, 349) with delta (0, 0)
Screenshot: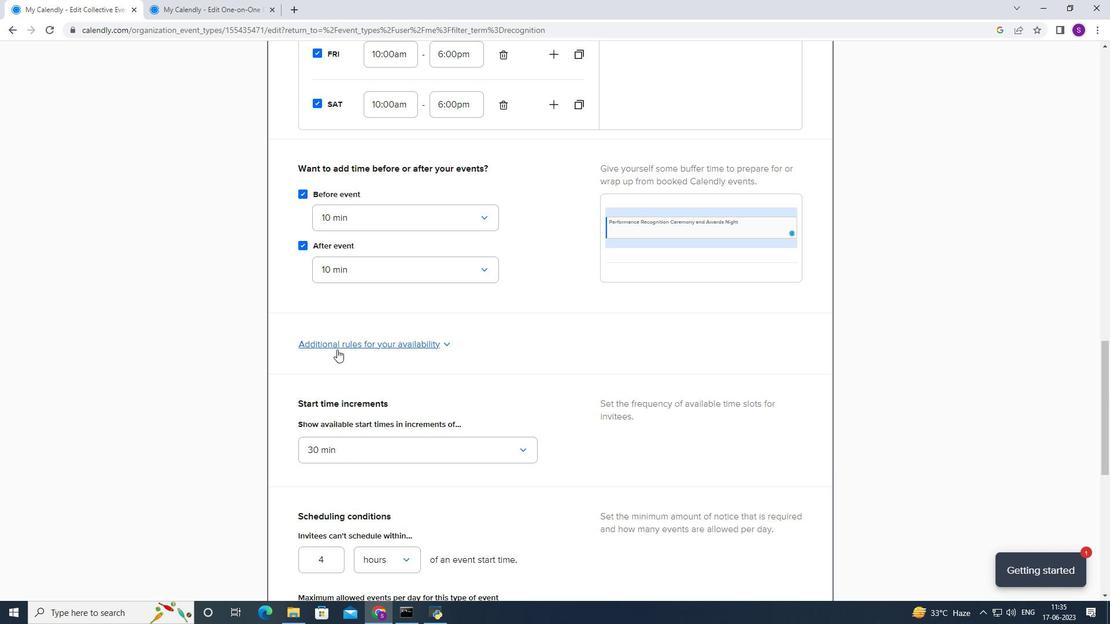 
Action: Mouse scrolled (337, 349) with delta (0, 0)
Screenshot: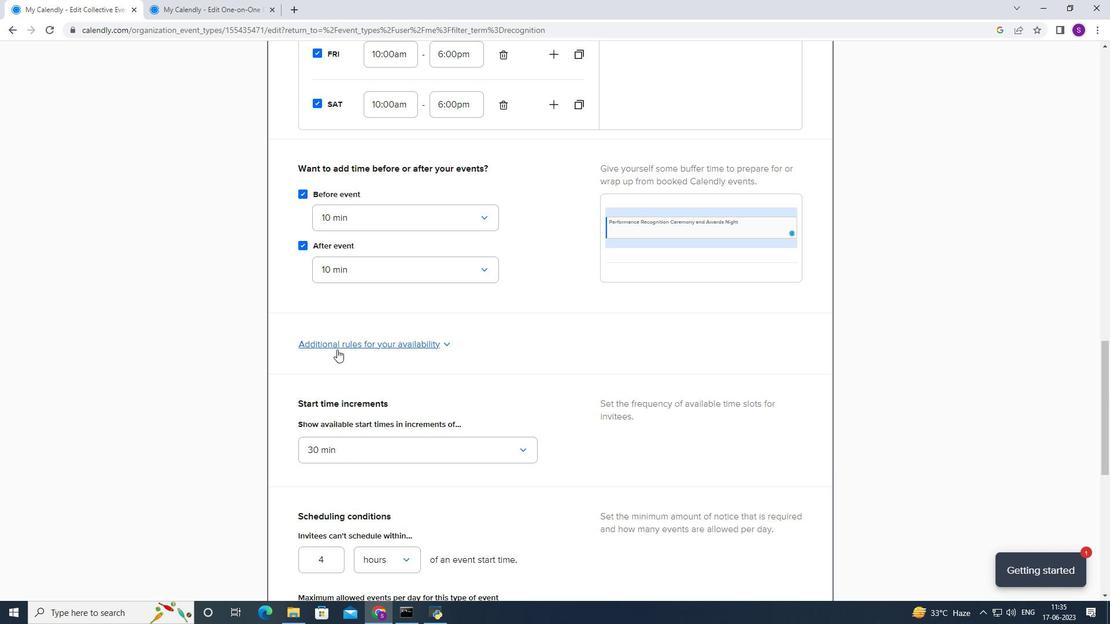 
Action: Mouse moved to (376, 282)
Screenshot: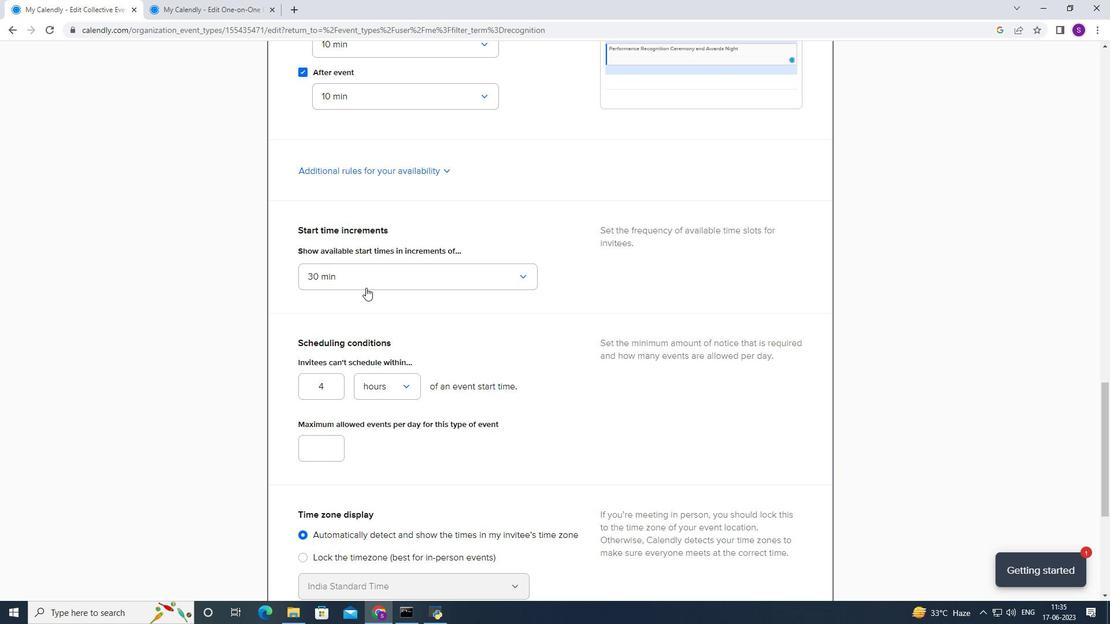 
Action: Mouse pressed left at (376, 282)
Screenshot: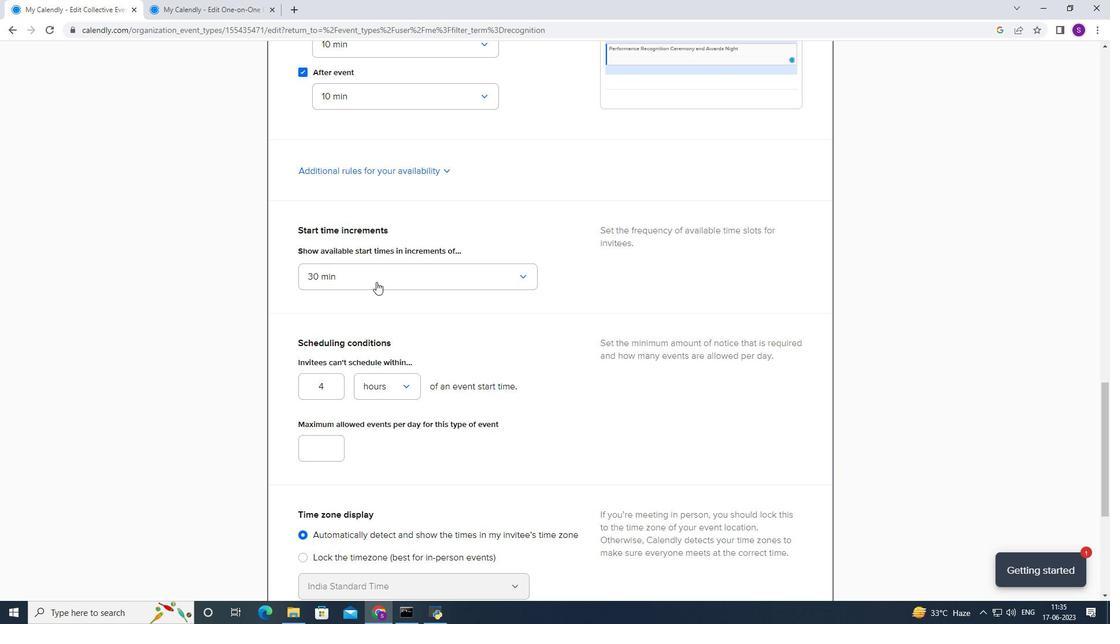
Action: Mouse moved to (371, 350)
Screenshot: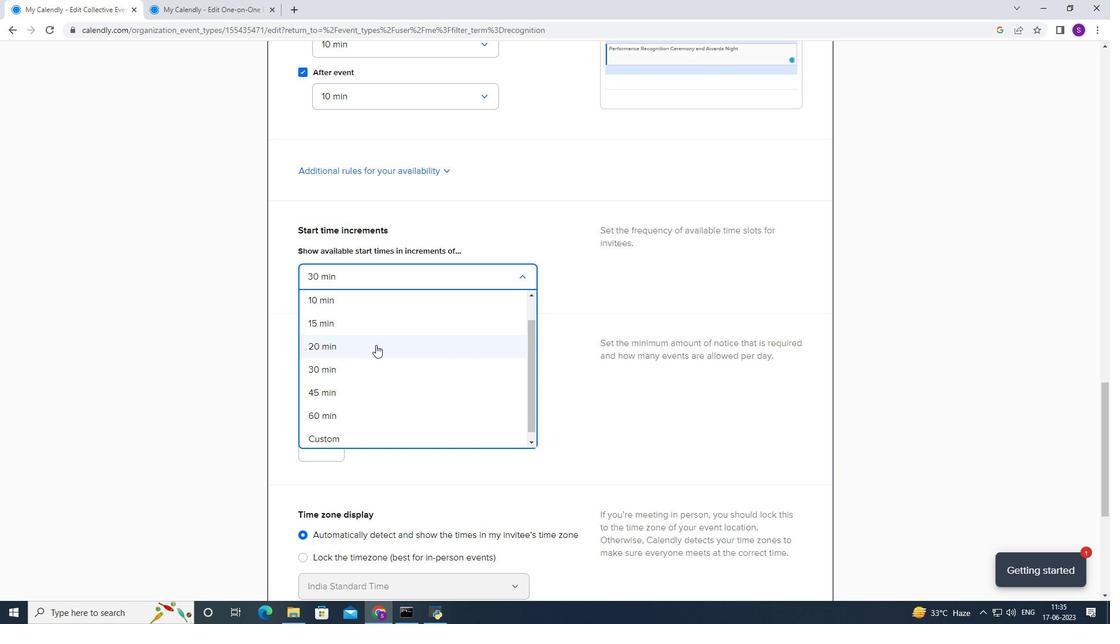 
Action: Mouse pressed left at (371, 350)
Screenshot: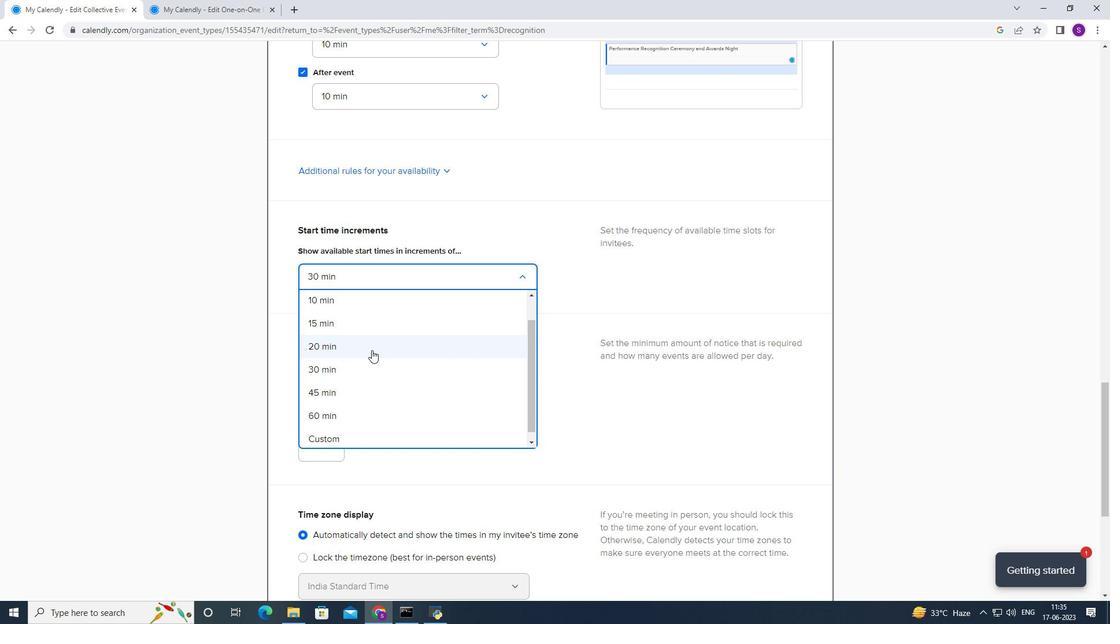 
Action: Mouse scrolled (371, 349) with delta (0, 0)
Screenshot: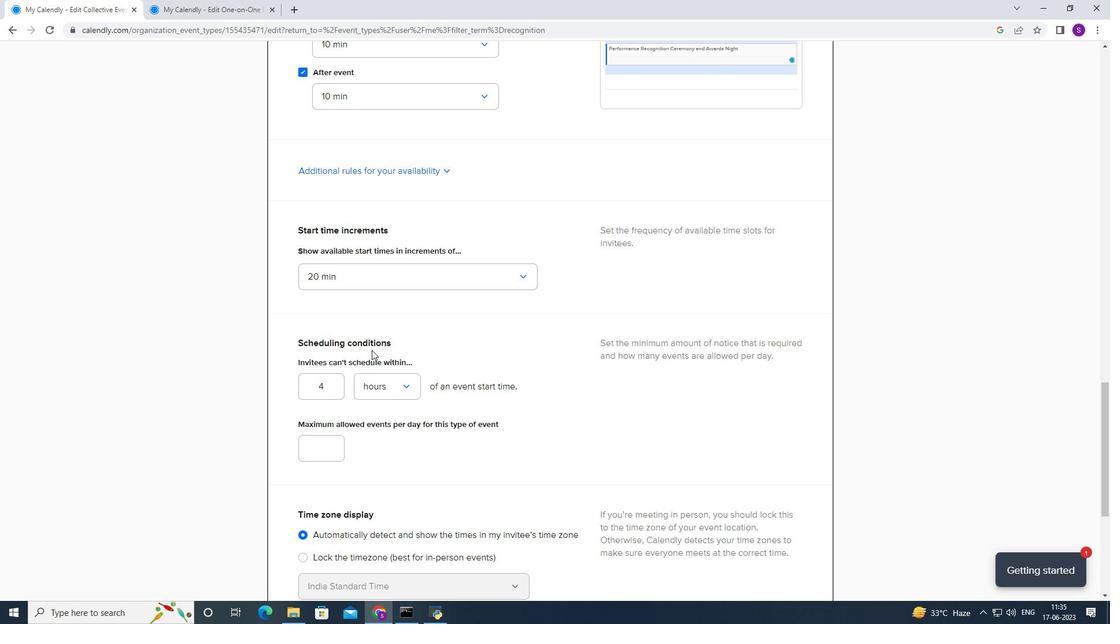 
Action: Mouse scrolled (371, 349) with delta (0, 0)
Screenshot: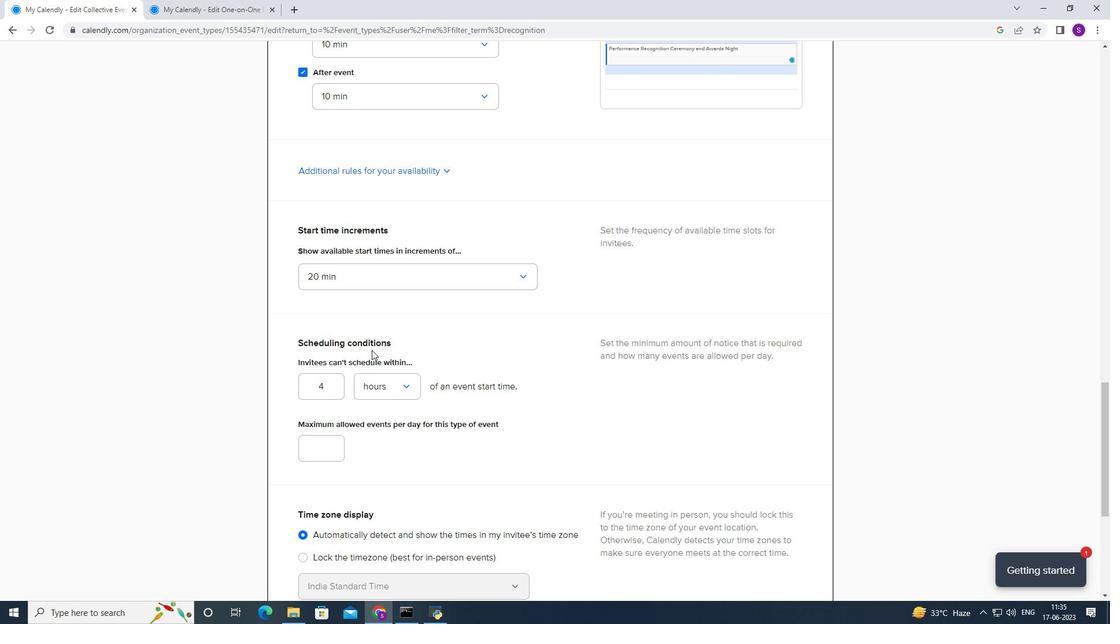 
Action: Mouse scrolled (371, 349) with delta (0, 0)
Screenshot: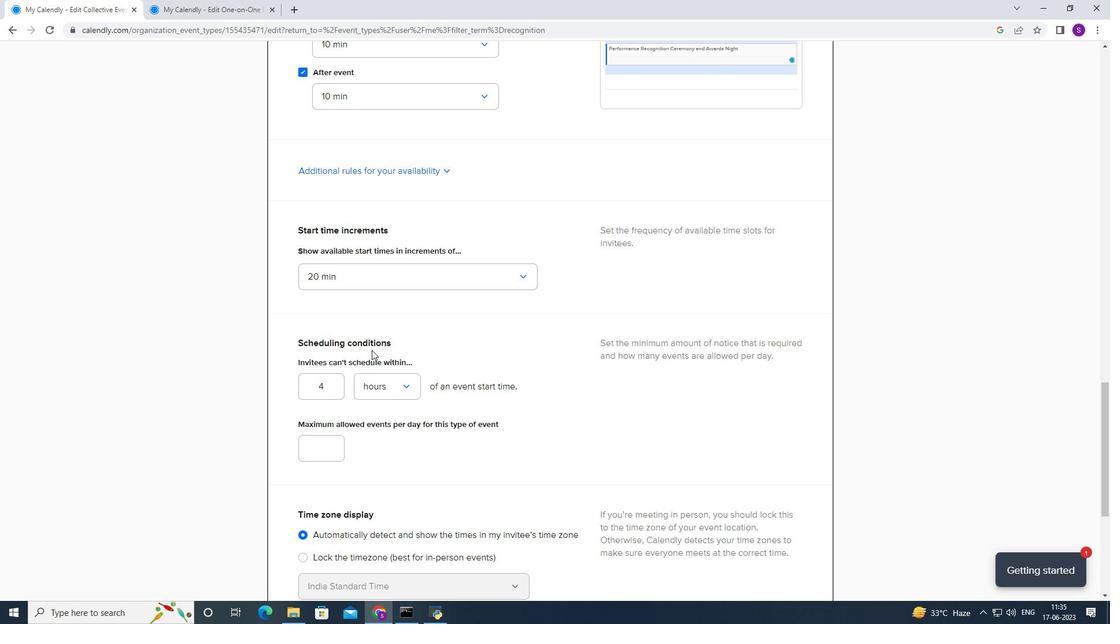 
Action: Mouse moved to (329, 223)
Screenshot: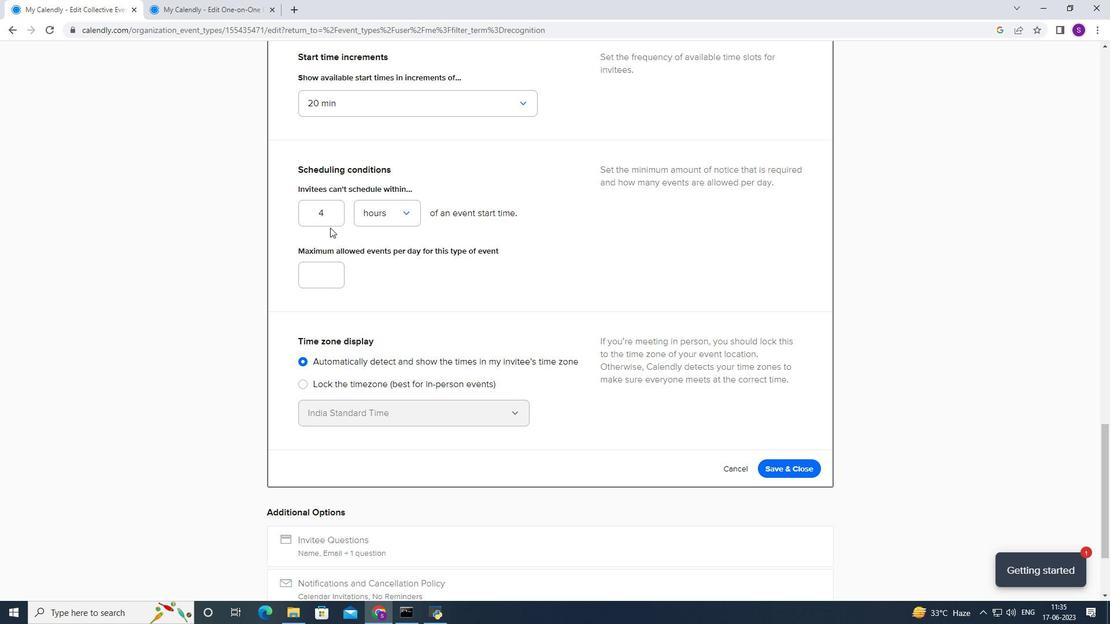 
Action: Mouse pressed left at (329, 223)
Screenshot: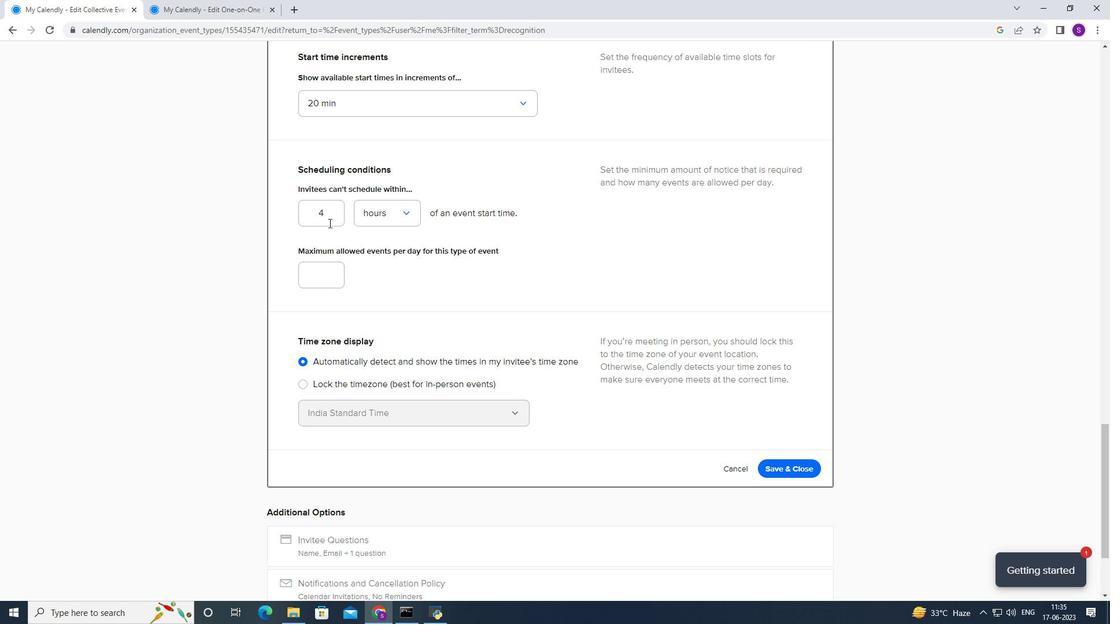 
Action: Key pressed <Key.backspace>41
Screenshot: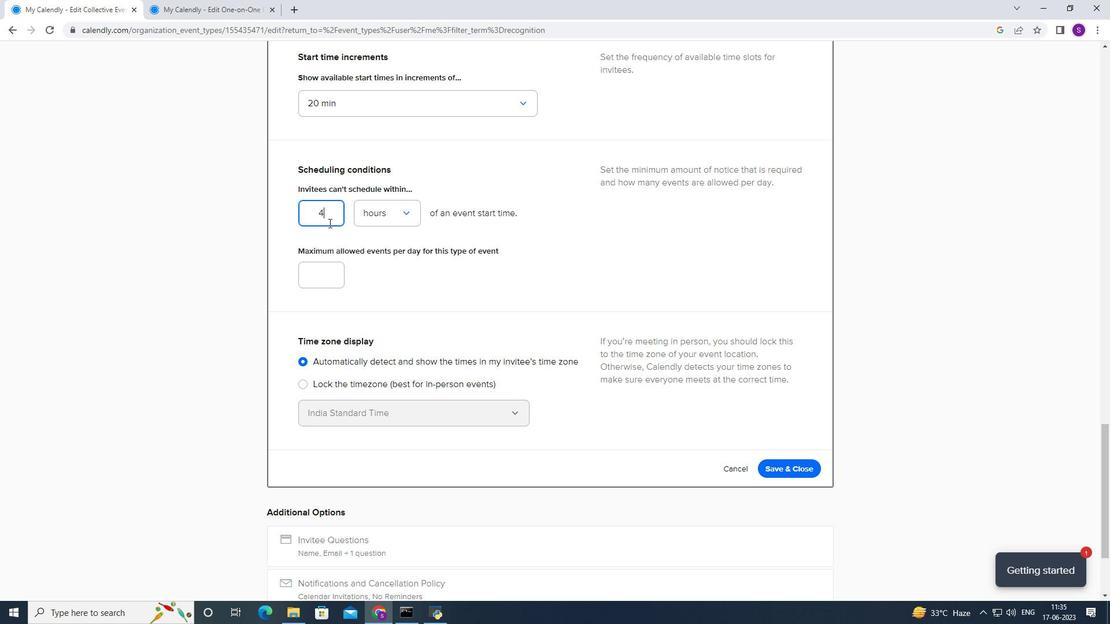 
Action: Mouse moved to (326, 267)
Screenshot: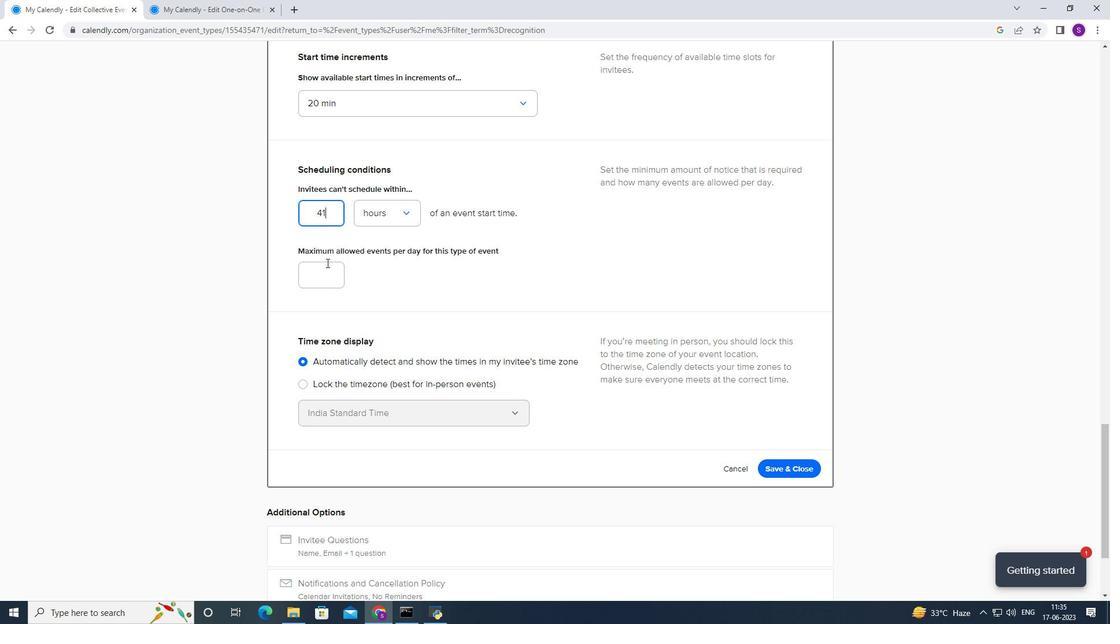 
Action: Mouse pressed left at (326, 267)
Screenshot: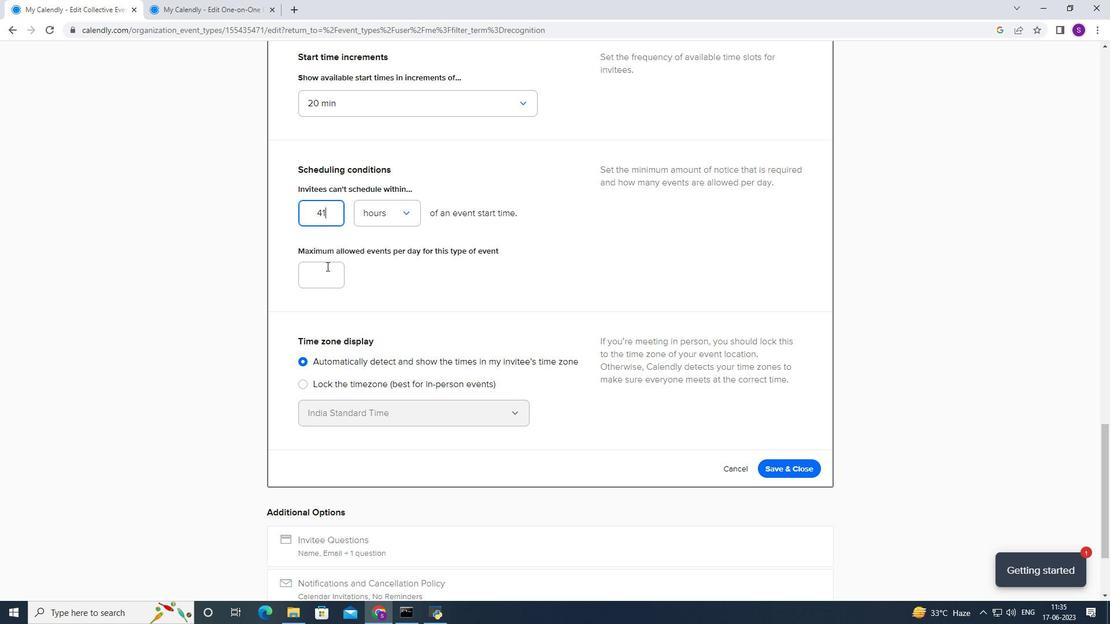 
Action: Key pressed 5
Screenshot: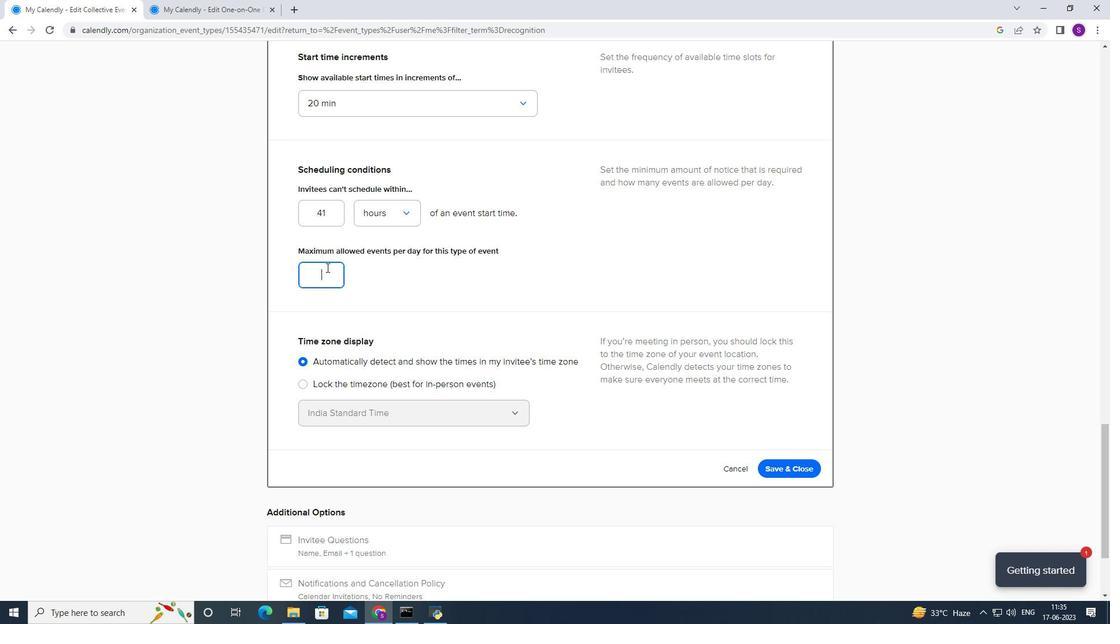 
Action: Mouse moved to (492, 315)
Screenshot: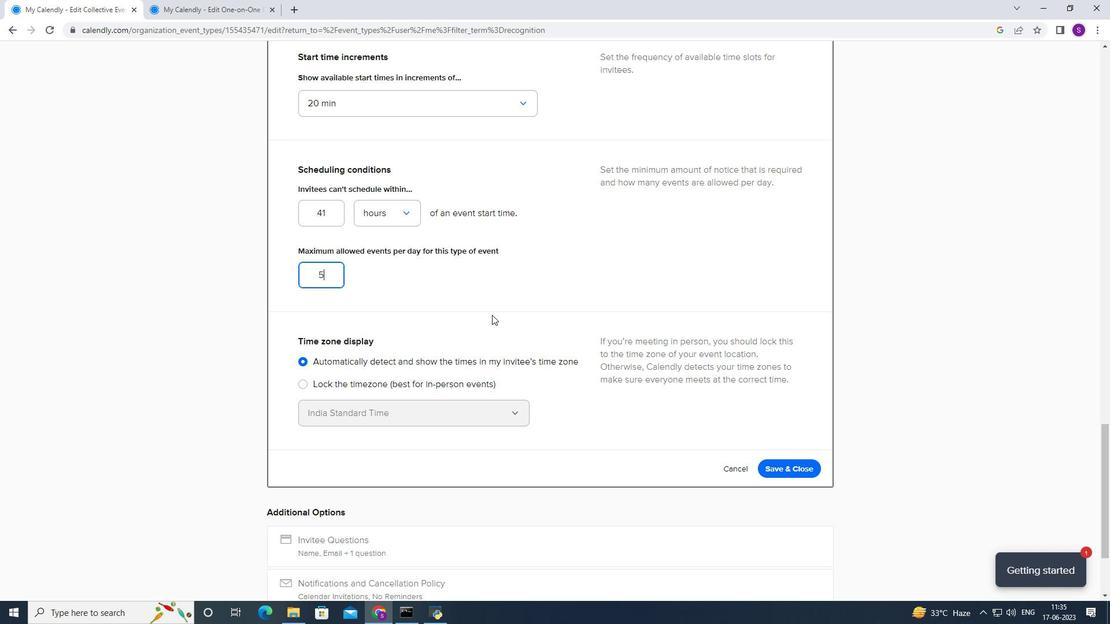 
Action: Mouse scrolled (492, 315) with delta (0, 0)
Screenshot: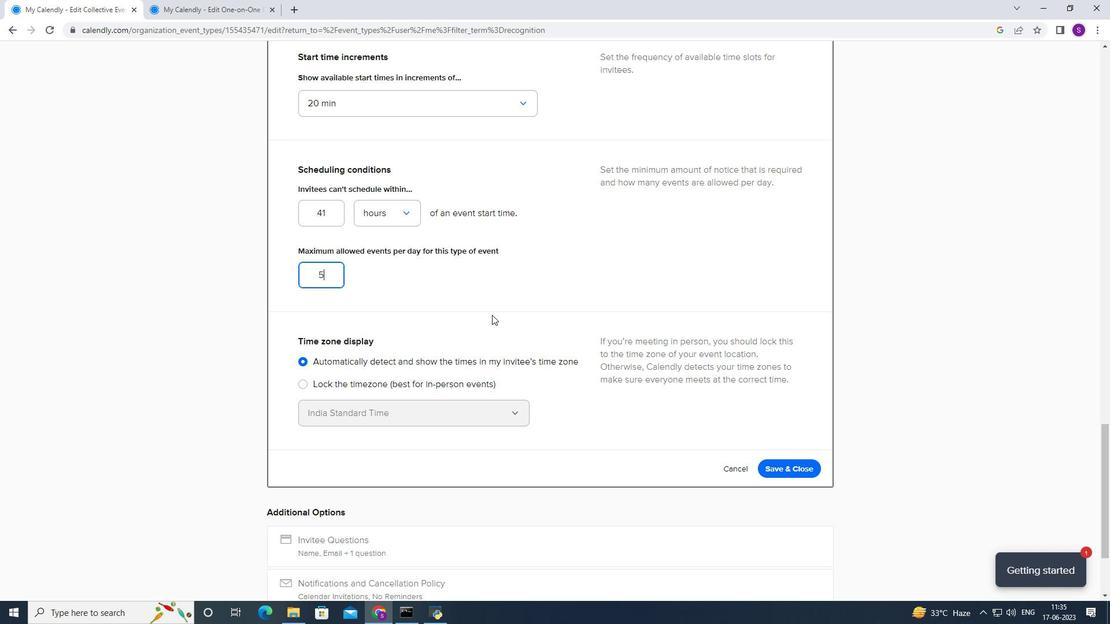 
Action: Mouse scrolled (492, 315) with delta (0, 0)
Screenshot: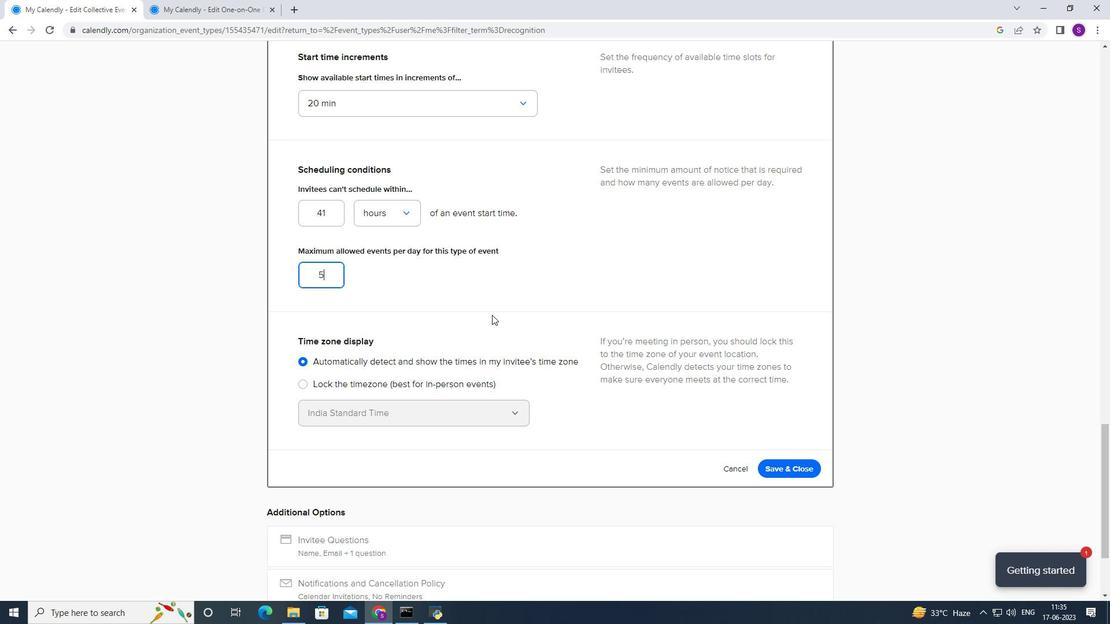 
Action: Mouse scrolled (492, 315) with delta (0, 0)
Screenshot: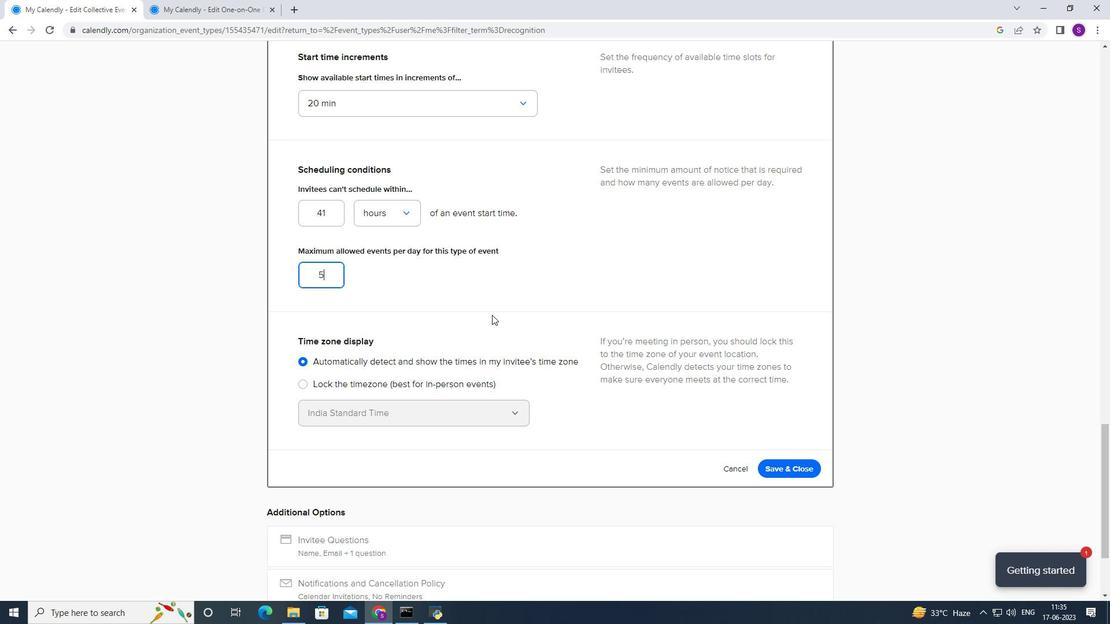 
Action: Mouse scrolled (492, 315) with delta (0, 0)
Screenshot: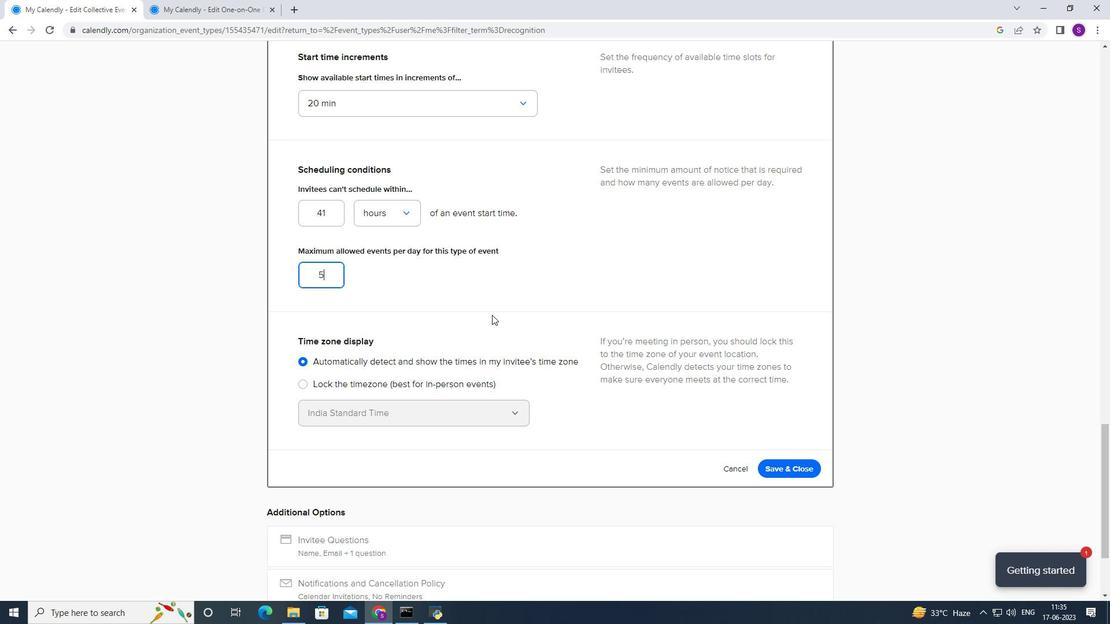 
Action: Mouse scrolled (492, 315) with delta (0, 0)
Screenshot: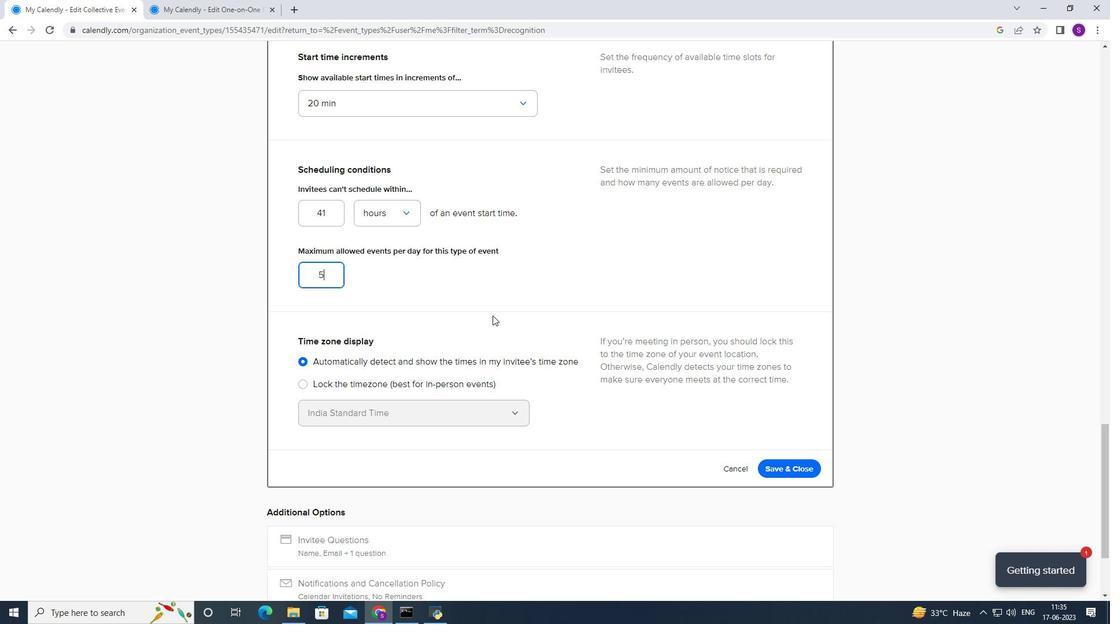 
Action: Mouse moved to (785, 340)
Screenshot: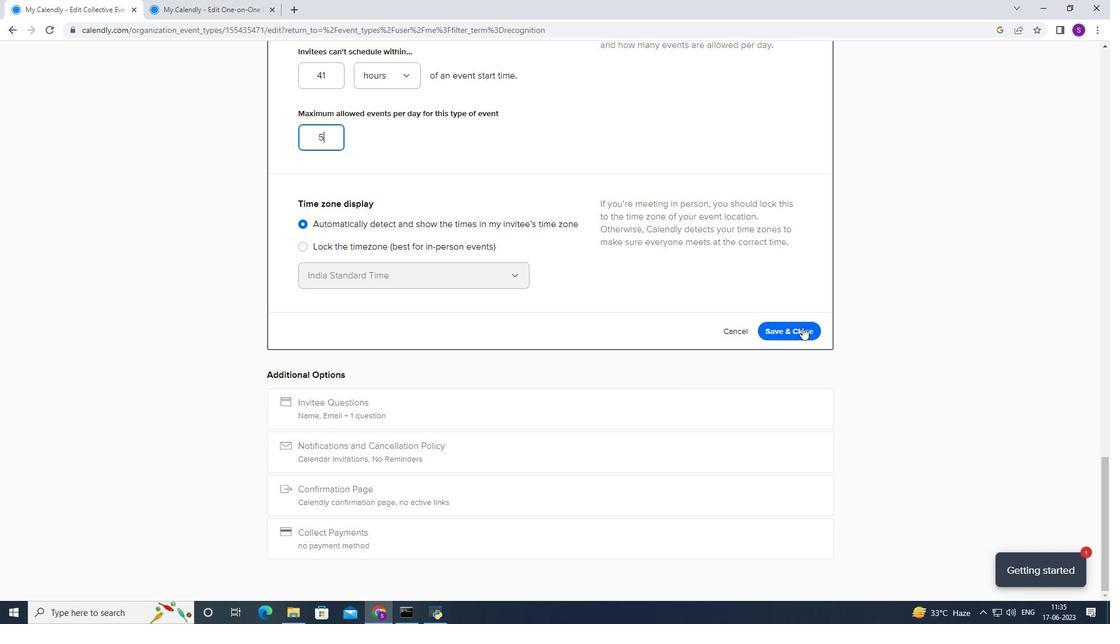 
Action: Mouse pressed left at (785, 340)
Screenshot: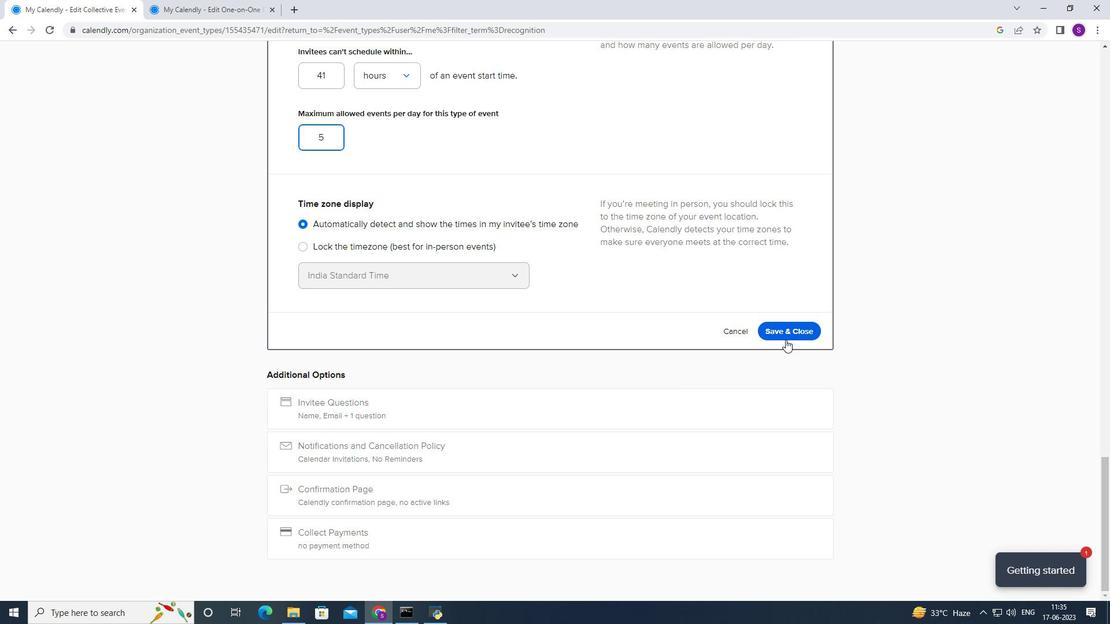 
Action: Mouse moved to (468, 256)
Screenshot: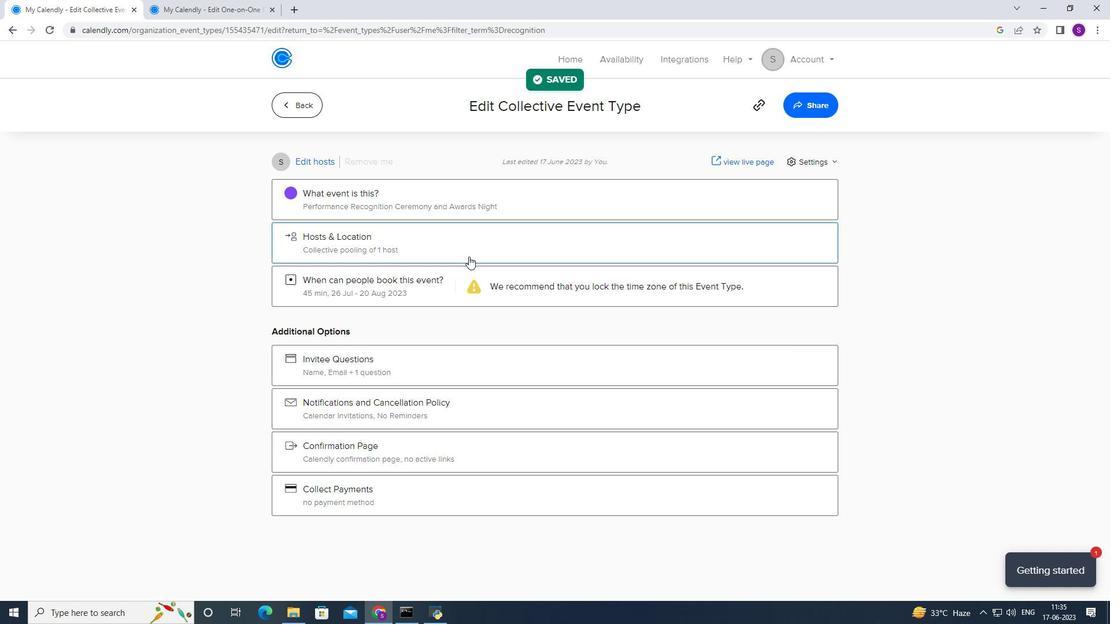 
